 Task: In the  document Fire.rtf Share this file with 'softage.9@softage.net' Check 'Vision History' View the  non- printing characters
Action: Mouse moved to (346, 363)
Screenshot: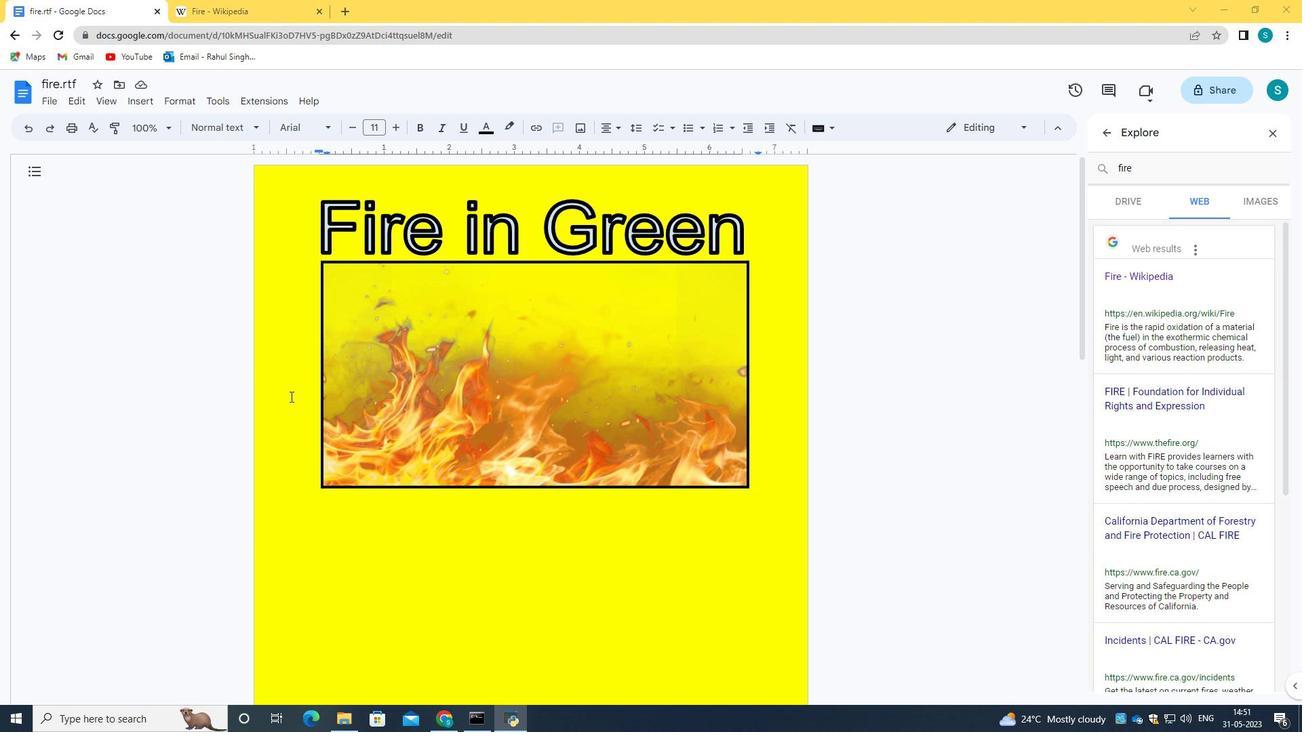
Action: Mouse scrolled (346, 363) with delta (0, 0)
Screenshot: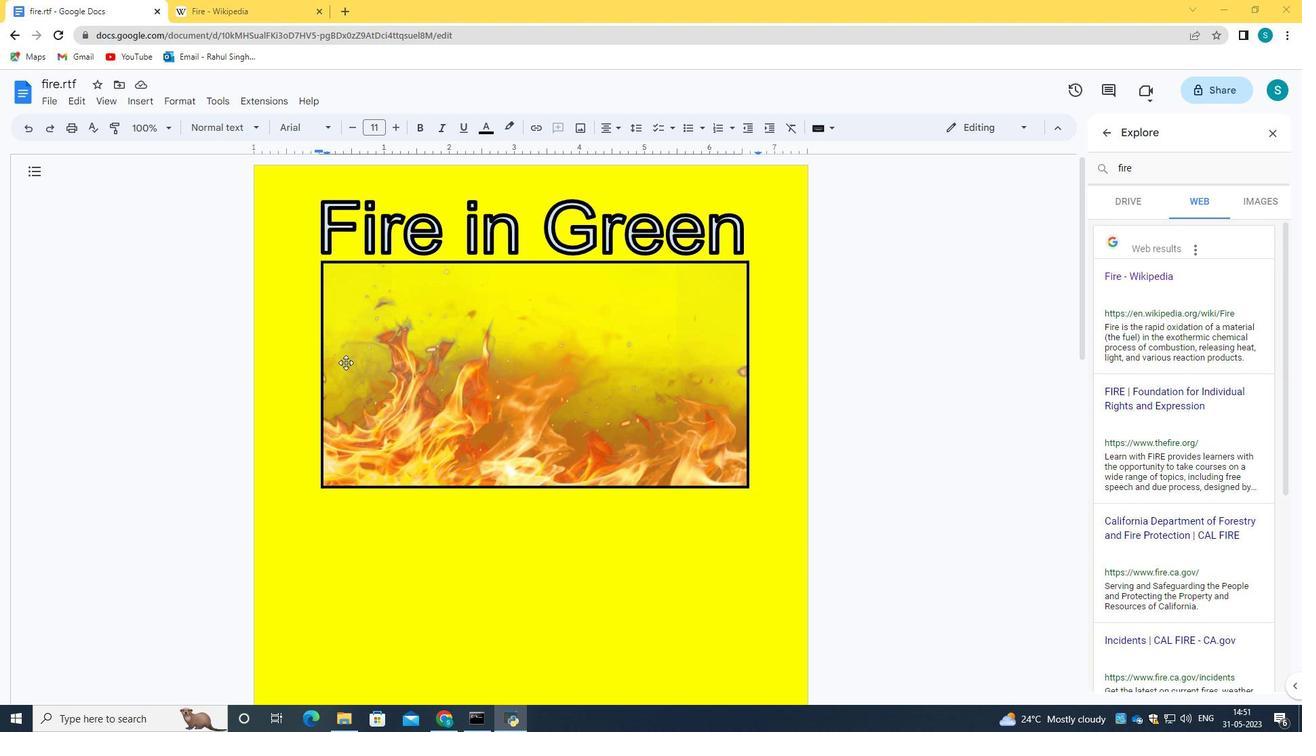 
Action: Mouse scrolled (346, 363) with delta (0, 0)
Screenshot: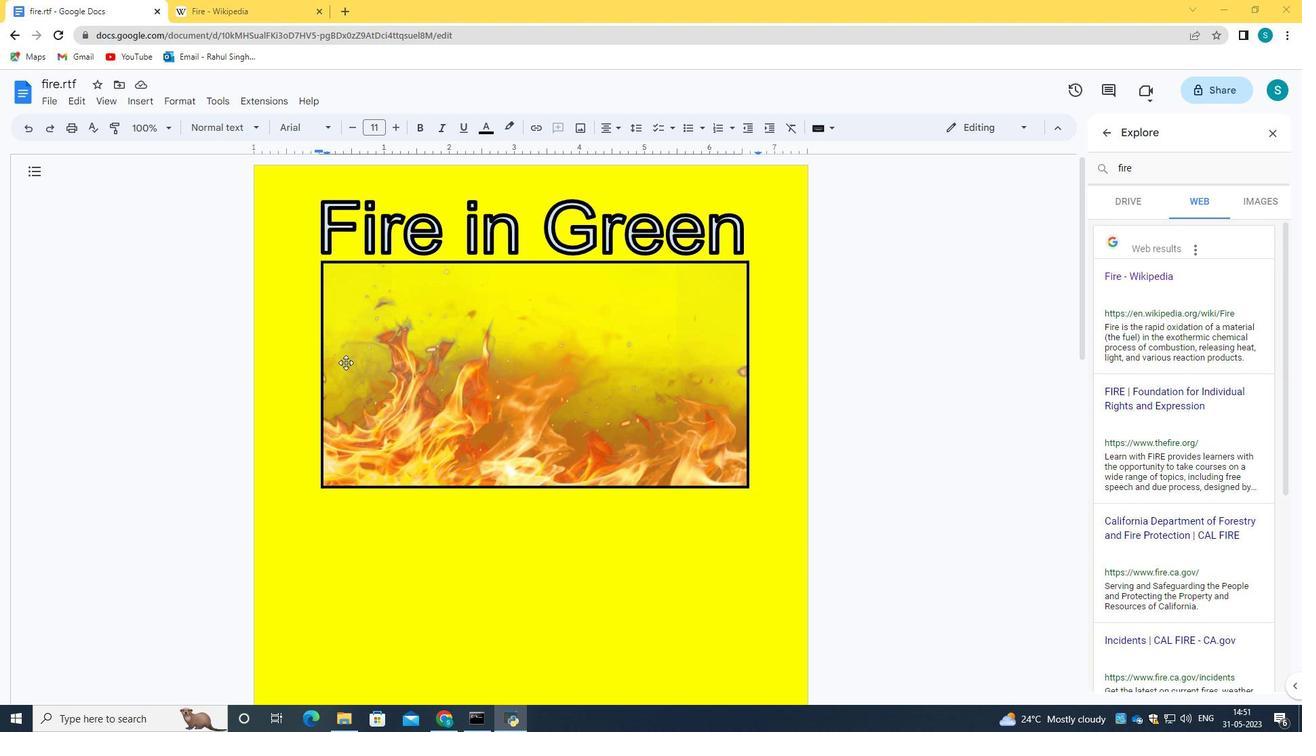 
Action: Mouse scrolled (346, 363) with delta (0, 0)
Screenshot: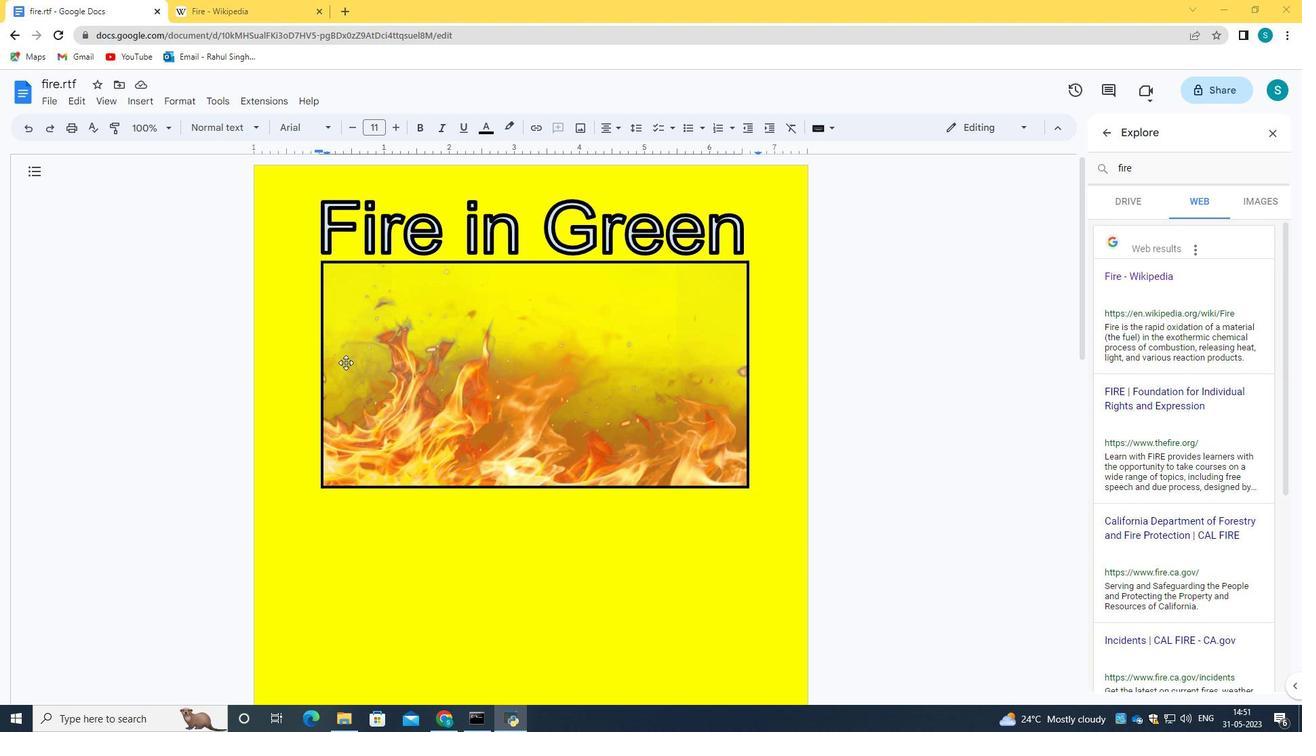 
Action: Mouse scrolled (346, 363) with delta (0, 0)
Screenshot: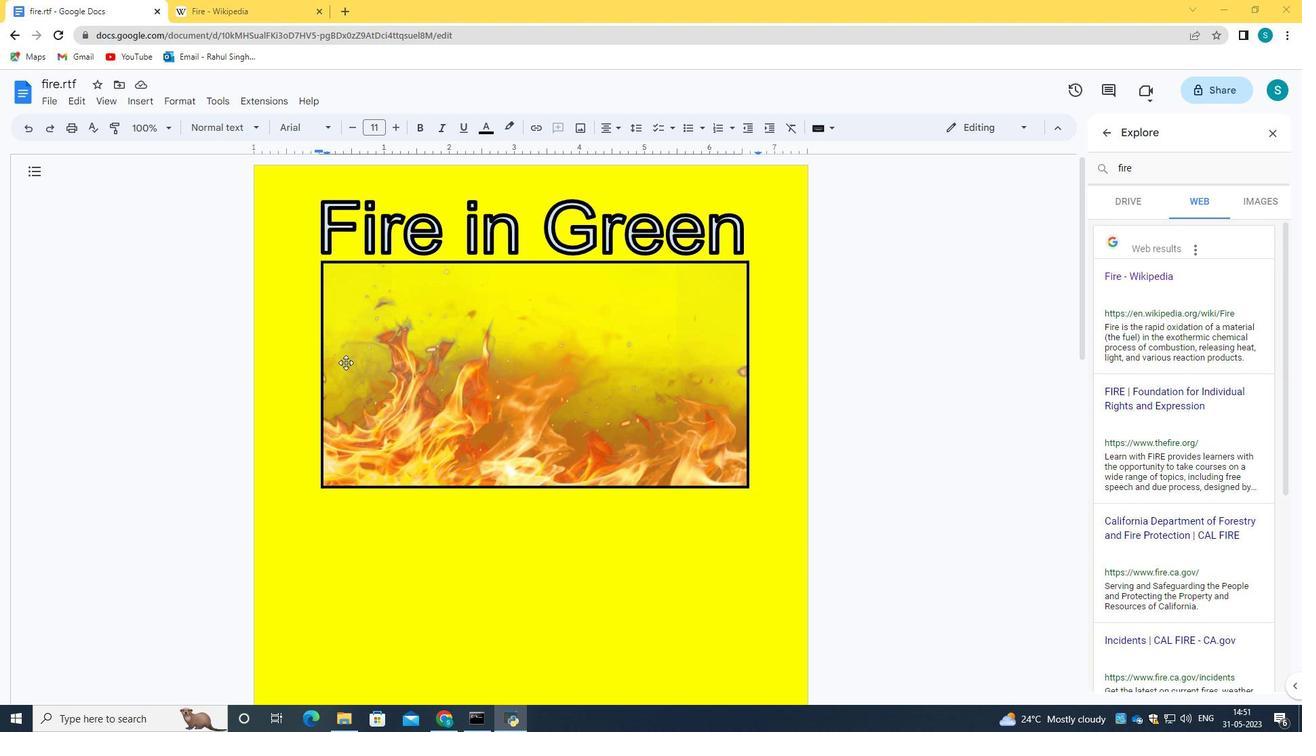 
Action: Mouse scrolled (346, 363) with delta (0, 0)
Screenshot: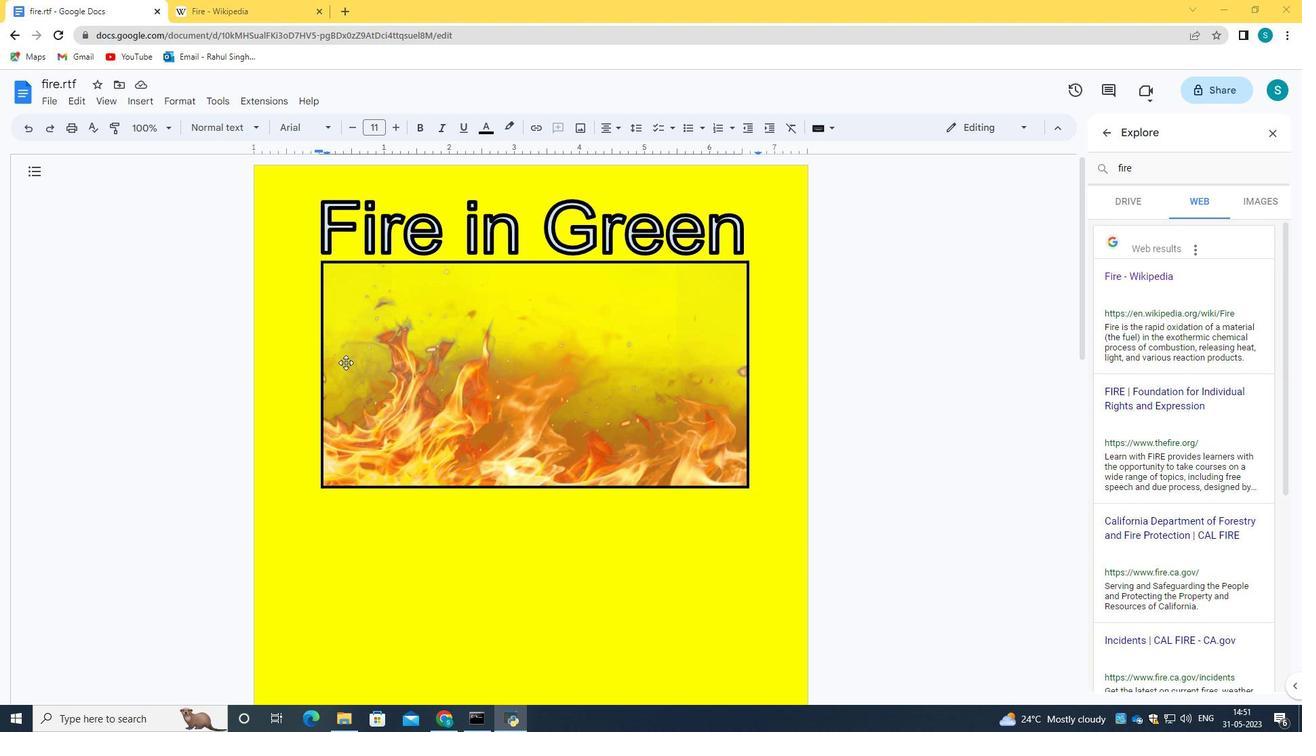 
Action: Mouse moved to (346, 363)
Screenshot: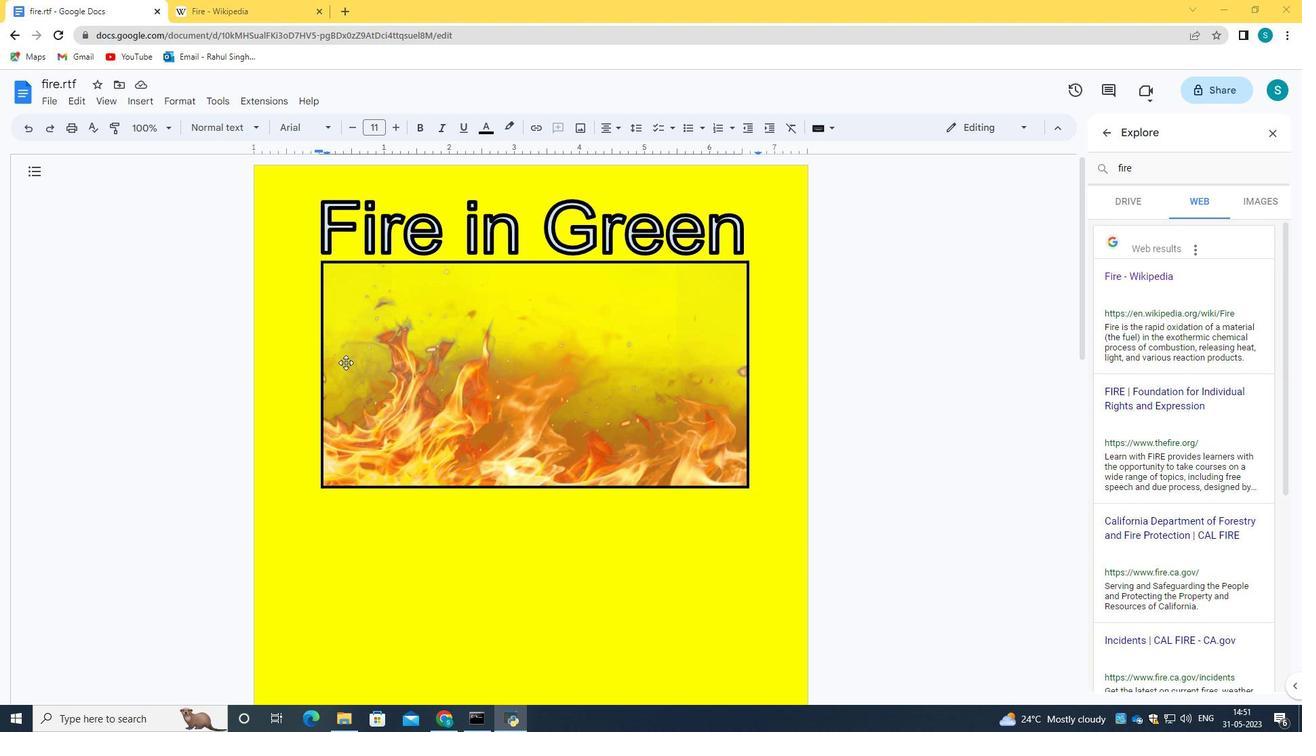 
Action: Mouse scrolled (346, 362) with delta (0, 0)
Screenshot: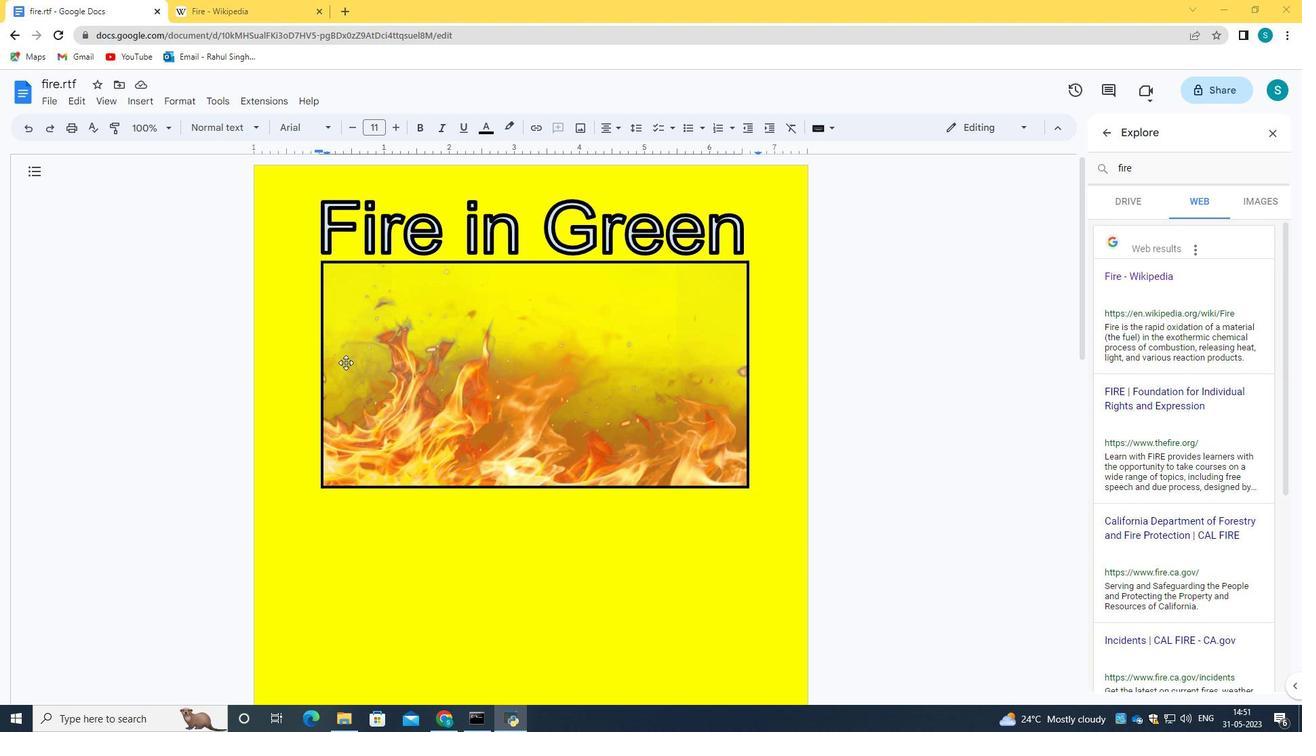 
Action: Mouse moved to (347, 363)
Screenshot: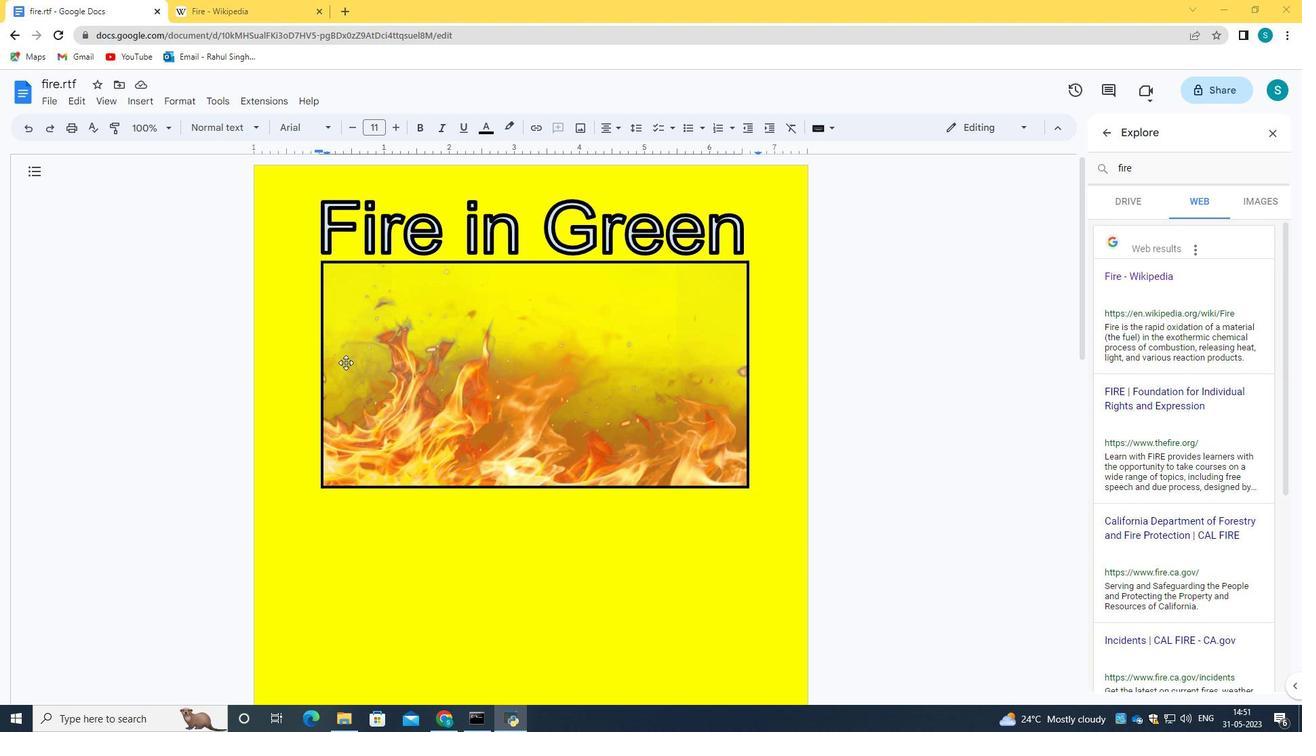 
Action: Mouse scrolled (347, 362) with delta (0, 0)
Screenshot: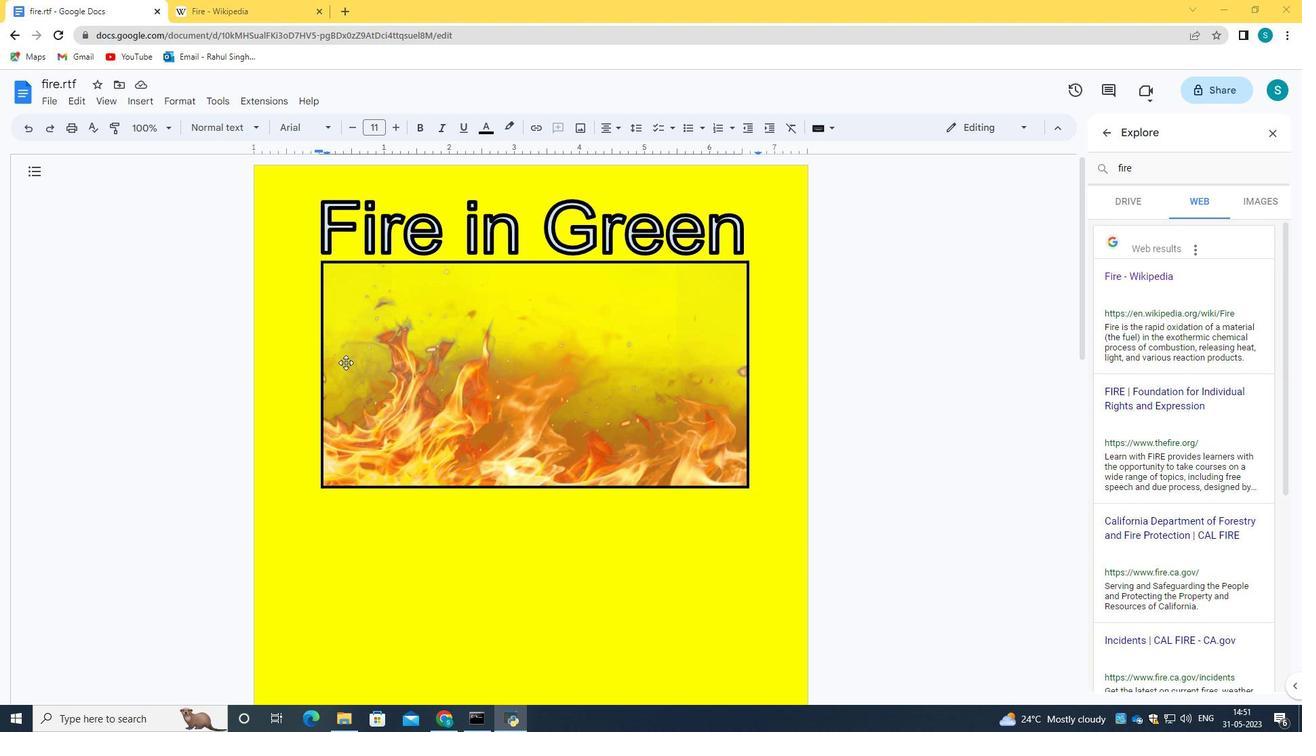 
Action: Mouse scrolled (347, 362) with delta (0, 0)
Screenshot: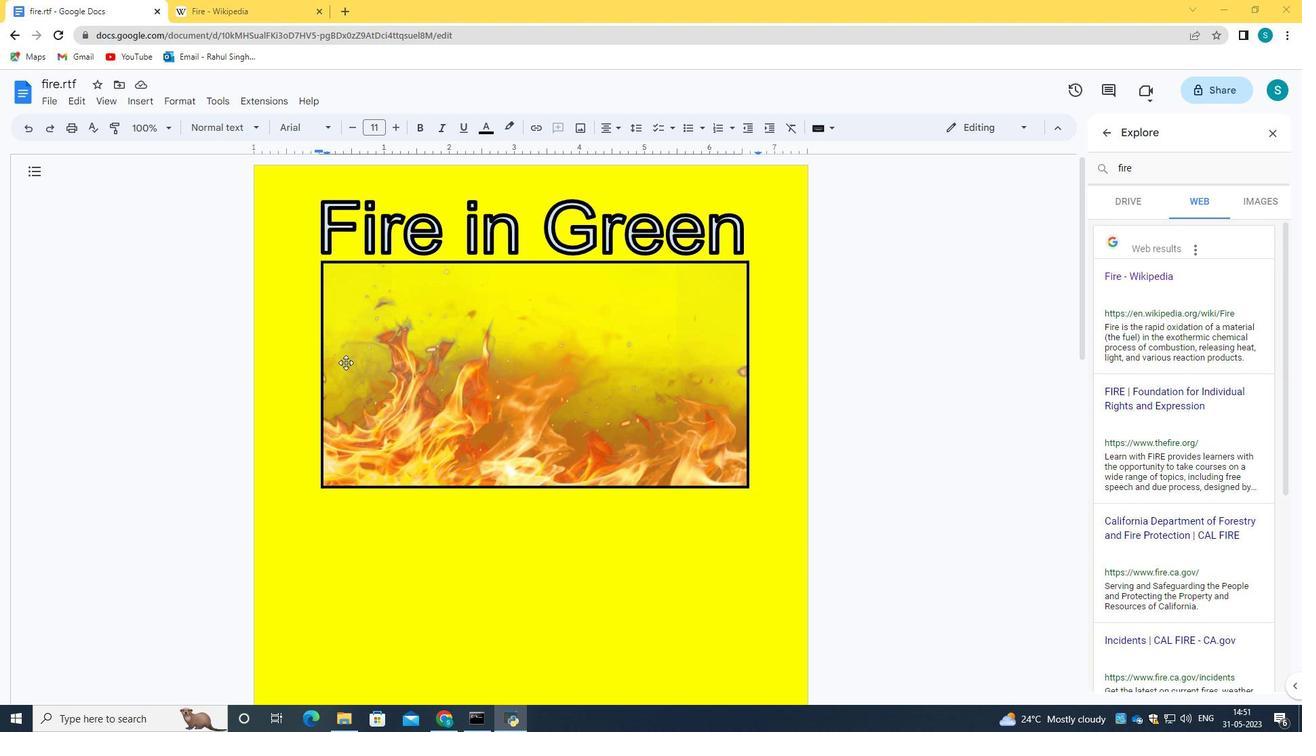 
Action: Mouse scrolled (347, 362) with delta (0, 0)
Screenshot: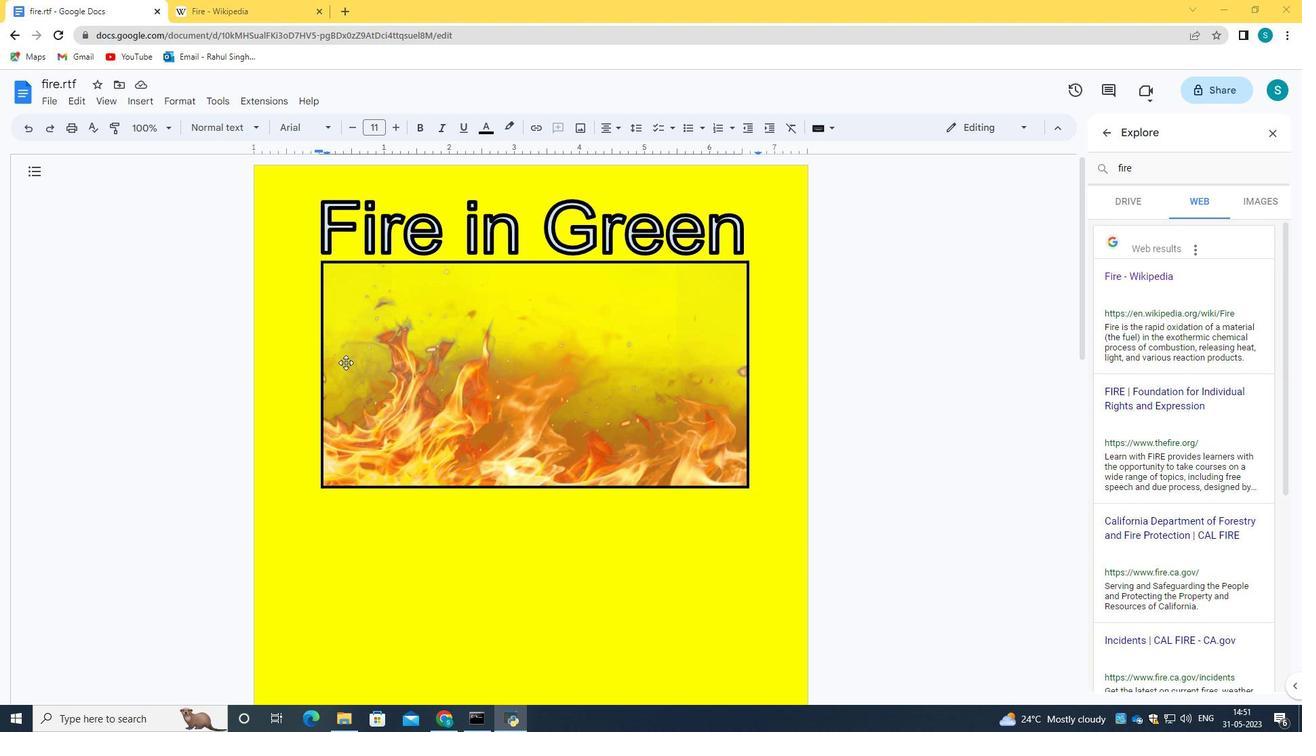 
Action: Mouse scrolled (347, 362) with delta (0, 0)
Screenshot: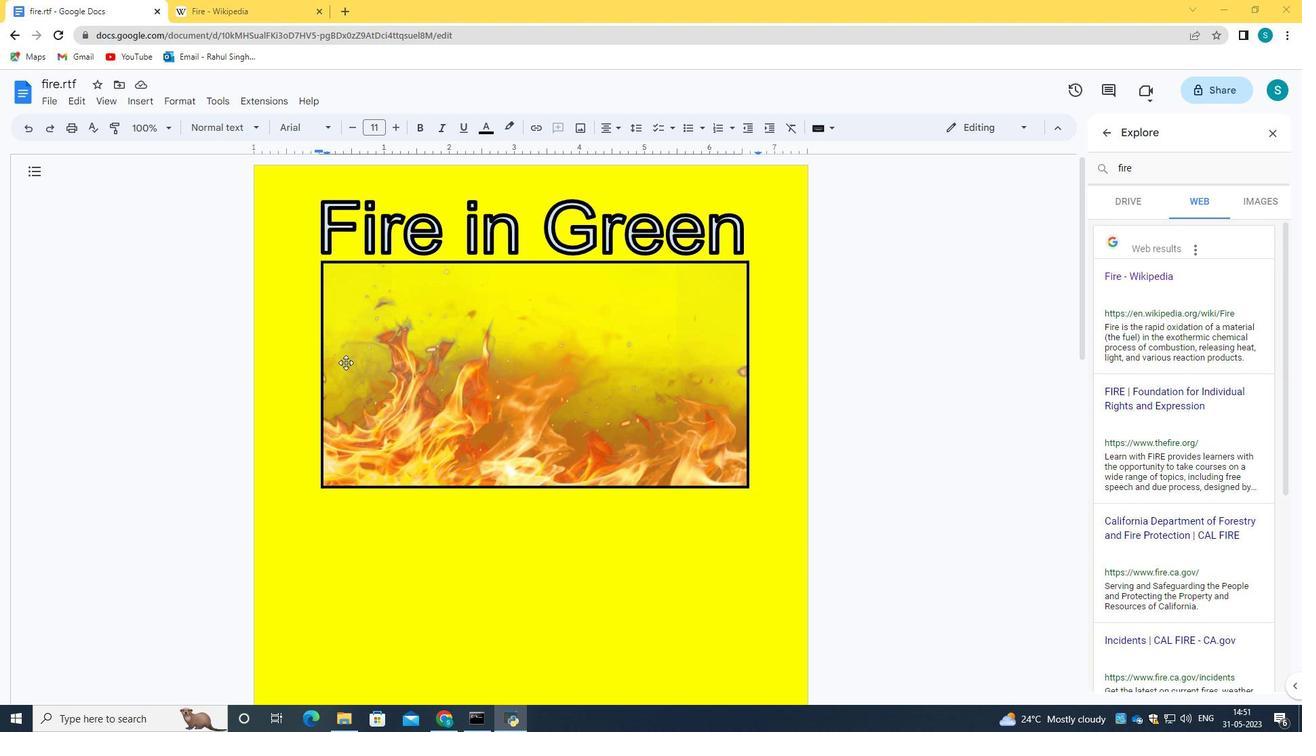 
Action: Mouse scrolled (347, 362) with delta (0, 0)
Screenshot: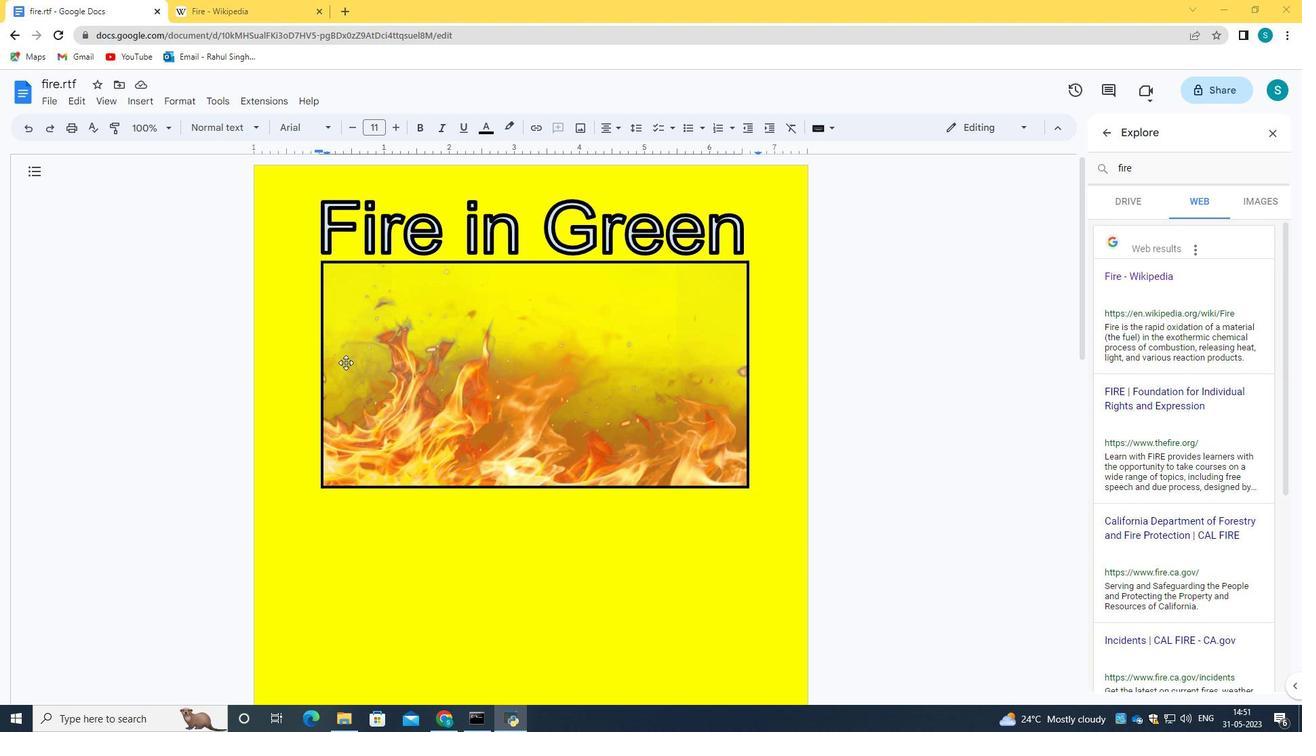 
Action: Mouse scrolled (347, 362) with delta (0, 0)
Screenshot: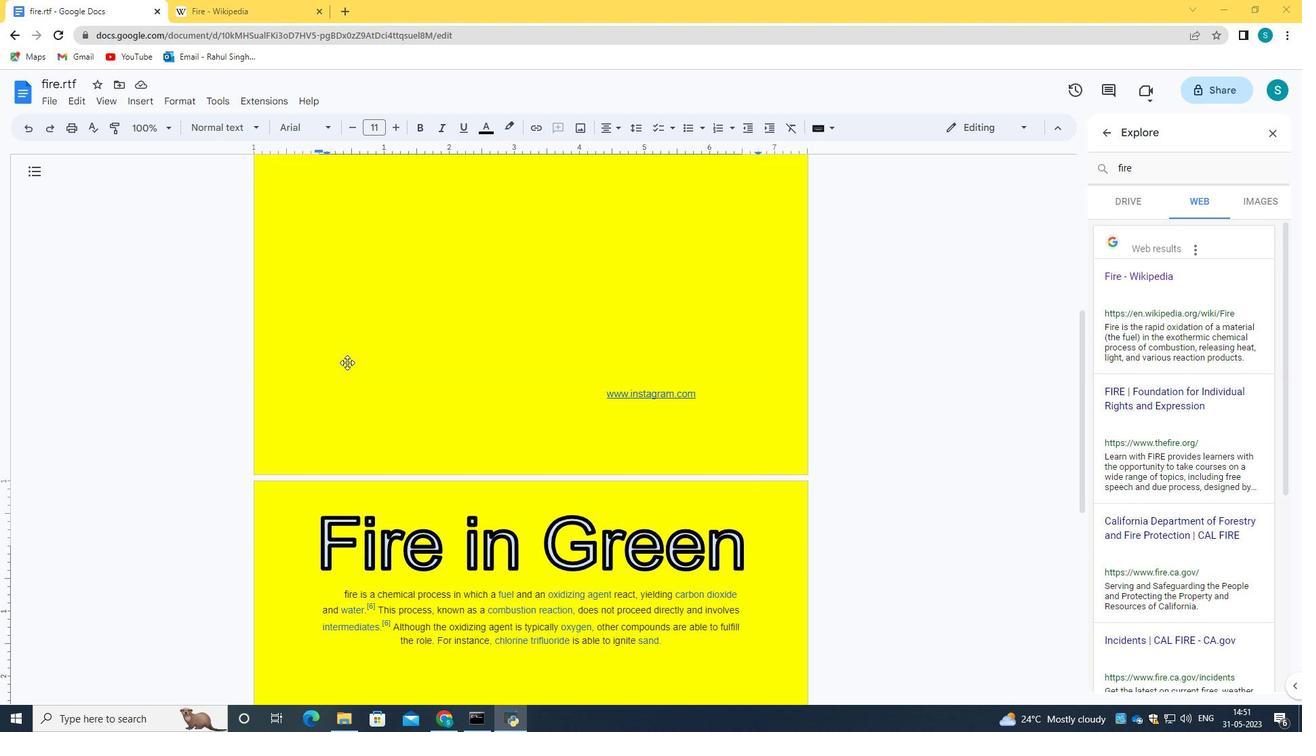 
Action: Mouse scrolled (347, 362) with delta (0, 0)
Screenshot: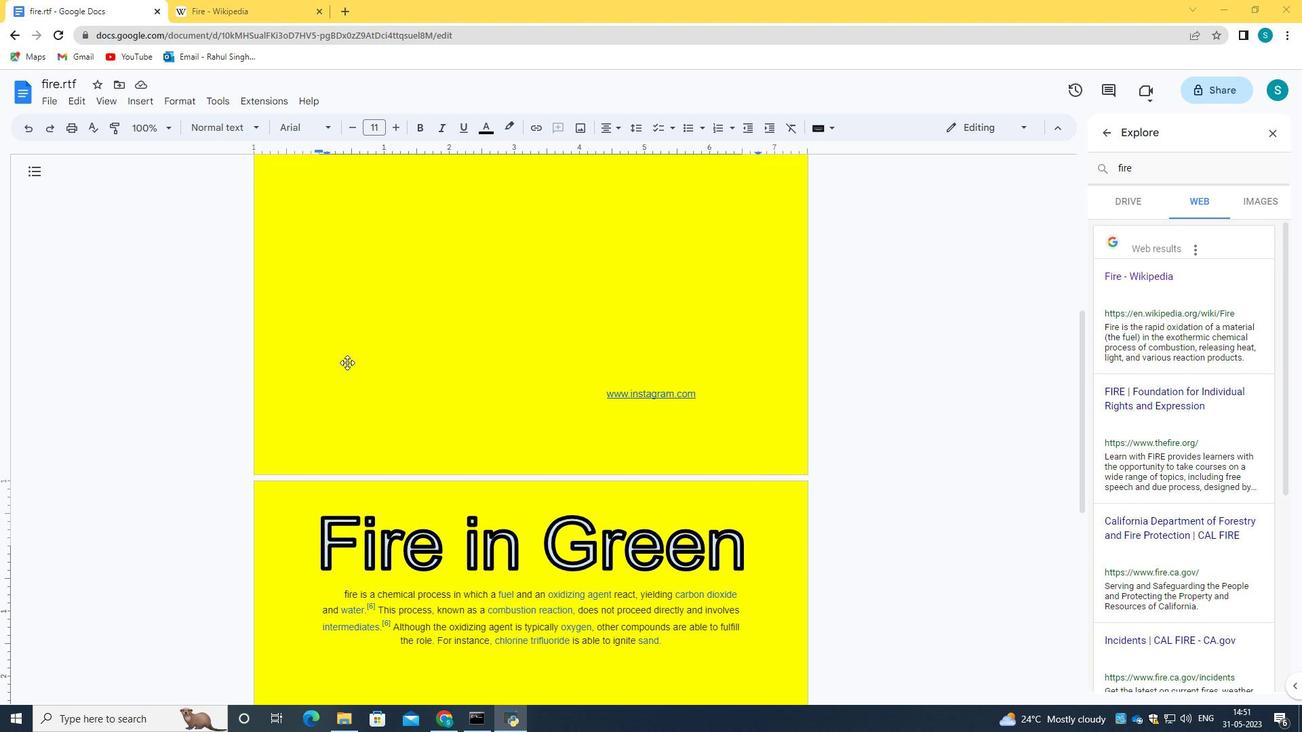 
Action: Mouse scrolled (347, 362) with delta (0, 0)
Screenshot: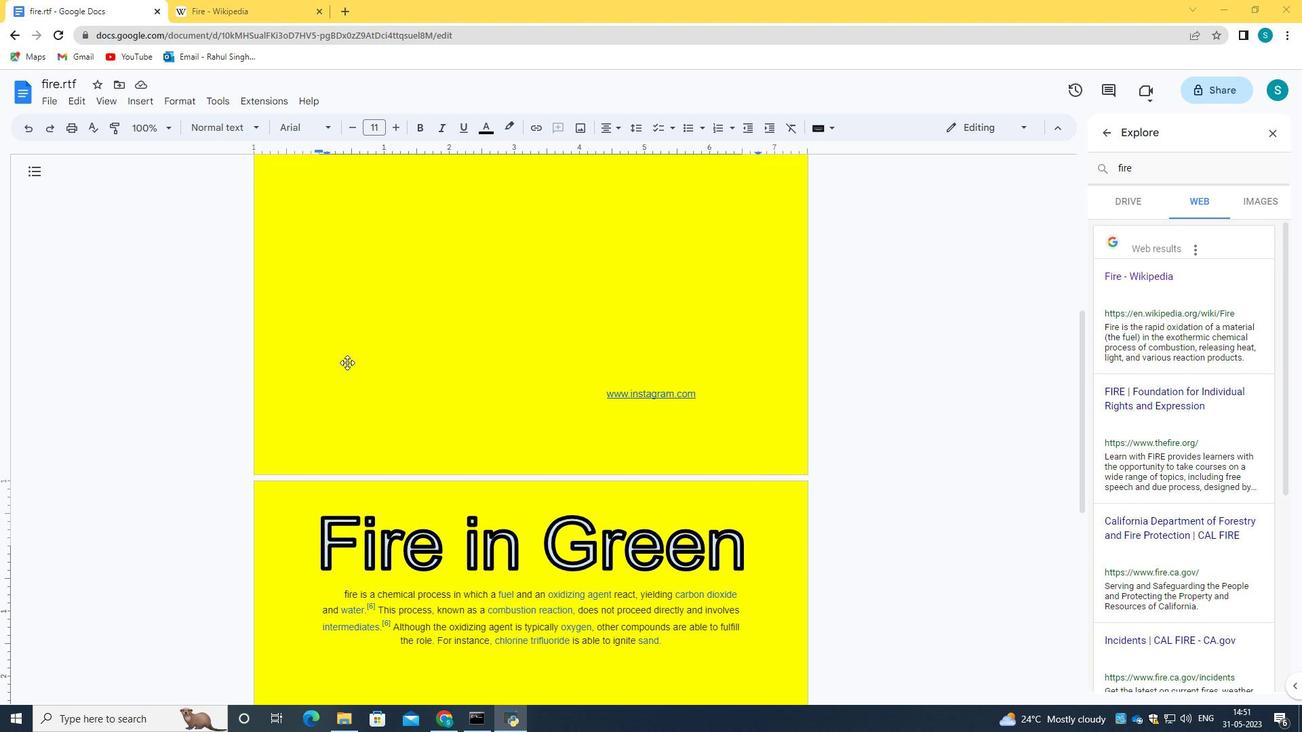 
Action: Mouse scrolled (347, 363) with delta (0, 0)
Screenshot: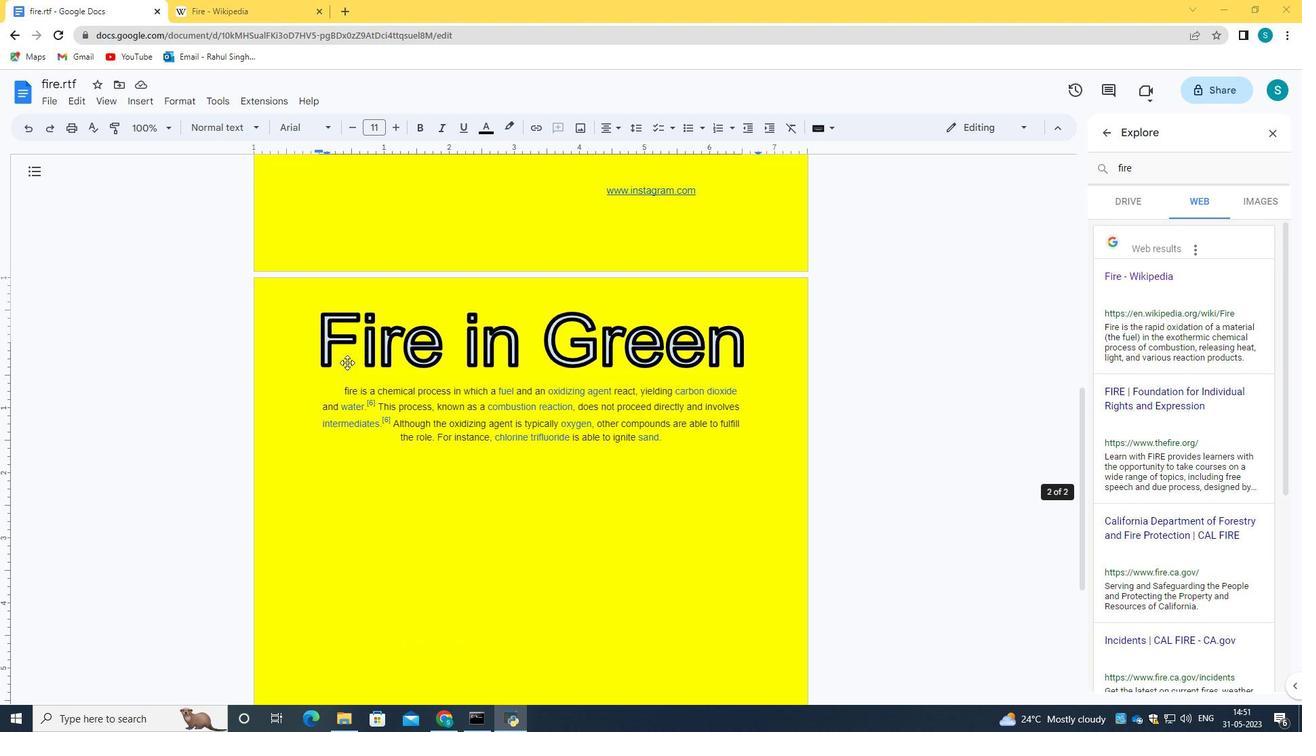
Action: Mouse scrolled (347, 363) with delta (0, 0)
Screenshot: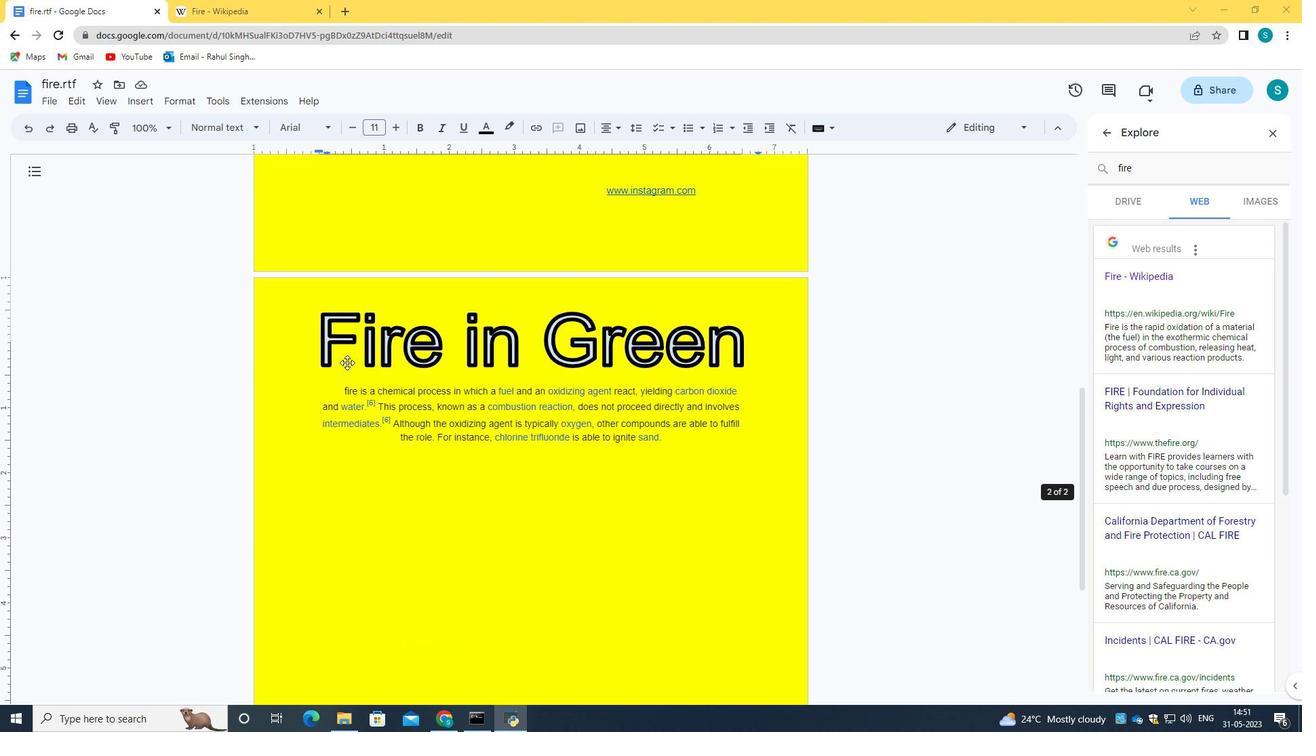 
Action: Mouse scrolled (347, 363) with delta (0, 0)
Screenshot: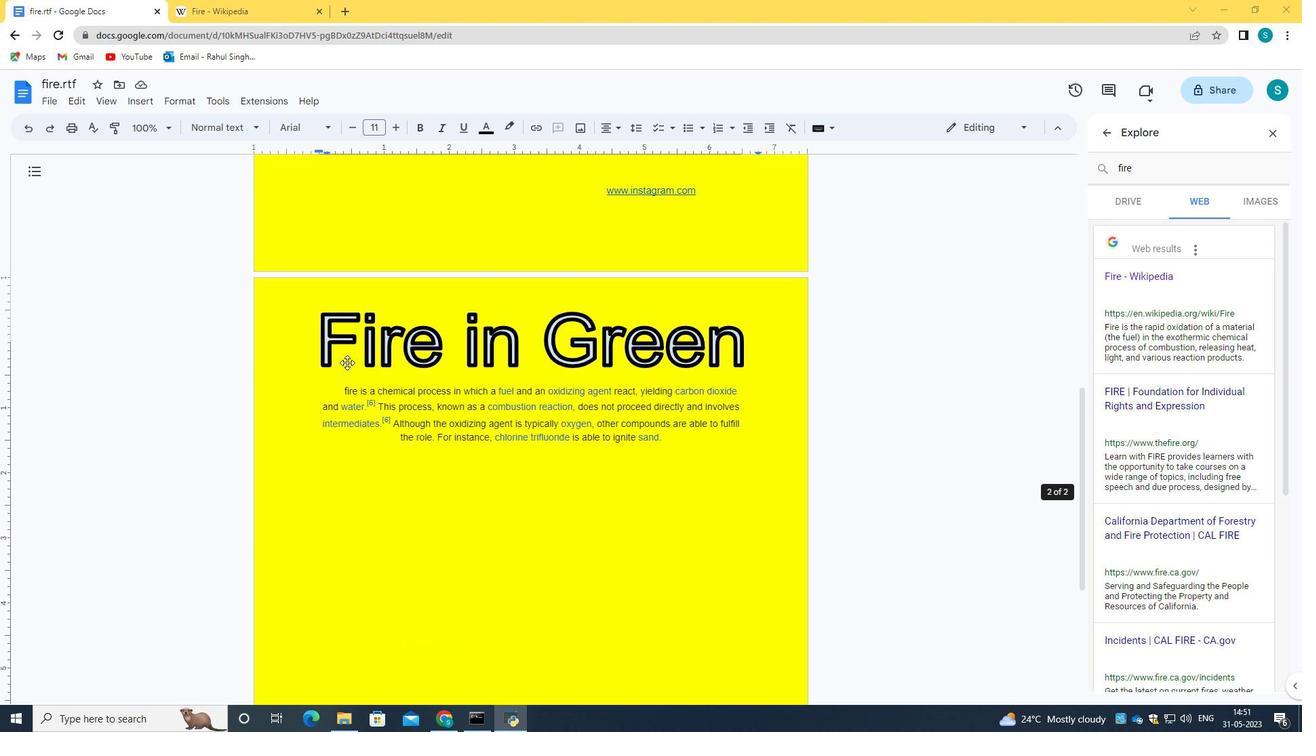 
Action: Mouse scrolled (347, 363) with delta (0, 0)
Screenshot: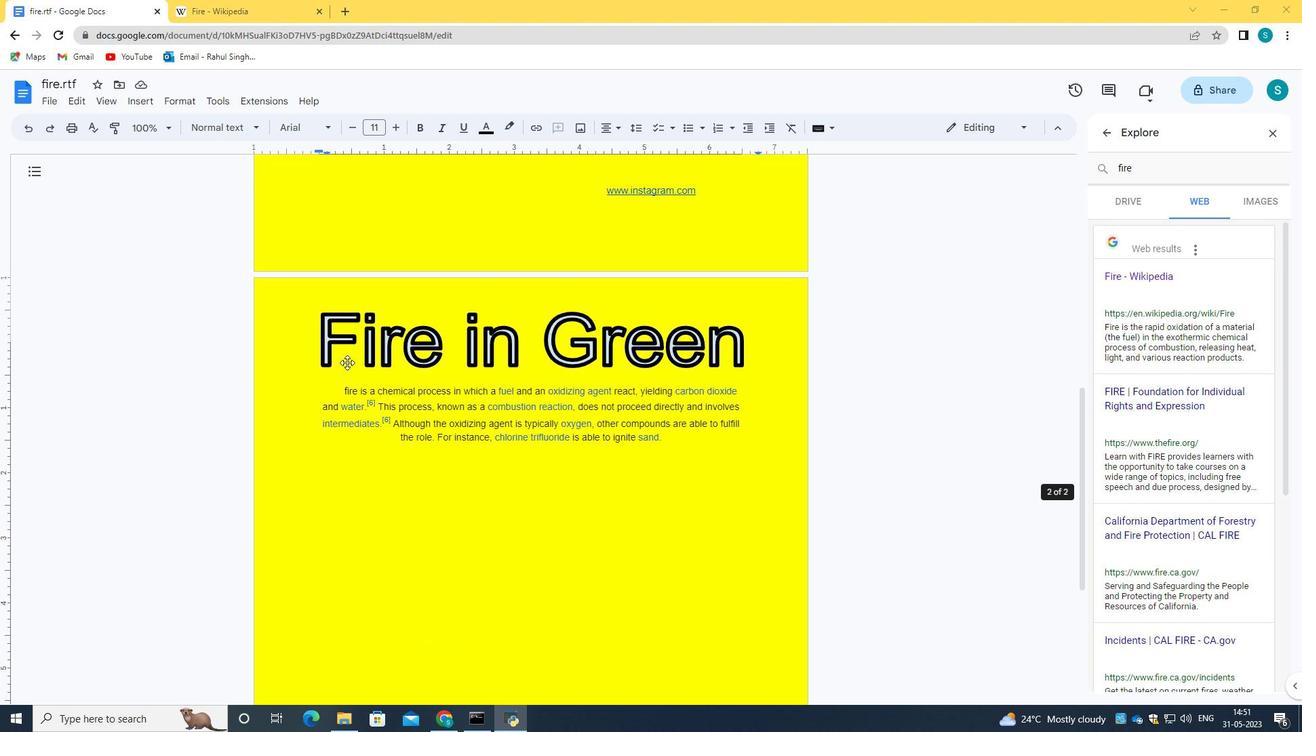 
Action: Mouse scrolled (347, 363) with delta (0, 0)
Screenshot: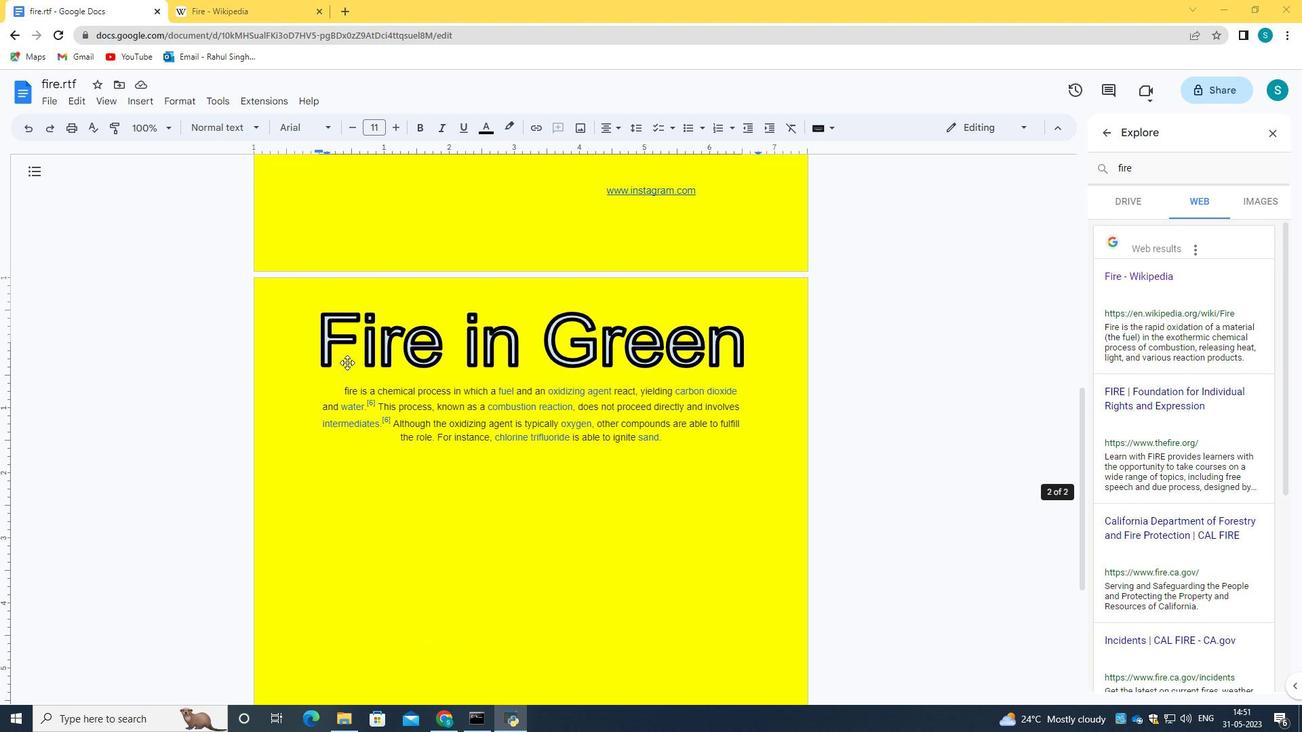 
Action: Mouse scrolled (347, 363) with delta (0, 0)
Screenshot: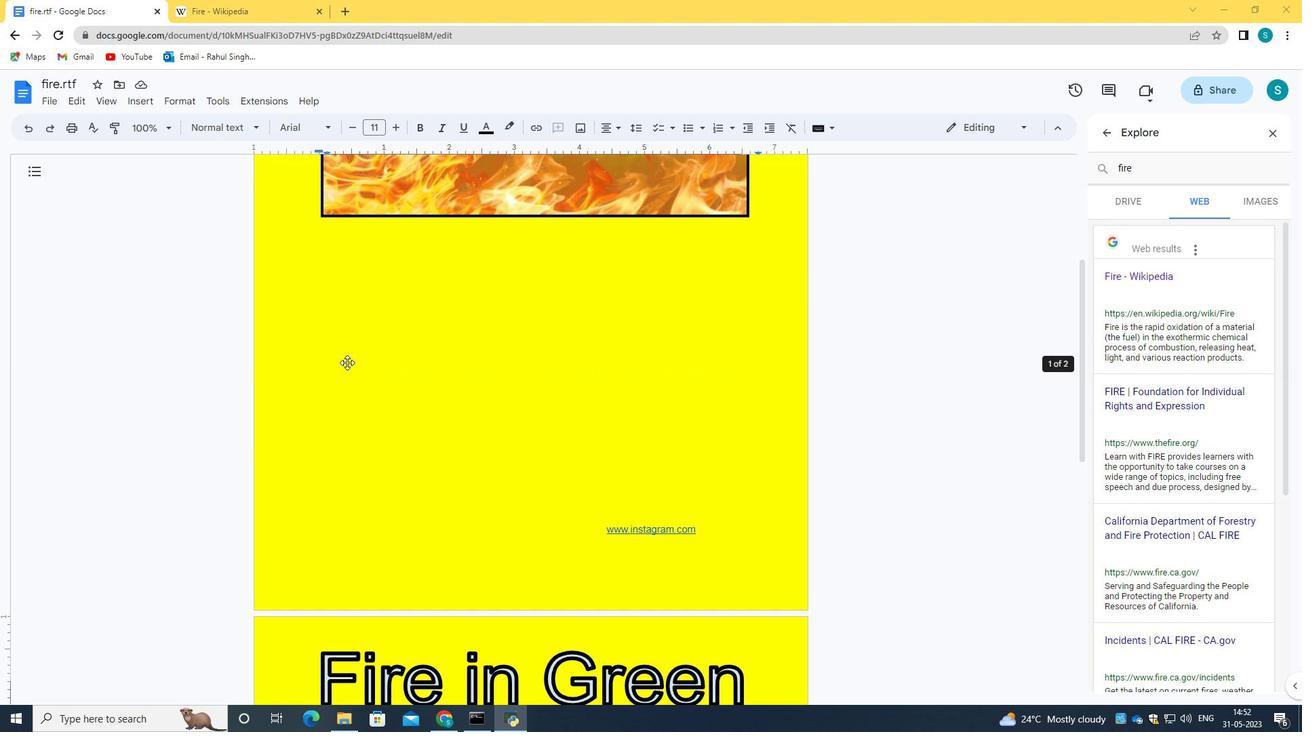 
Action: Mouse scrolled (347, 363) with delta (0, 0)
Screenshot: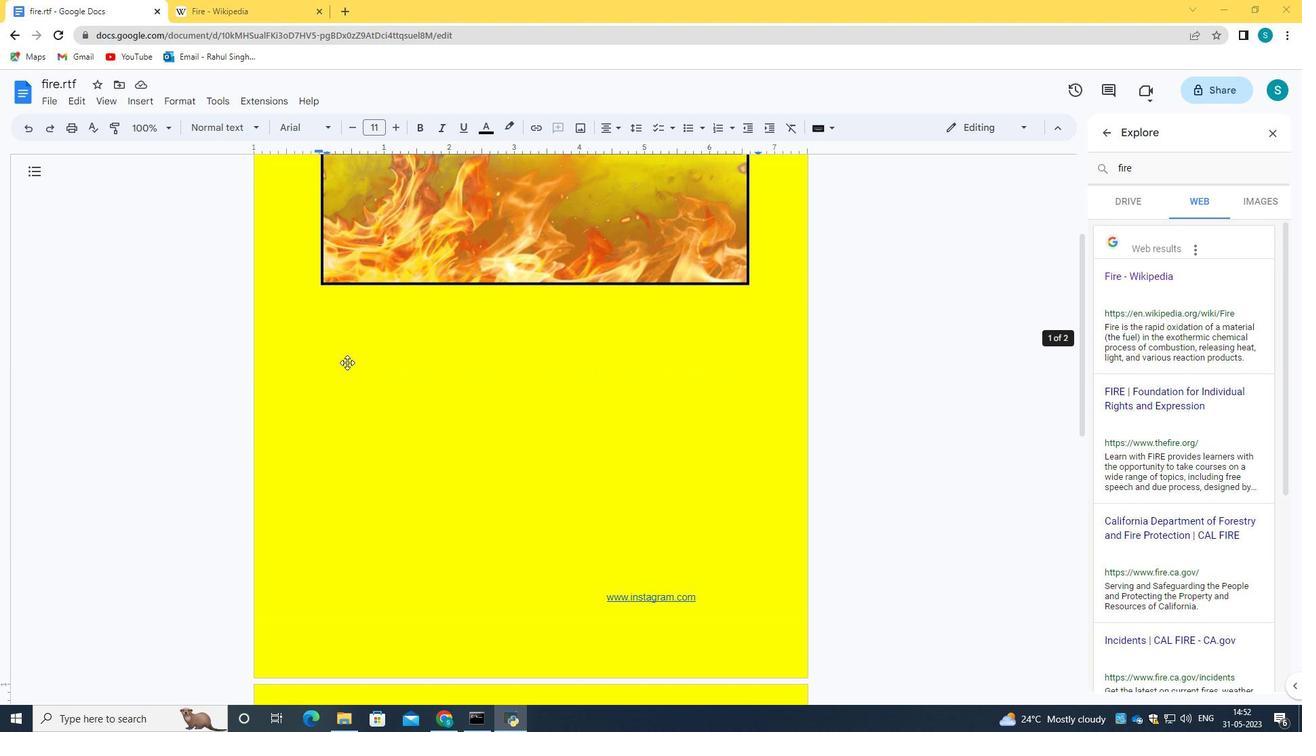 
Action: Mouse scrolled (347, 363) with delta (0, 0)
Screenshot: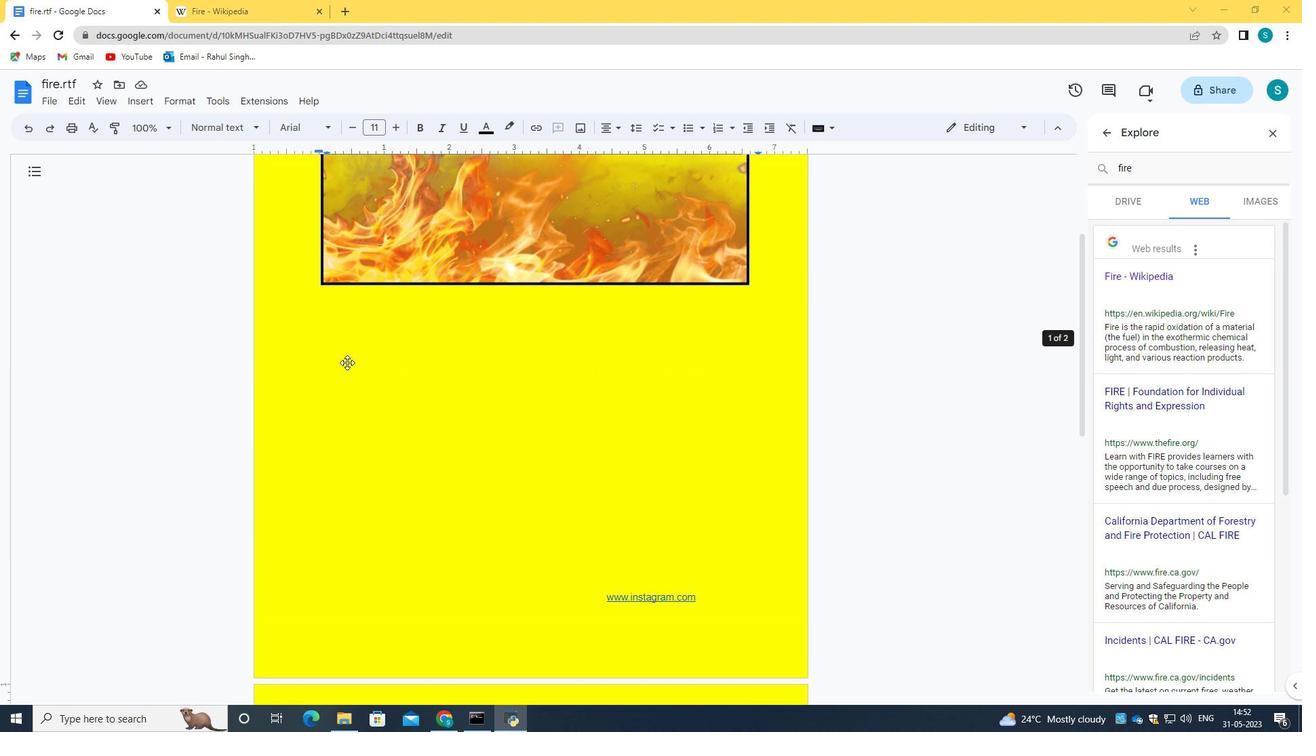 
Action: Mouse scrolled (347, 363) with delta (0, 0)
Screenshot: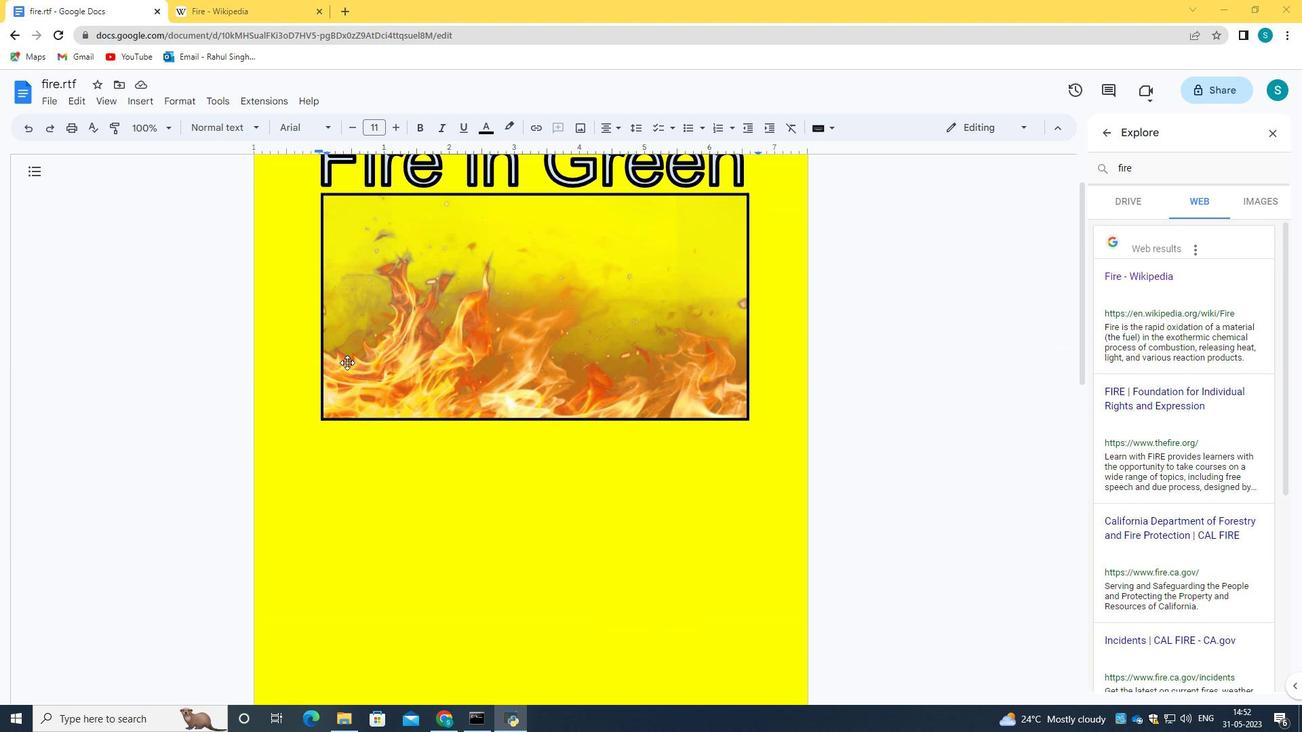 
Action: Mouse scrolled (347, 363) with delta (0, 0)
Screenshot: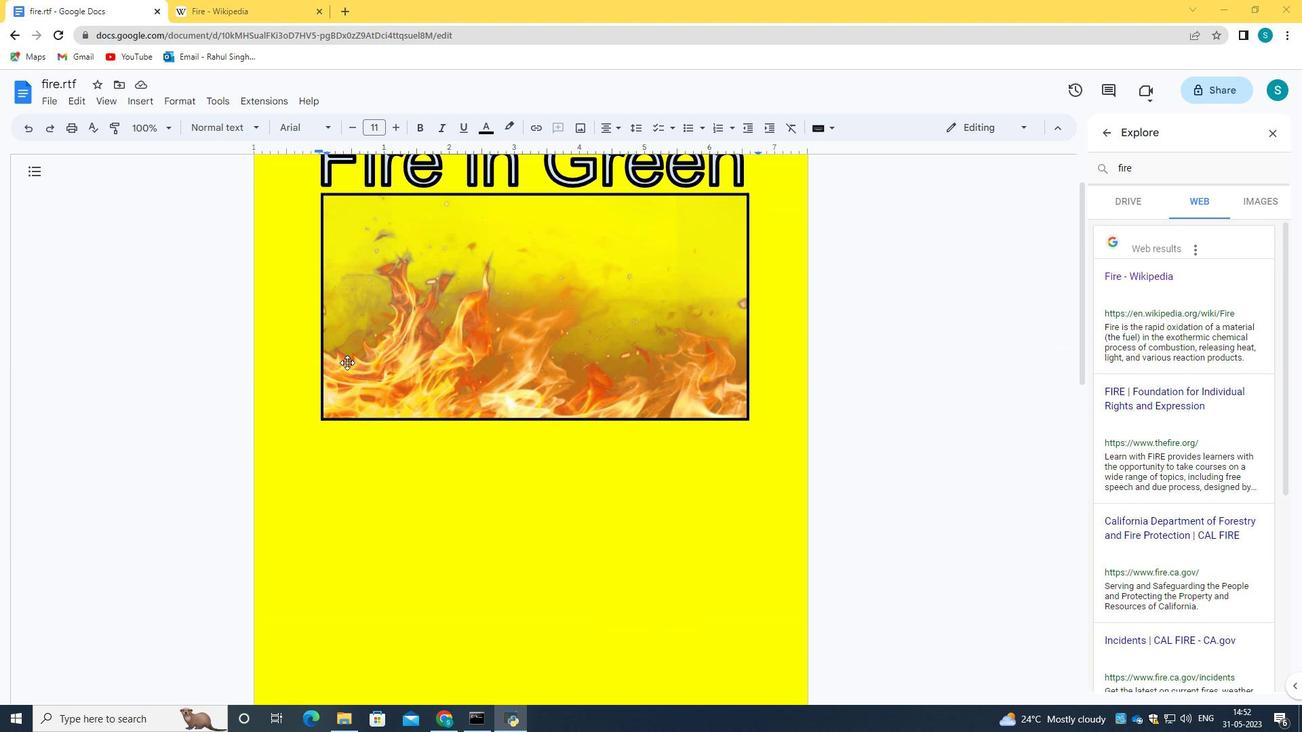 
Action: Mouse scrolled (347, 363) with delta (0, 0)
Screenshot: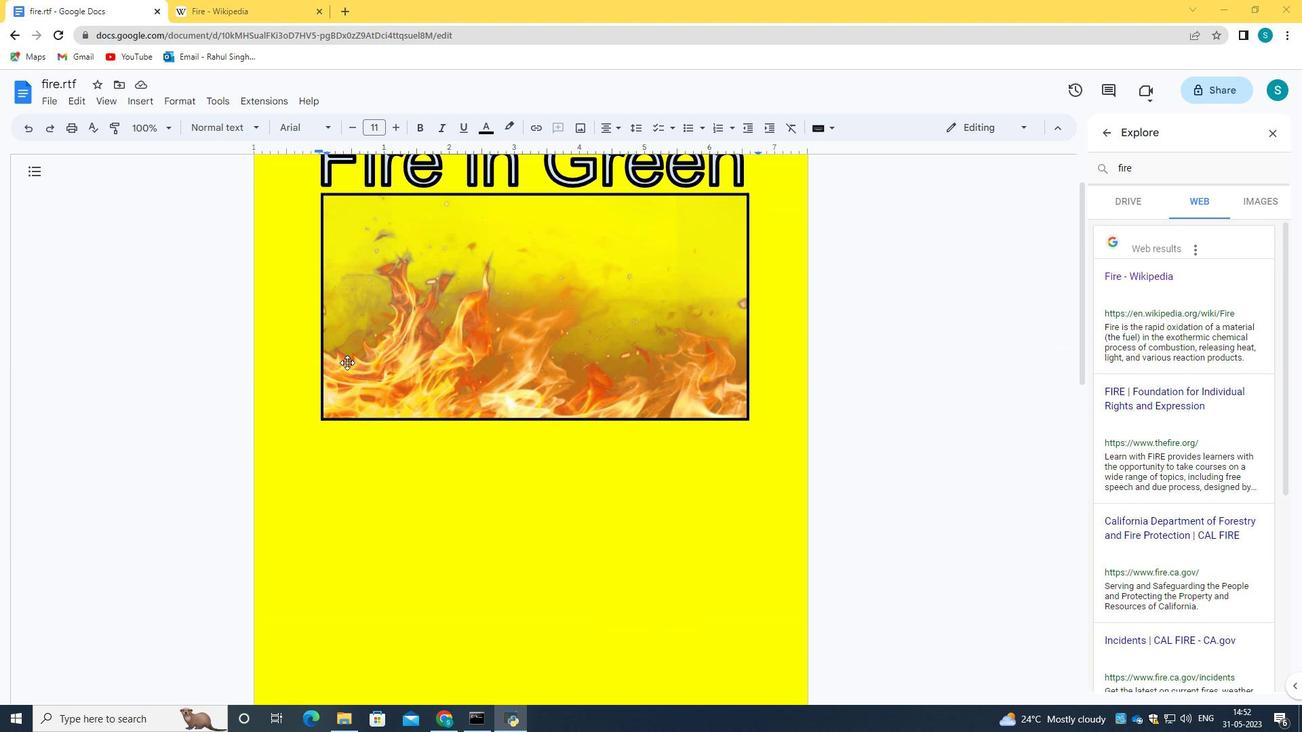 
Action: Mouse scrolled (347, 363) with delta (0, 0)
Screenshot: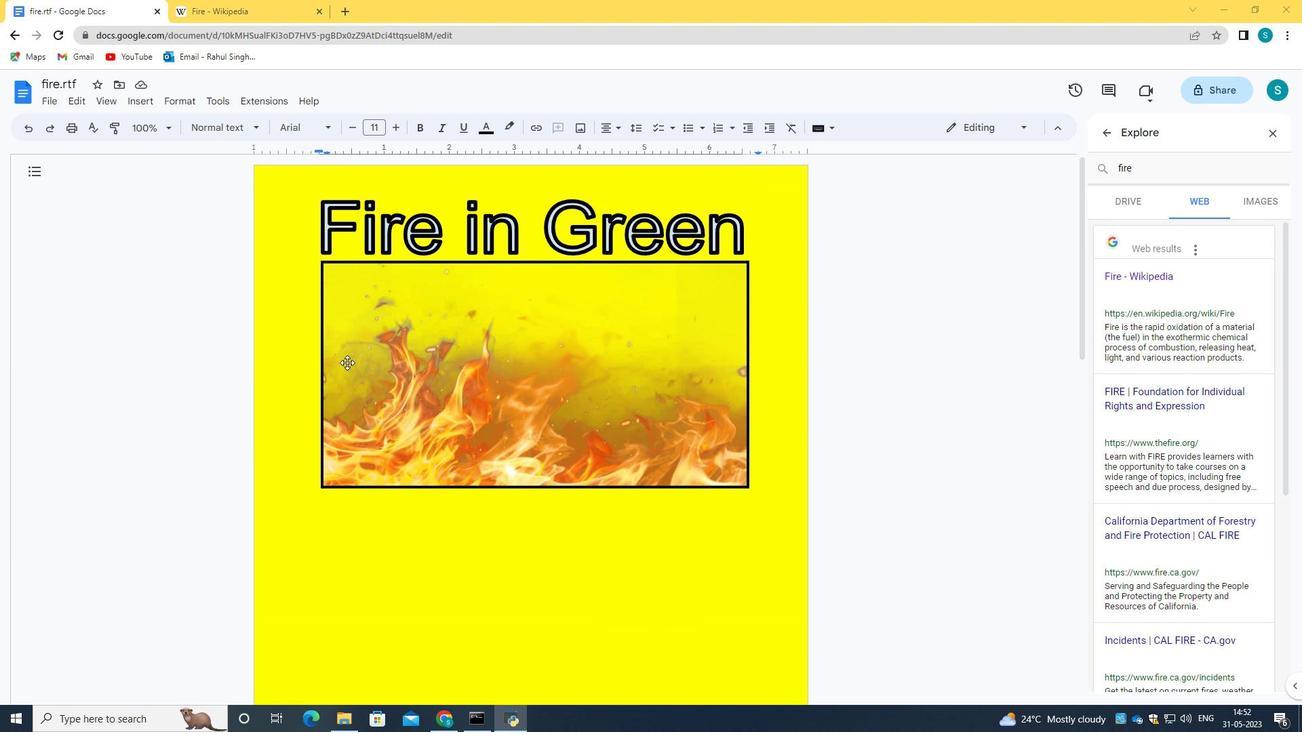 
Action: Mouse scrolled (347, 363) with delta (0, 0)
Screenshot: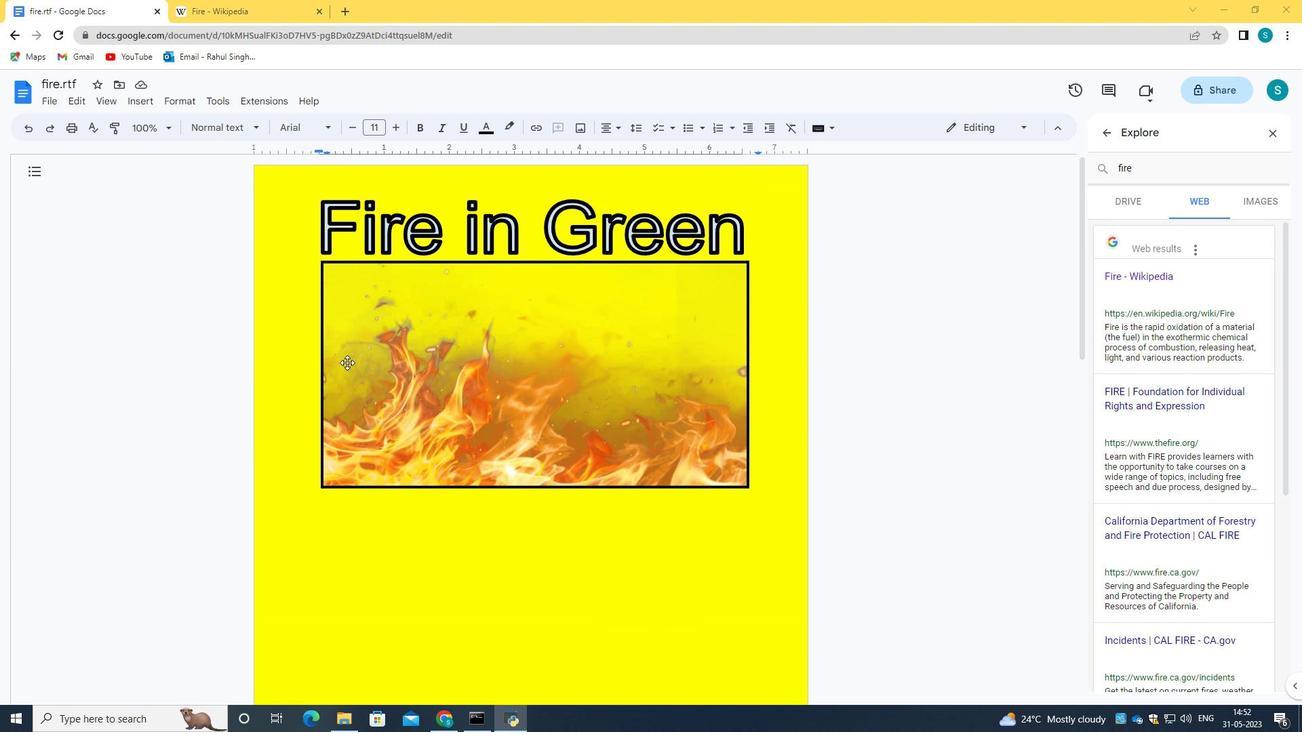 
Action: Mouse scrolled (347, 363) with delta (0, 0)
Screenshot: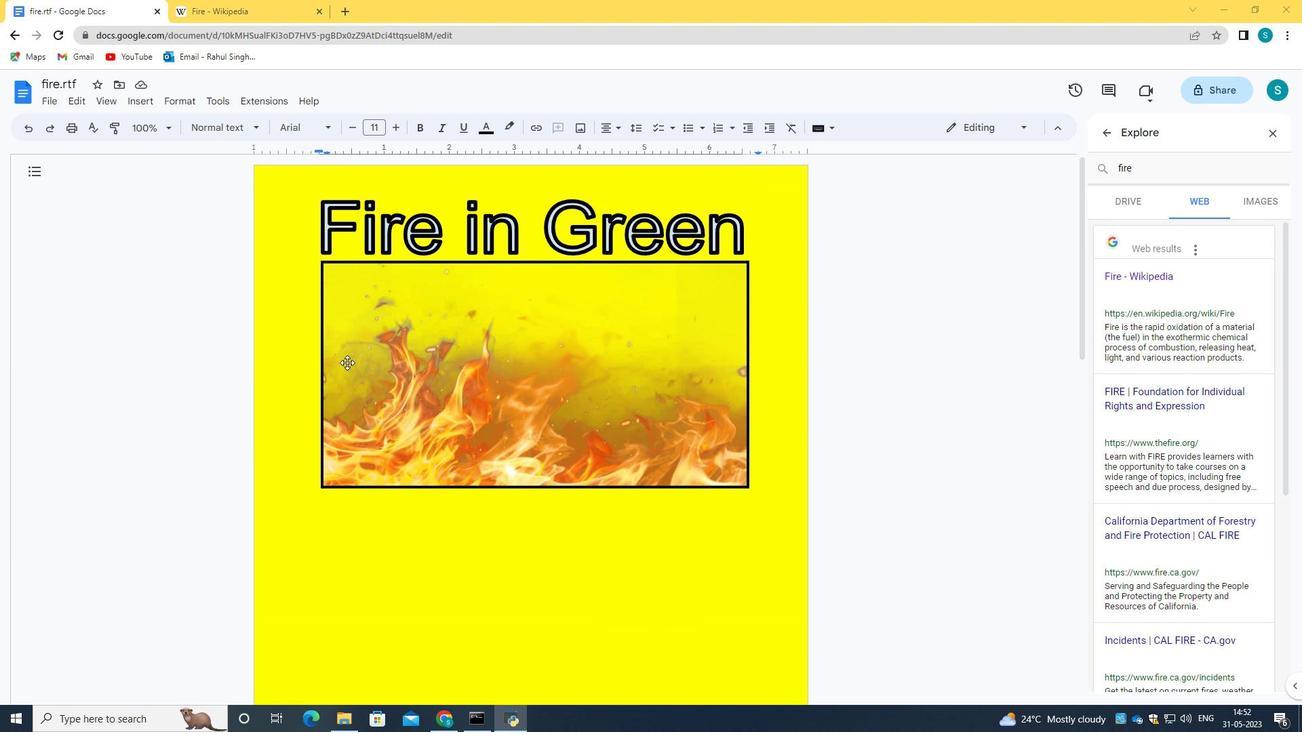 
Action: Mouse scrolled (347, 363) with delta (0, 0)
Screenshot: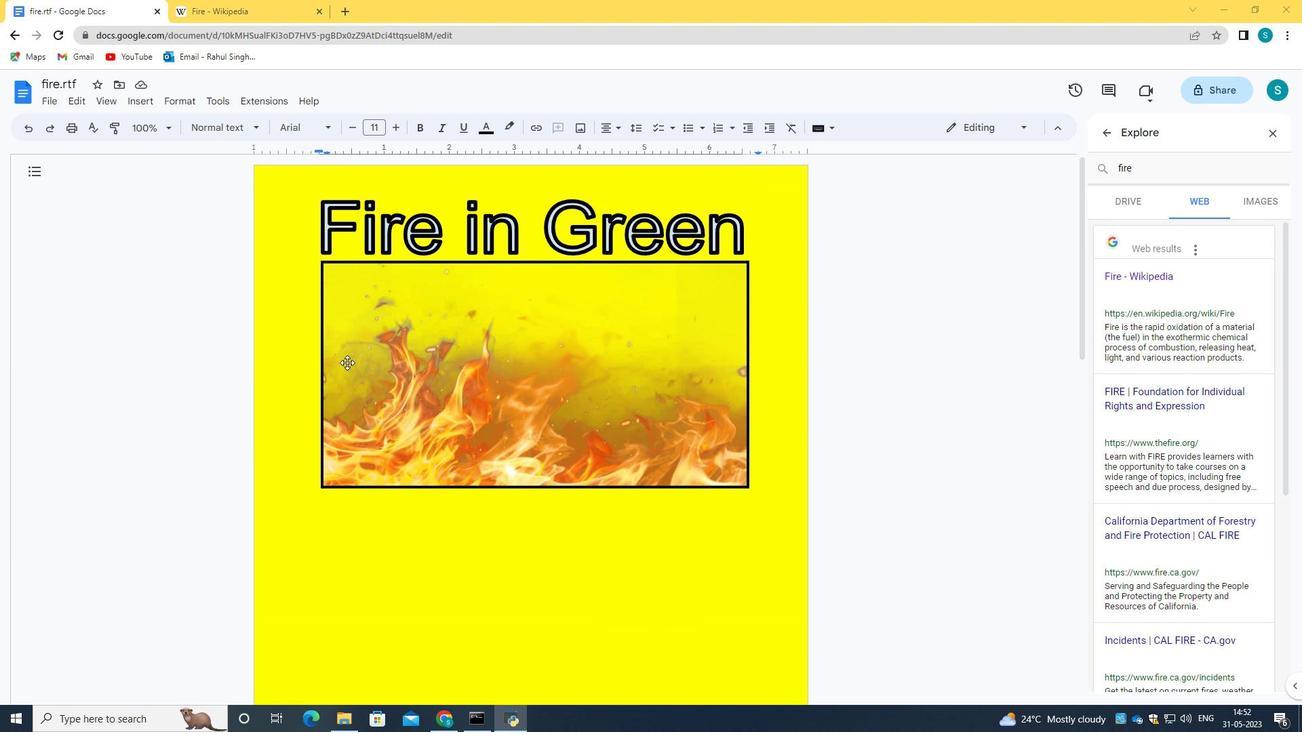 
Action: Mouse moved to (44, 102)
Screenshot: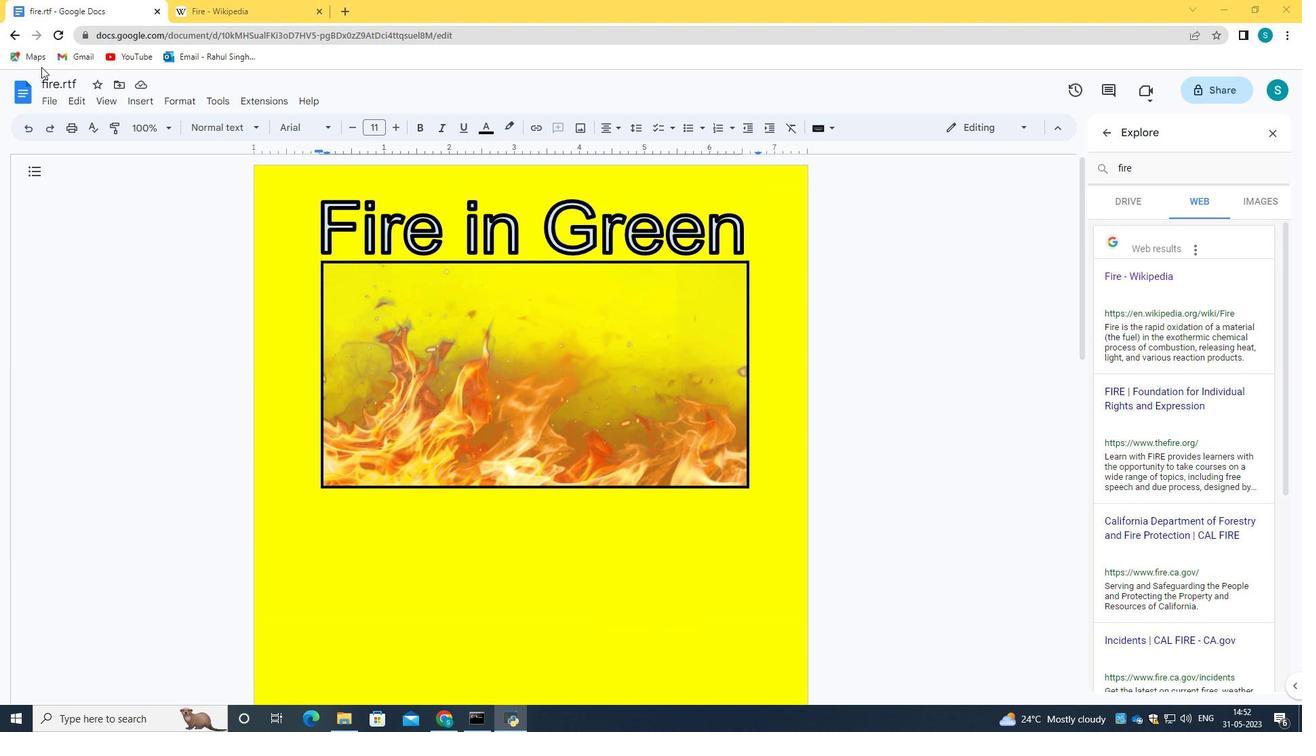 
Action: Mouse pressed left at (44, 102)
Screenshot: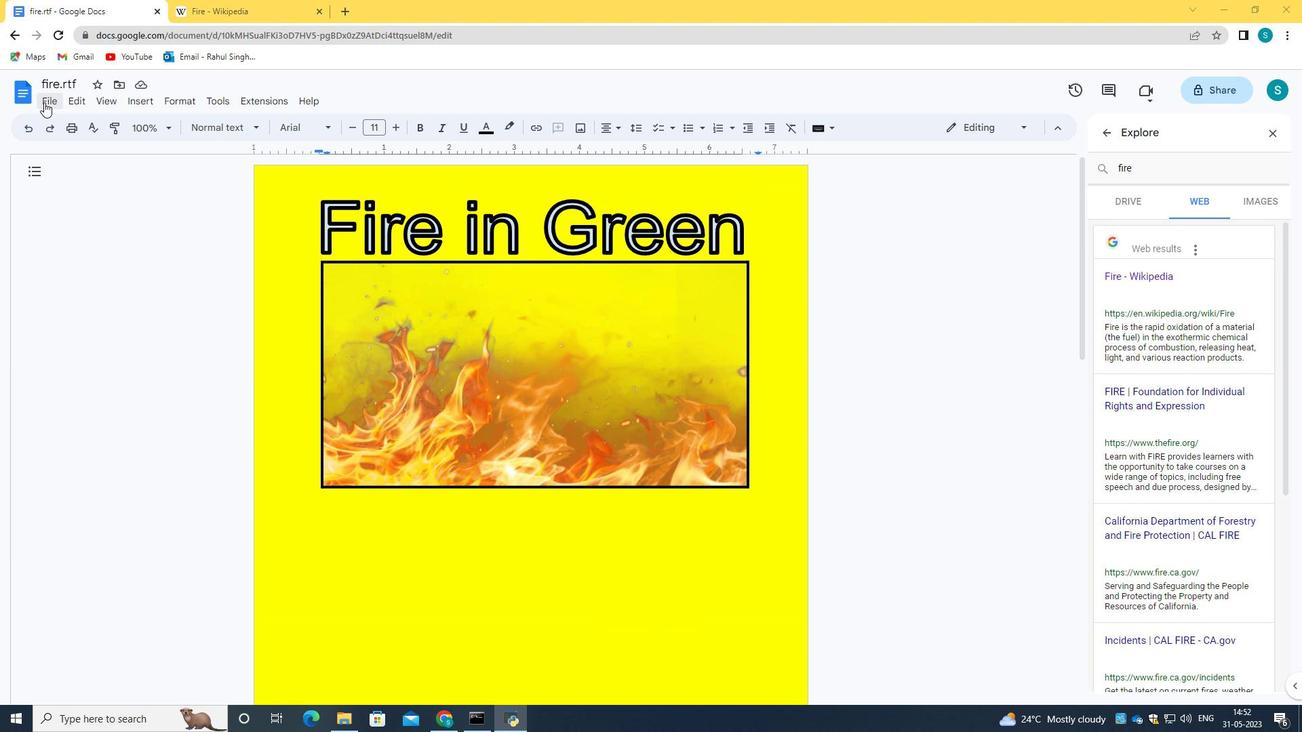 
Action: Mouse moved to (308, 199)
Screenshot: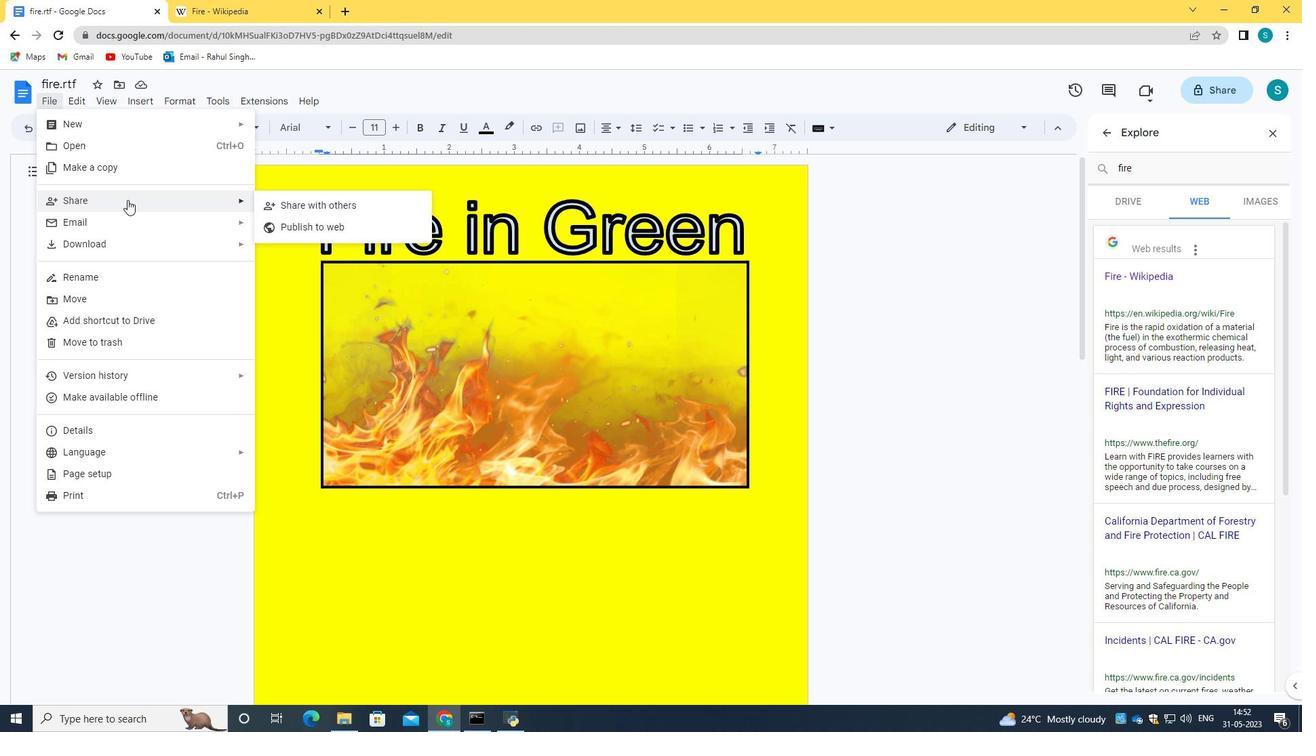 
Action: Mouse pressed left at (308, 199)
Screenshot: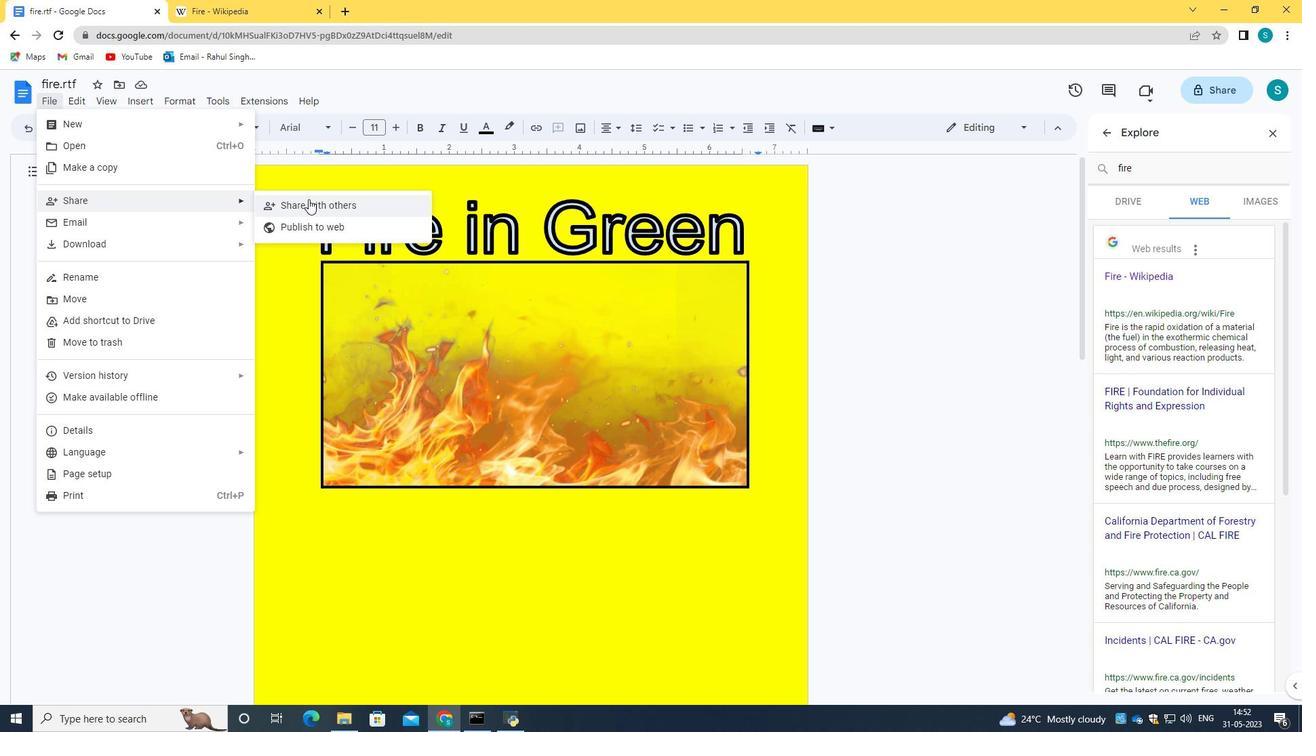 
Action: Mouse moved to (584, 320)
Screenshot: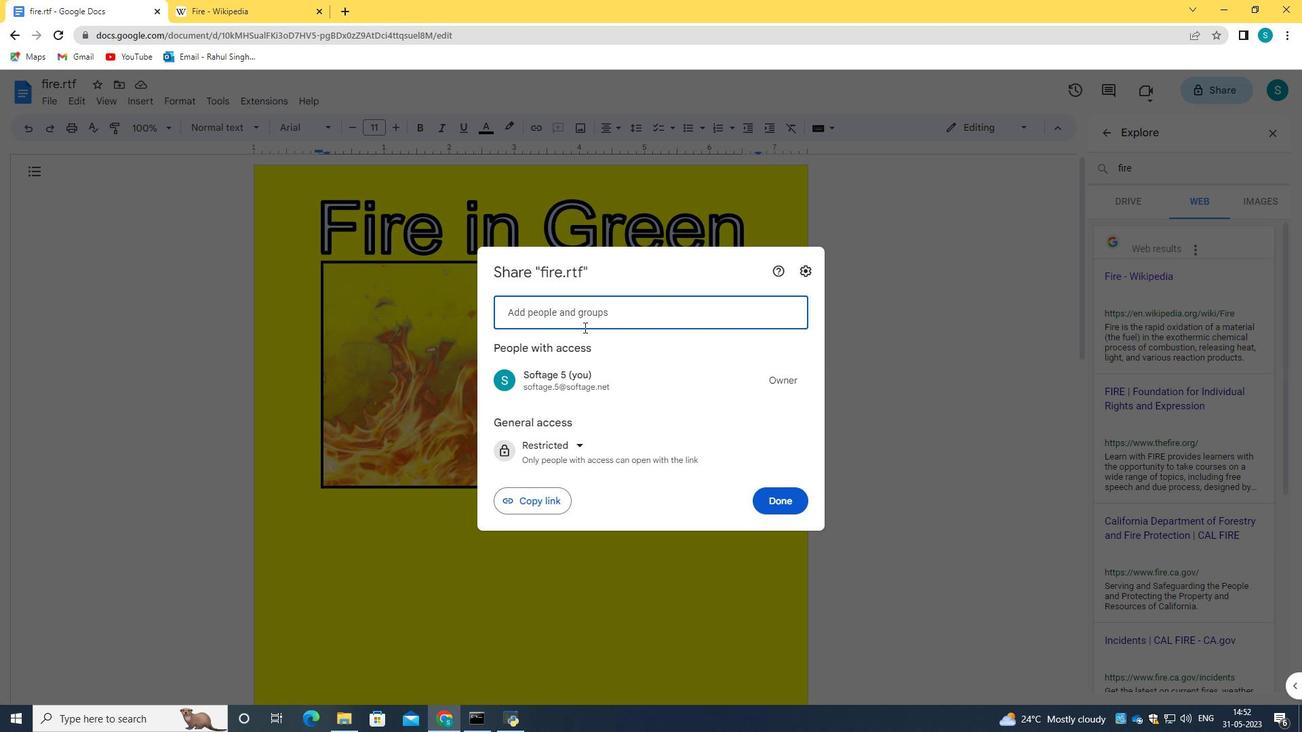 
Action: Mouse pressed left at (584, 320)
Screenshot: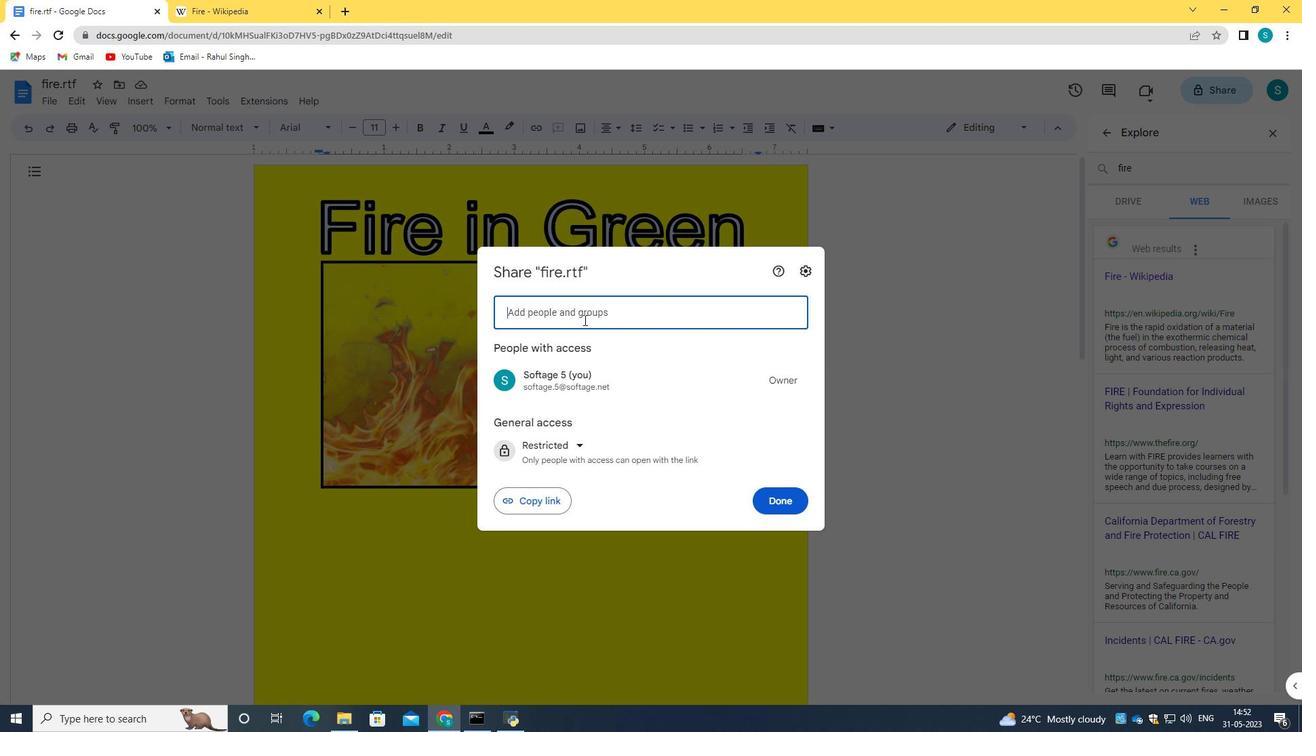 
Action: Key pressed softage.9<Key.shift>@softage.net
Screenshot: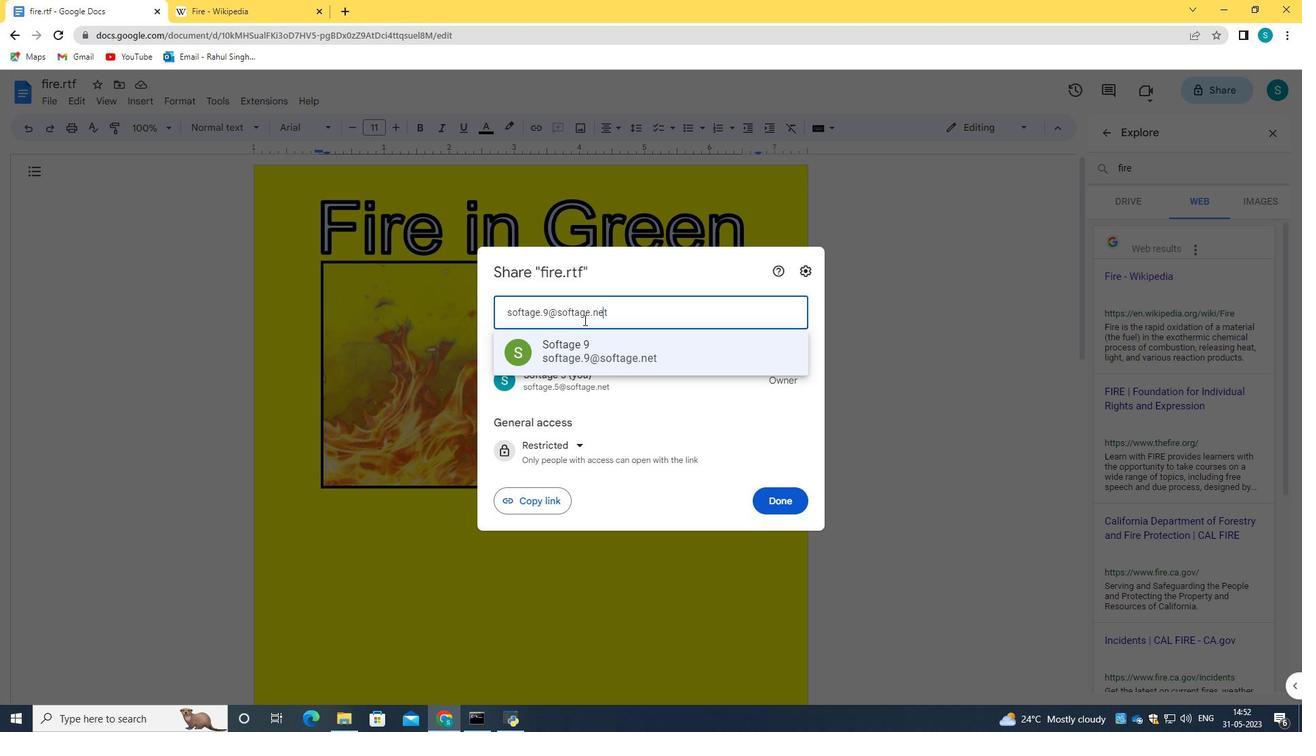 
Action: Mouse moved to (572, 344)
Screenshot: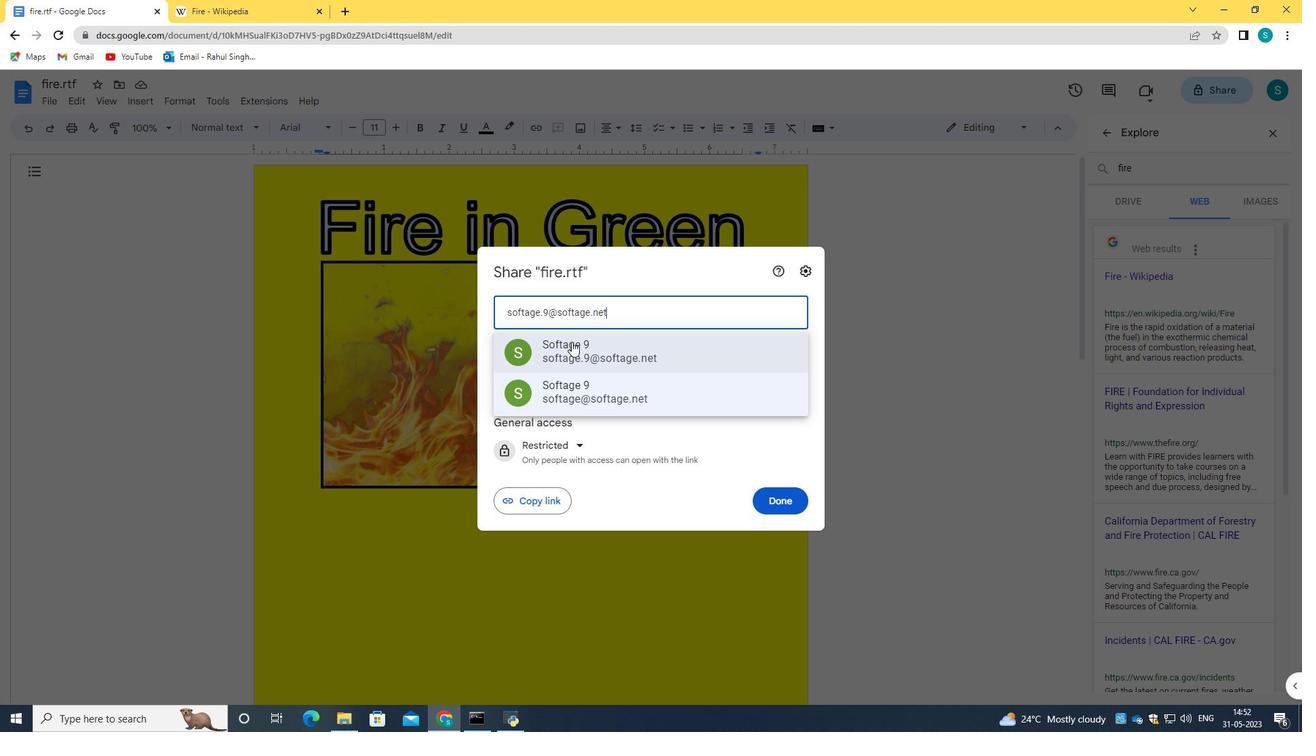 
Action: Mouse pressed left at (572, 344)
Screenshot: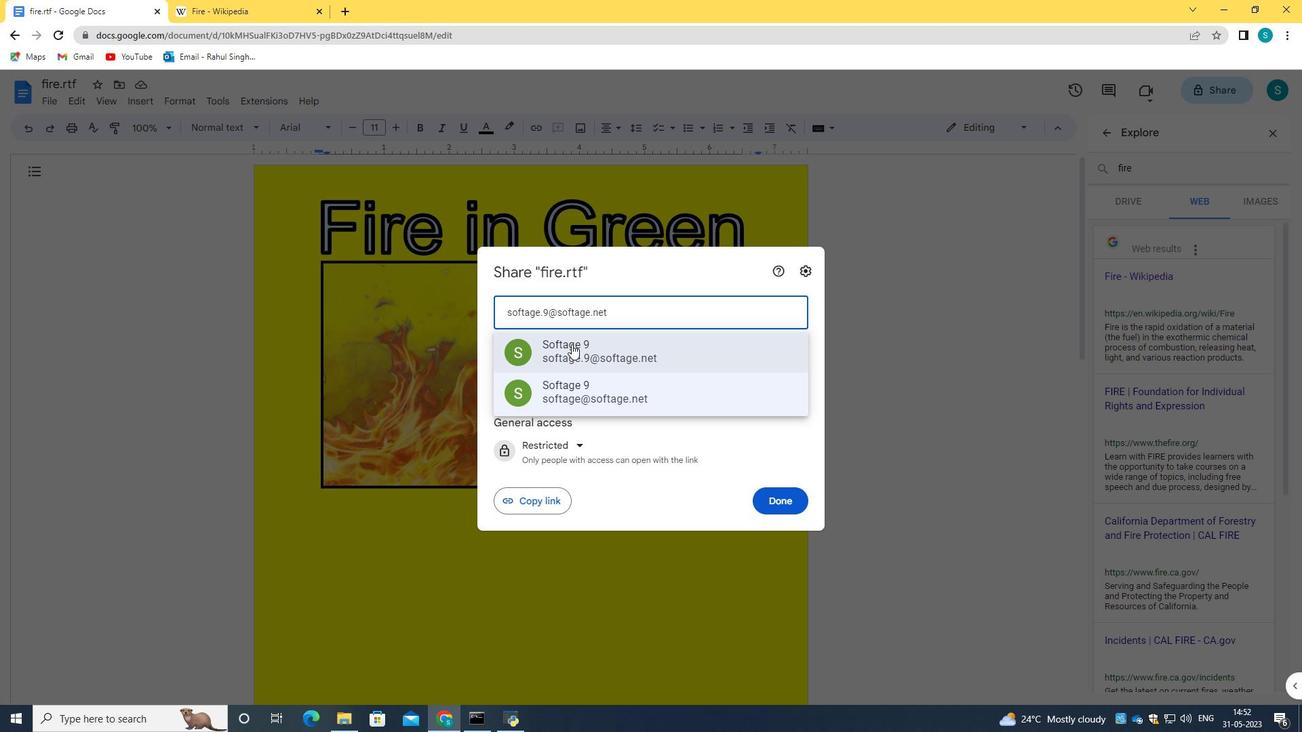 
Action: Mouse moved to (780, 491)
Screenshot: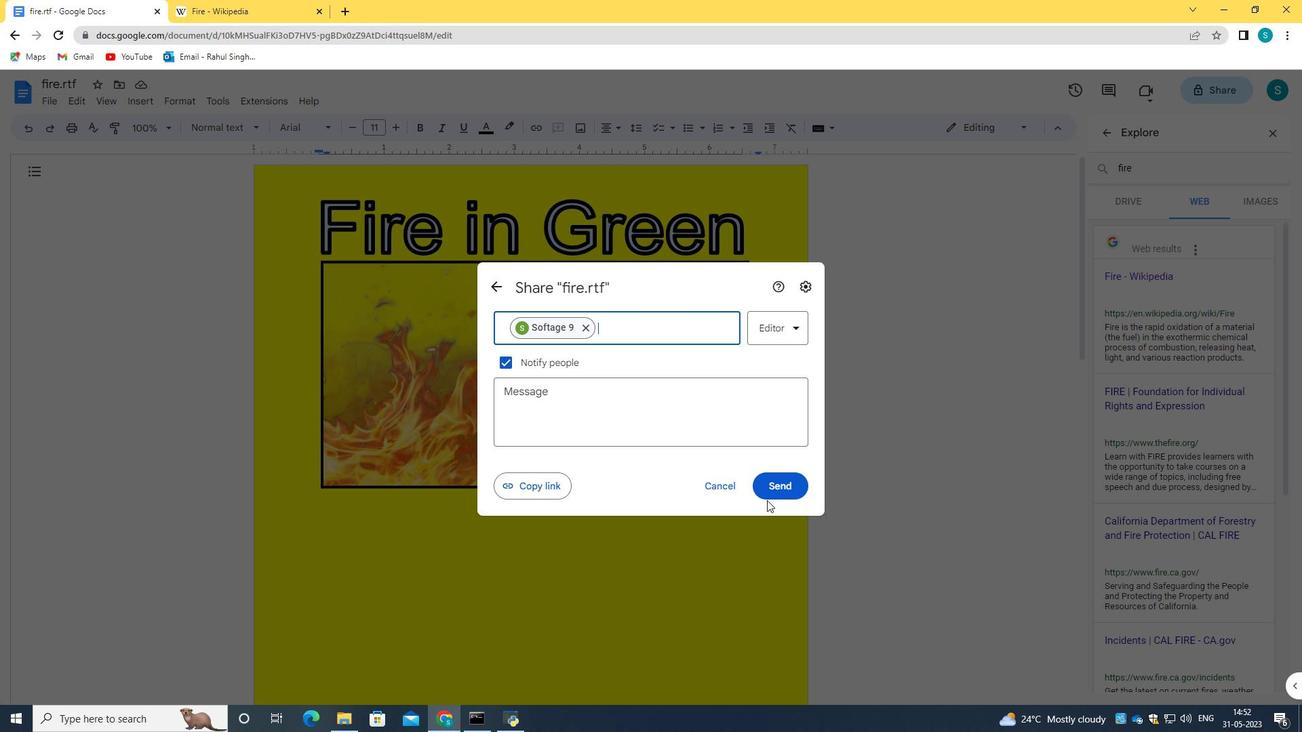 
Action: Mouse pressed left at (780, 491)
Screenshot: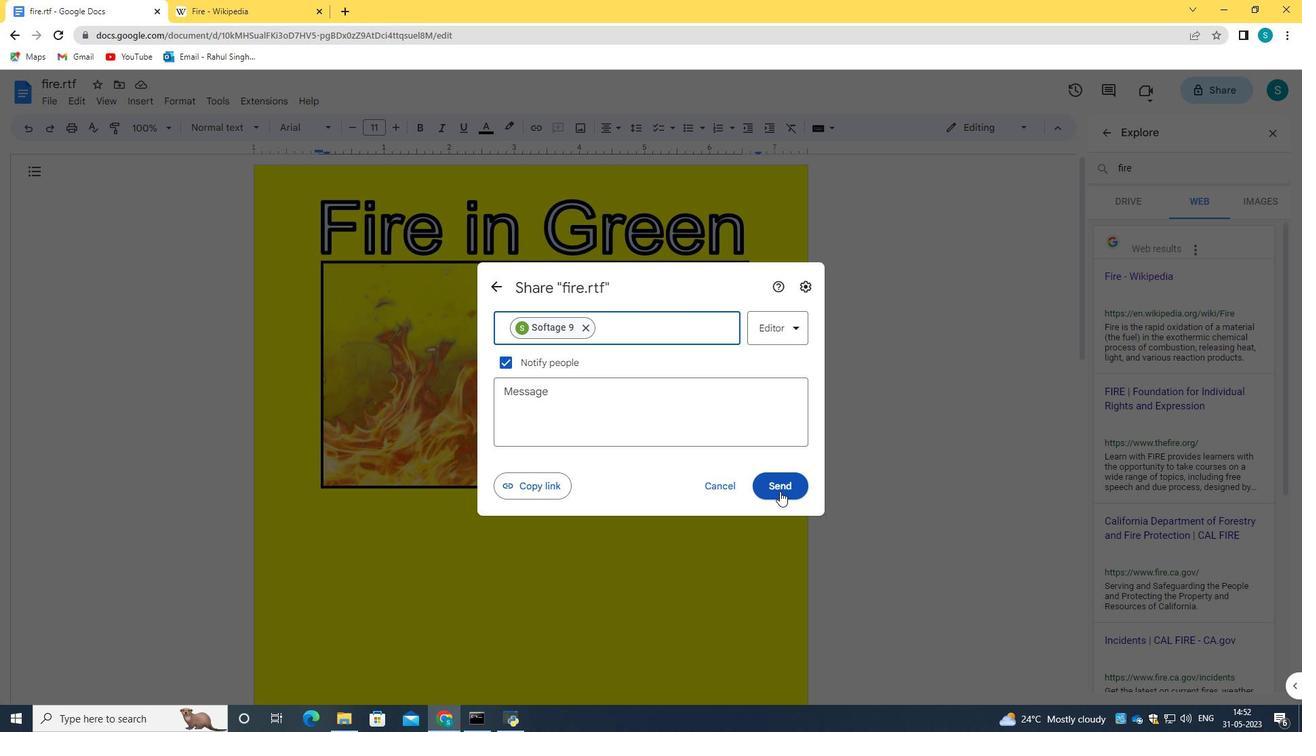 
Action: Mouse moved to (633, 467)
Screenshot: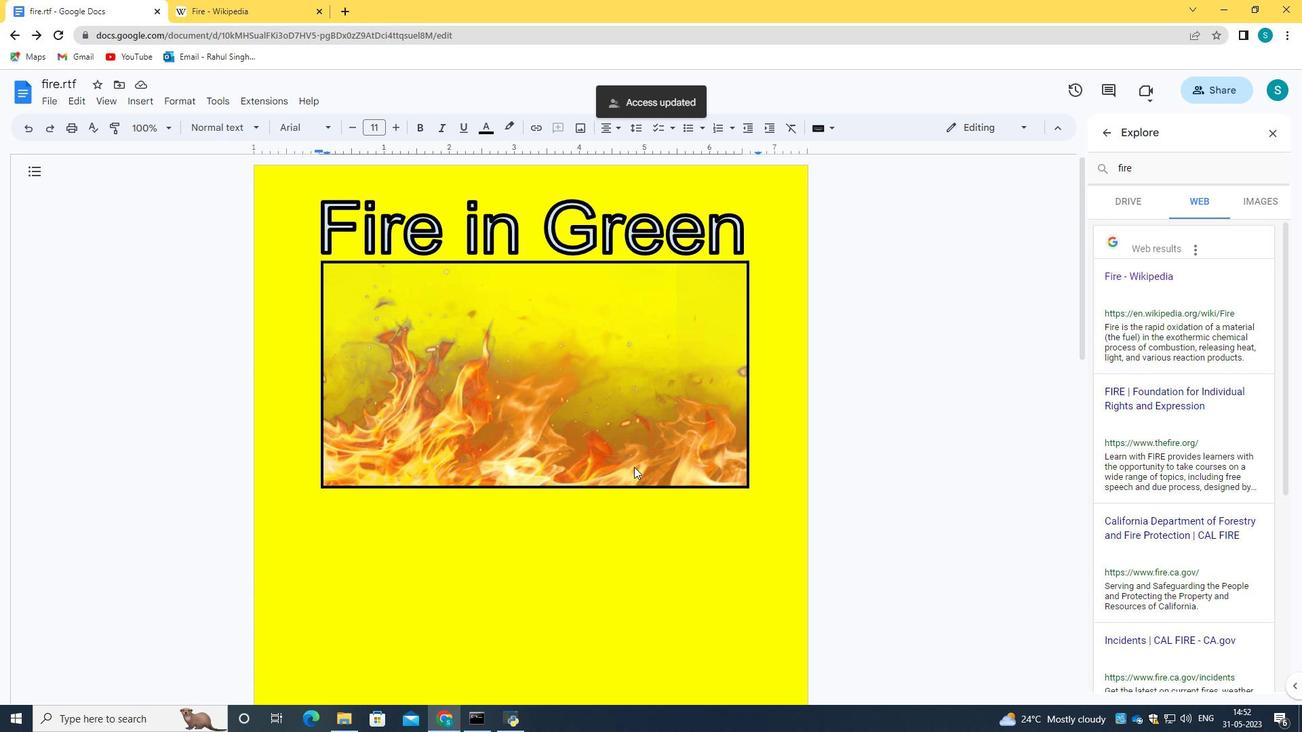 
Action: Mouse scrolled (633, 468) with delta (0, 0)
Screenshot: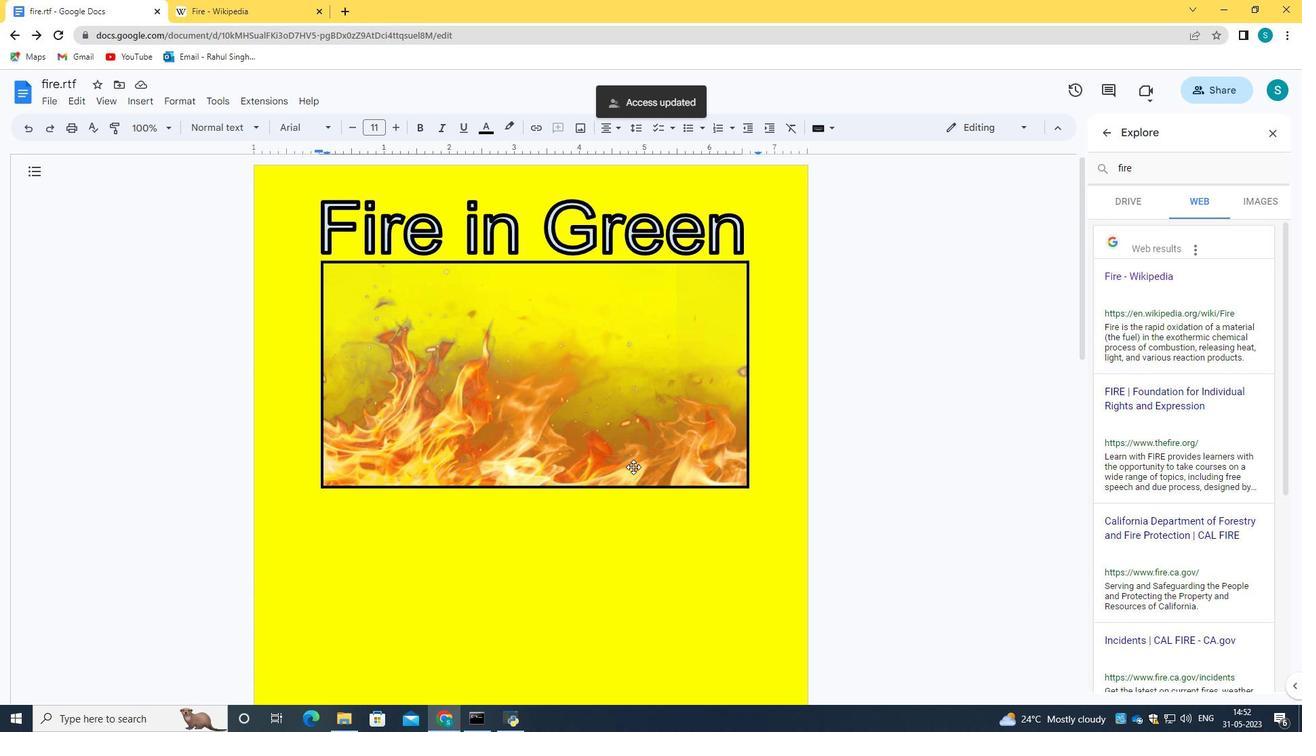 
Action: Mouse scrolled (633, 468) with delta (0, 0)
Screenshot: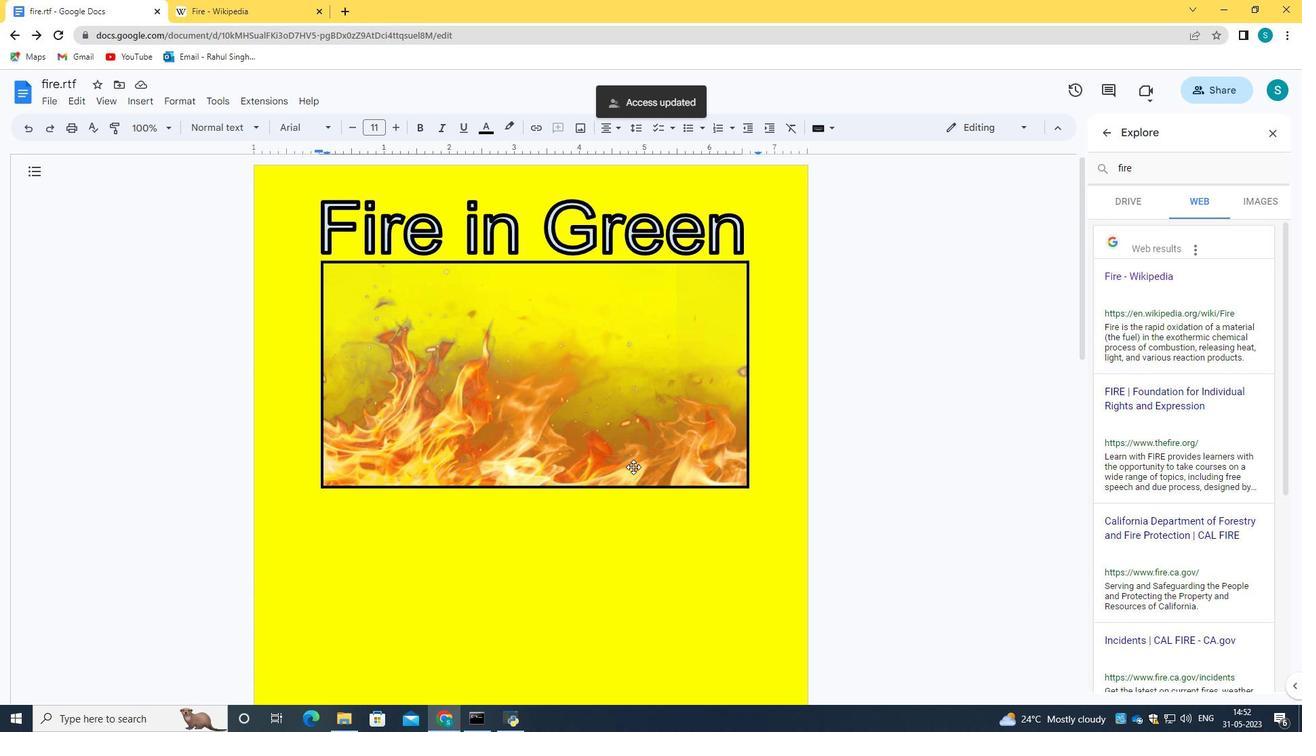
Action: Mouse scrolled (633, 468) with delta (0, 0)
Screenshot: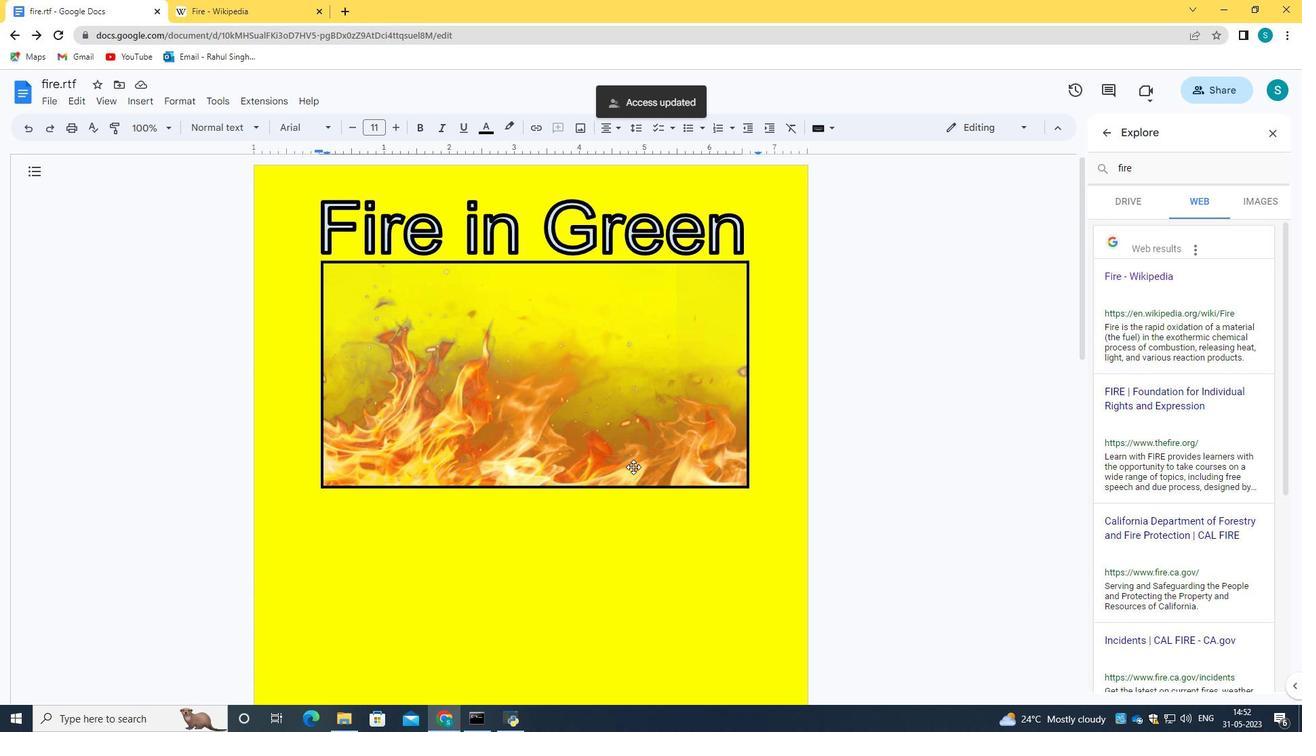 
Action: Mouse scrolled (633, 468) with delta (0, 0)
Screenshot: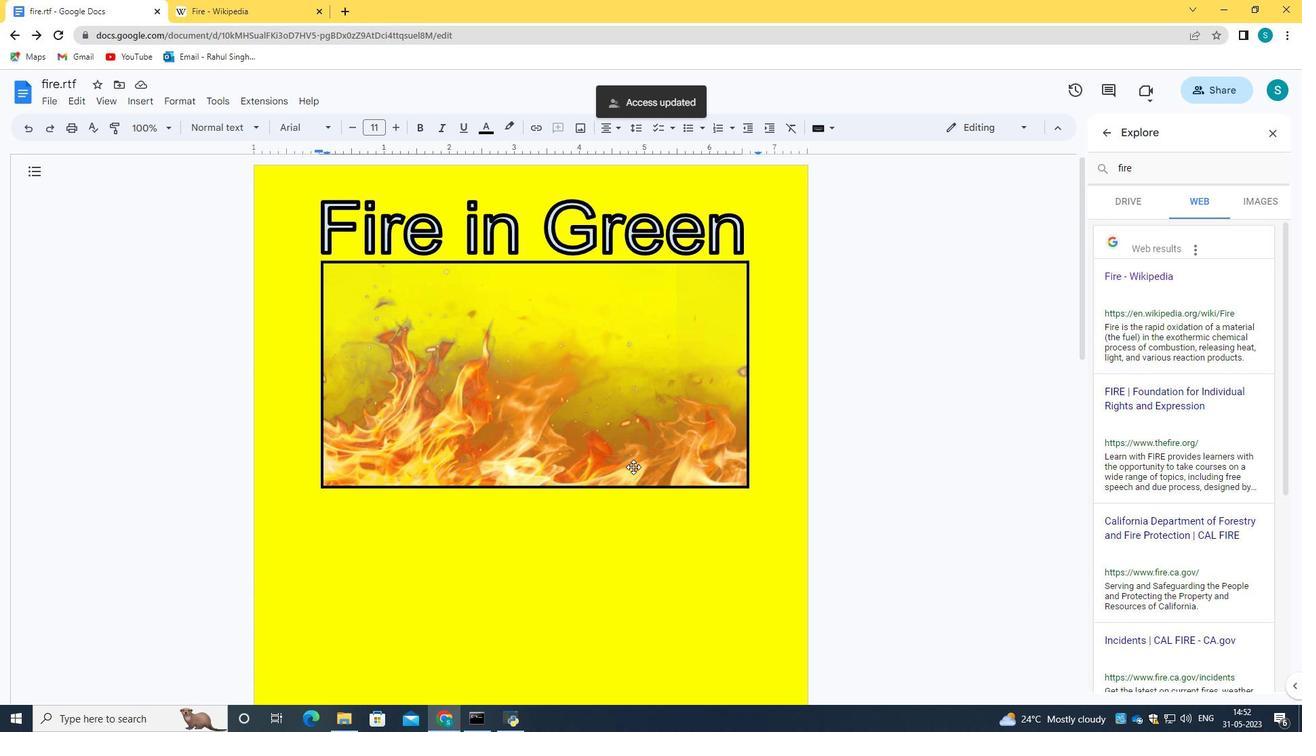 
Action: Mouse scrolled (633, 468) with delta (0, 0)
Screenshot: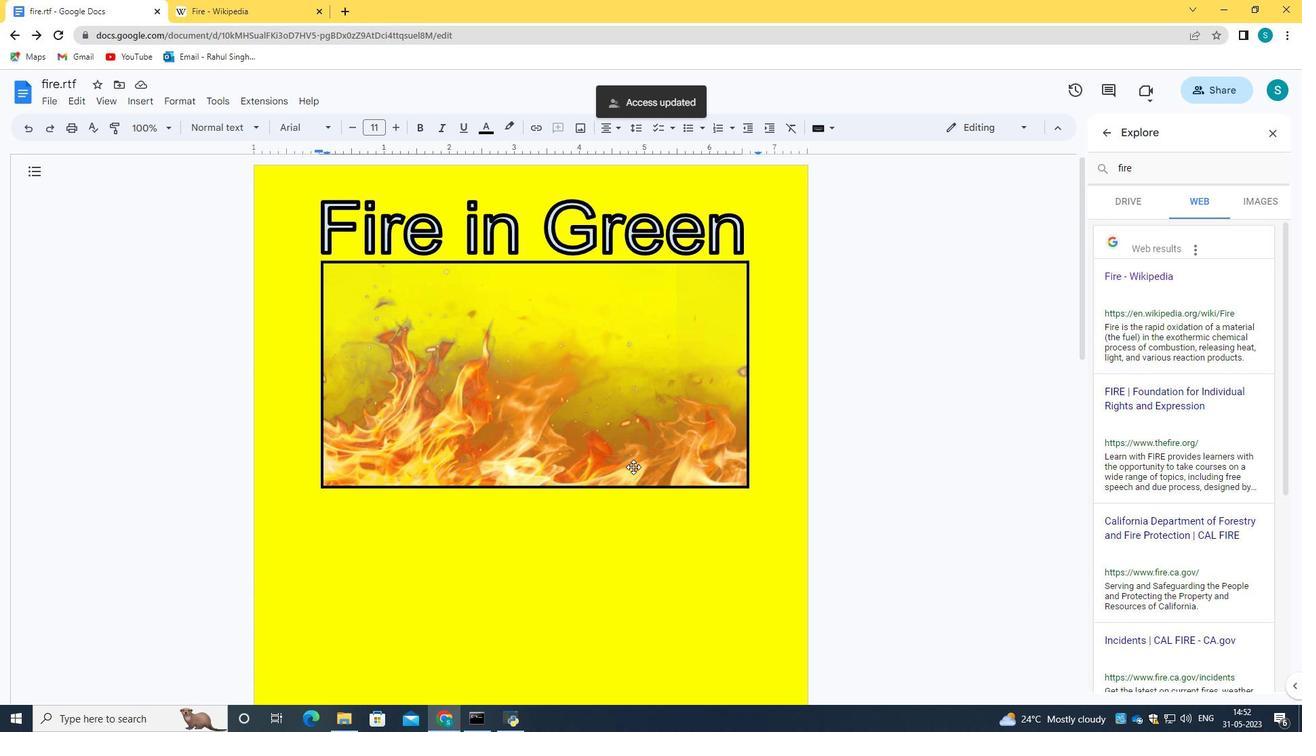 
Action: Mouse moved to (50, 97)
Screenshot: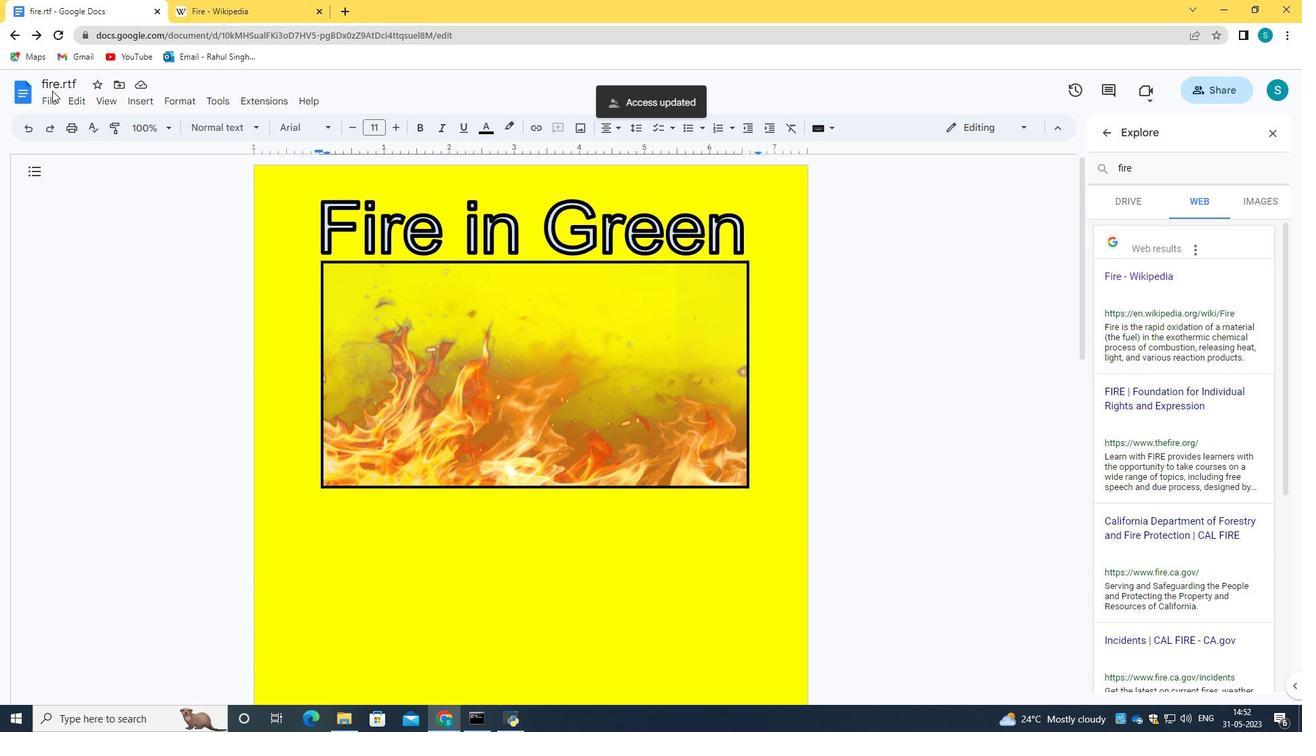 
Action: Mouse pressed left at (50, 97)
Screenshot: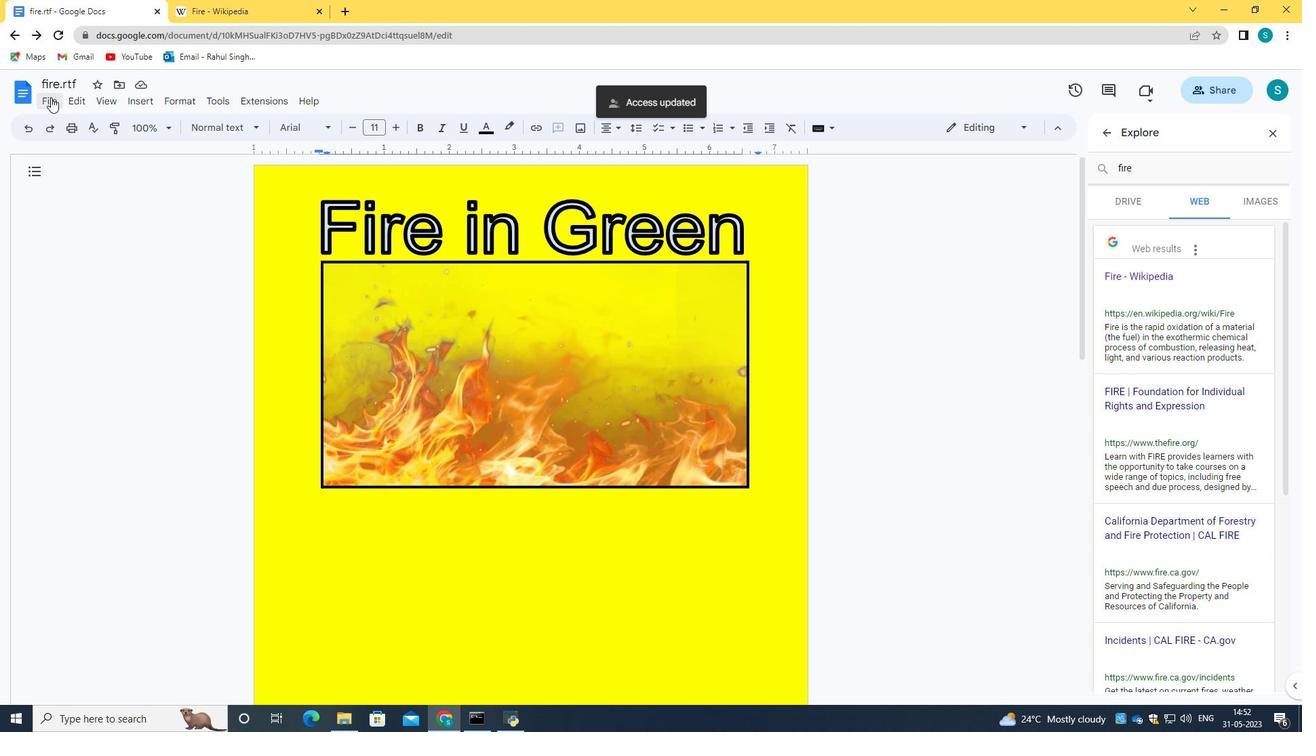 
Action: Mouse moved to (127, 368)
Screenshot: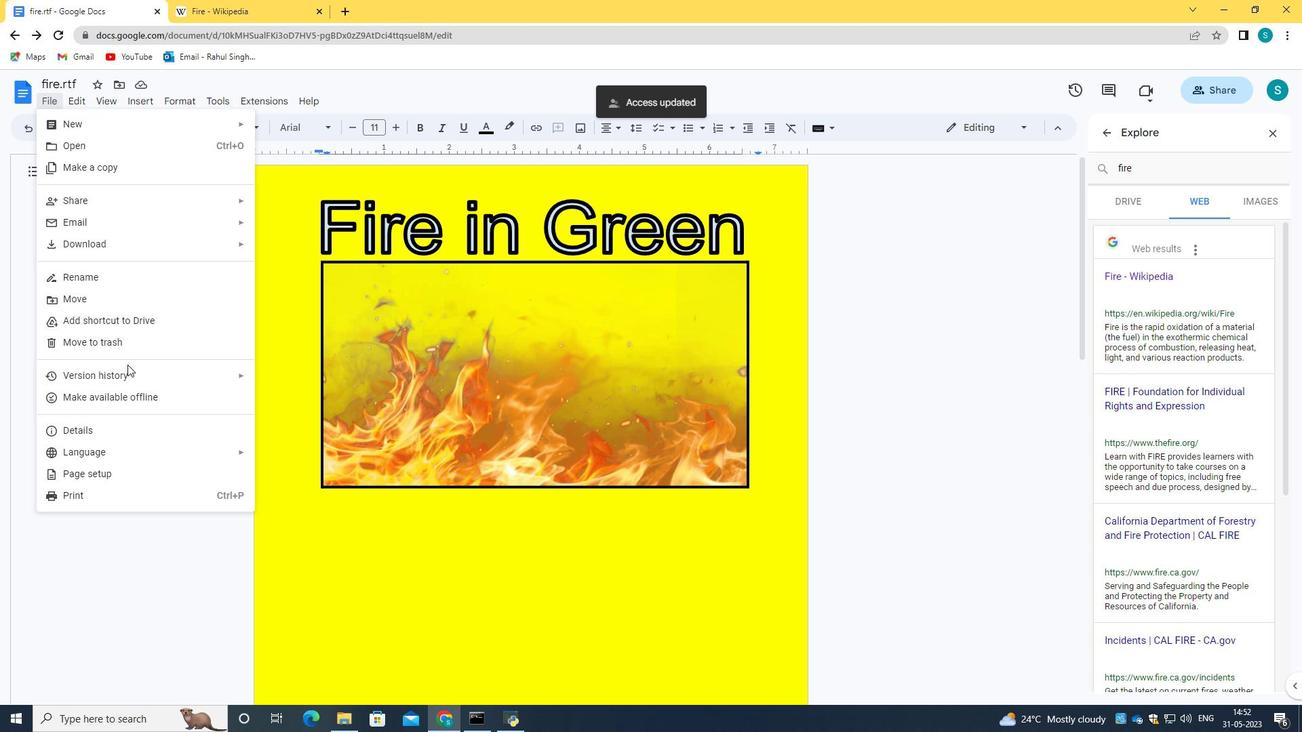 
Action: Mouse pressed left at (127, 368)
Screenshot: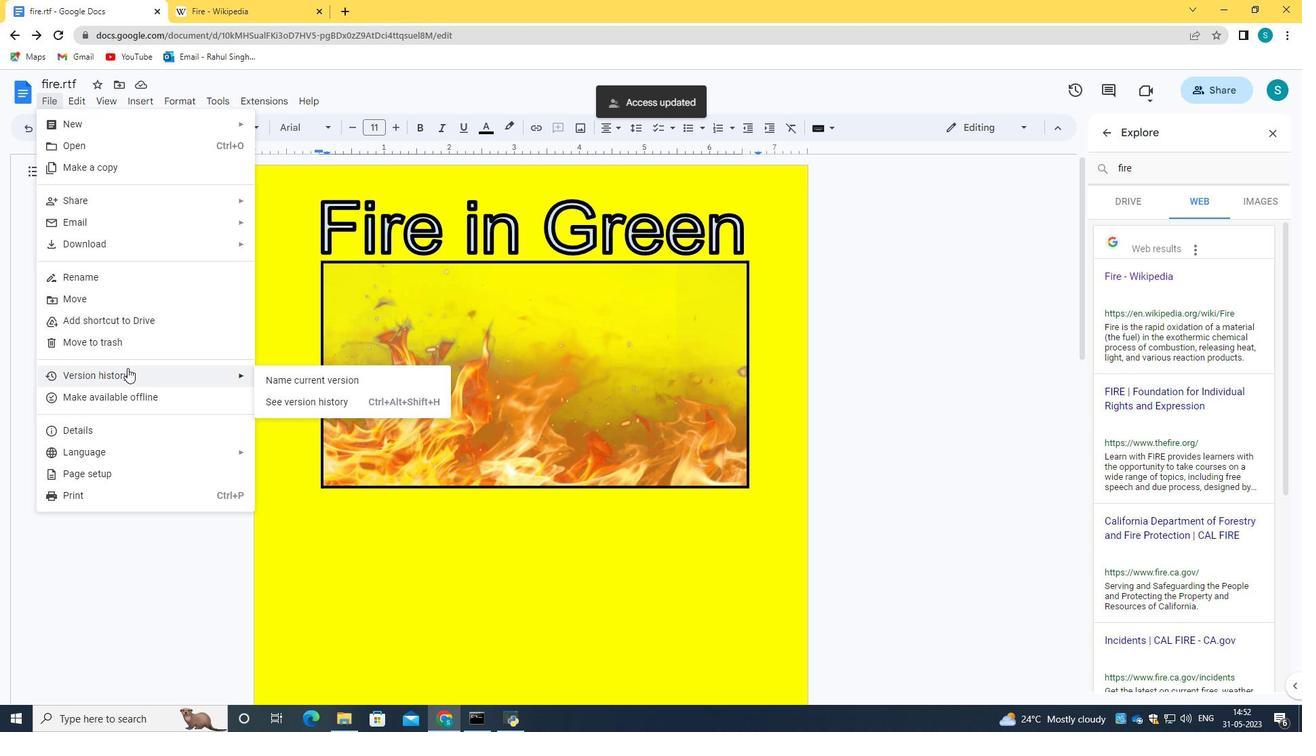 
Action: Mouse moved to (312, 404)
Screenshot: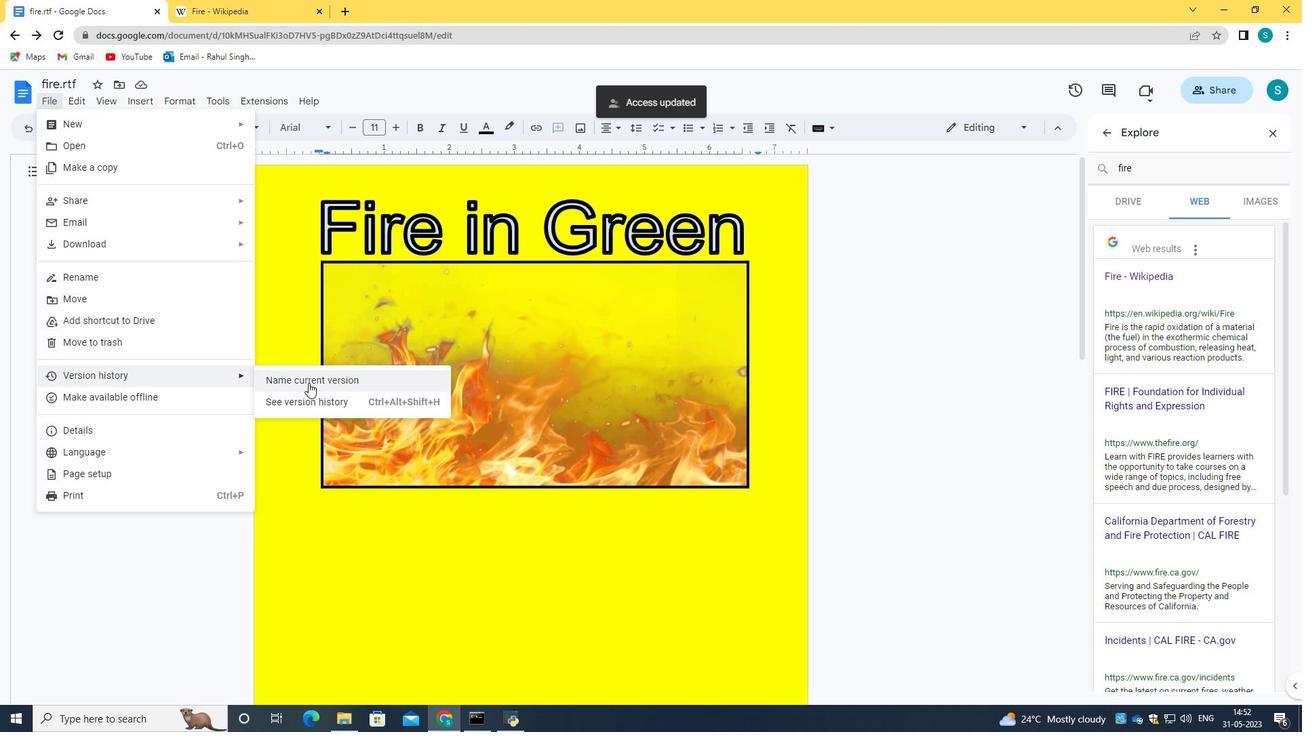 
Action: Mouse pressed left at (312, 404)
Screenshot: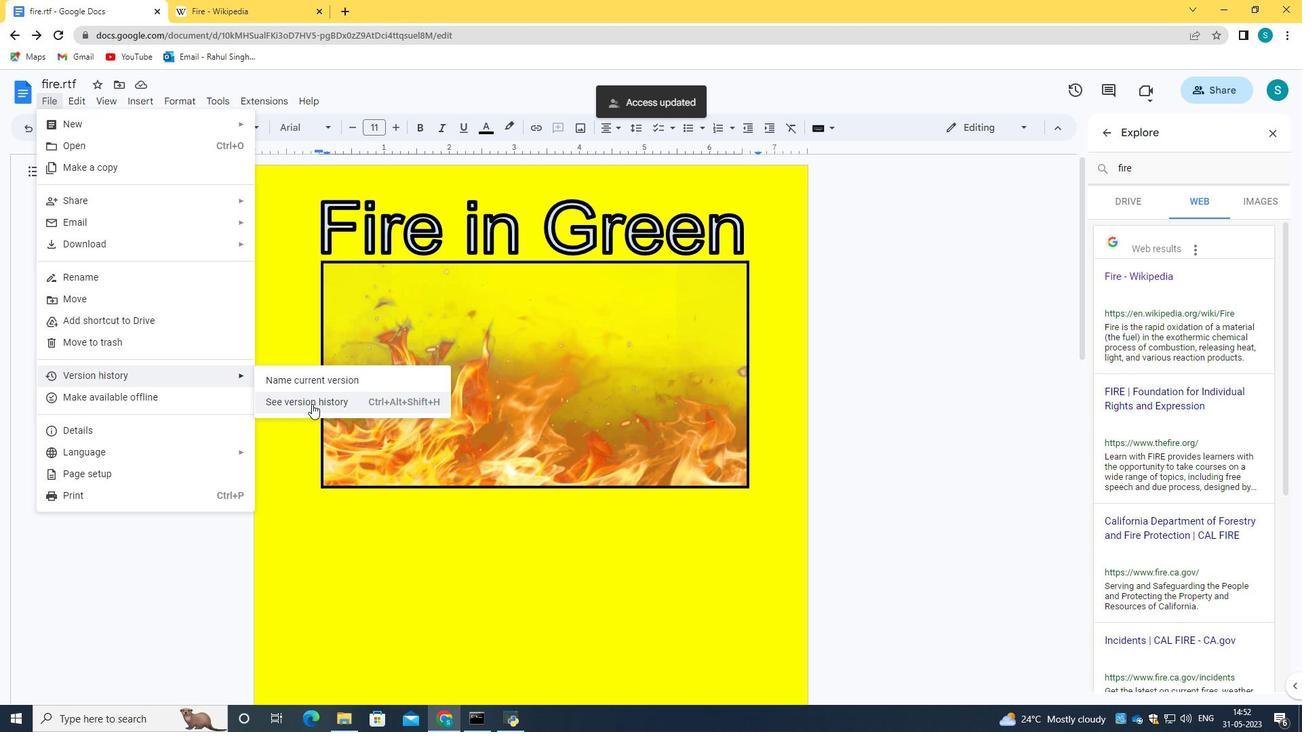 
Action: Mouse moved to (660, 483)
Screenshot: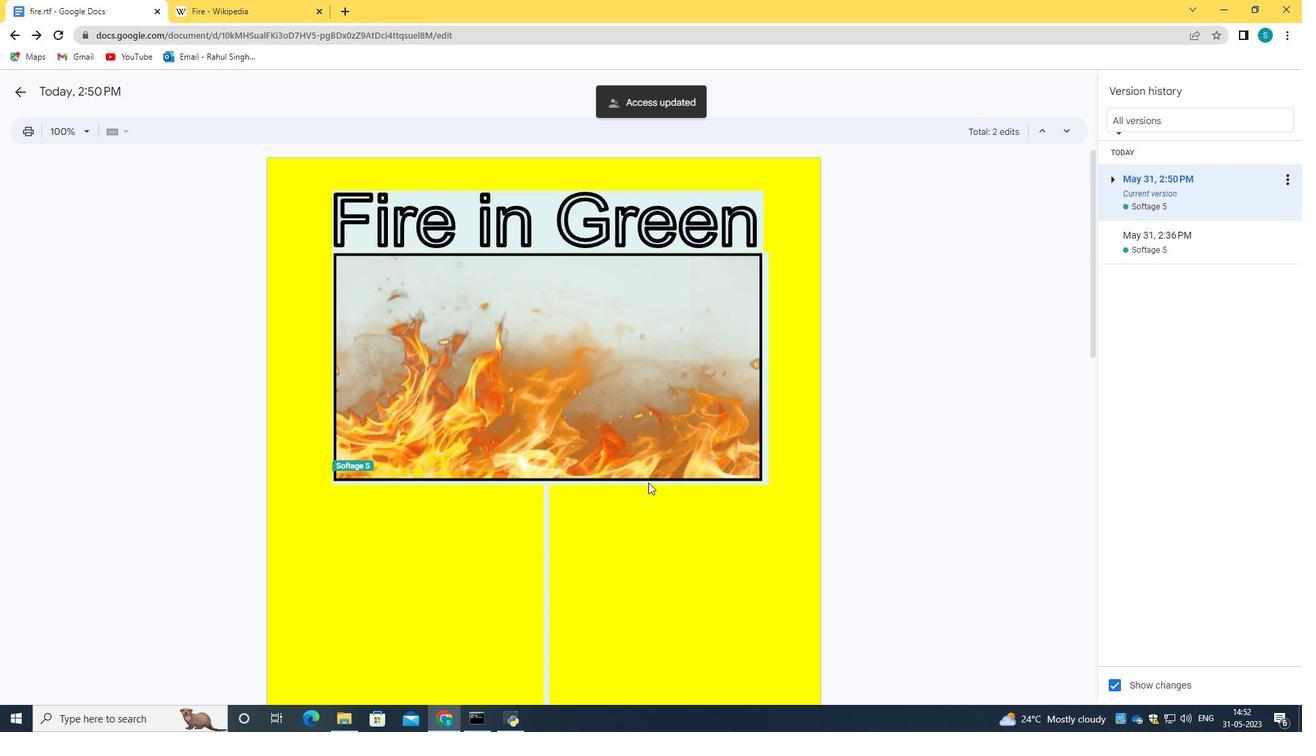 
Action: Mouse scrolled (660, 482) with delta (0, 0)
Screenshot: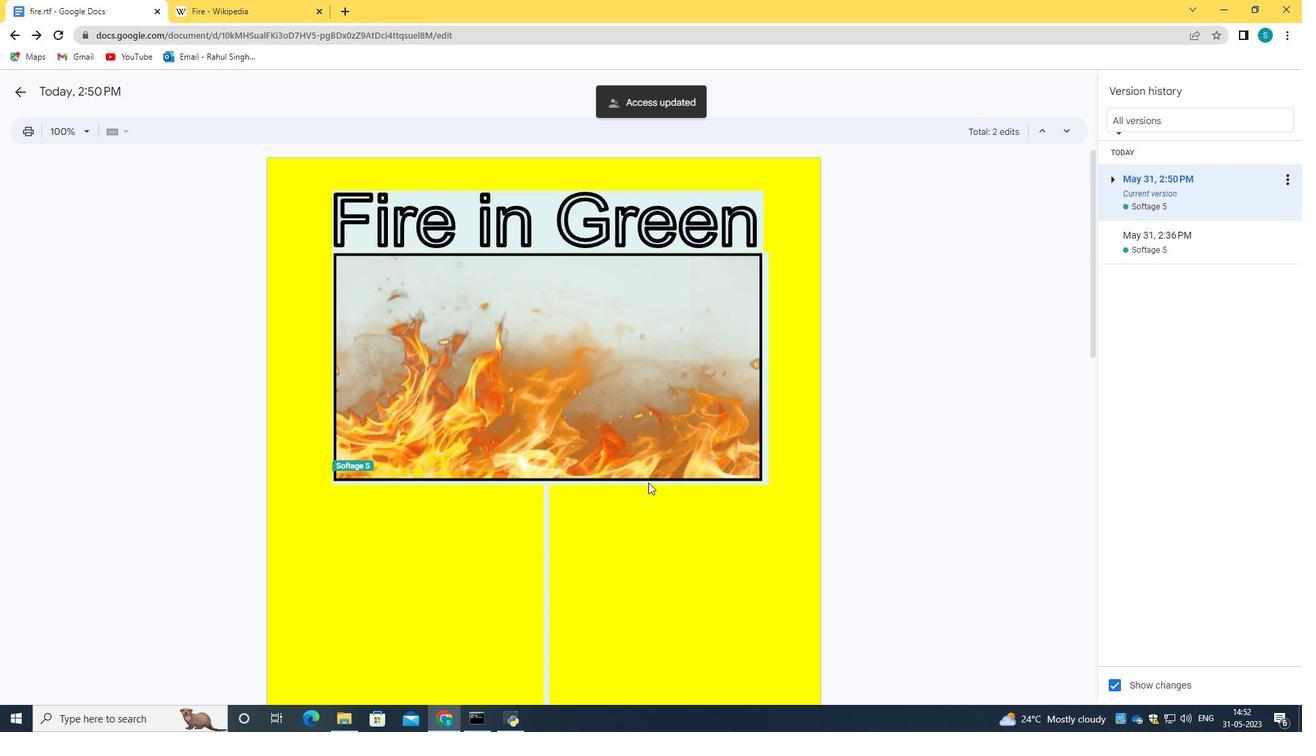 
Action: Mouse moved to (761, 475)
Screenshot: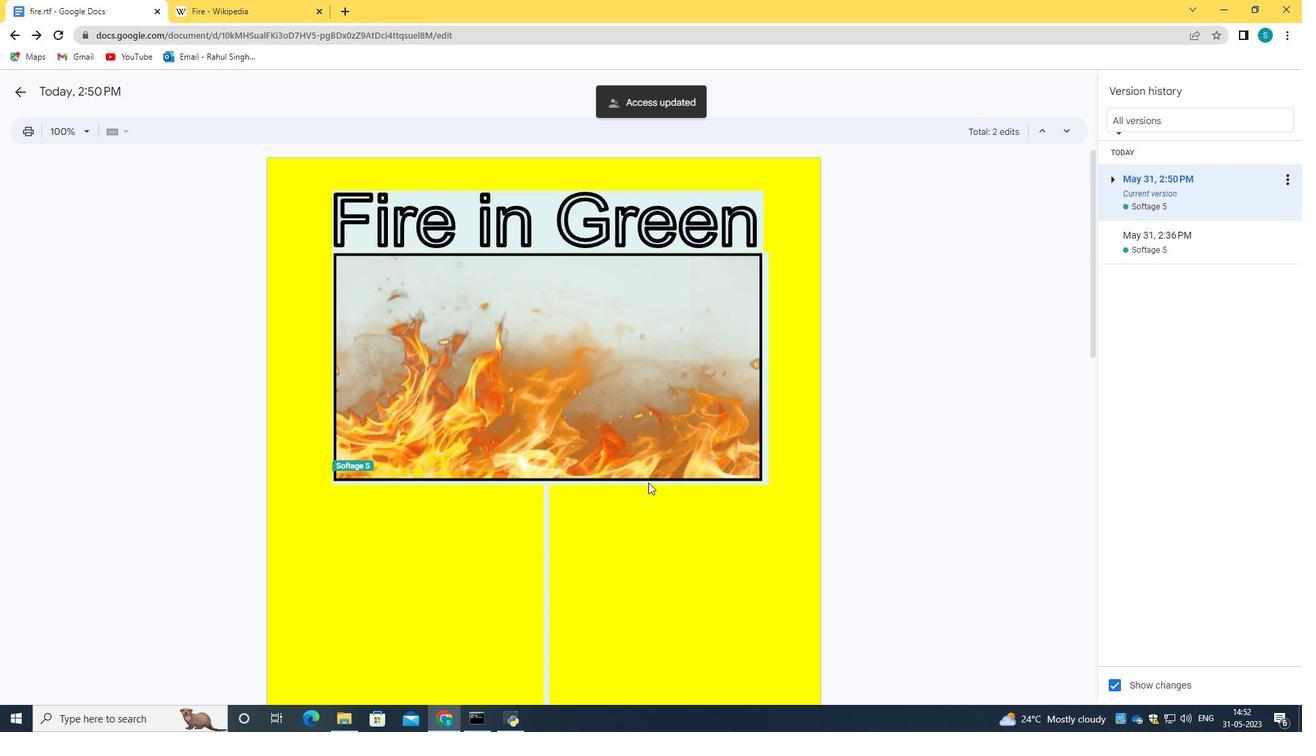
Action: Mouse scrolled (761, 474) with delta (0, 0)
Screenshot: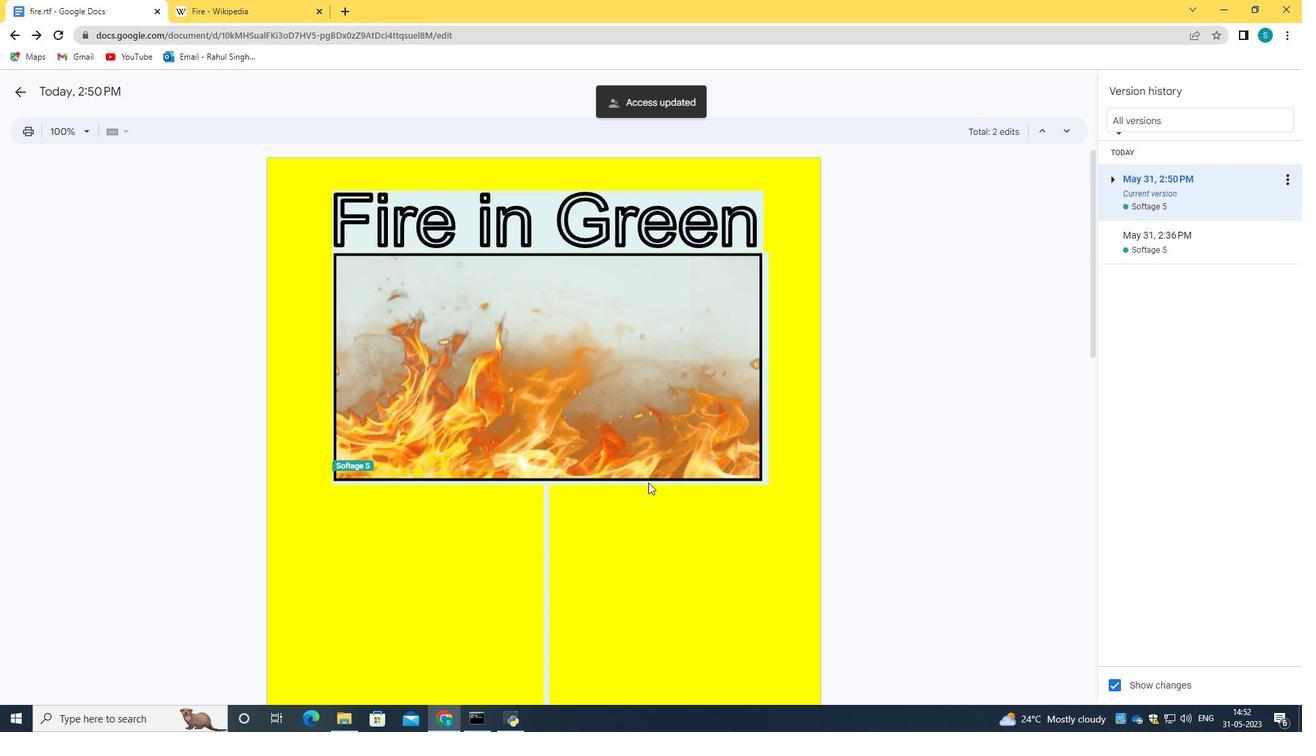 
Action: Mouse moved to (797, 470)
Screenshot: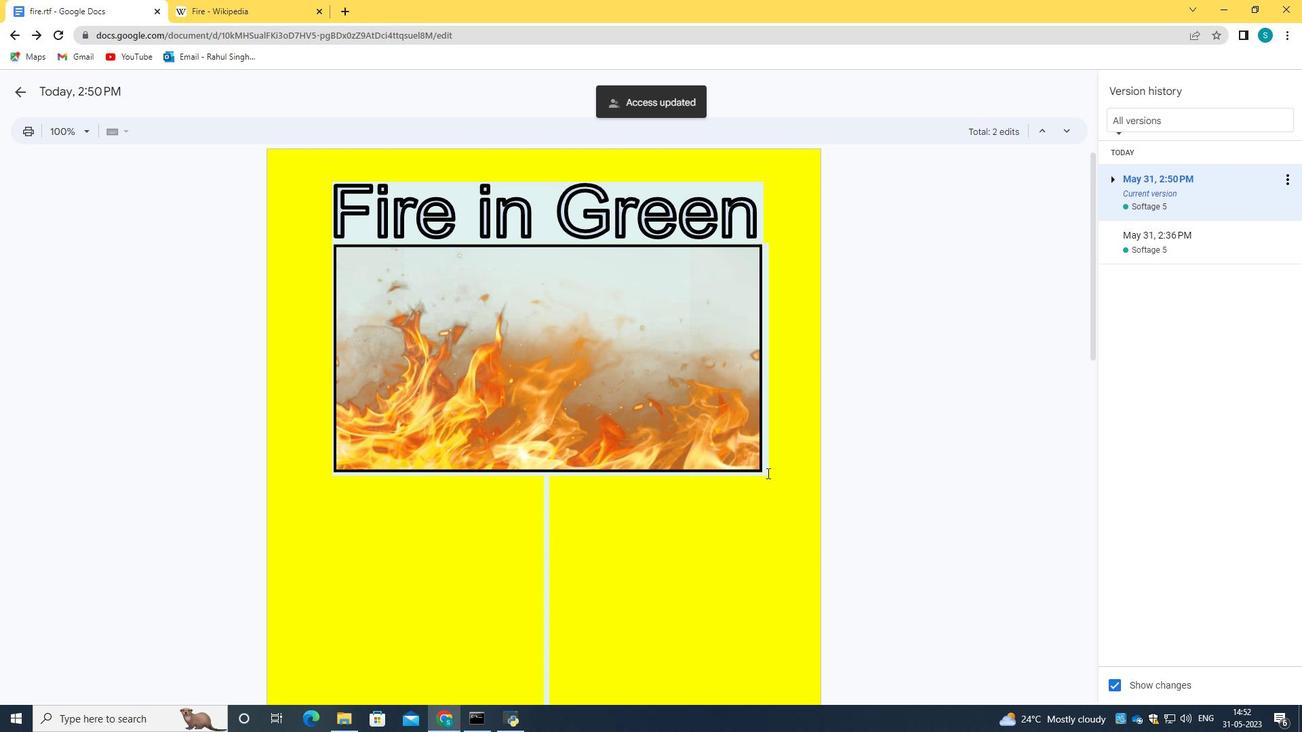 
Action: Mouse scrolled (797, 469) with delta (0, 0)
Screenshot: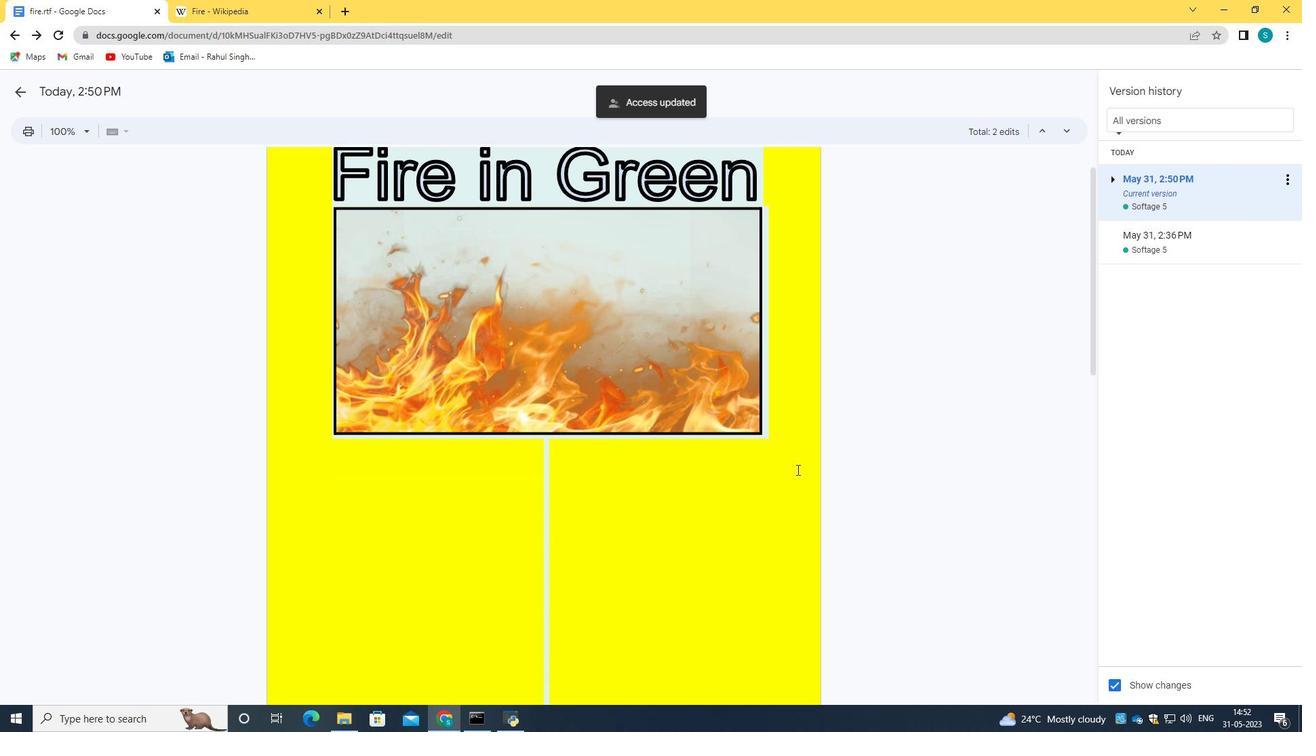 
Action: Mouse scrolled (797, 470) with delta (0, 0)
Screenshot: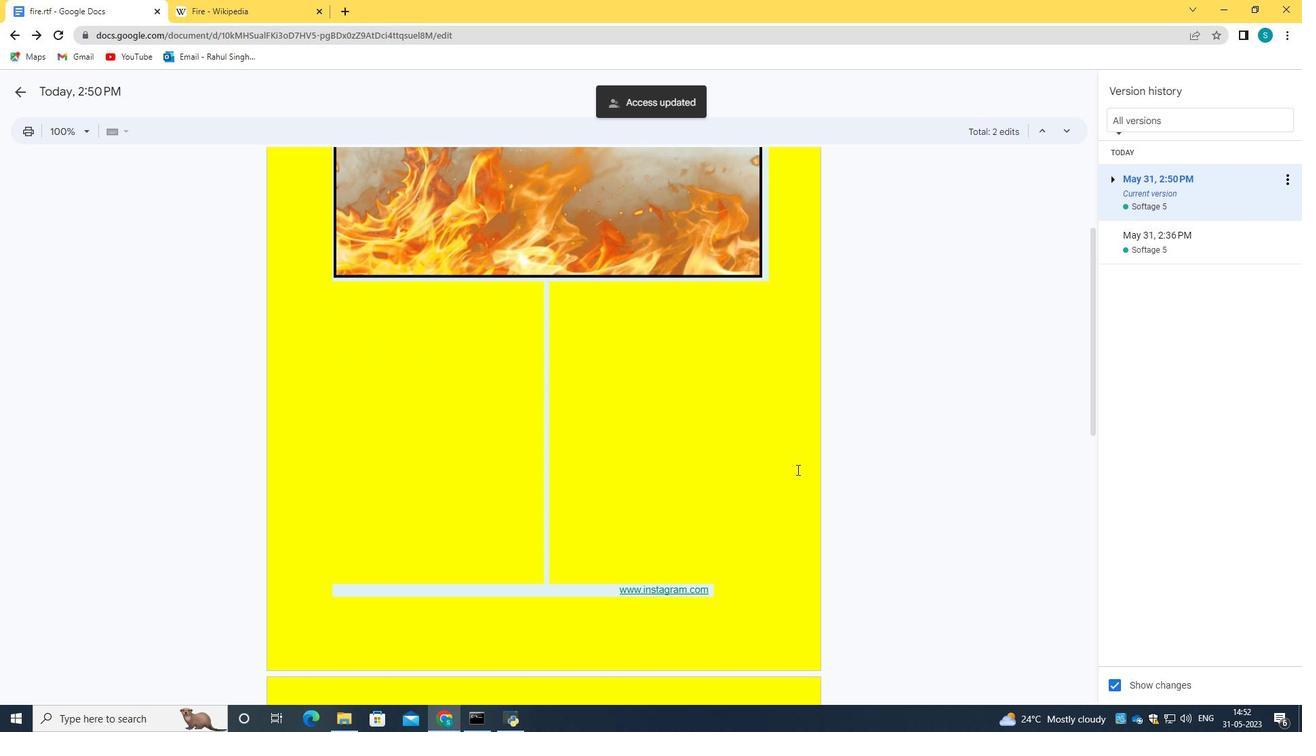 
Action: Mouse scrolled (797, 470) with delta (0, 0)
Screenshot: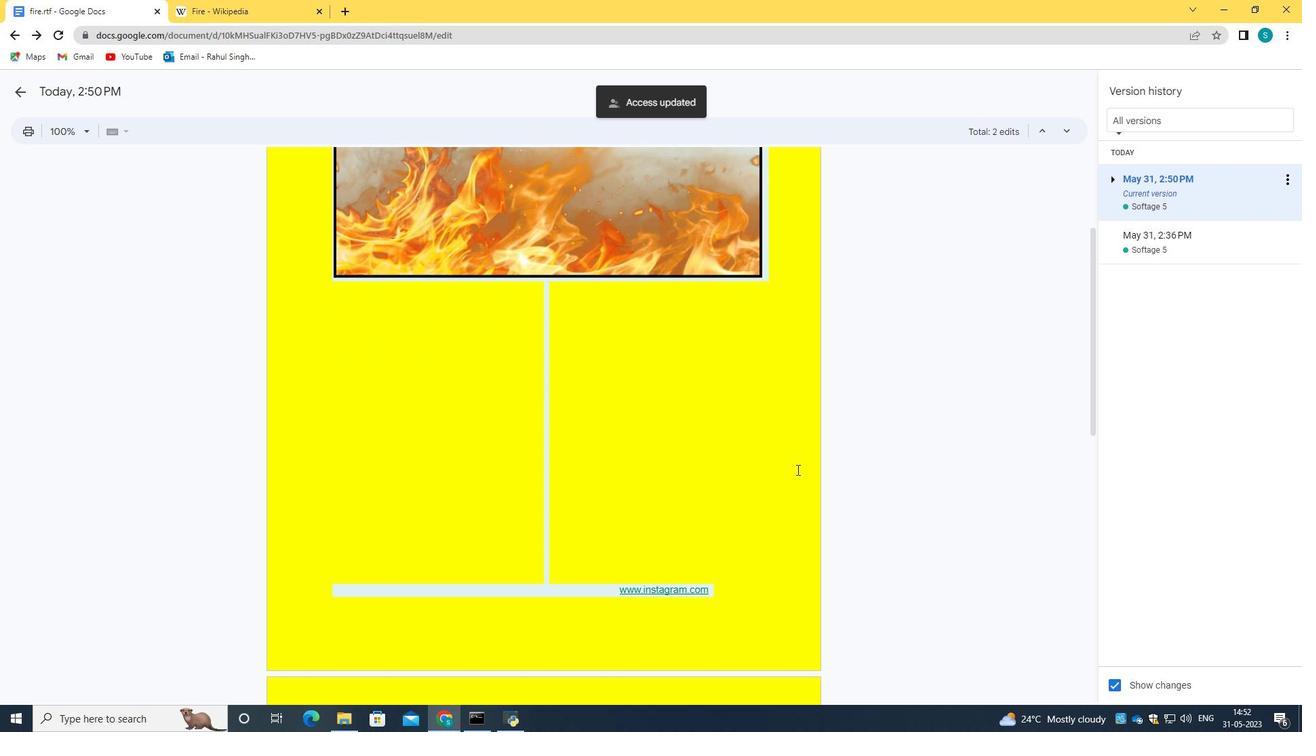 
Action: Mouse scrolled (797, 470) with delta (0, 0)
Screenshot: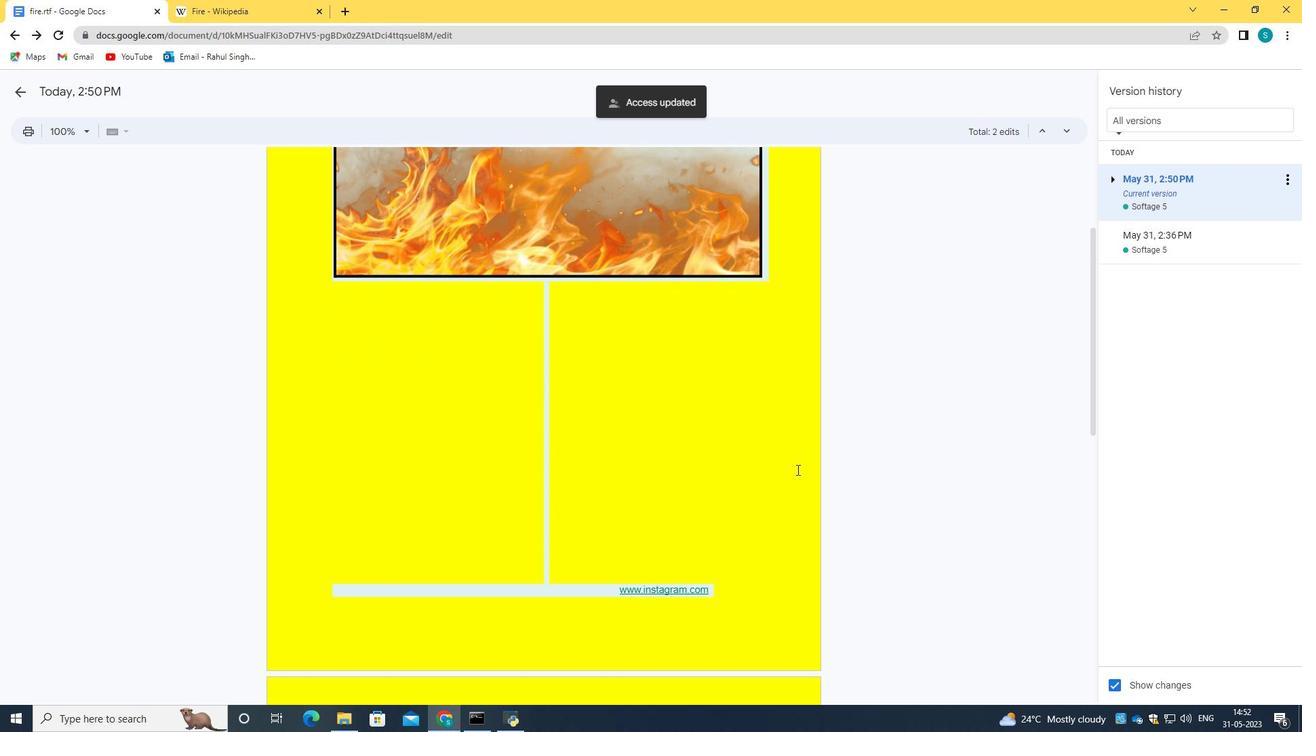 
Action: Mouse scrolled (797, 470) with delta (0, 0)
Screenshot: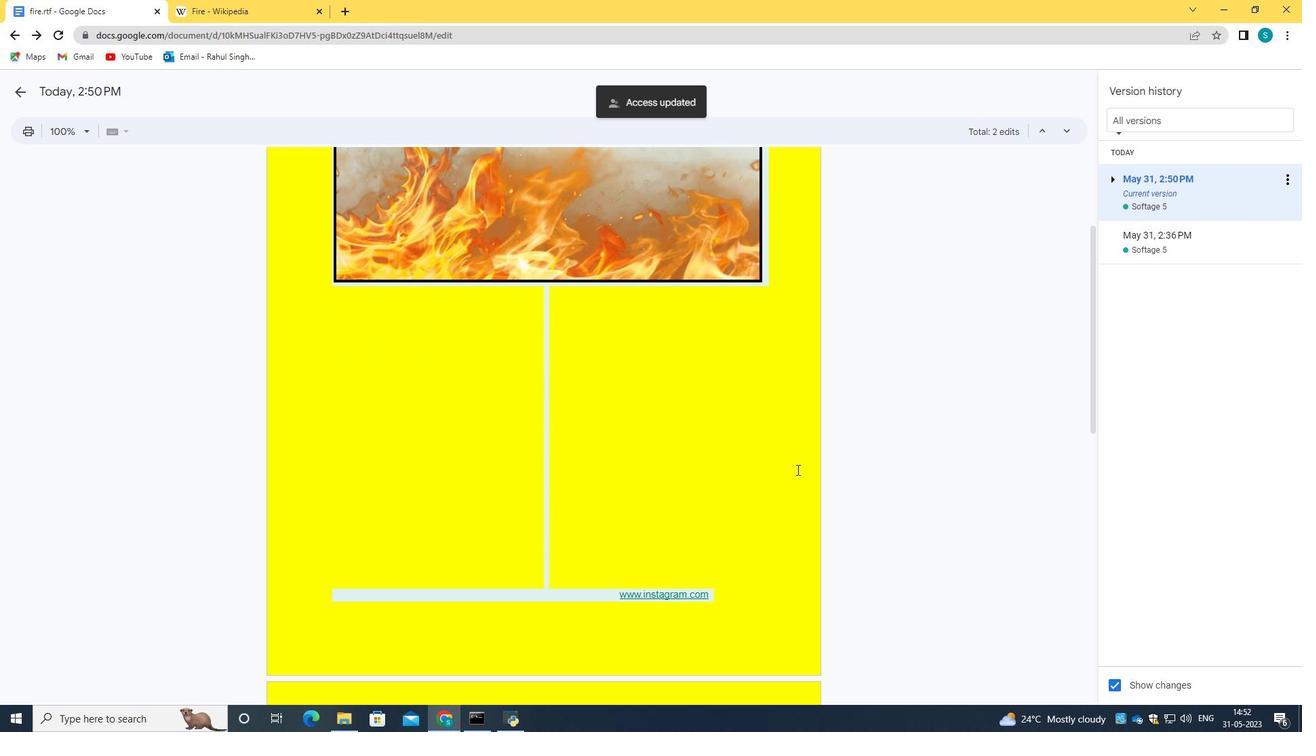 
Action: Mouse scrolled (797, 470) with delta (0, 0)
Screenshot: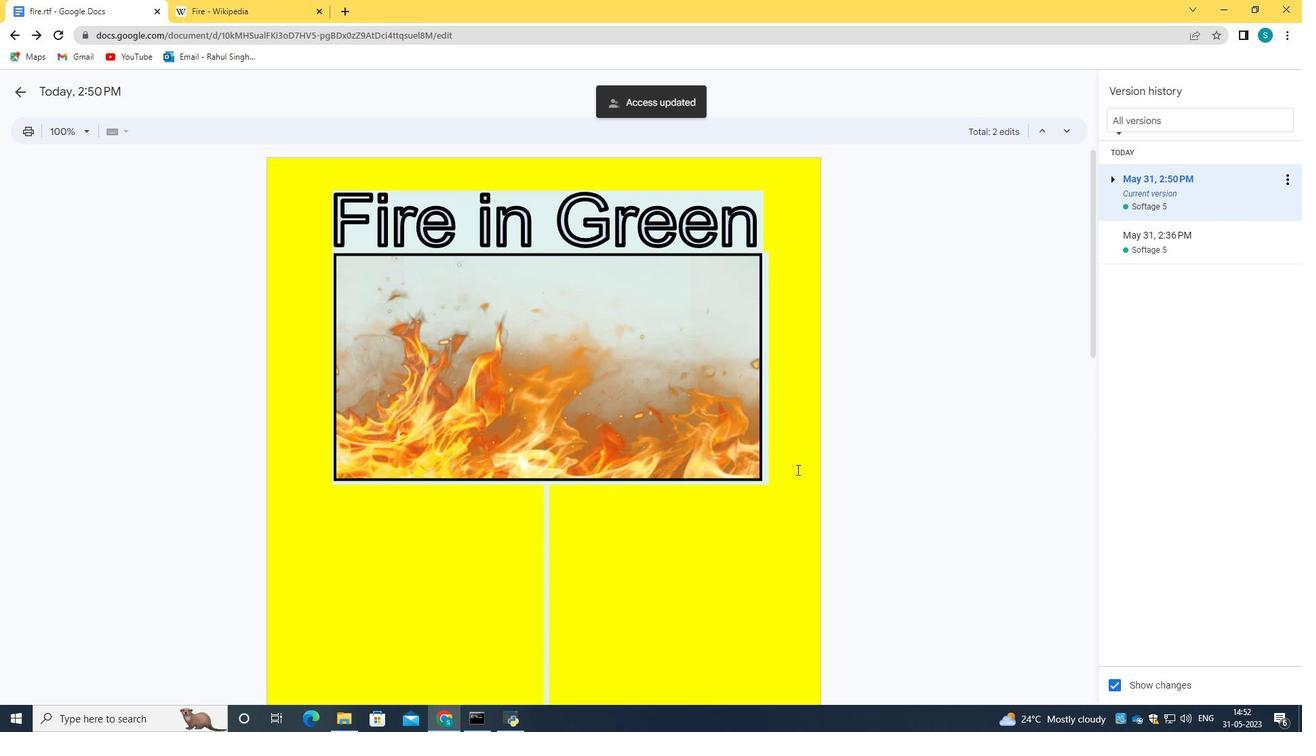 
Action: Mouse scrolled (797, 470) with delta (0, 0)
Screenshot: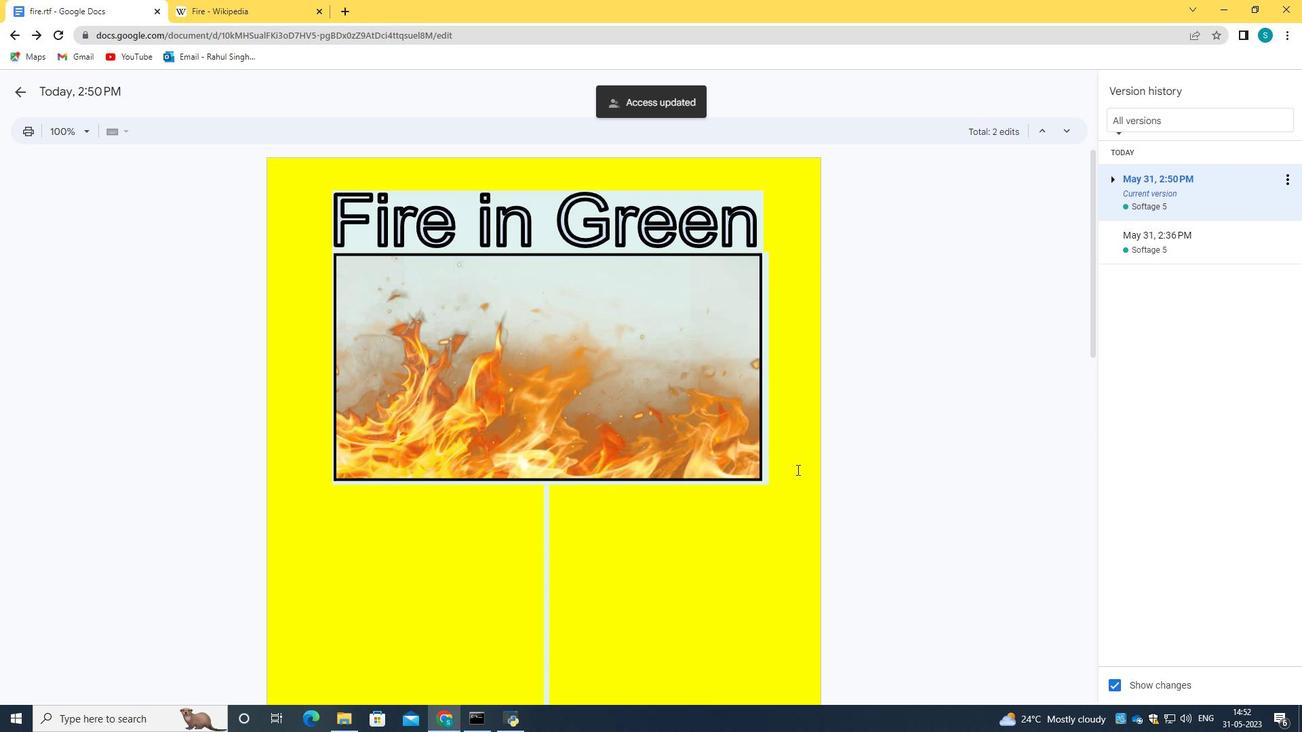 
Action: Mouse scrolled (797, 470) with delta (0, 0)
Screenshot: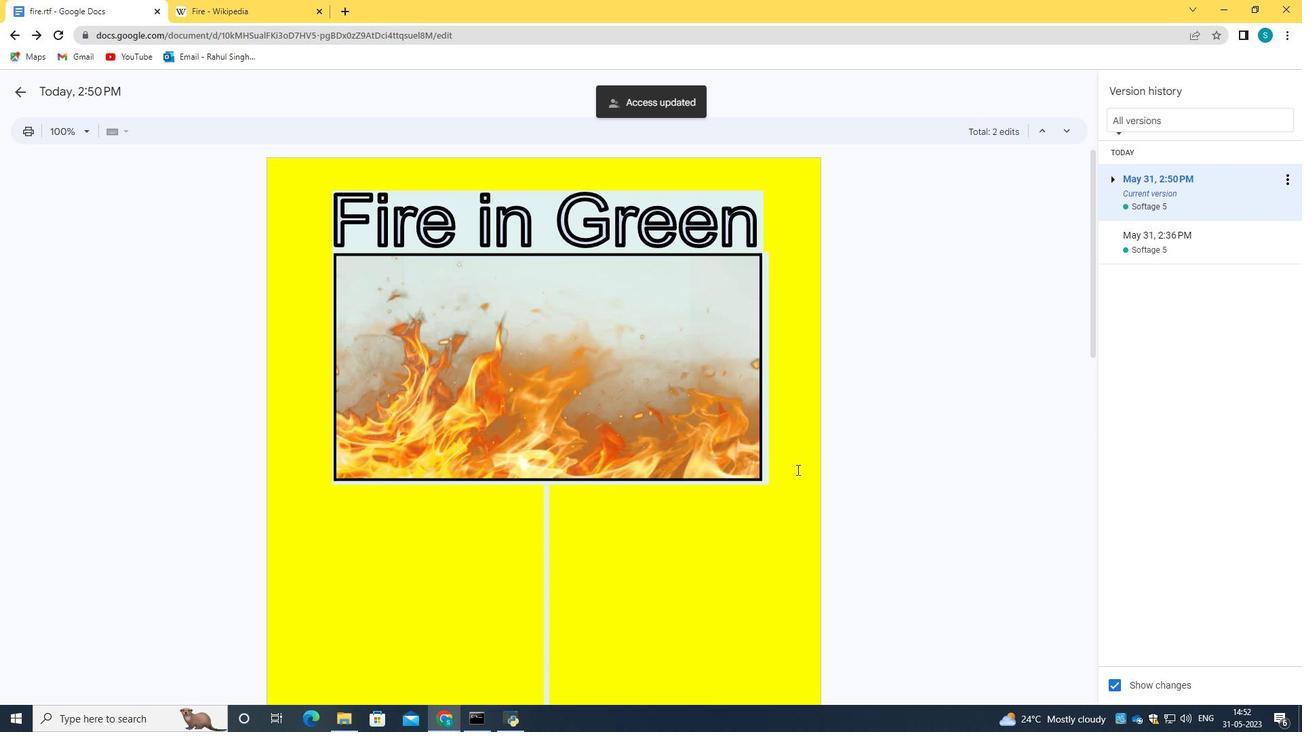 
Action: Mouse moved to (992, 346)
Screenshot: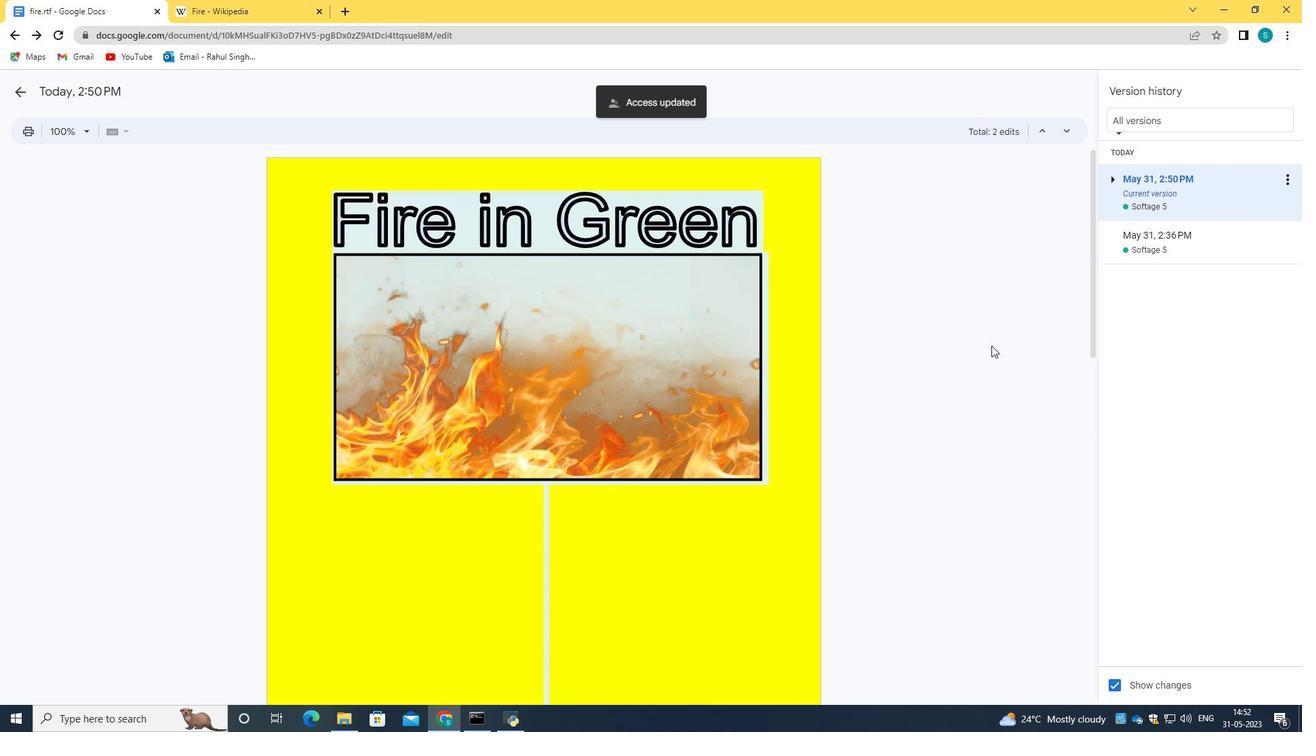 
Action: Mouse scrolled (992, 345) with delta (0, 0)
Screenshot: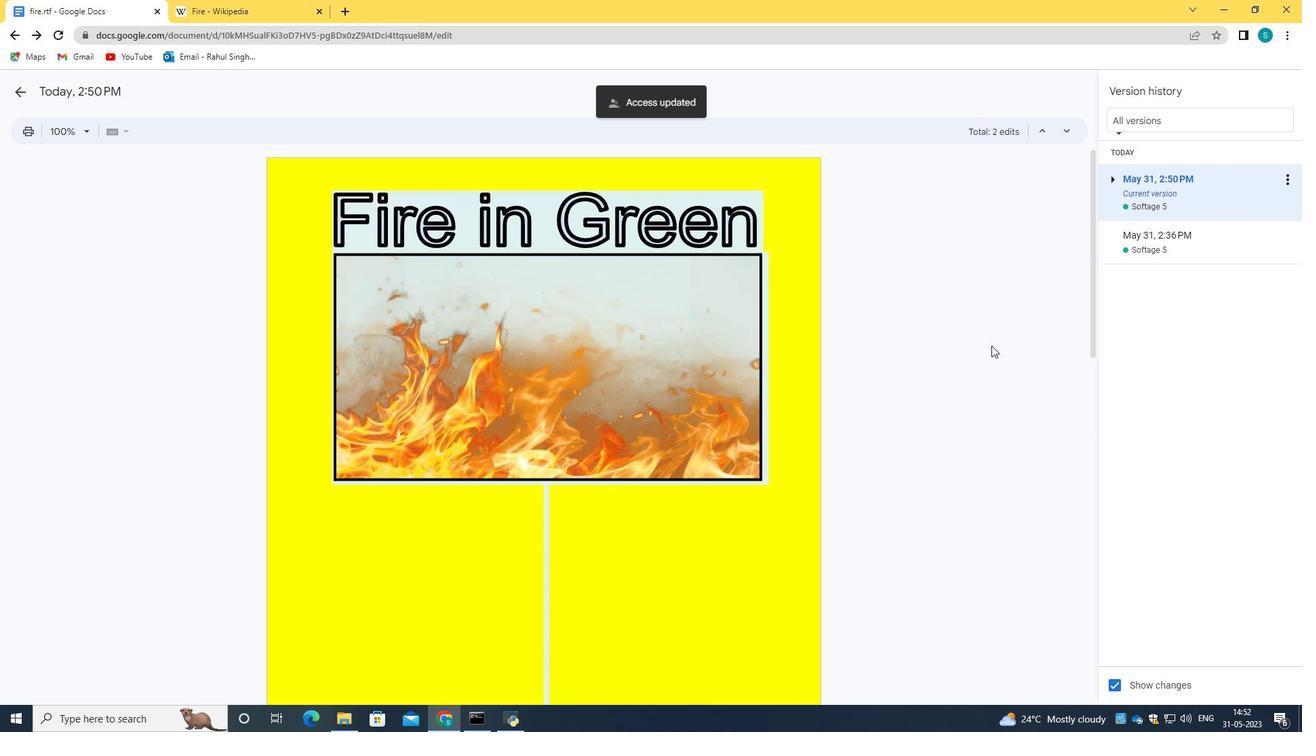 
Action: Mouse scrolled (992, 345) with delta (0, 0)
Screenshot: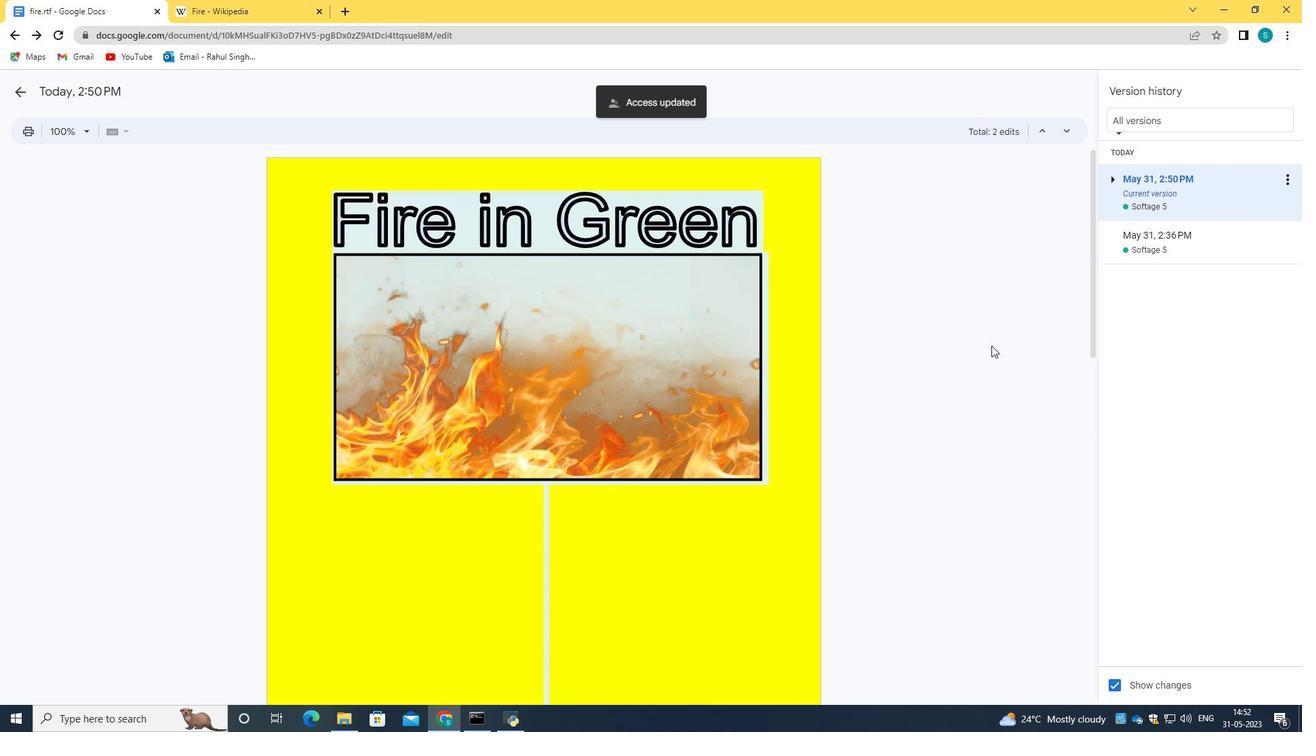
Action: Mouse scrolled (992, 345) with delta (0, 0)
Screenshot: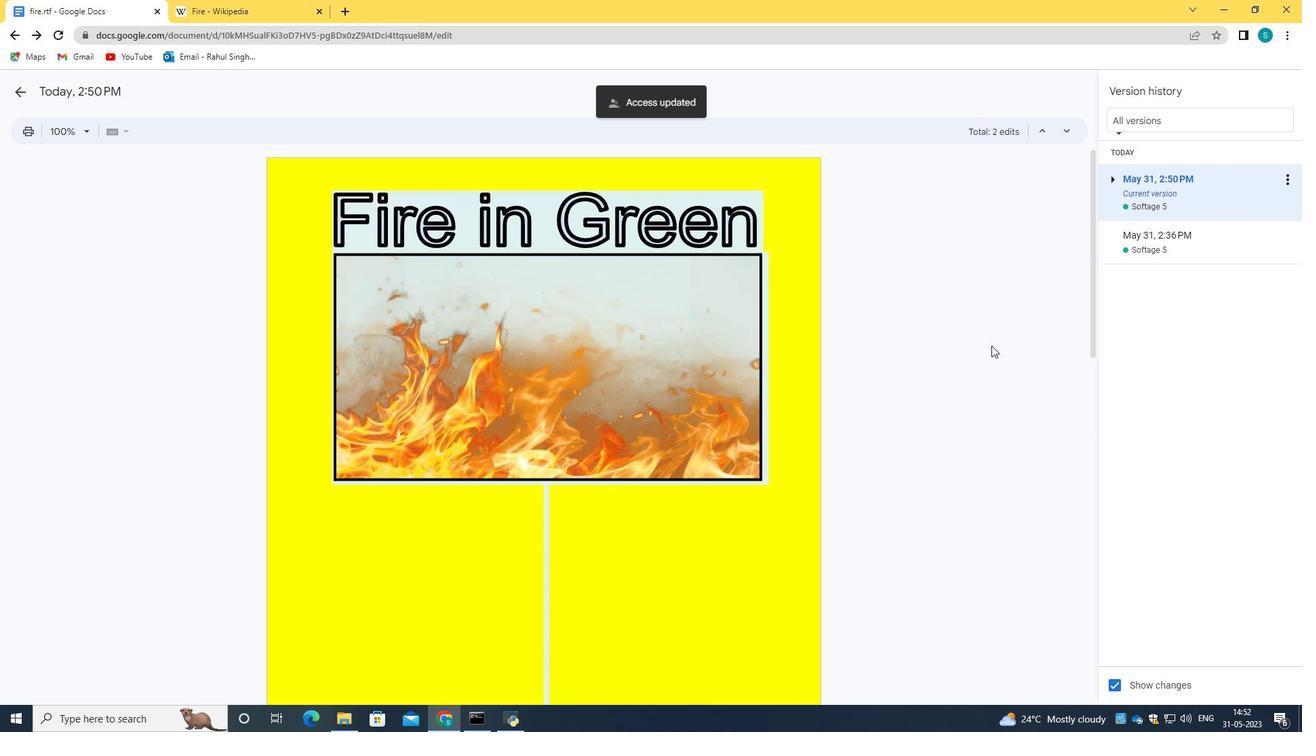 
Action: Mouse scrolled (992, 345) with delta (0, 0)
Screenshot: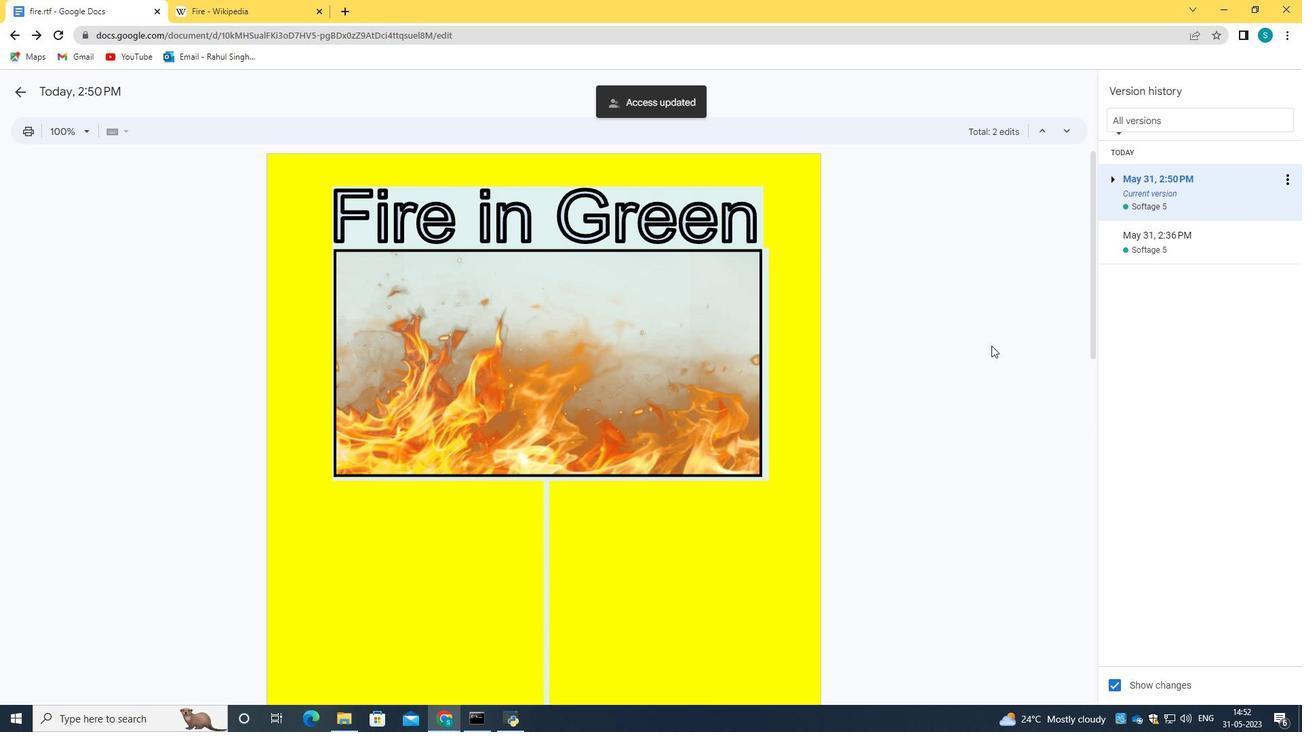 
Action: Mouse moved to (987, 347)
Screenshot: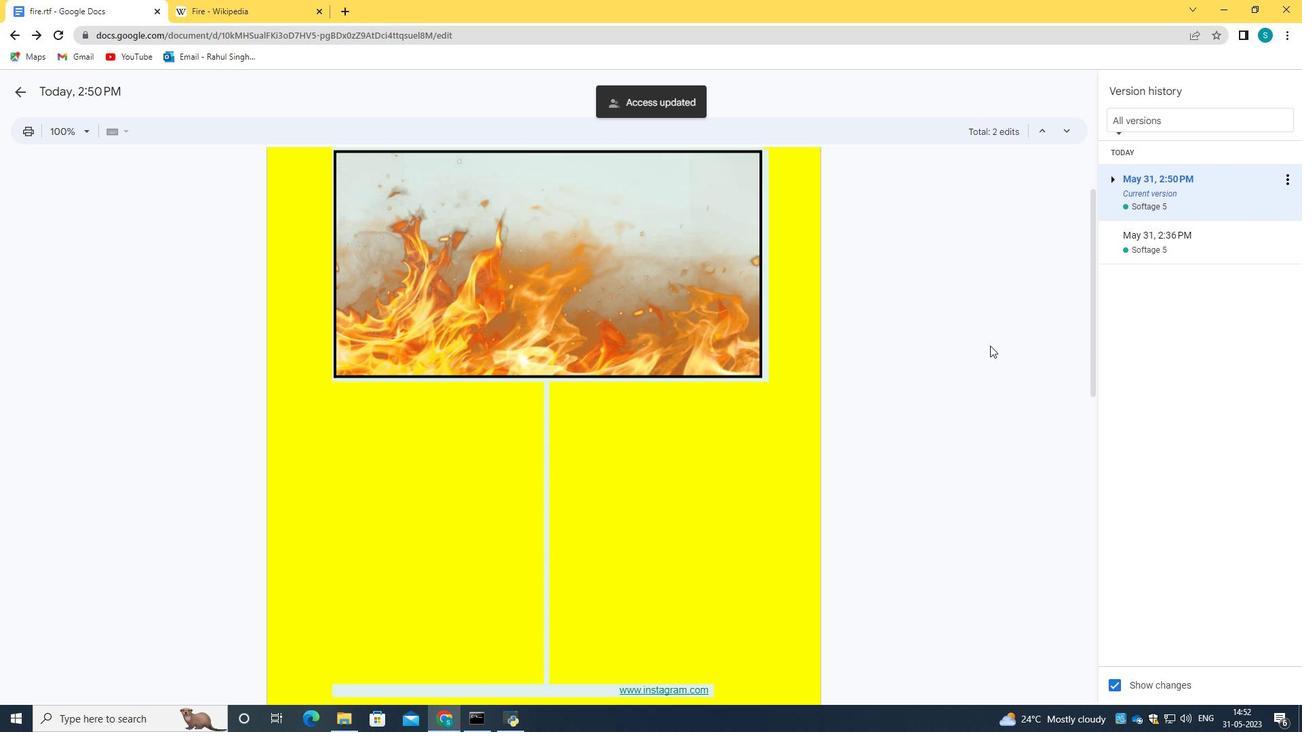 
Action: Mouse scrolled (987, 346) with delta (0, 0)
Screenshot: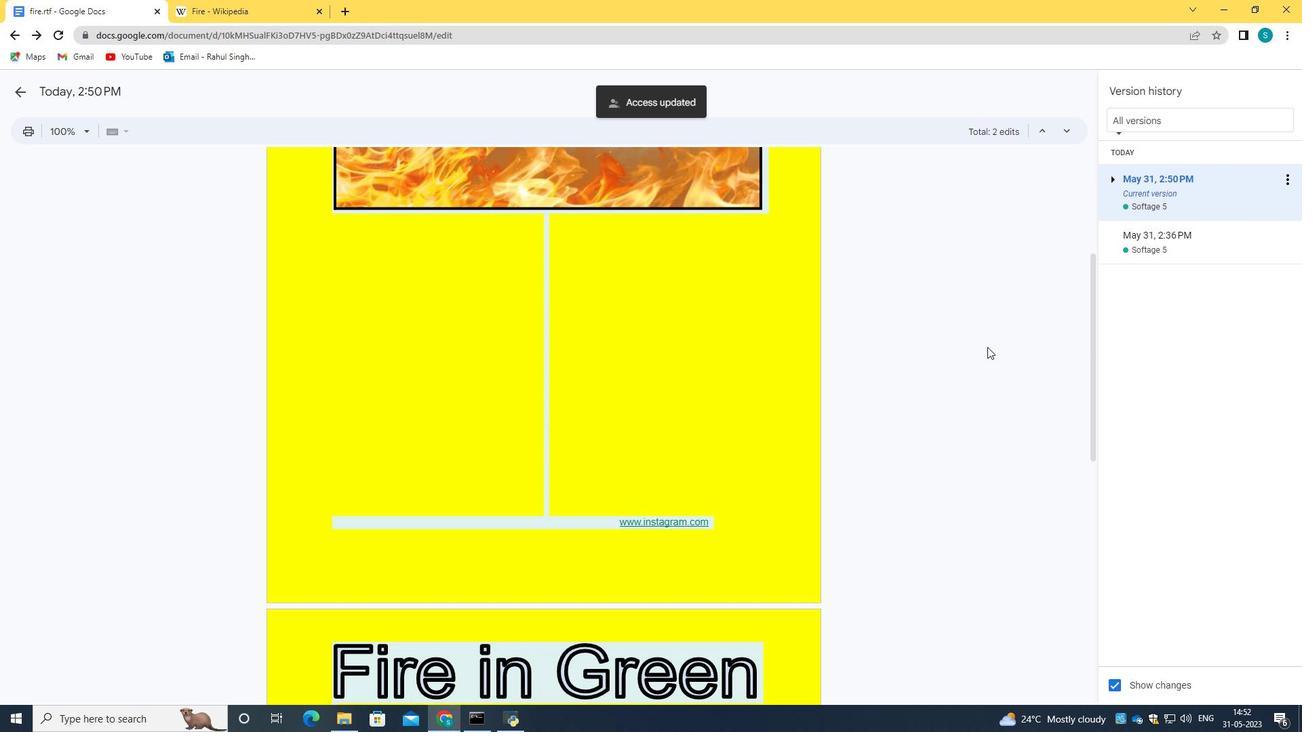 
Action: Mouse moved to (987, 348)
Screenshot: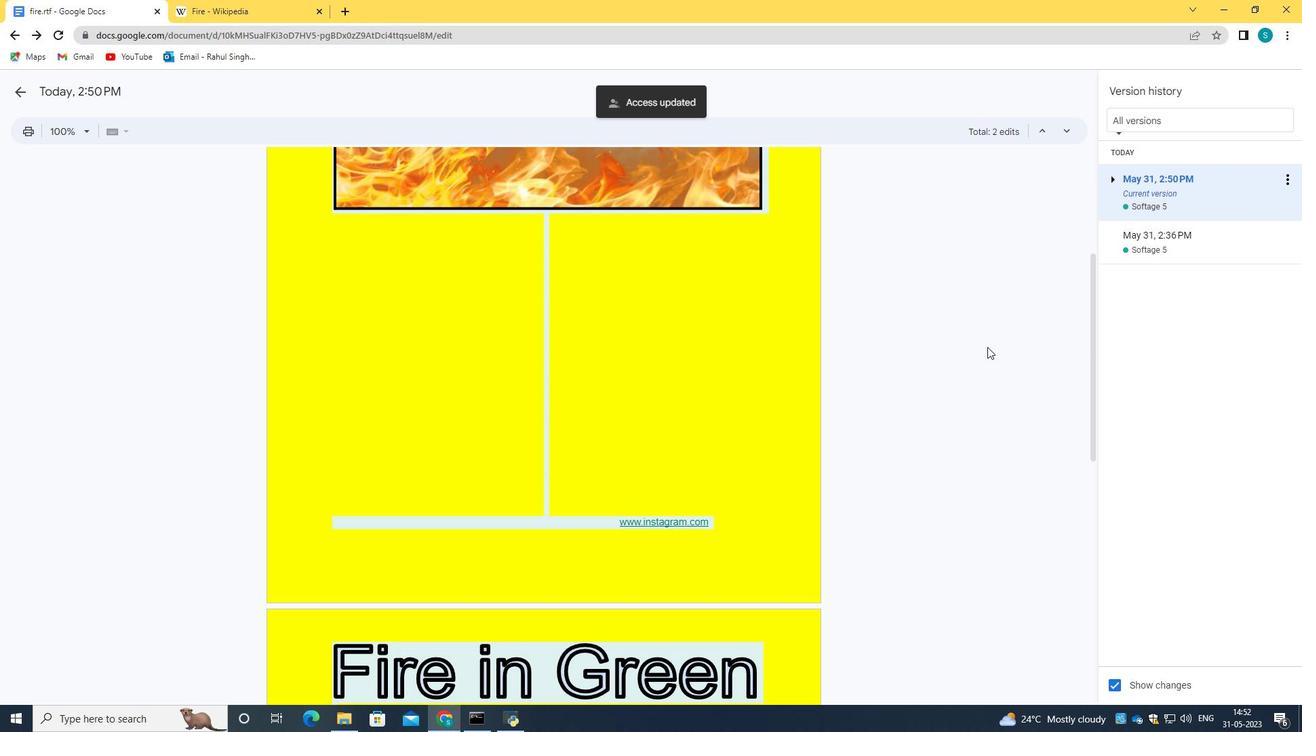 
Action: Mouse scrolled (987, 348) with delta (0, 0)
Screenshot: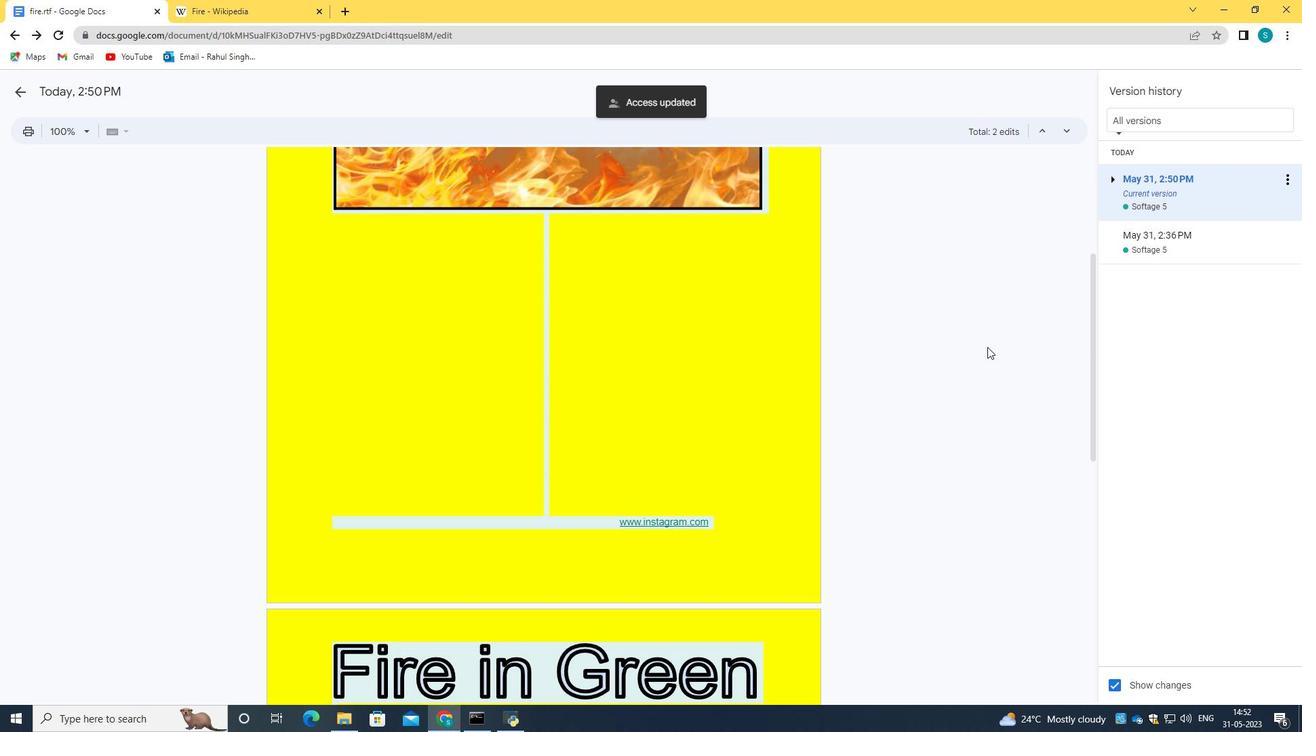 
Action: Mouse moved to (985, 350)
Screenshot: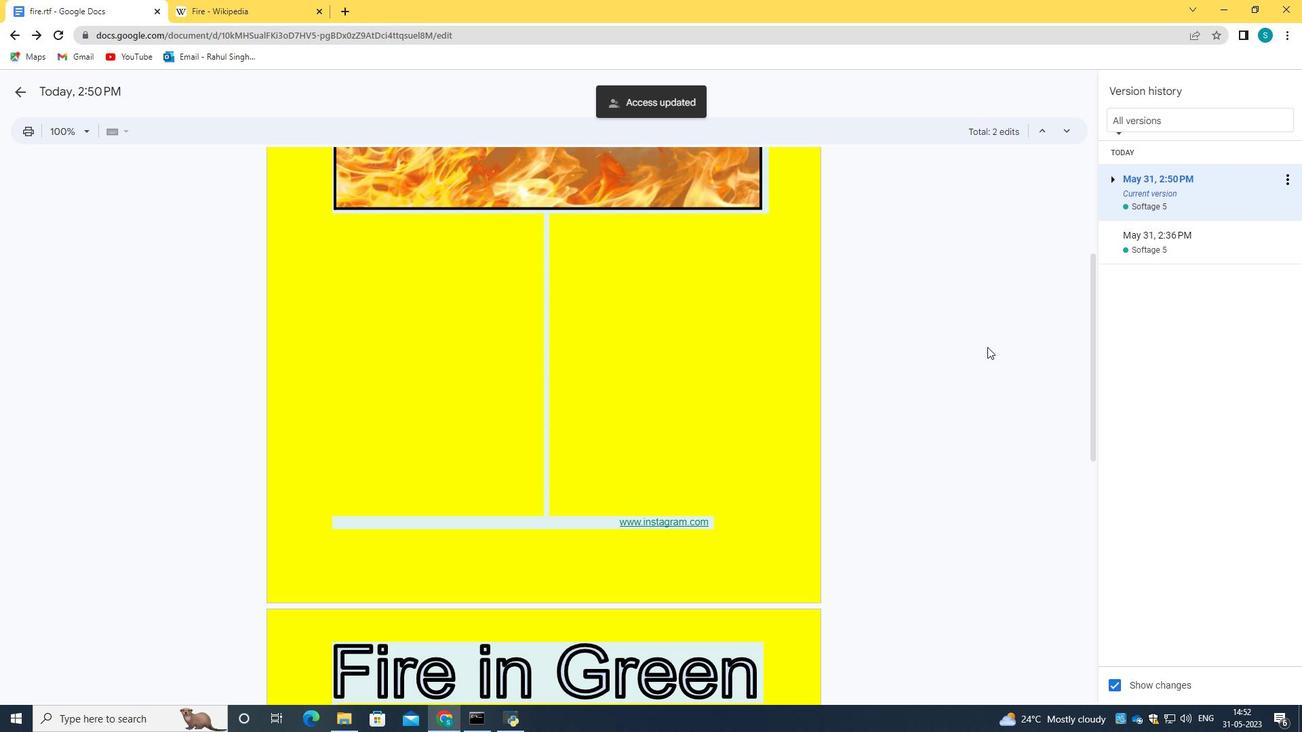 
Action: Mouse scrolled (985, 350) with delta (0, 0)
Screenshot: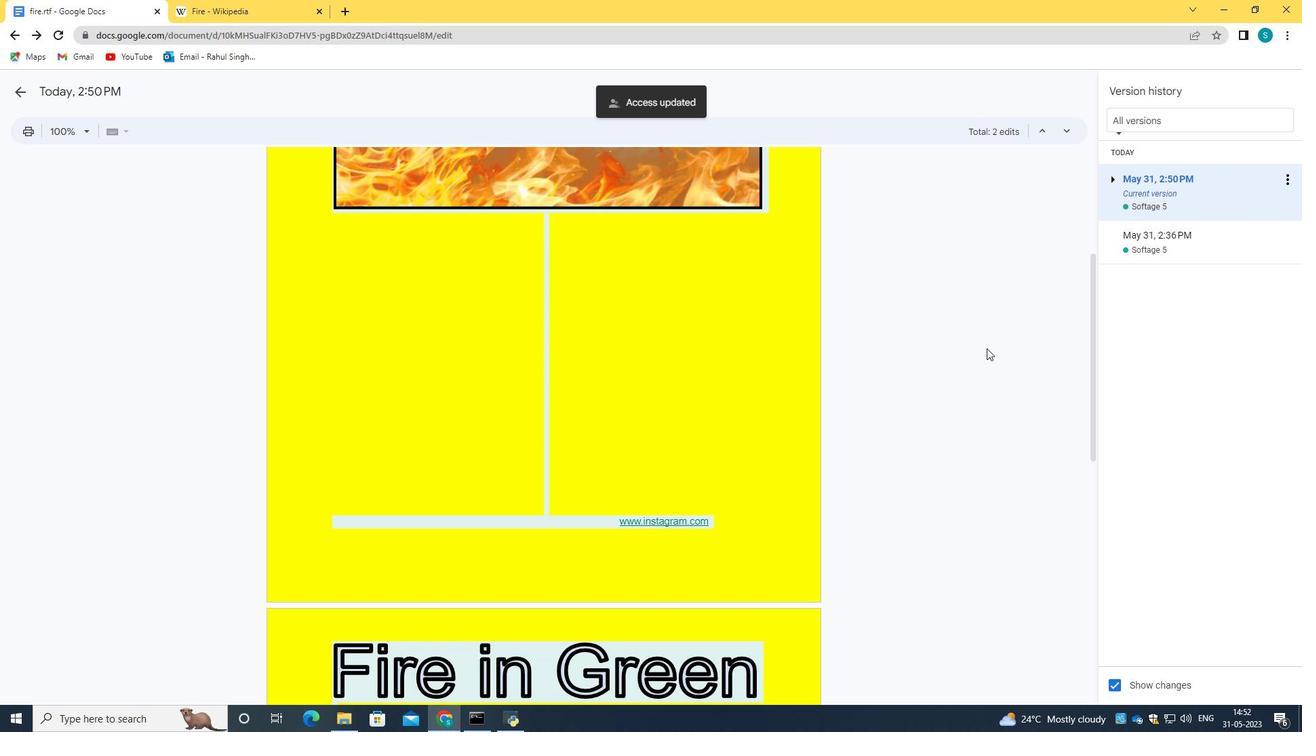 
Action: Mouse moved to (985, 350)
Screenshot: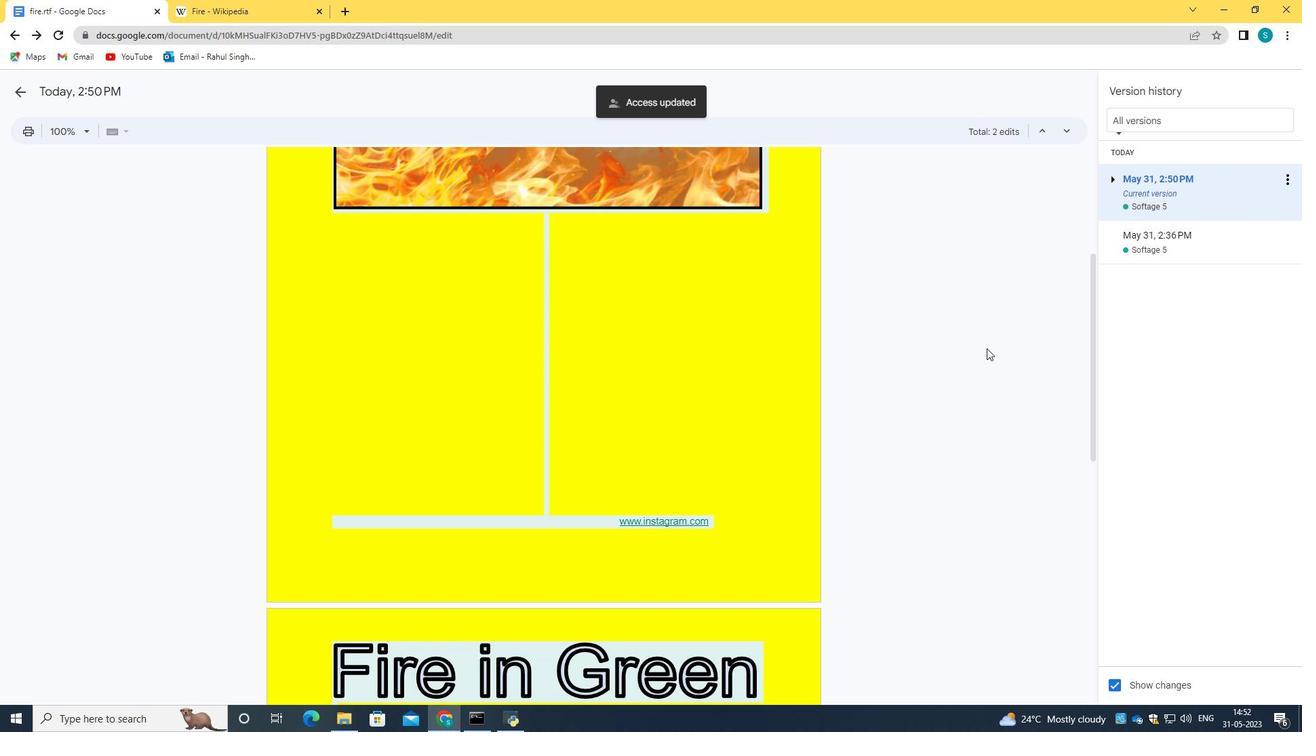 
Action: Mouse scrolled (985, 351) with delta (0, 0)
Screenshot: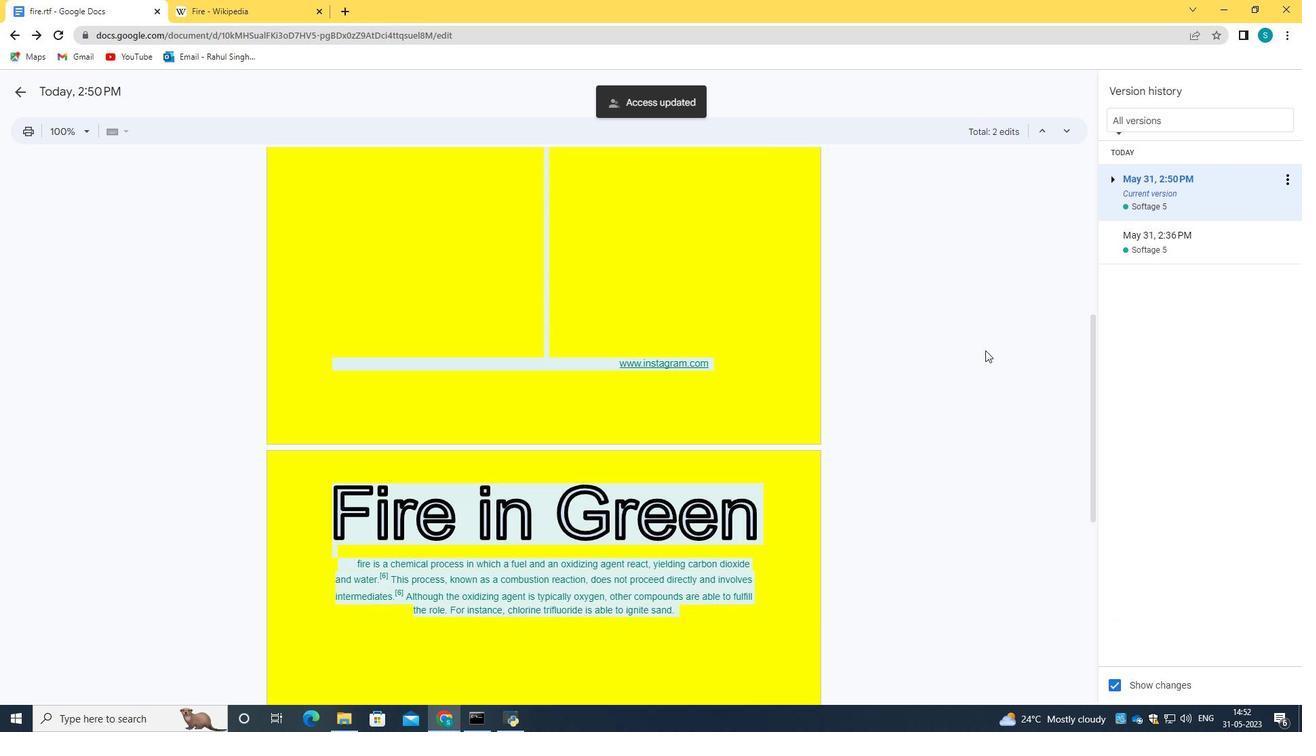 
Action: Mouse scrolled (985, 351) with delta (0, 0)
Screenshot: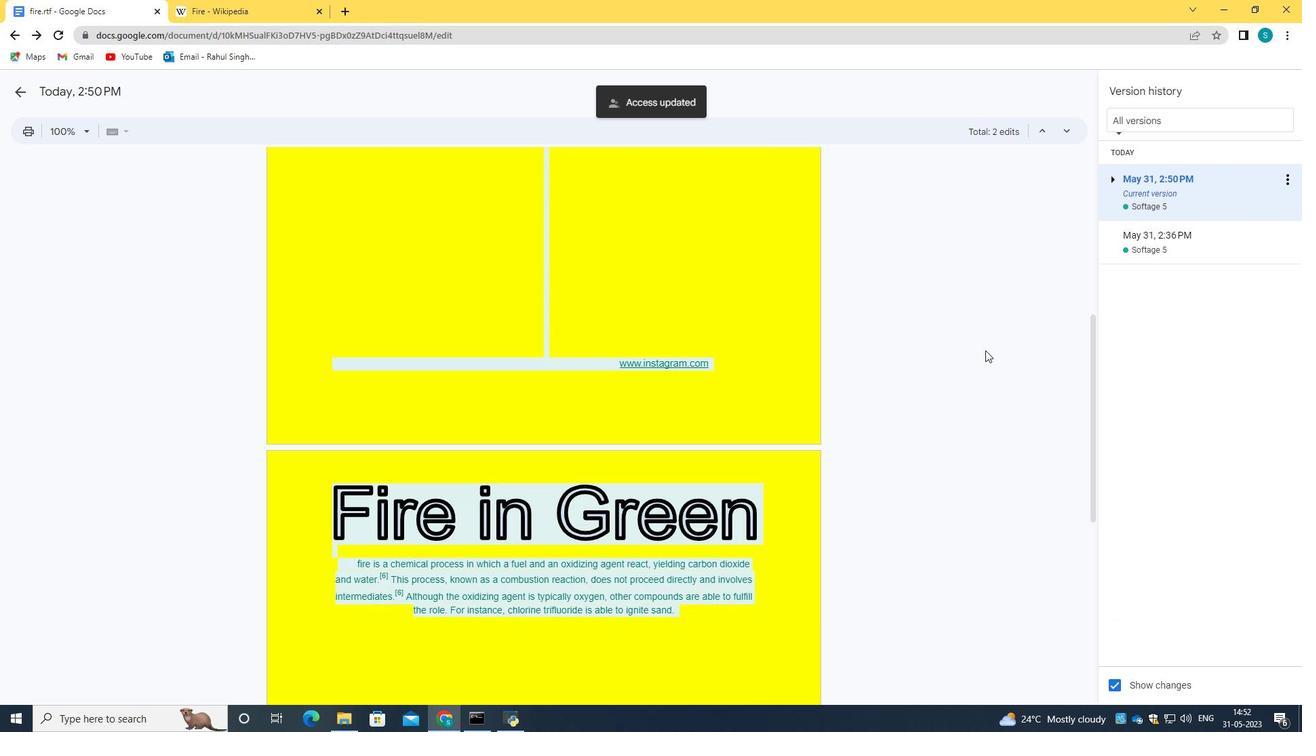 
Action: Mouse scrolled (985, 351) with delta (0, 0)
Screenshot: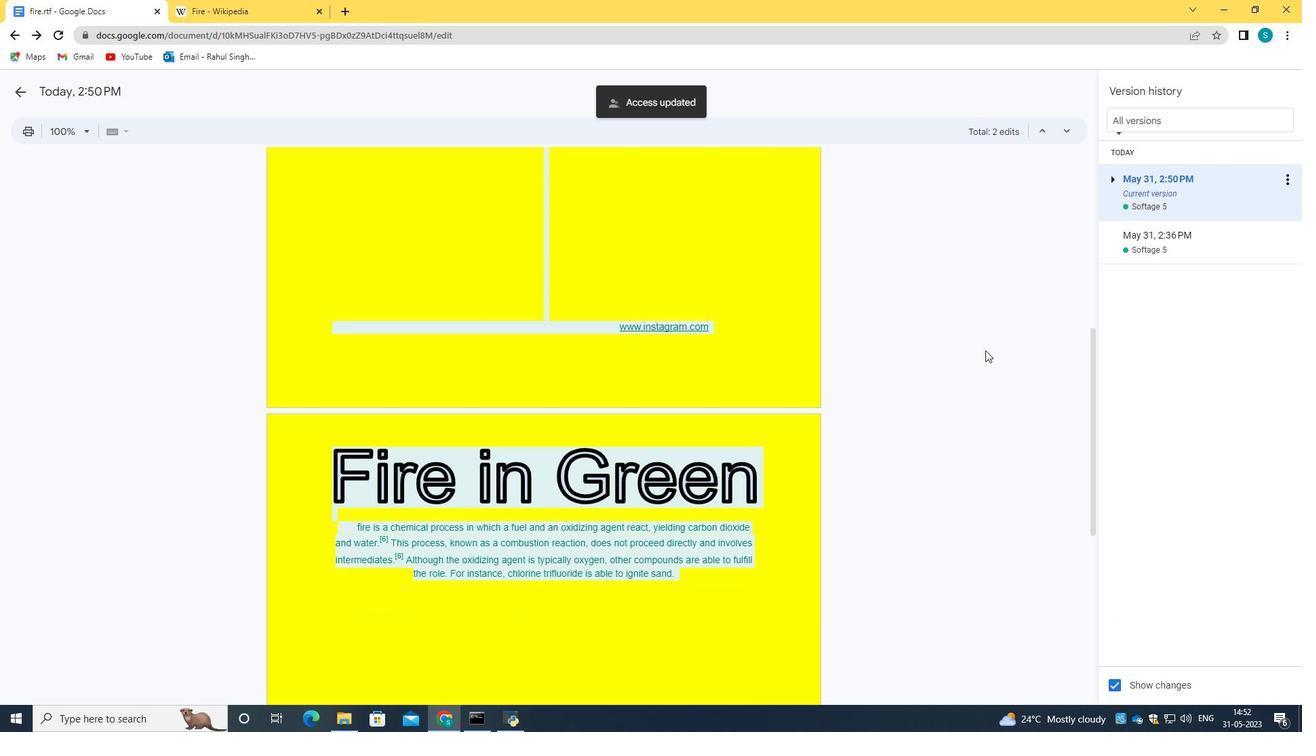 
Action: Mouse scrolled (985, 351) with delta (0, 0)
Screenshot: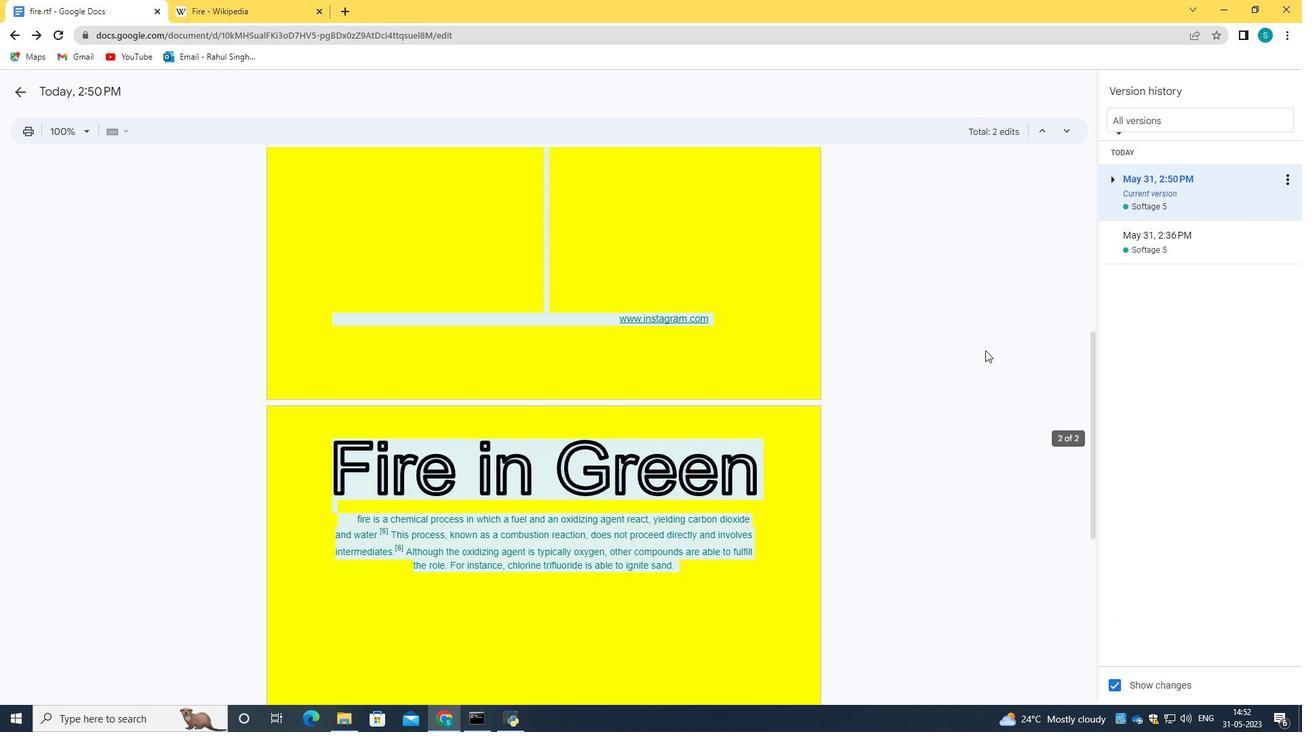 
Action: Mouse moved to (983, 355)
Screenshot: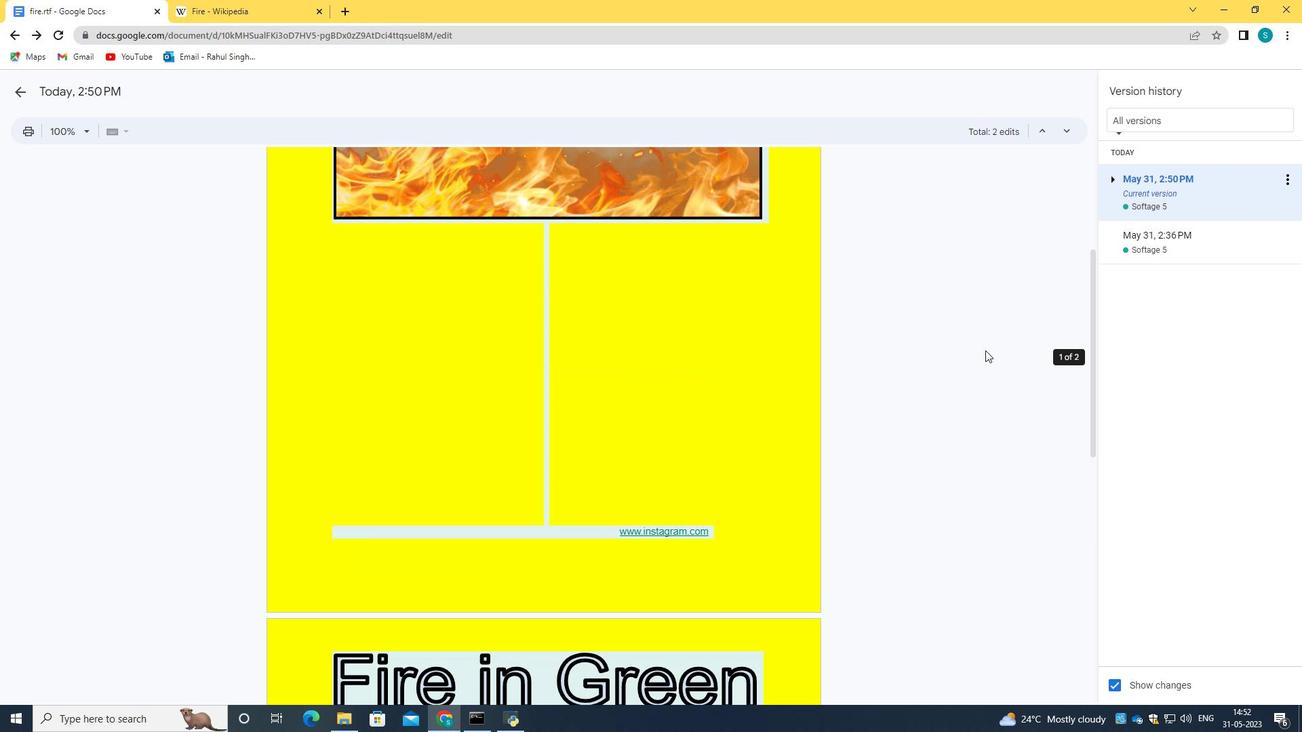 
Action: Mouse scrolled (983, 356) with delta (0, 0)
Screenshot: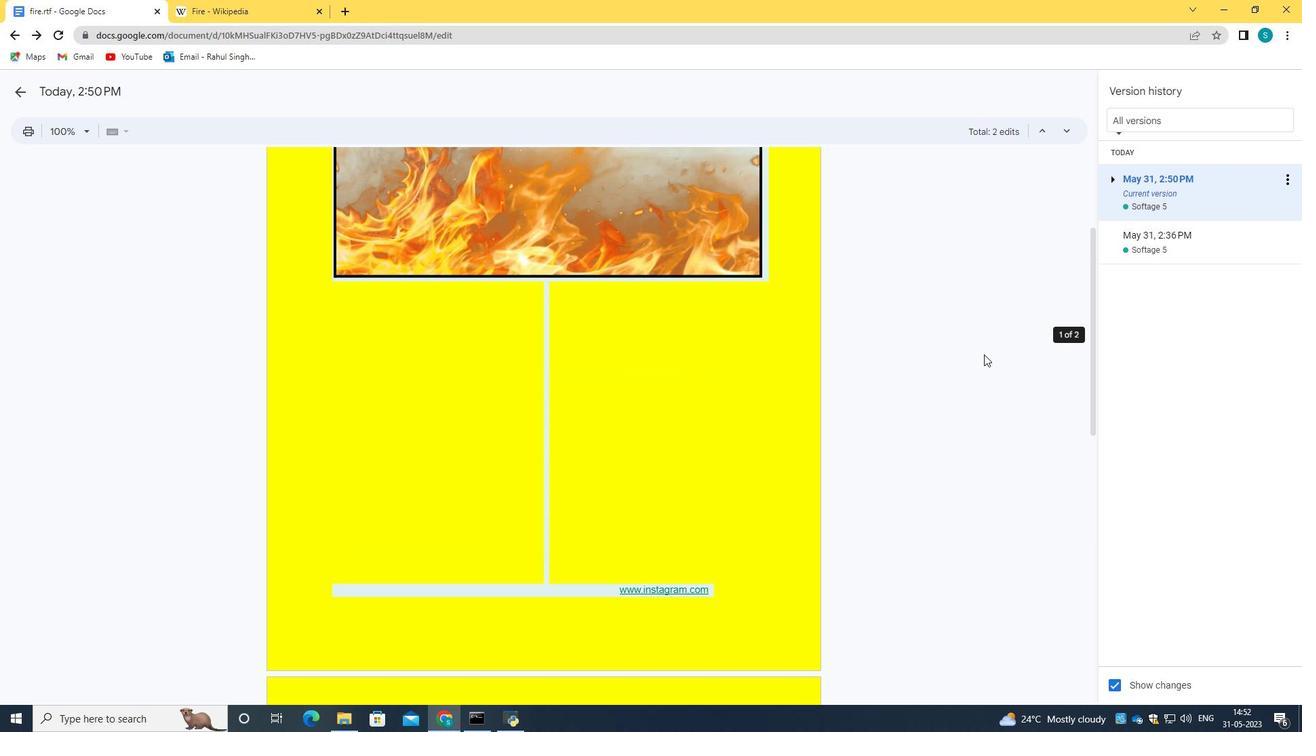 
Action: Mouse scrolled (983, 356) with delta (0, 0)
Screenshot: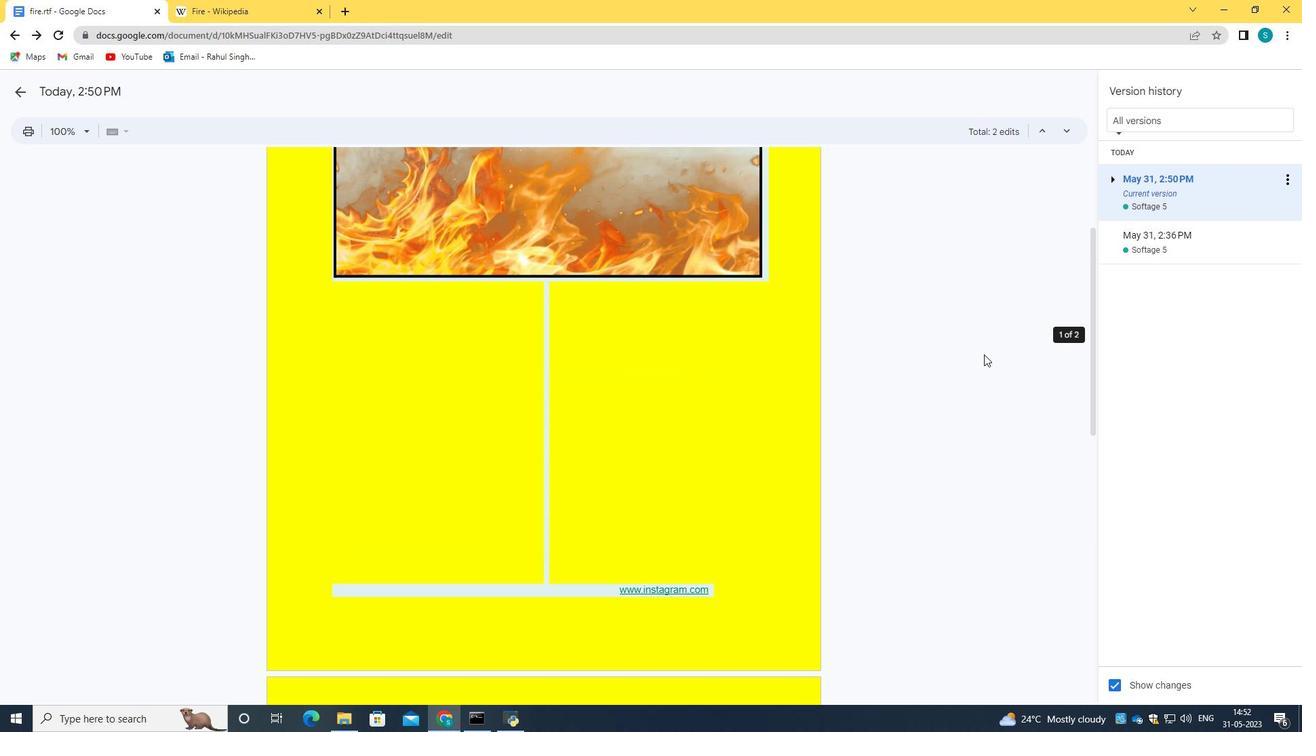 
Action: Mouse scrolled (983, 356) with delta (0, 0)
Screenshot: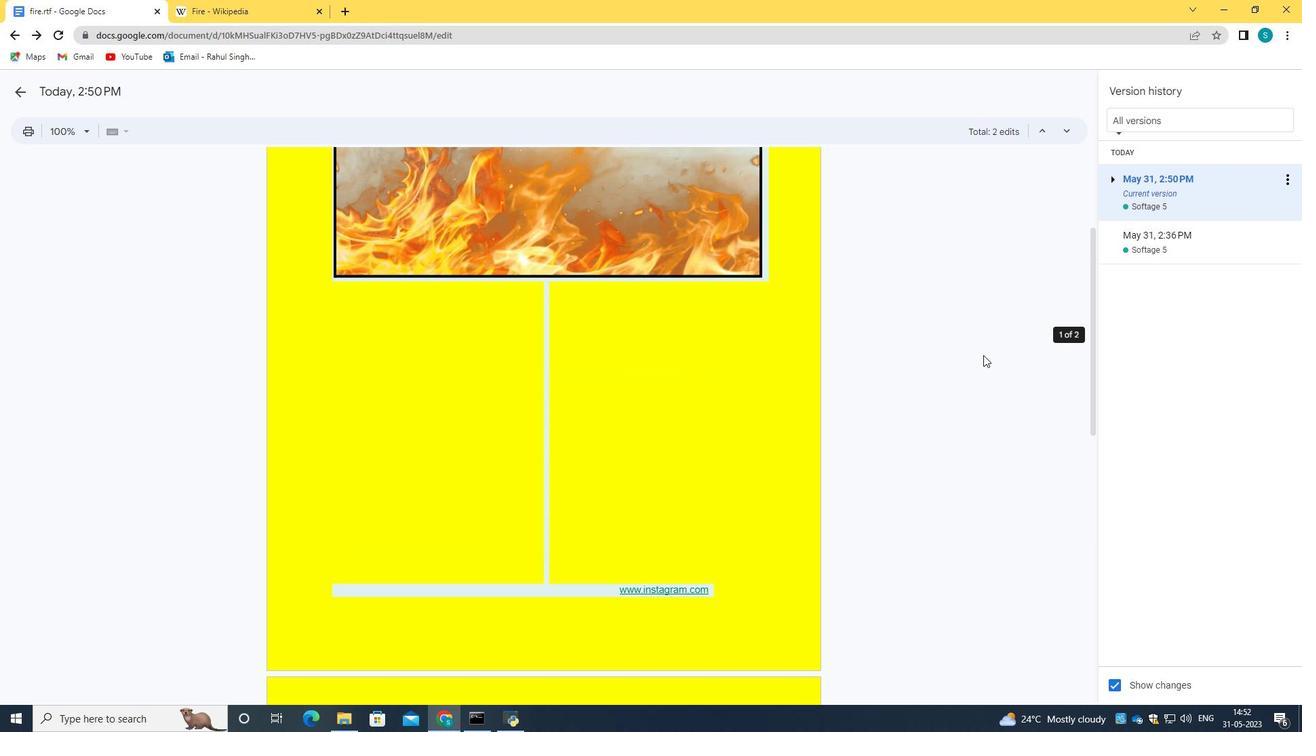 
Action: Mouse scrolled (983, 356) with delta (0, 0)
Screenshot: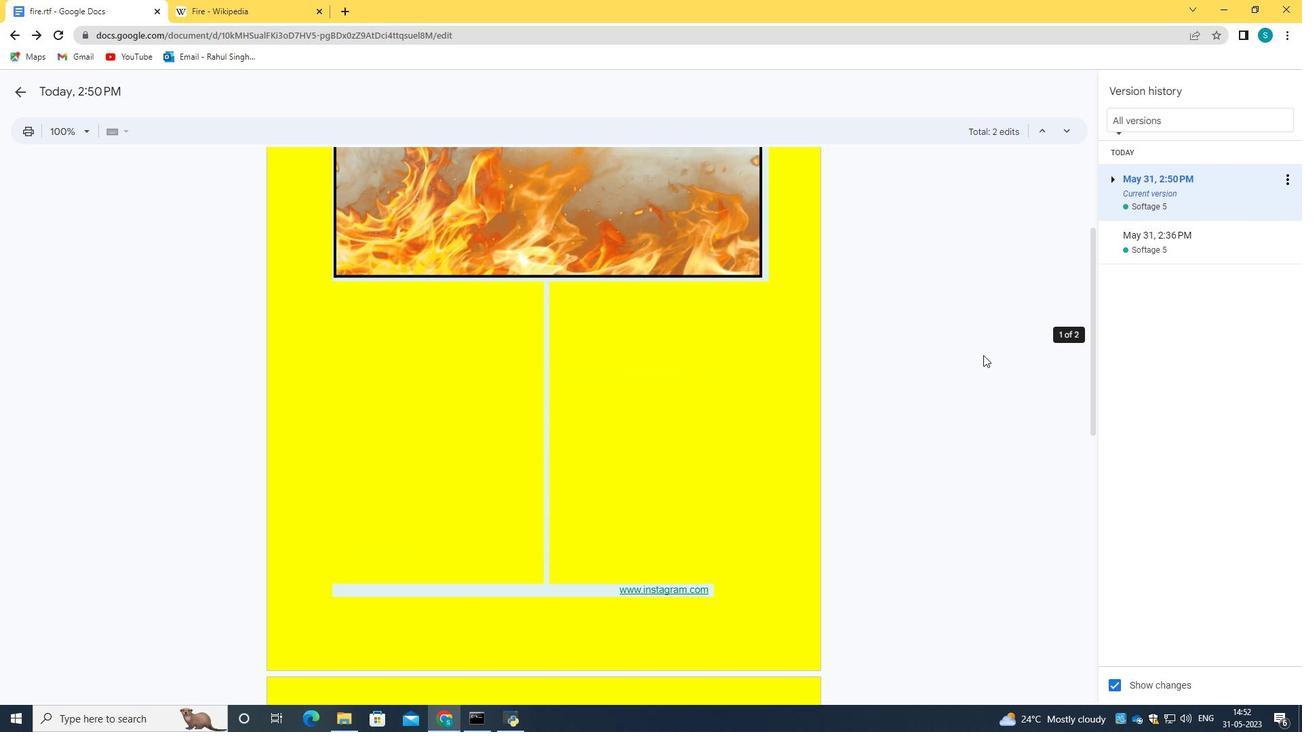 
Action: Mouse moved to (1148, 257)
Screenshot: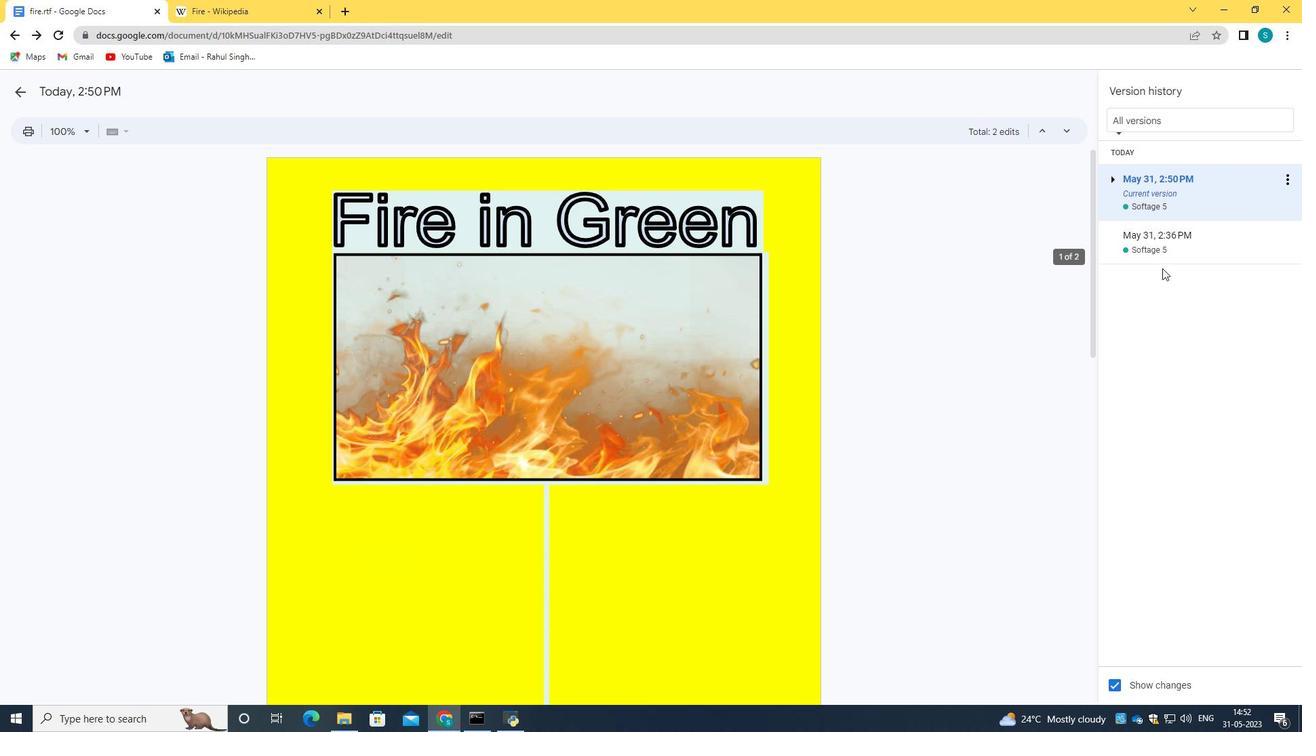 
Action: Mouse pressed left at (1148, 257)
Screenshot: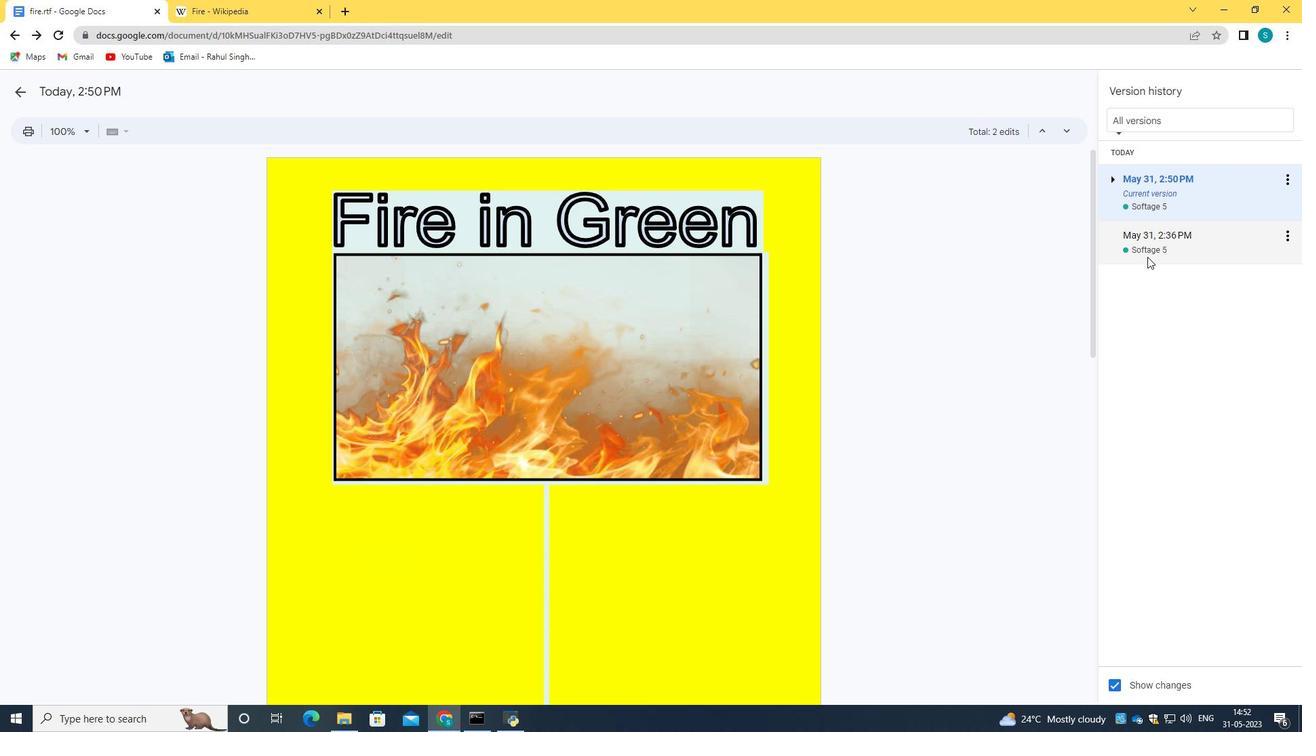 
Action: Mouse moved to (664, 521)
Screenshot: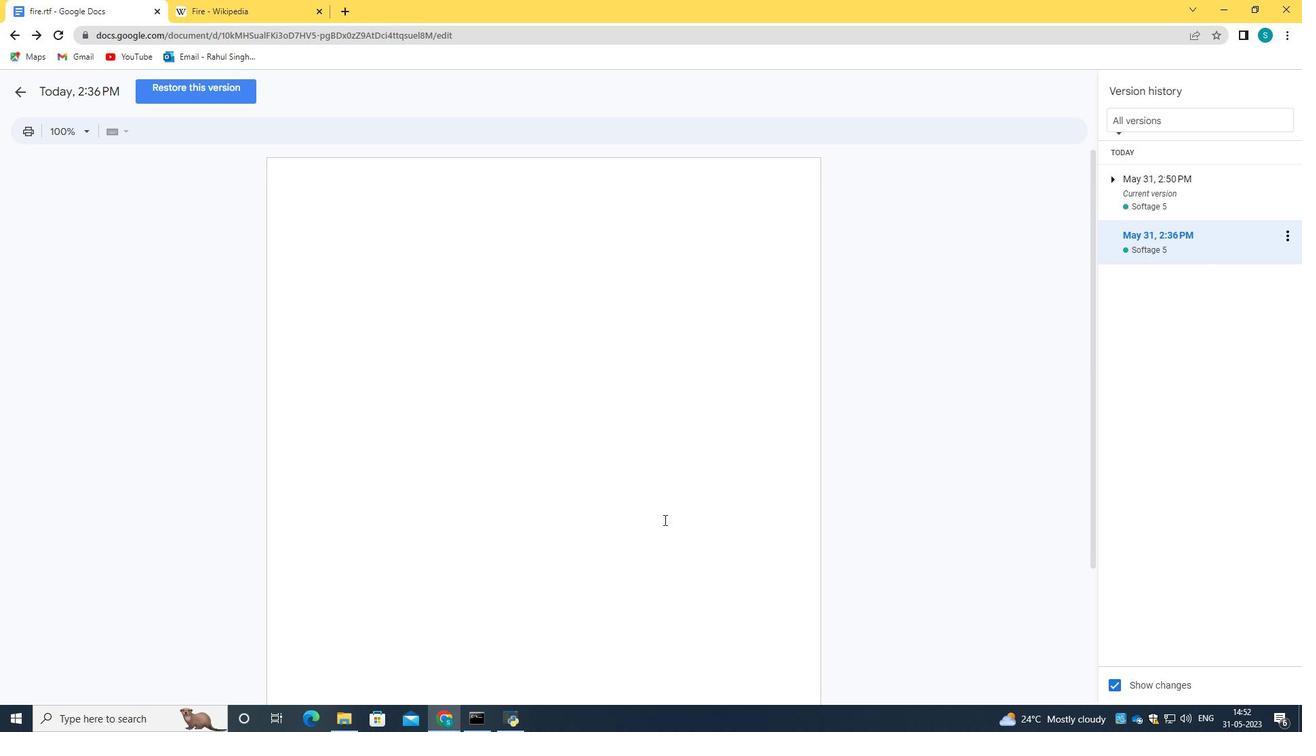 
Action: Mouse scrolled (664, 521) with delta (0, 0)
Screenshot: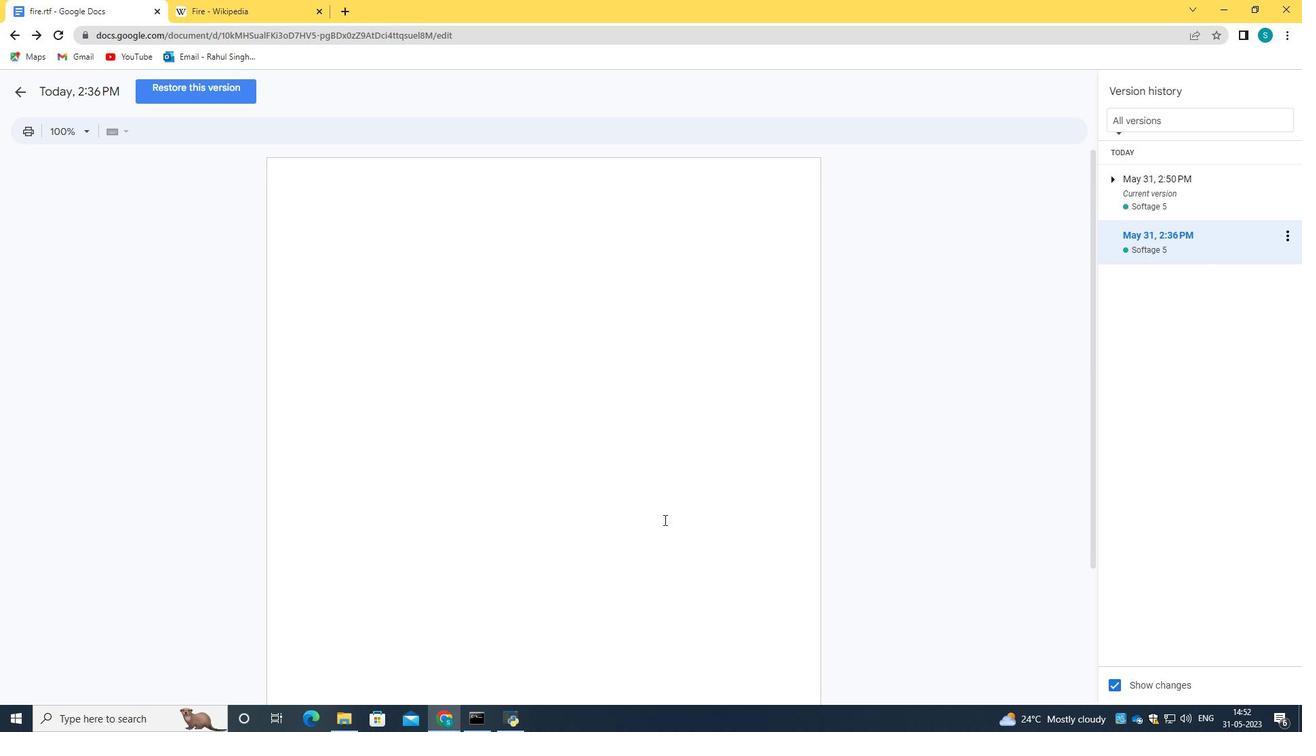
Action: Mouse scrolled (664, 521) with delta (0, 0)
Screenshot: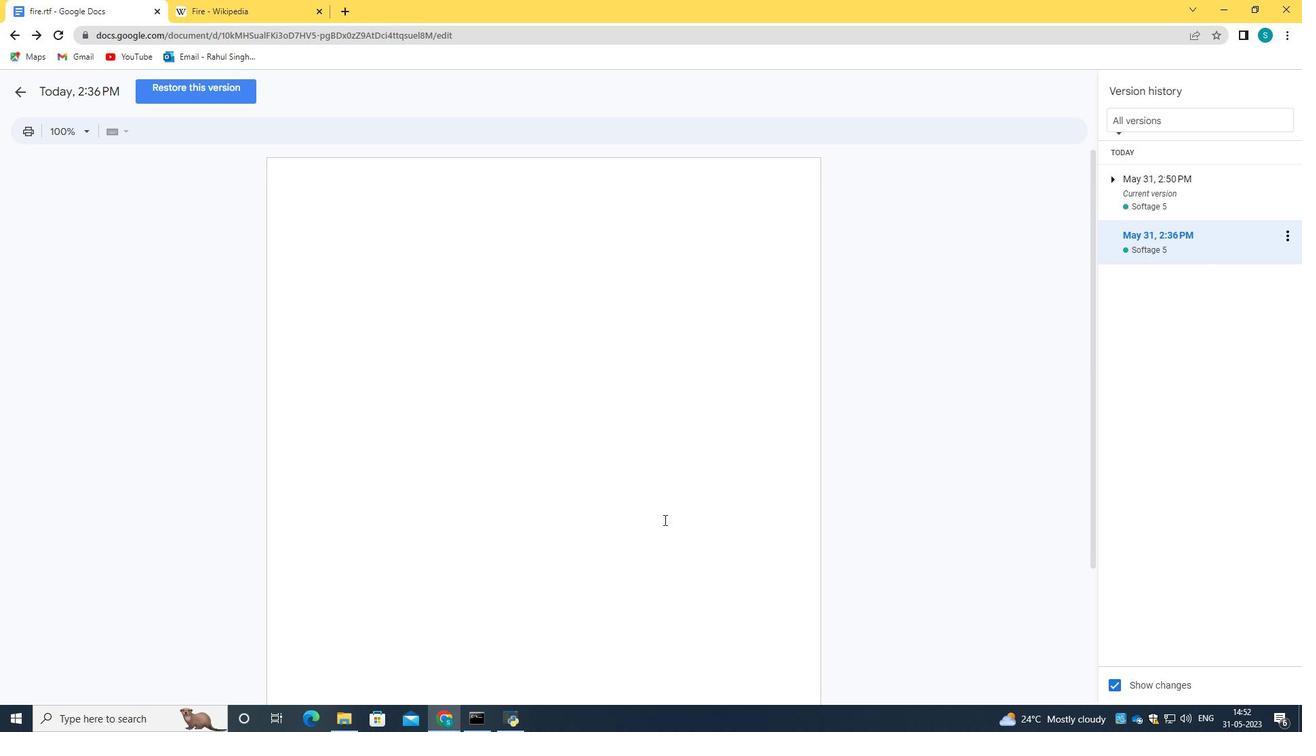 
Action: Mouse scrolled (664, 521) with delta (0, 0)
Screenshot: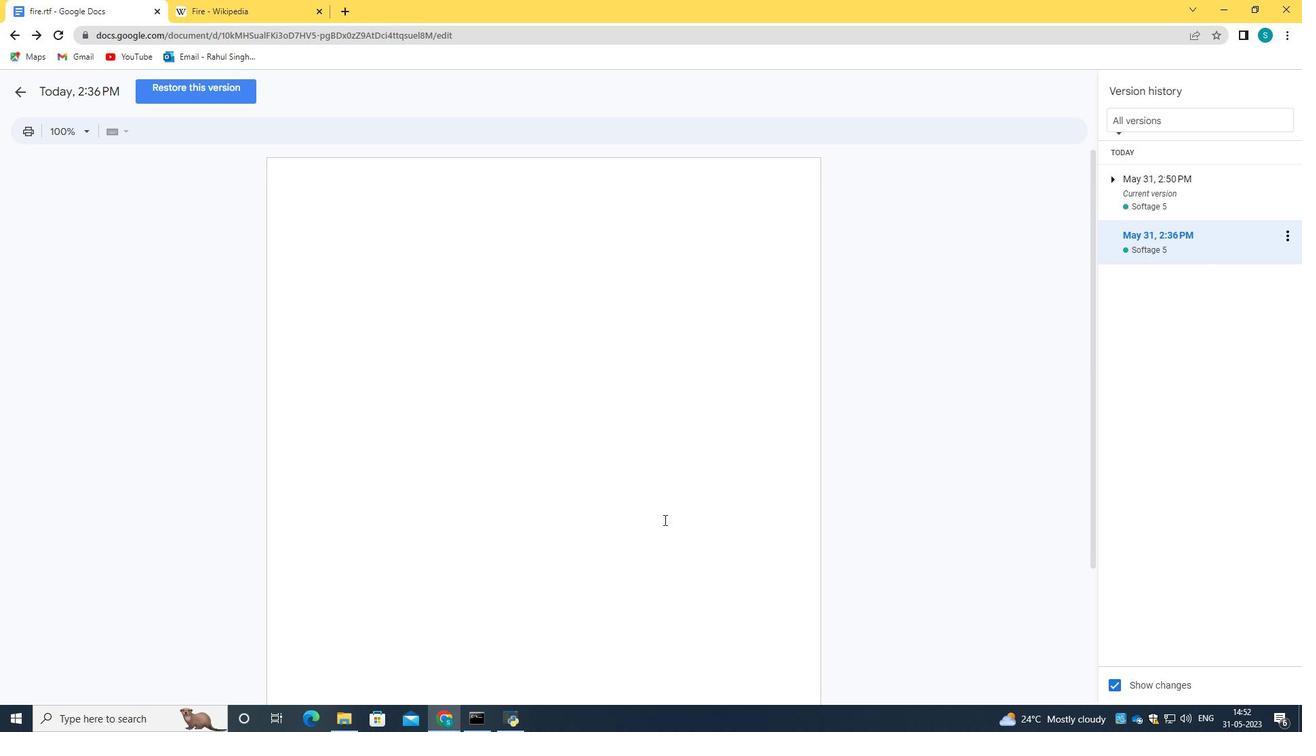 
Action: Mouse scrolled (664, 521) with delta (0, 0)
Screenshot: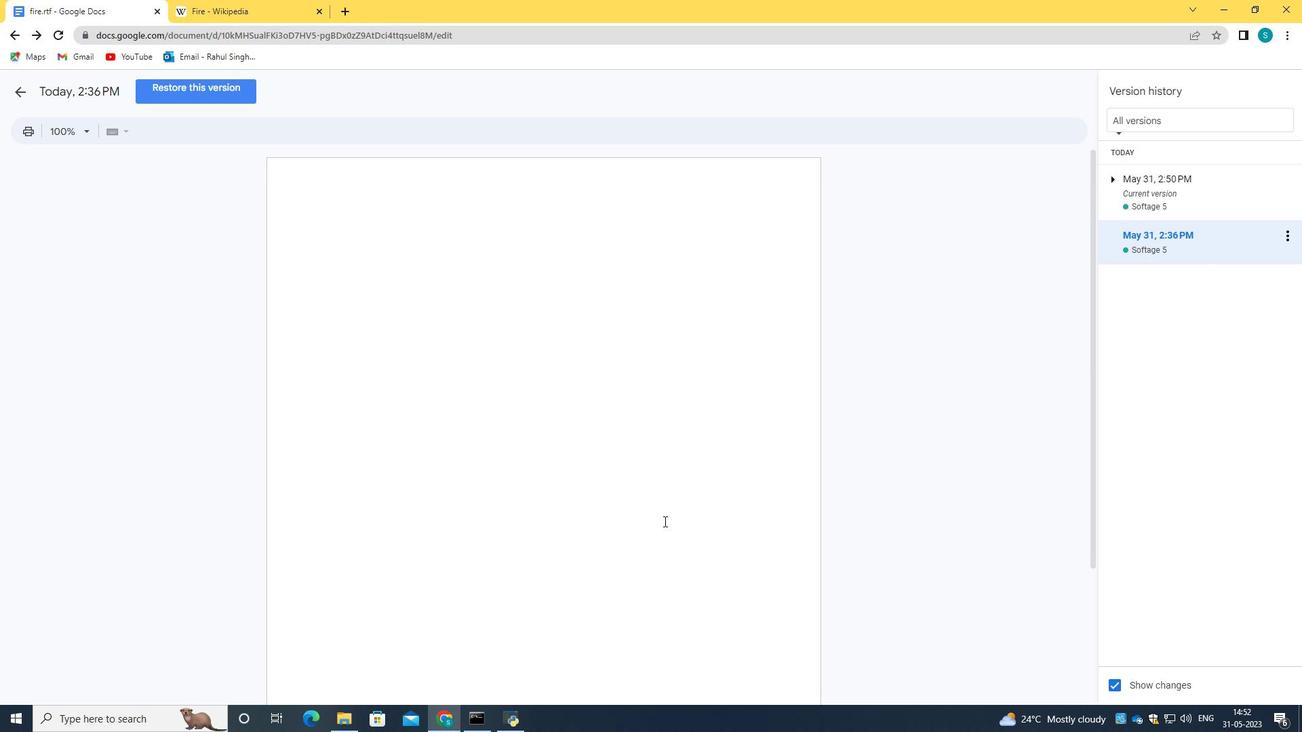 
Action: Mouse scrolled (664, 522) with delta (0, 0)
Screenshot: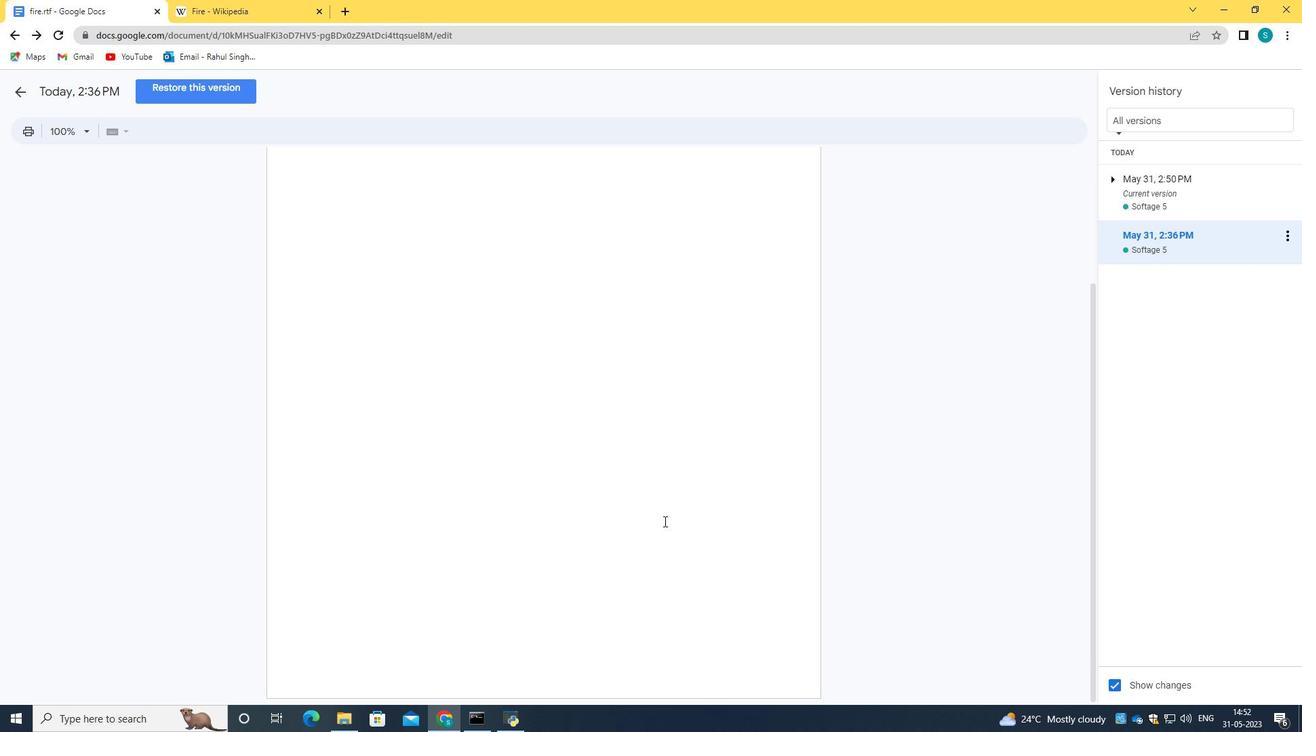 
Action: Mouse moved to (664, 522)
Screenshot: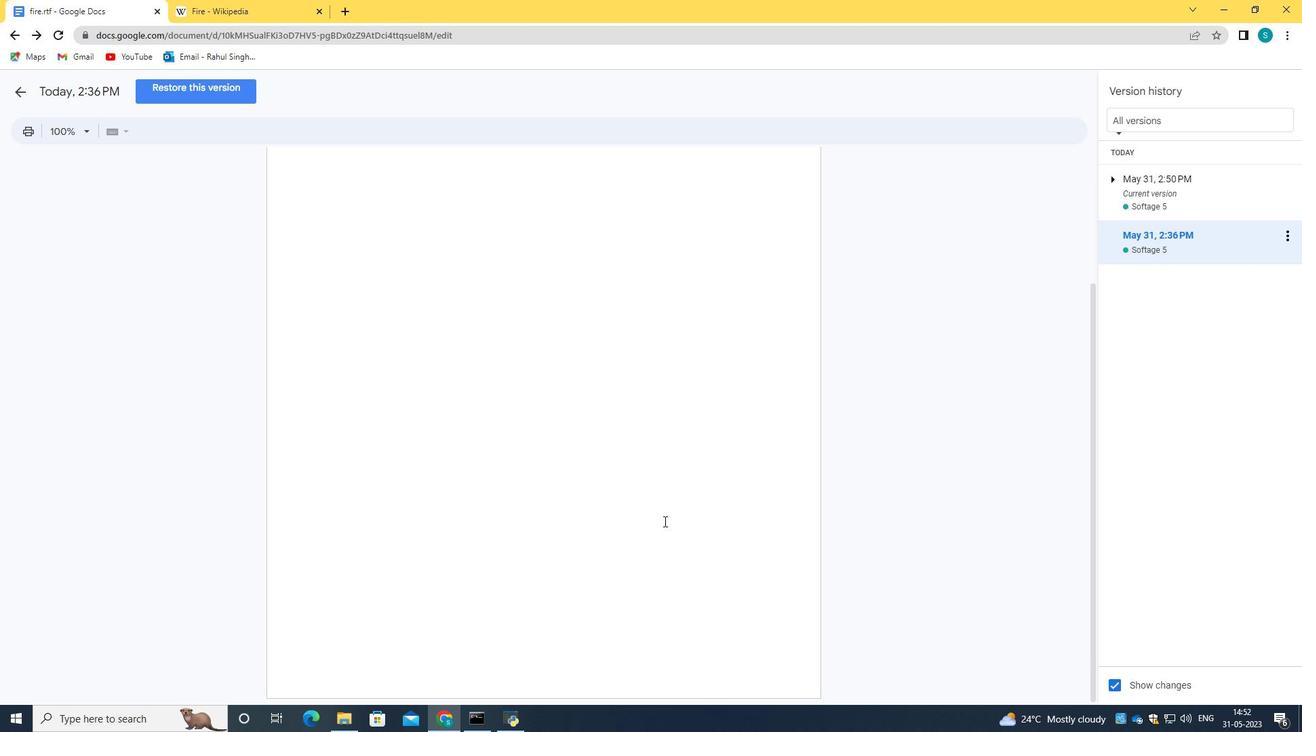 
Action: Mouse scrolled (664, 523) with delta (0, 0)
Screenshot: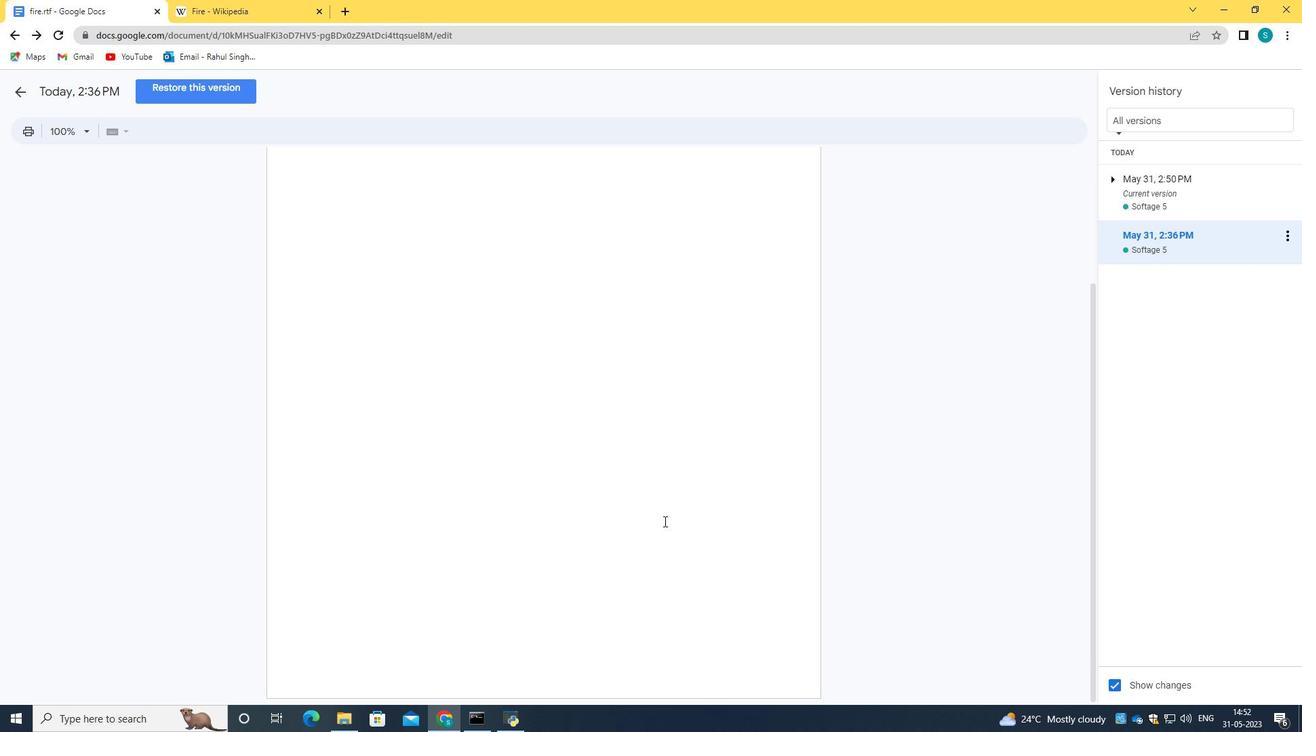 
Action: Mouse scrolled (664, 523) with delta (0, 0)
Screenshot: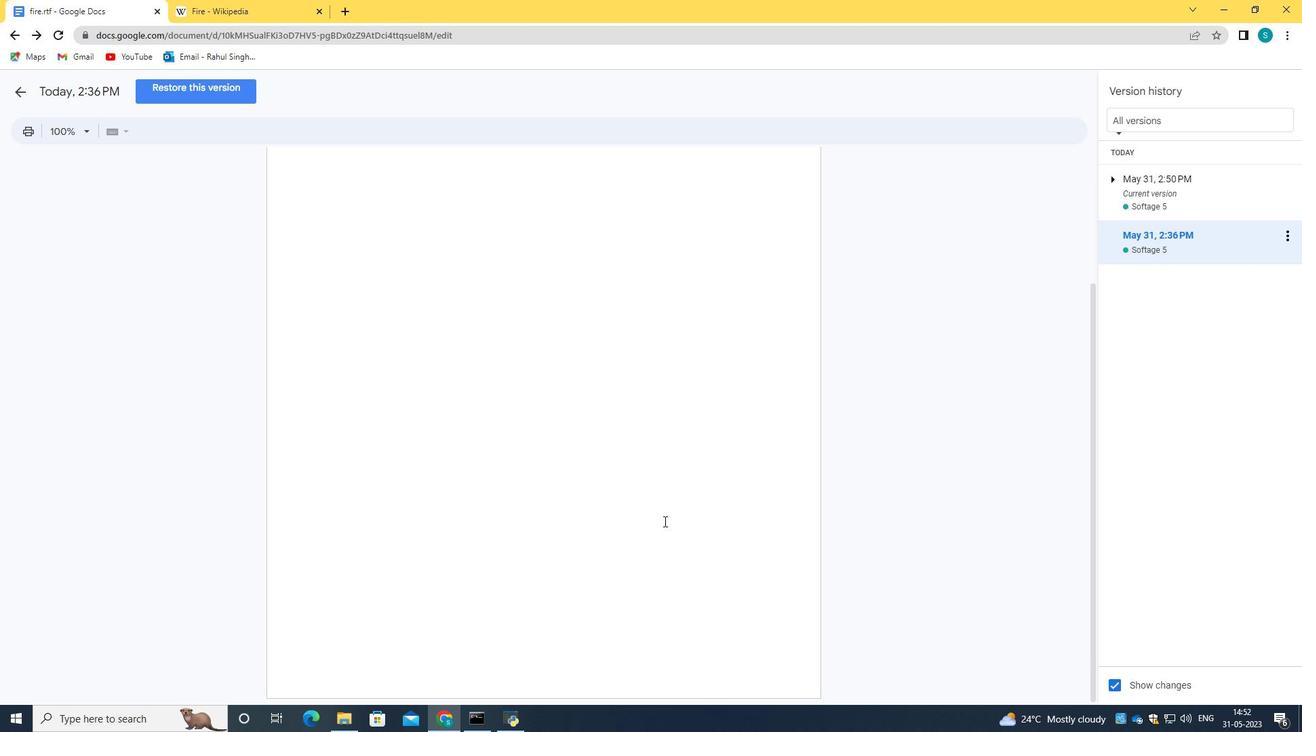 
Action: Mouse scrolled (664, 523) with delta (0, 0)
Screenshot: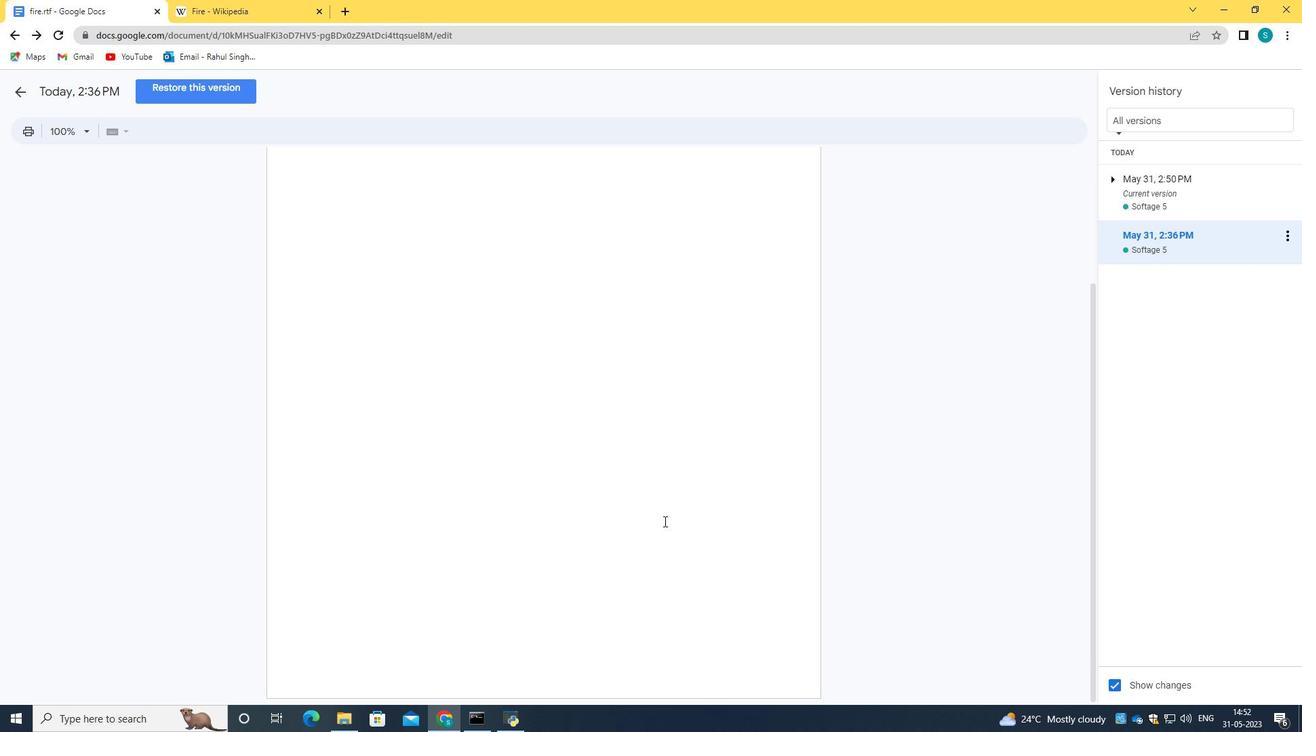
Action: Mouse moved to (665, 522)
Screenshot: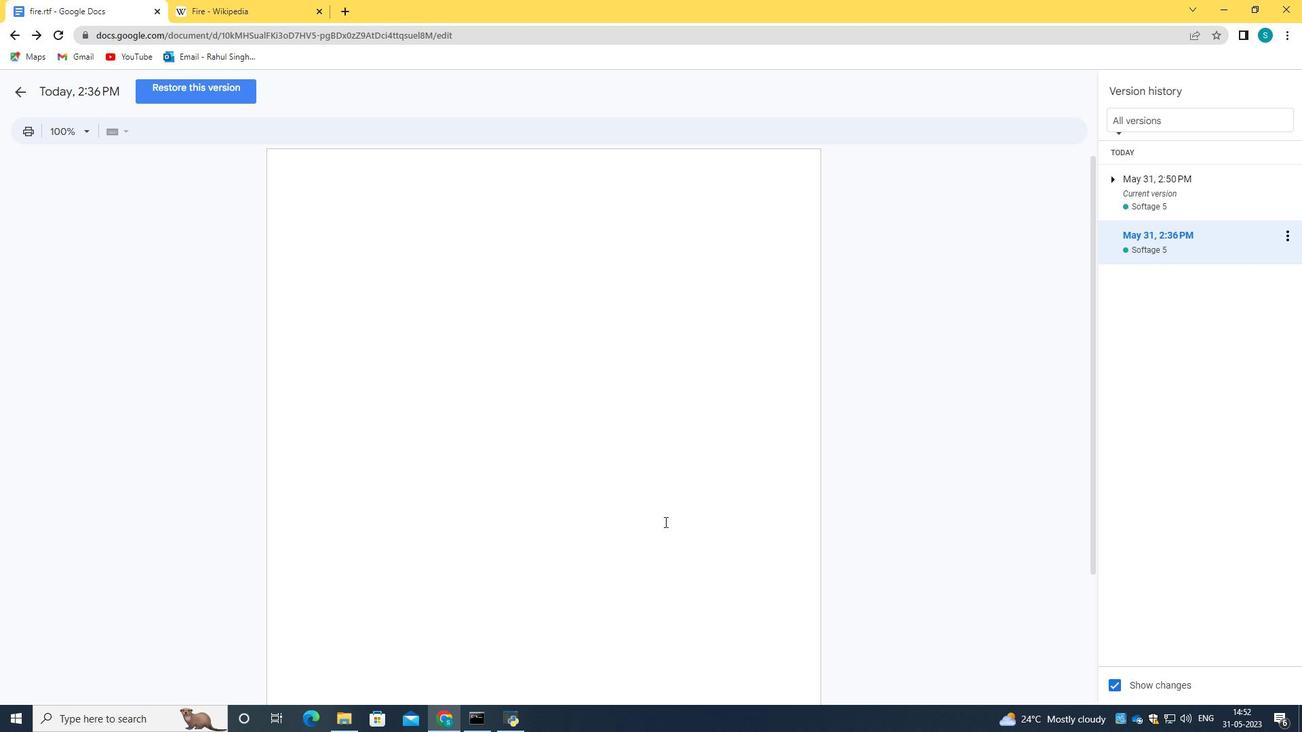 
Action: Mouse scrolled (665, 523) with delta (0, 0)
Screenshot: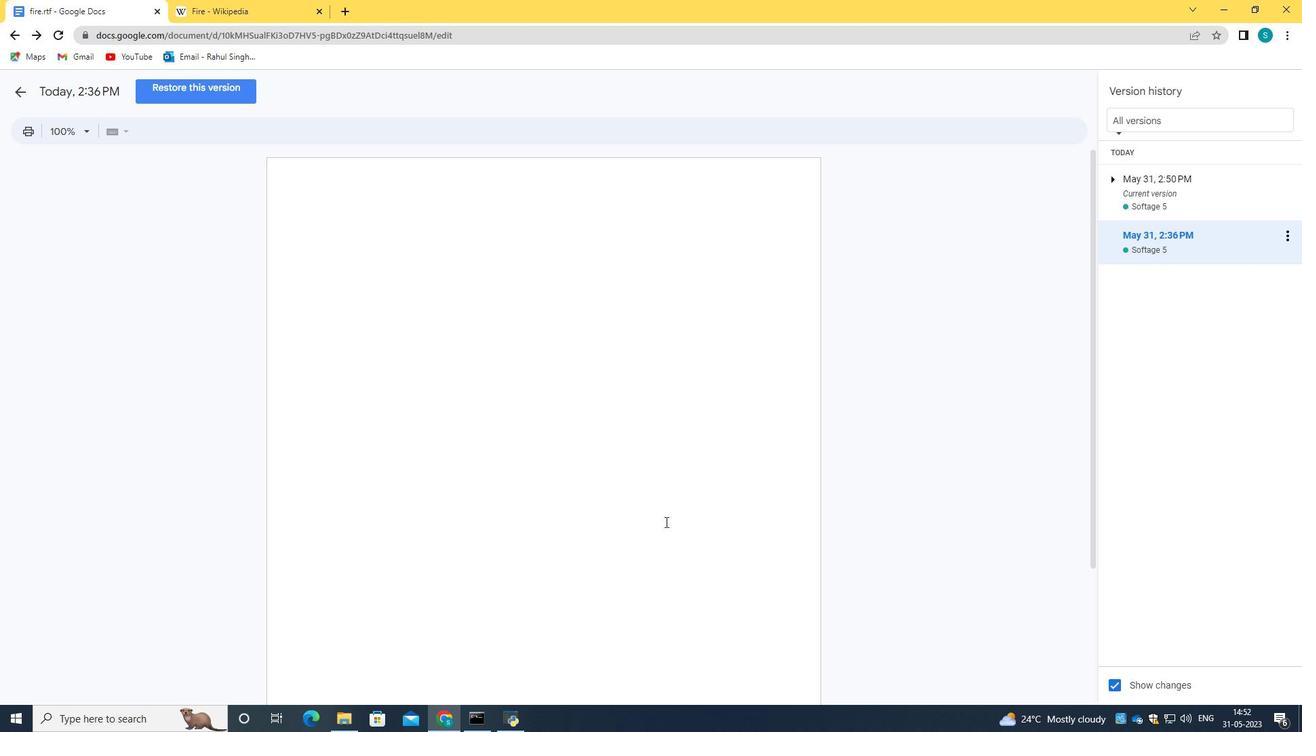 
Action: Mouse scrolled (665, 523) with delta (0, 0)
Screenshot: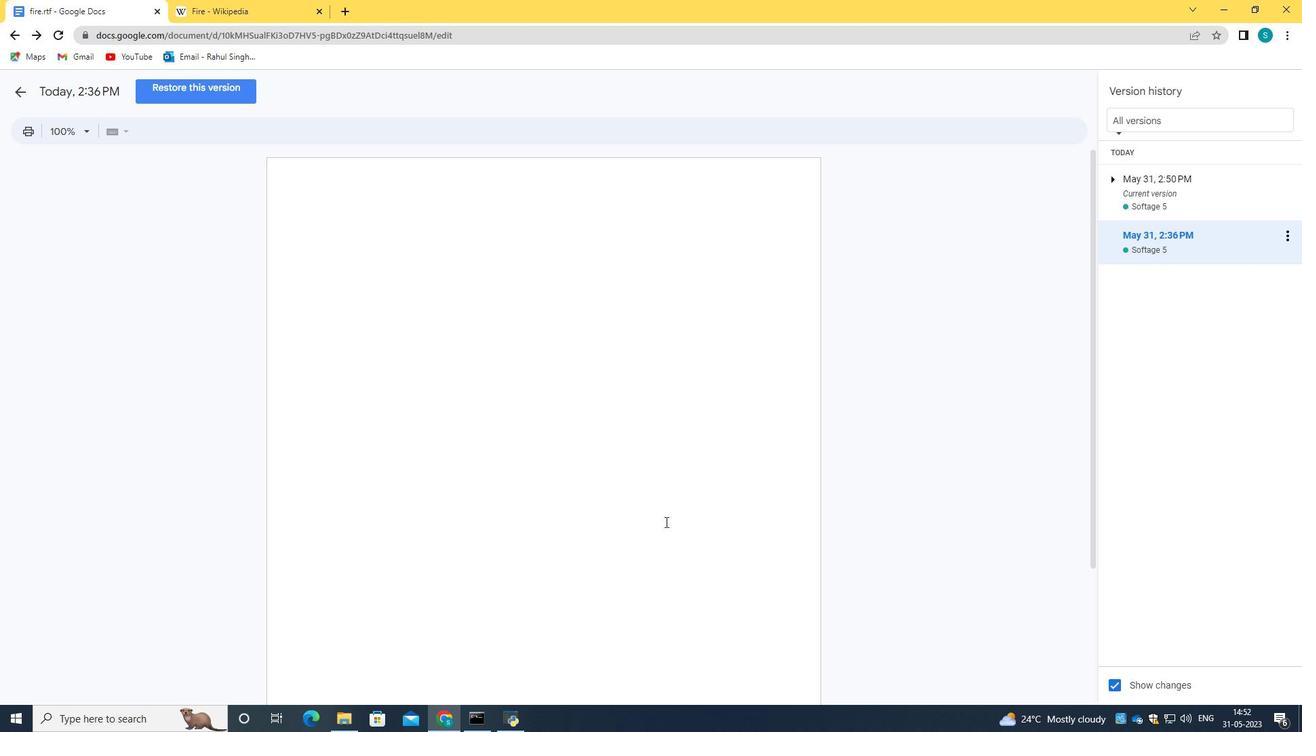 
Action: Mouse scrolled (665, 523) with delta (0, 0)
Screenshot: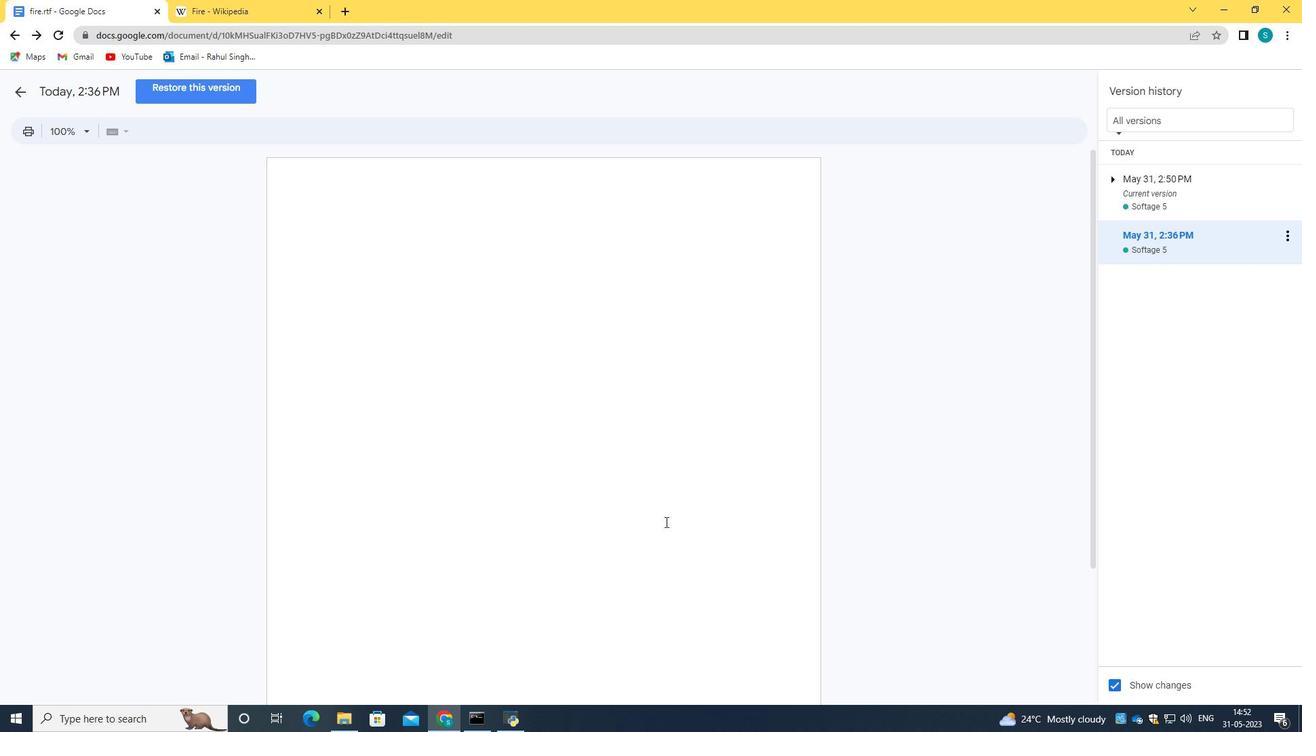 
Action: Mouse scrolled (665, 523) with delta (0, 0)
Screenshot: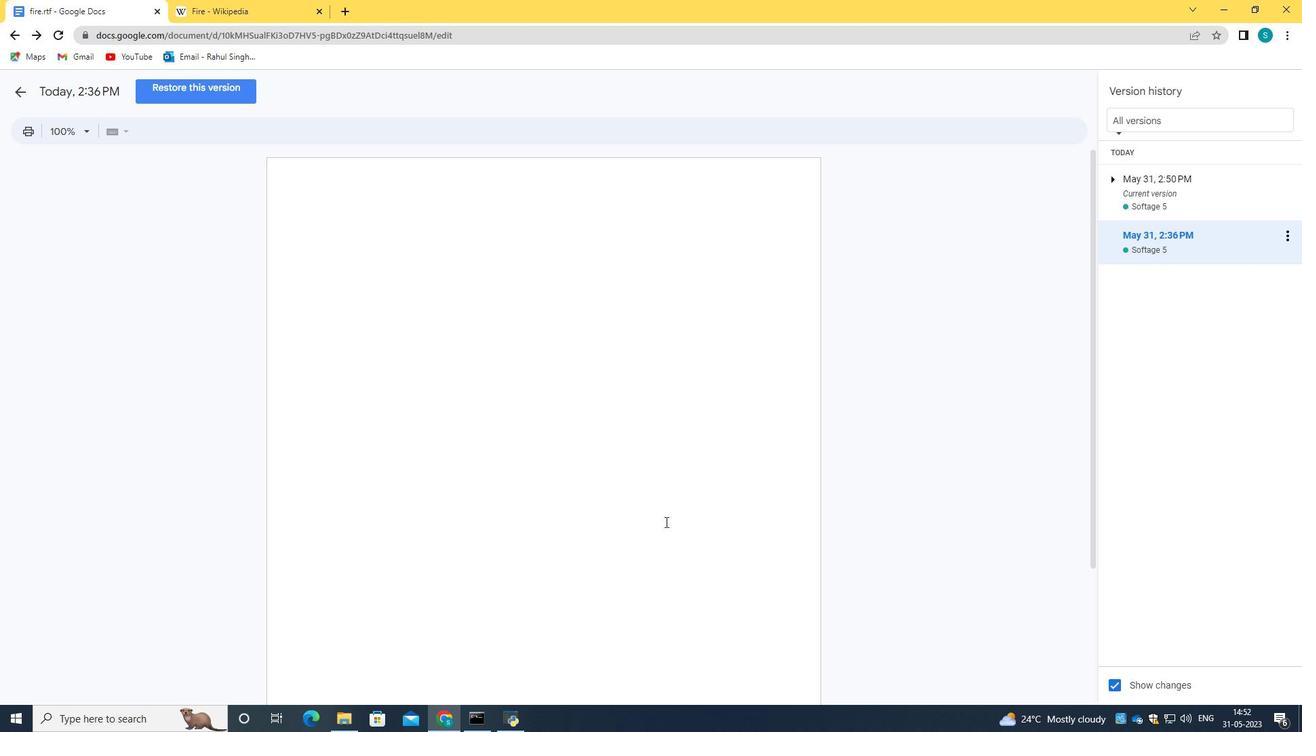 
Action: Mouse scrolled (665, 523) with delta (0, 0)
Screenshot: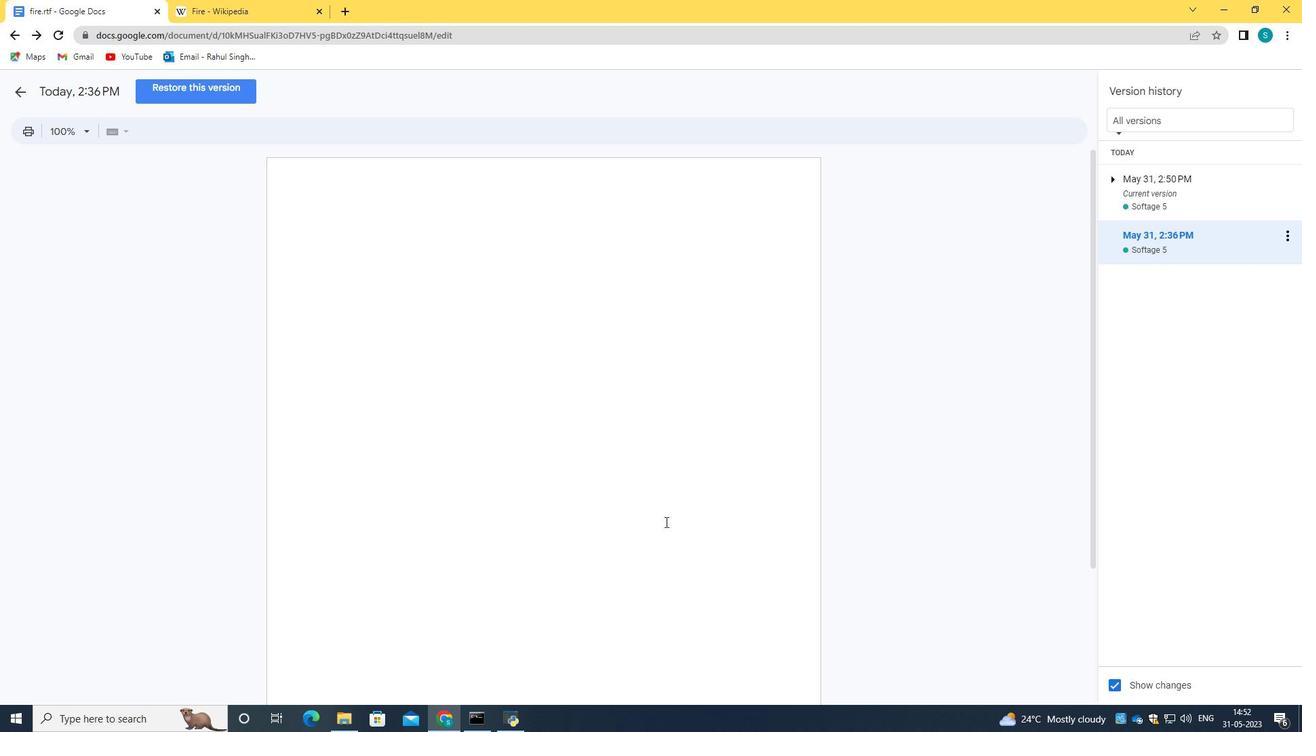 
Action: Mouse moved to (1182, 198)
Screenshot: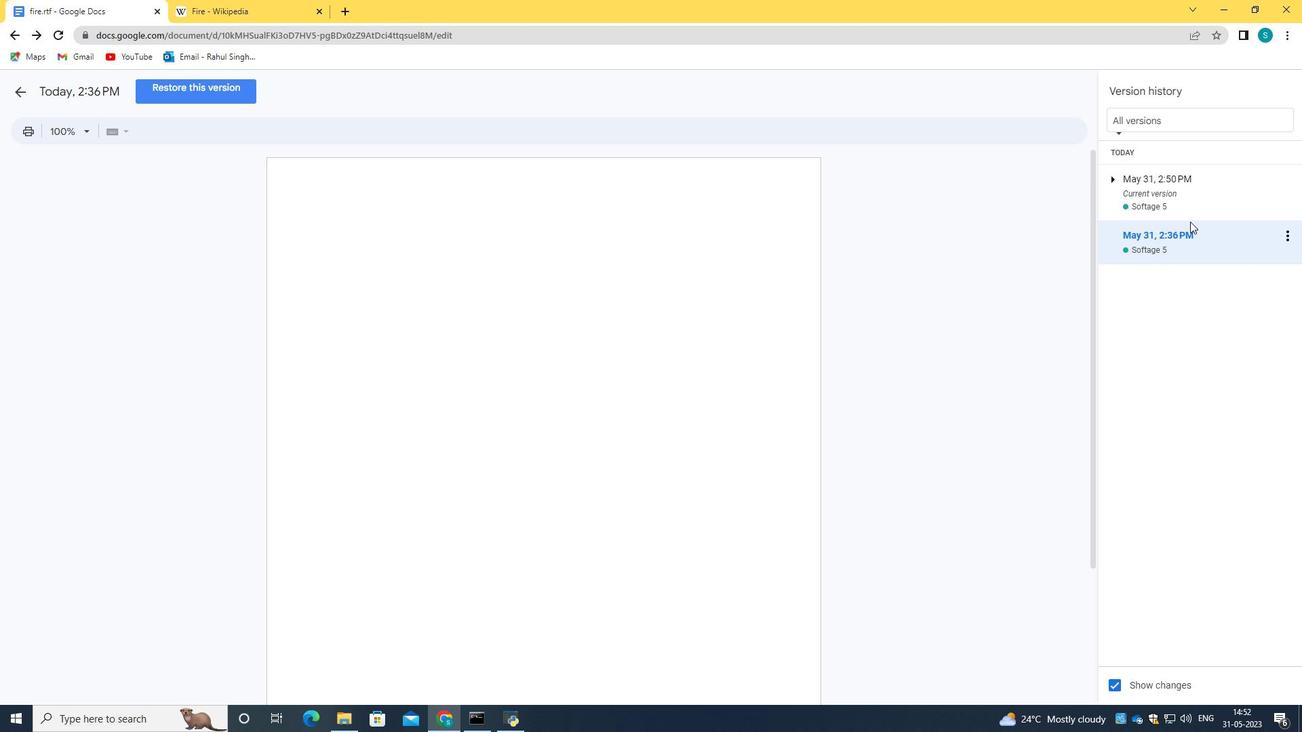 
Action: Mouse pressed left at (1182, 198)
Screenshot: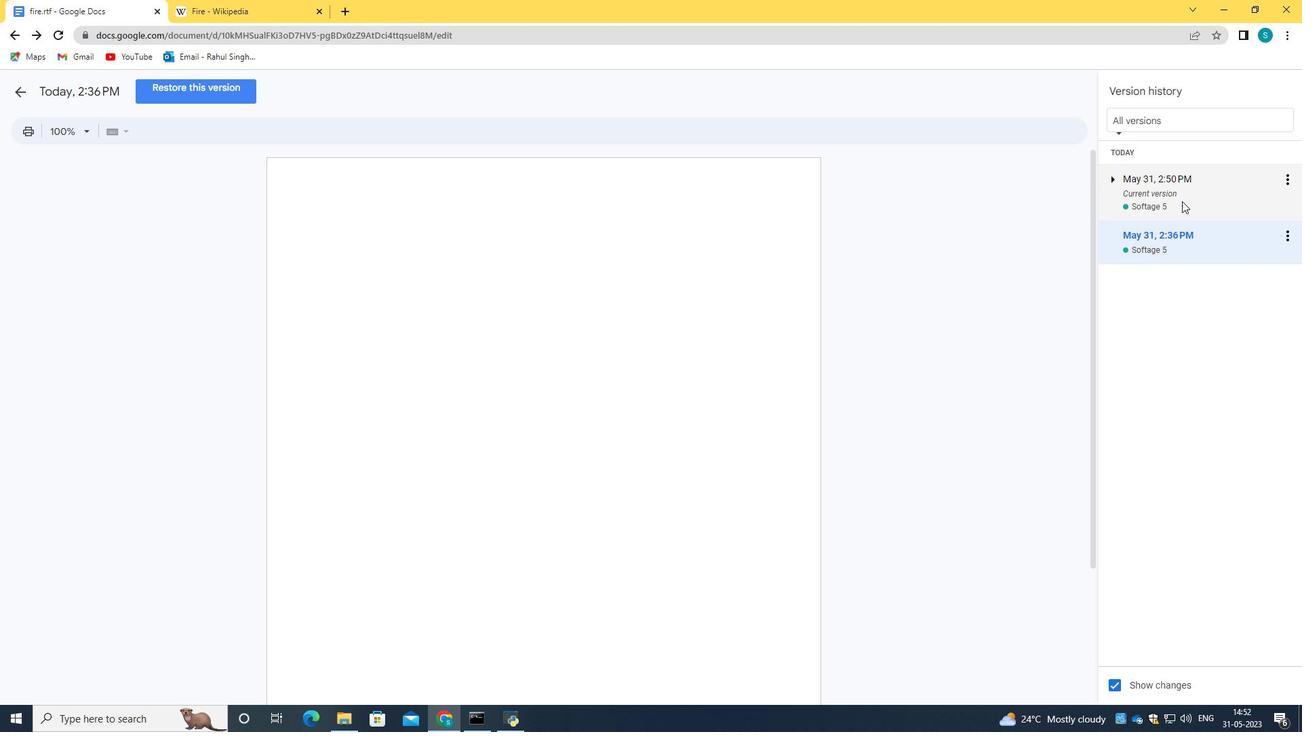
Action: Mouse moved to (14, 90)
Screenshot: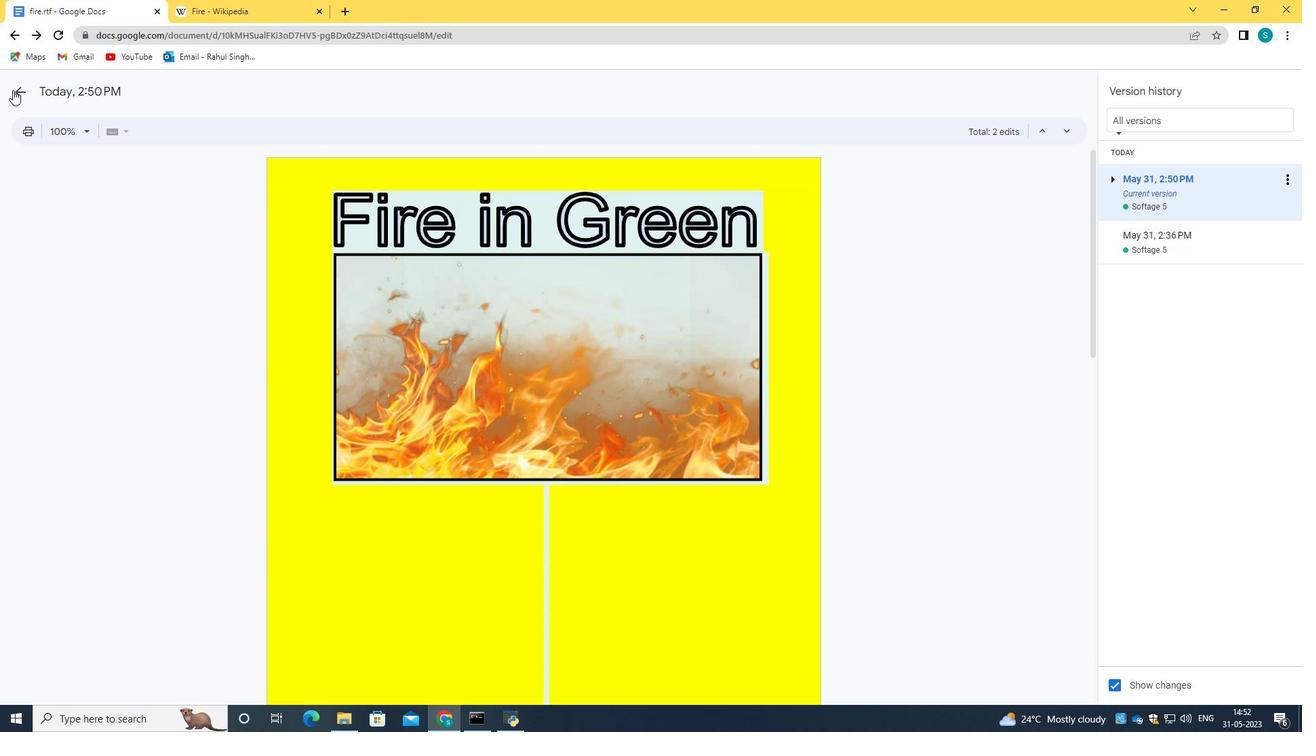 
Action: Mouse pressed left at (14, 90)
Screenshot: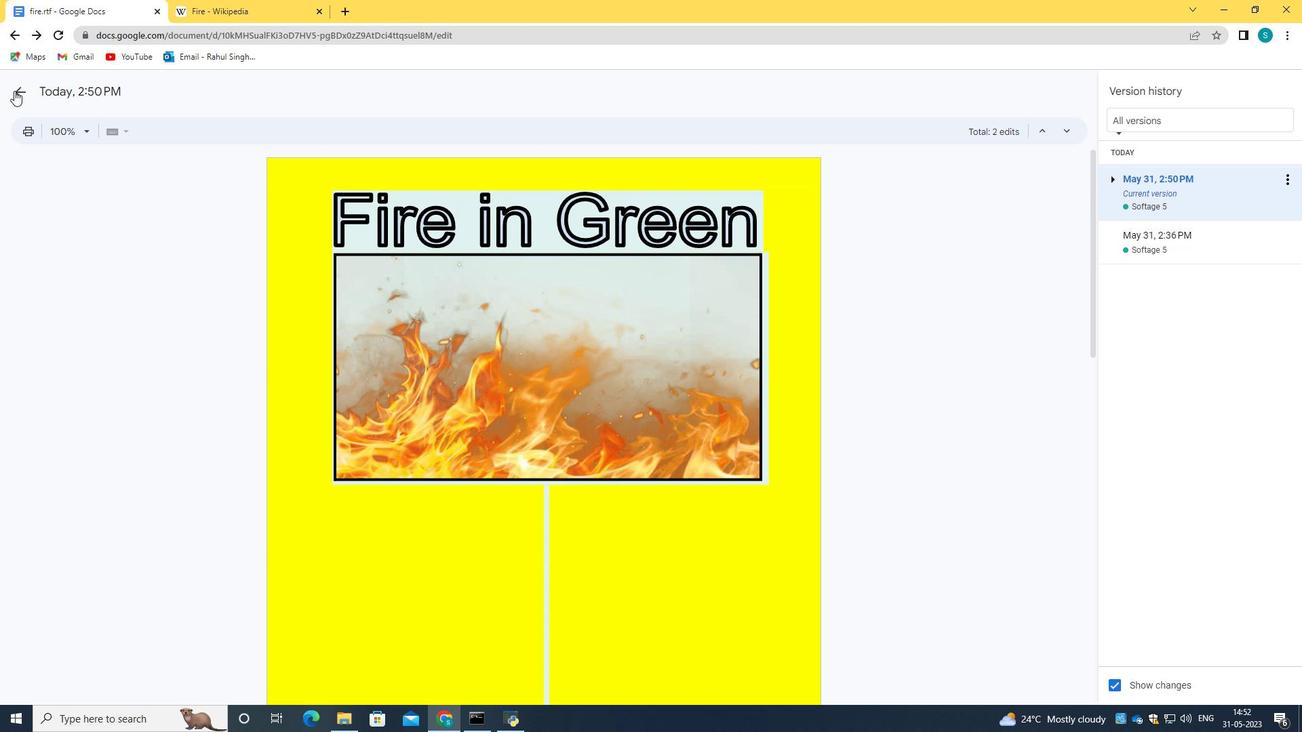 
Action: Mouse moved to (49, 99)
Screenshot: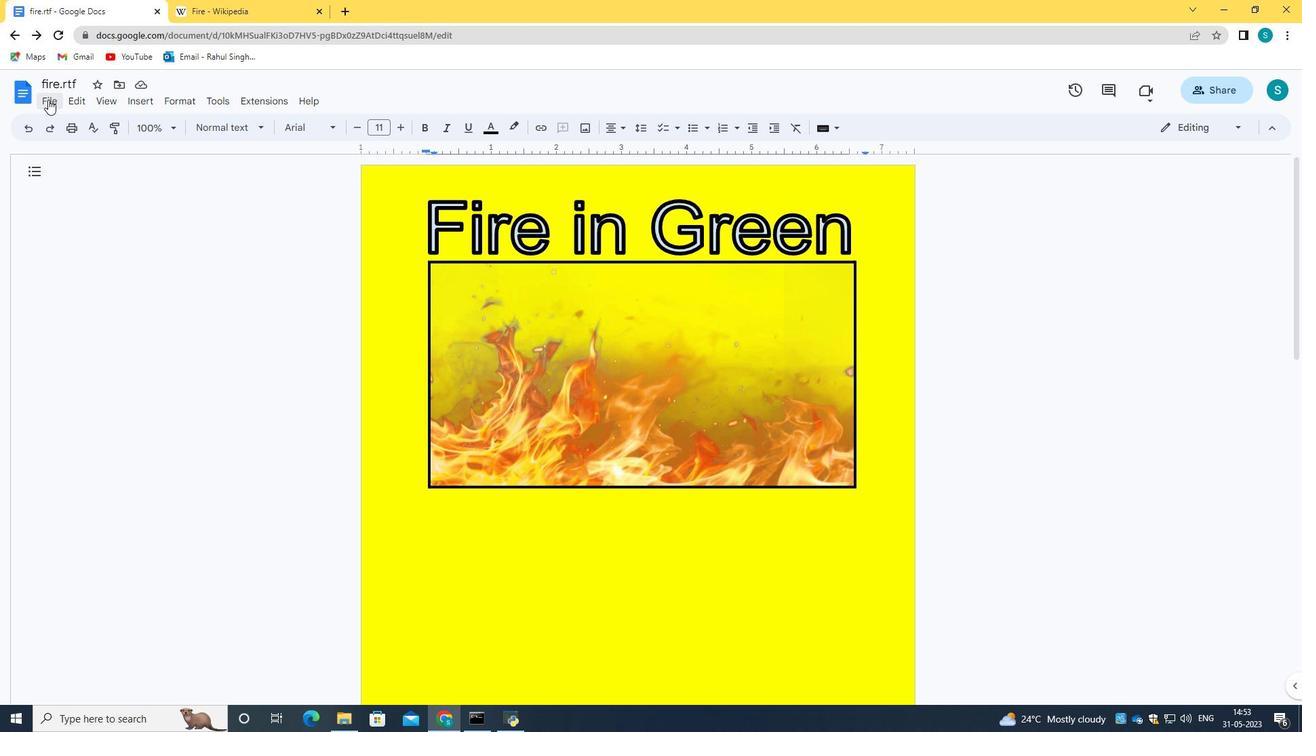 
Action: Mouse pressed left at (49, 99)
Screenshot: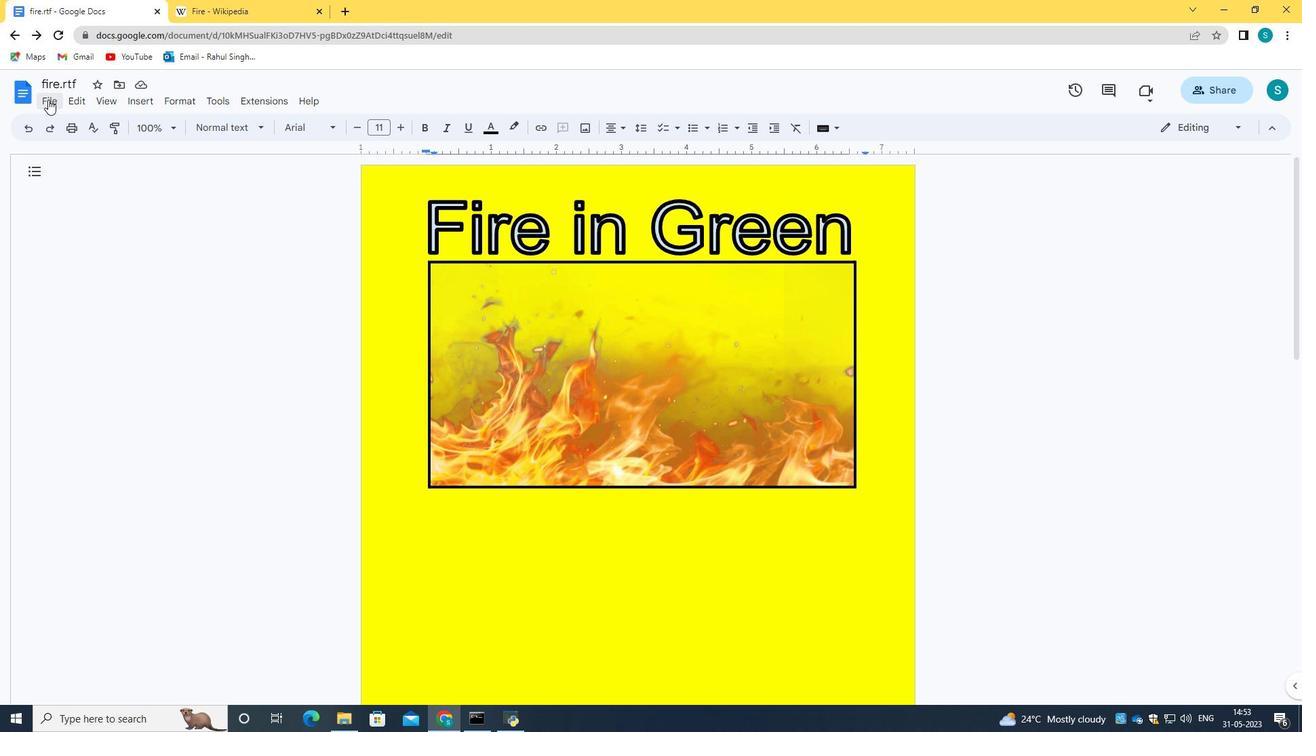 
Action: Mouse moved to (159, 239)
Screenshot: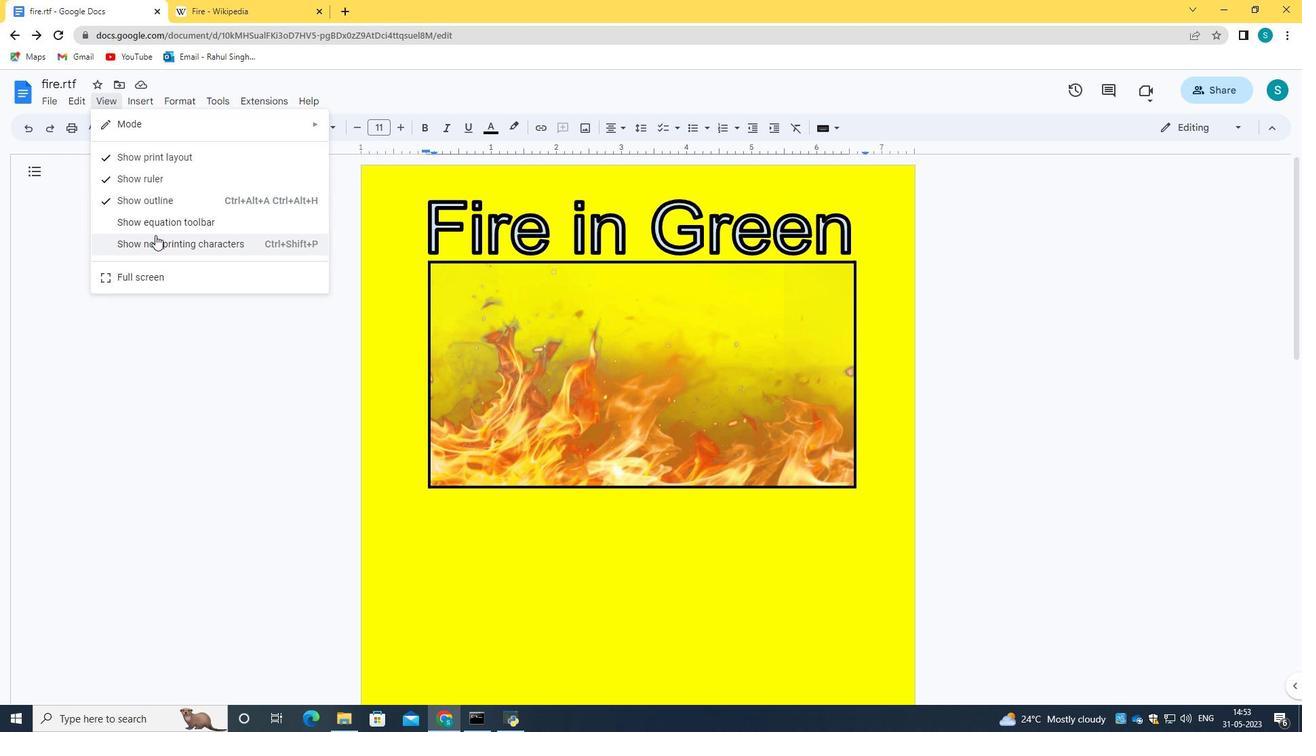 
Action: Mouse pressed left at (159, 239)
Screenshot: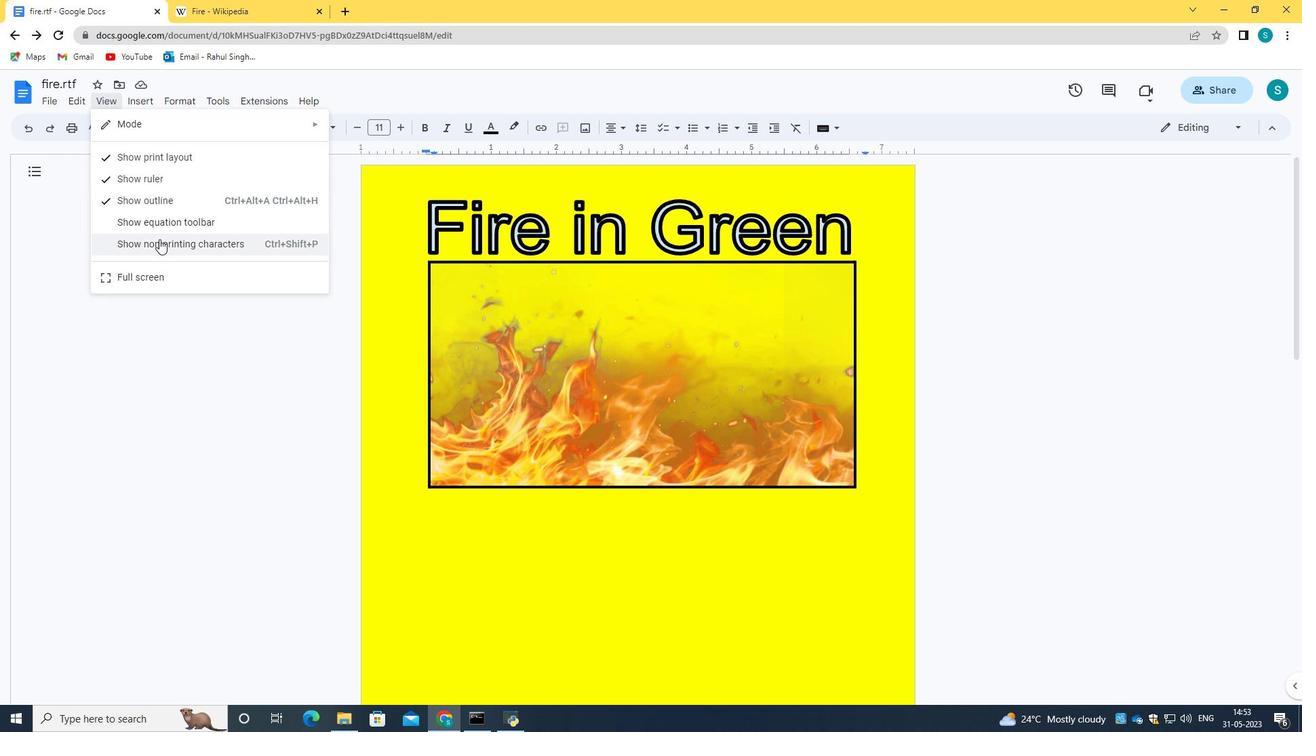 
Action: Mouse moved to (609, 519)
Screenshot: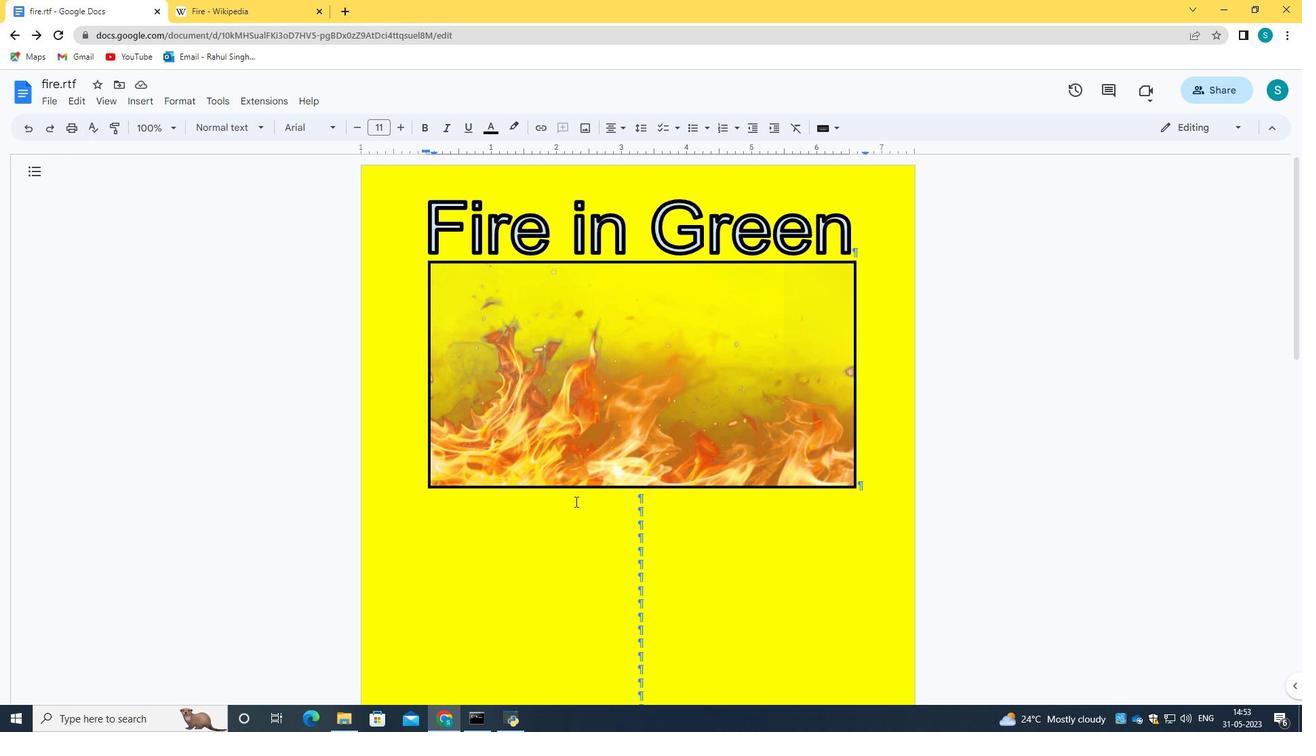 
Action: Mouse scrolled (609, 518) with delta (0, 0)
Screenshot: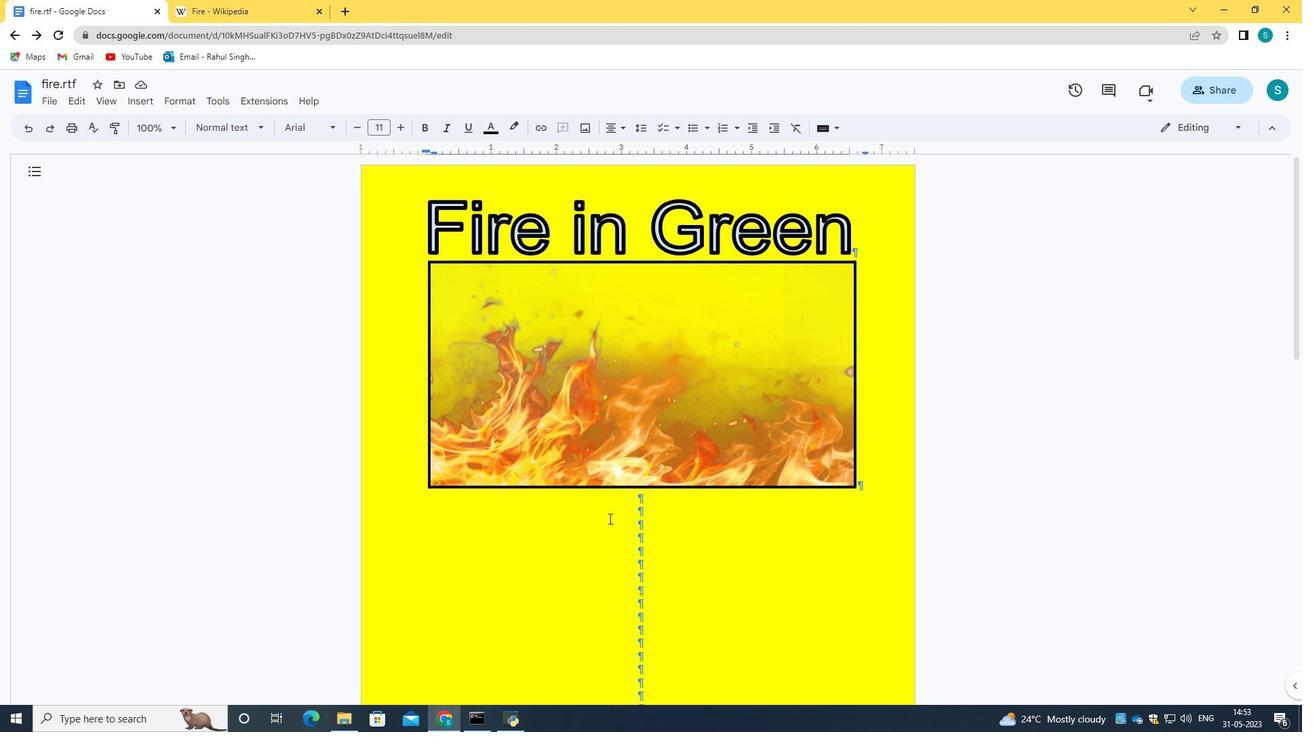
Action: Mouse scrolled (609, 518) with delta (0, 0)
Screenshot: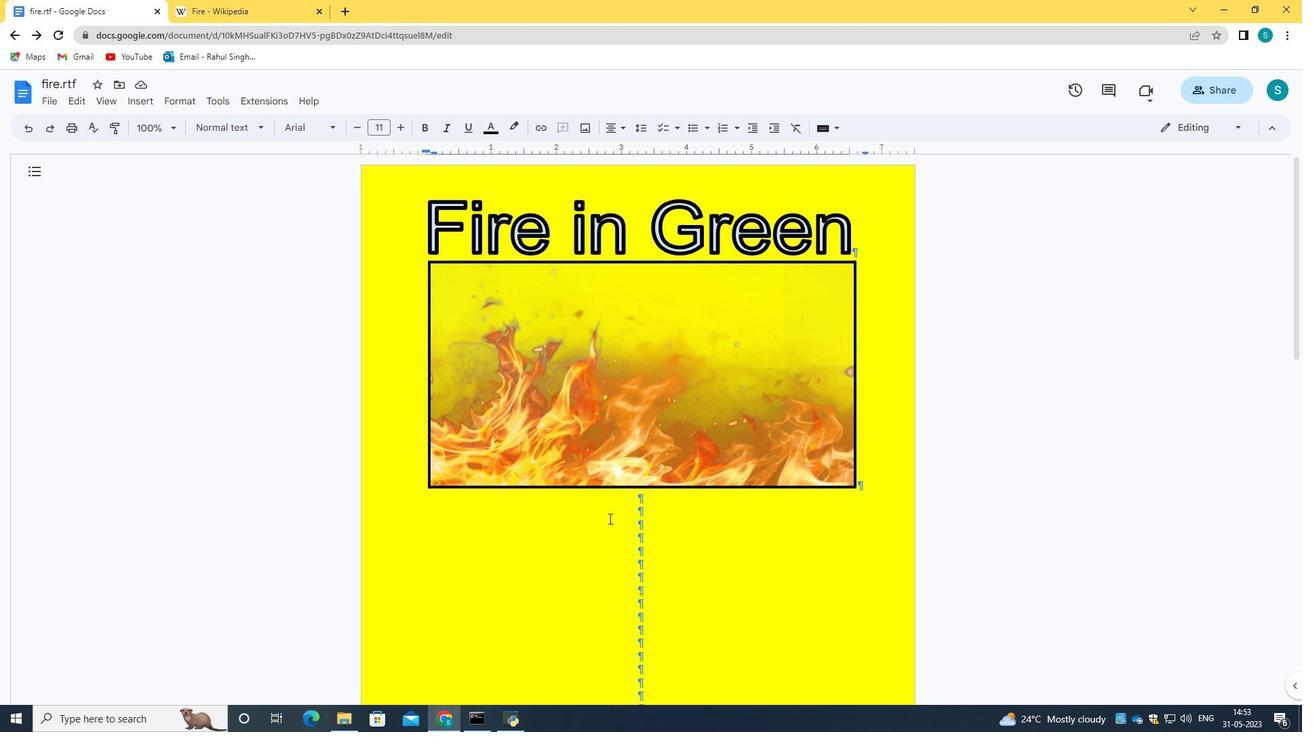
Action: Mouse scrolled (609, 518) with delta (0, 0)
Screenshot: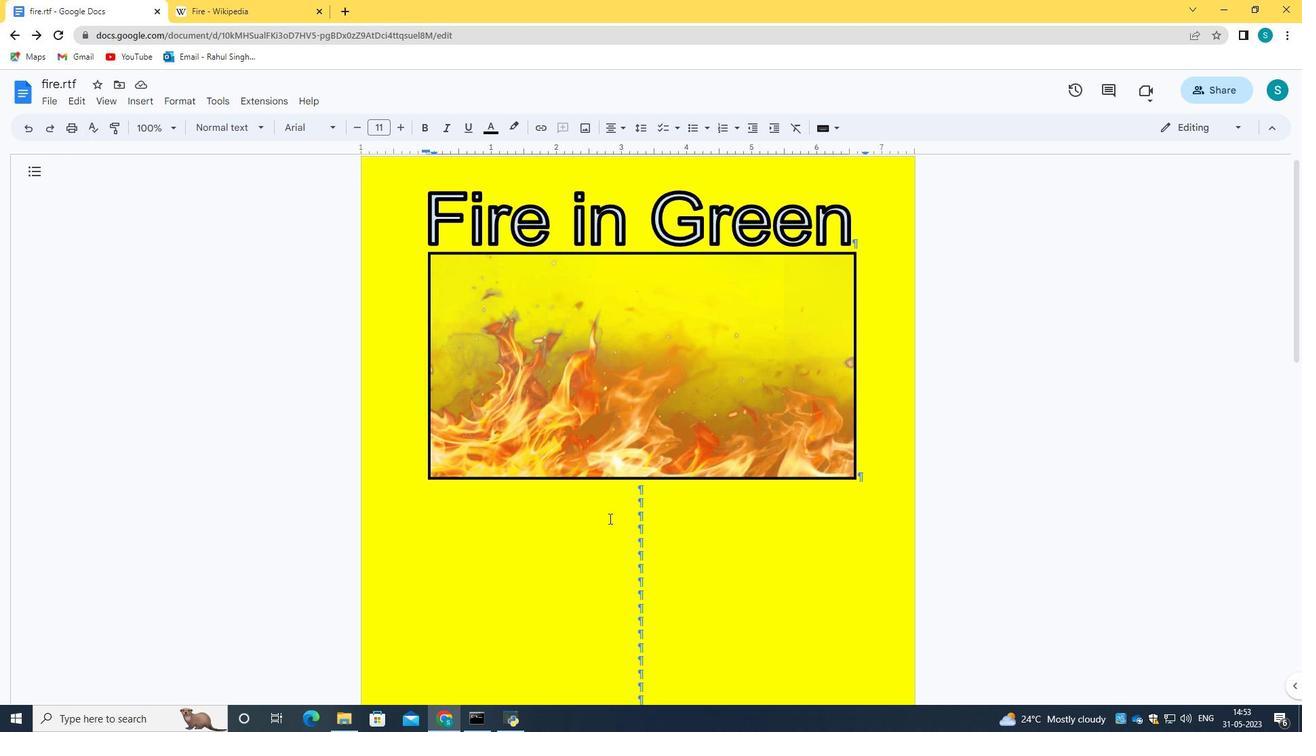 
Action: Mouse scrolled (609, 518) with delta (0, 0)
Screenshot: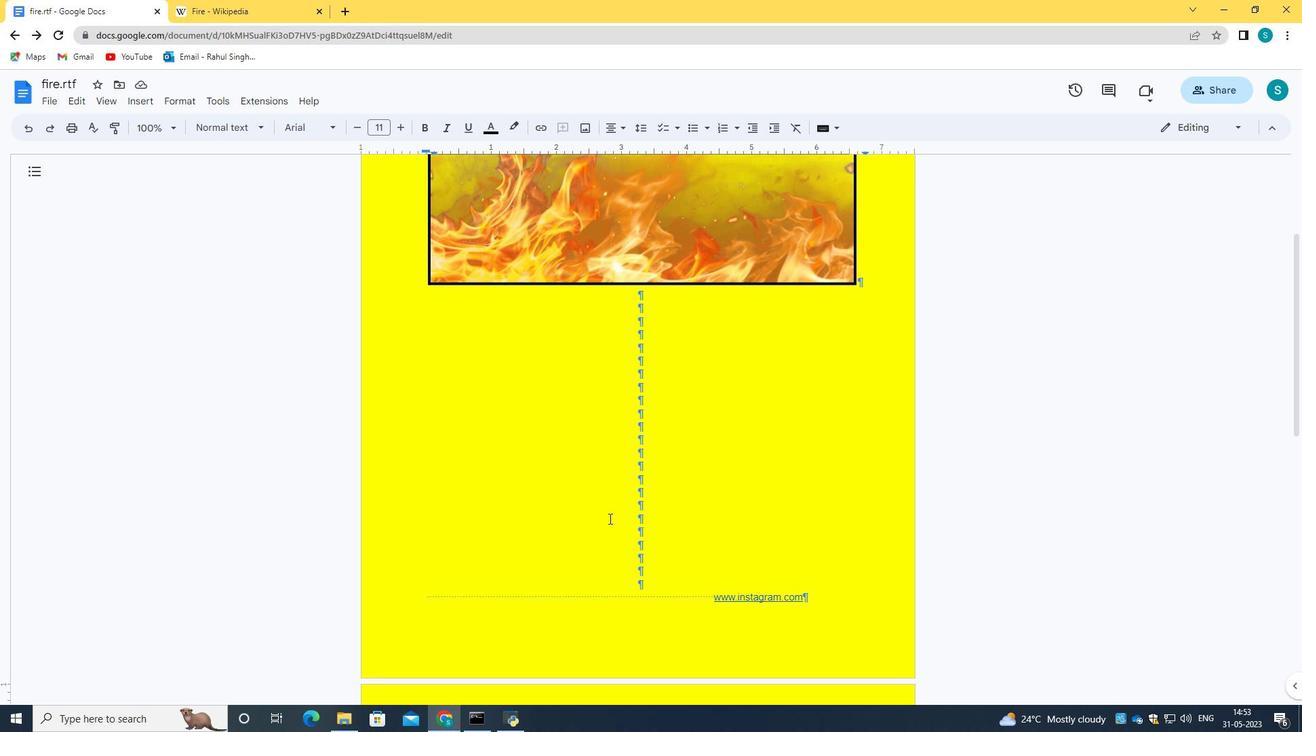 
Action: Mouse scrolled (609, 518) with delta (0, 0)
Screenshot: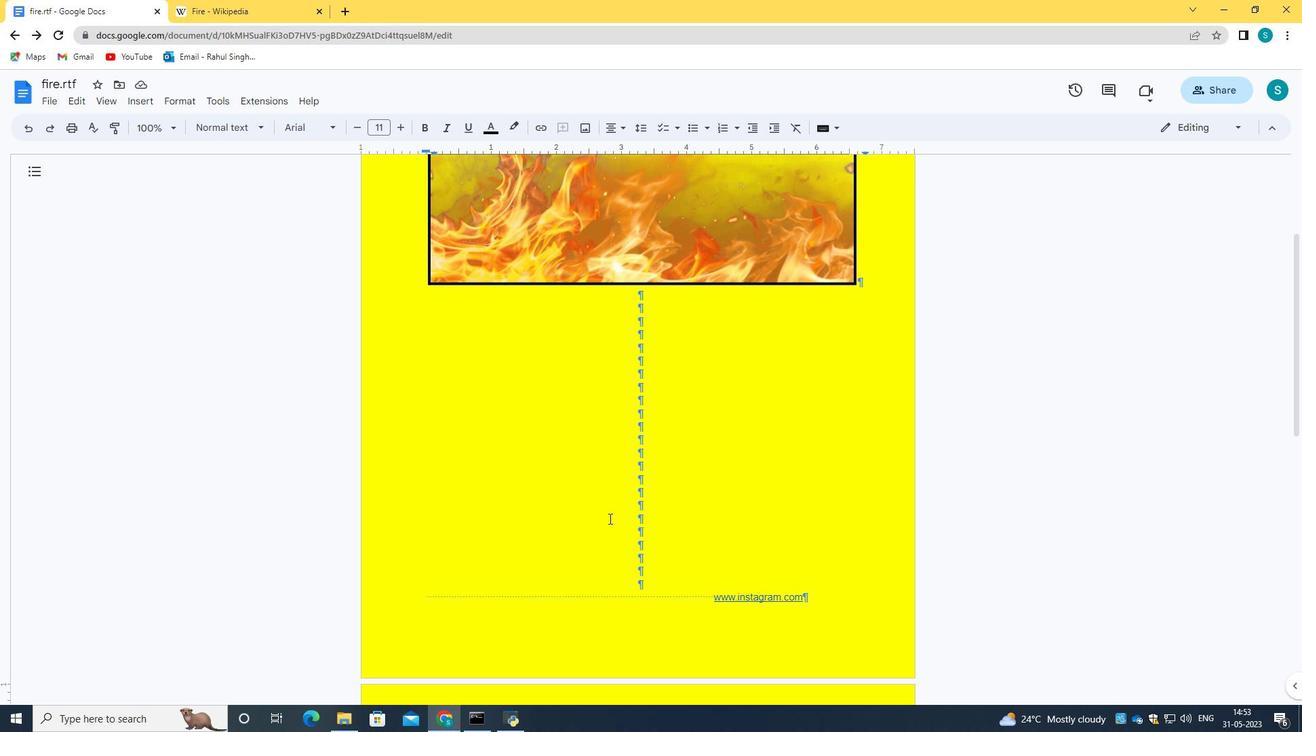 
Action: Mouse scrolled (609, 518) with delta (0, 0)
Screenshot: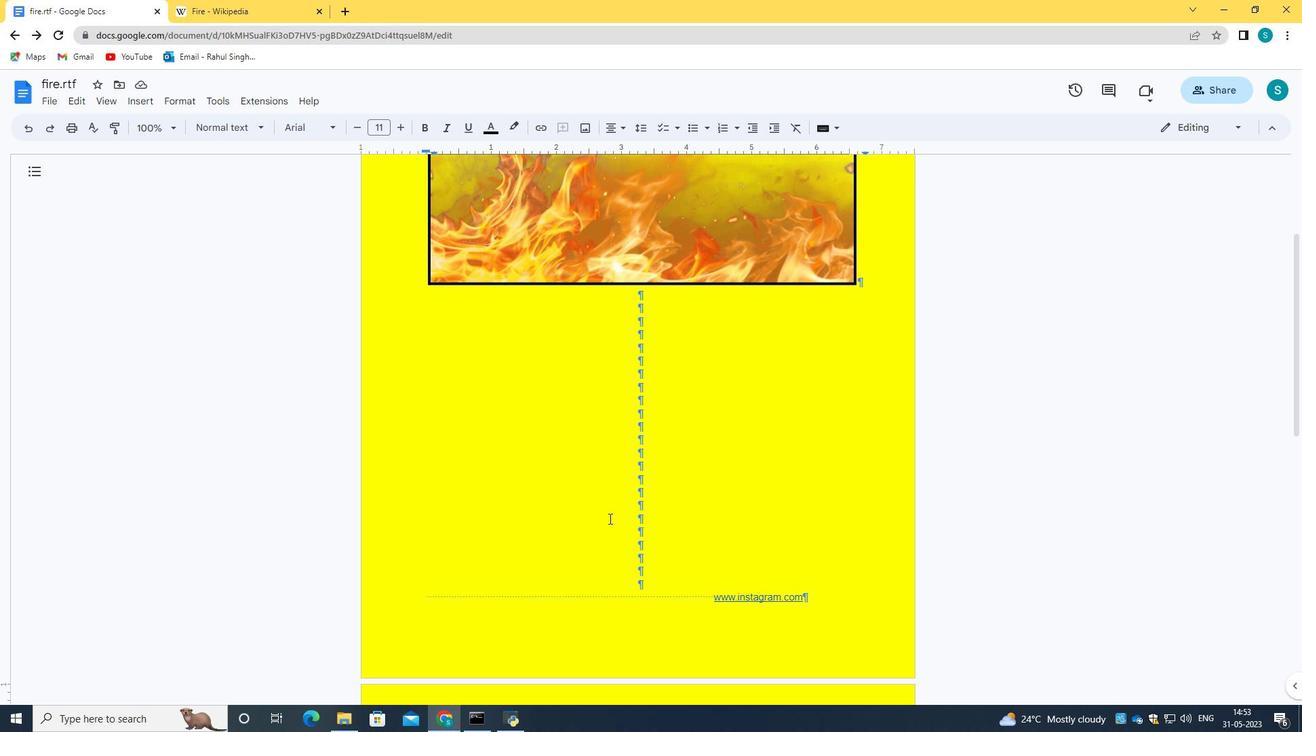 
Action: Mouse scrolled (609, 518) with delta (0, 0)
Screenshot: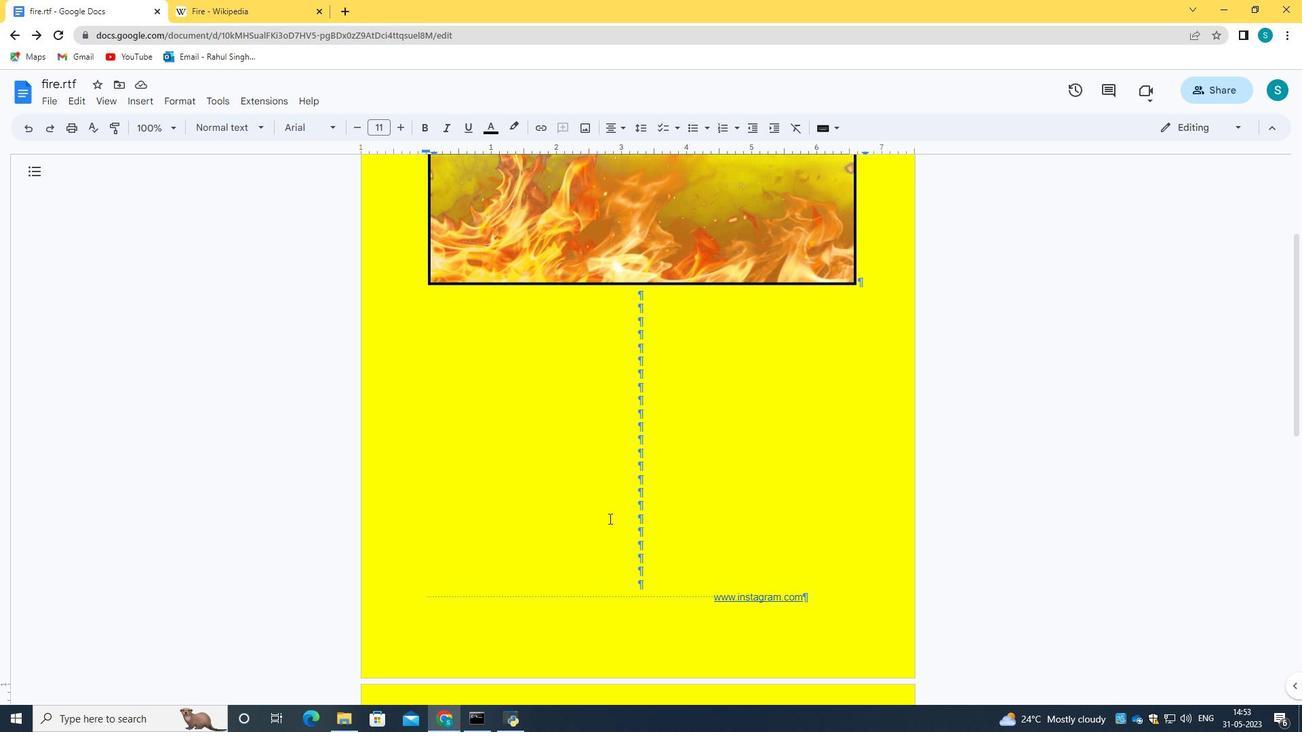 
Action: Mouse scrolled (609, 518) with delta (0, 0)
Screenshot: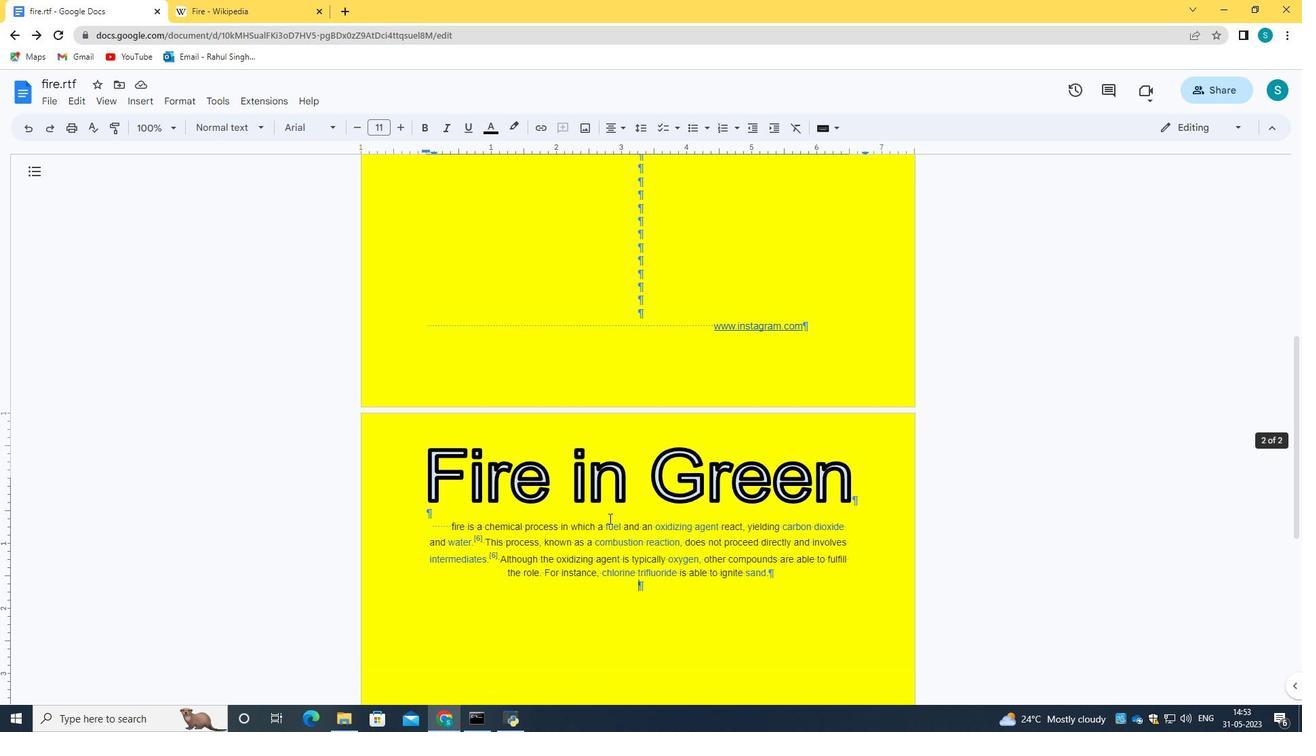 
Action: Mouse scrolled (609, 518) with delta (0, 0)
Screenshot: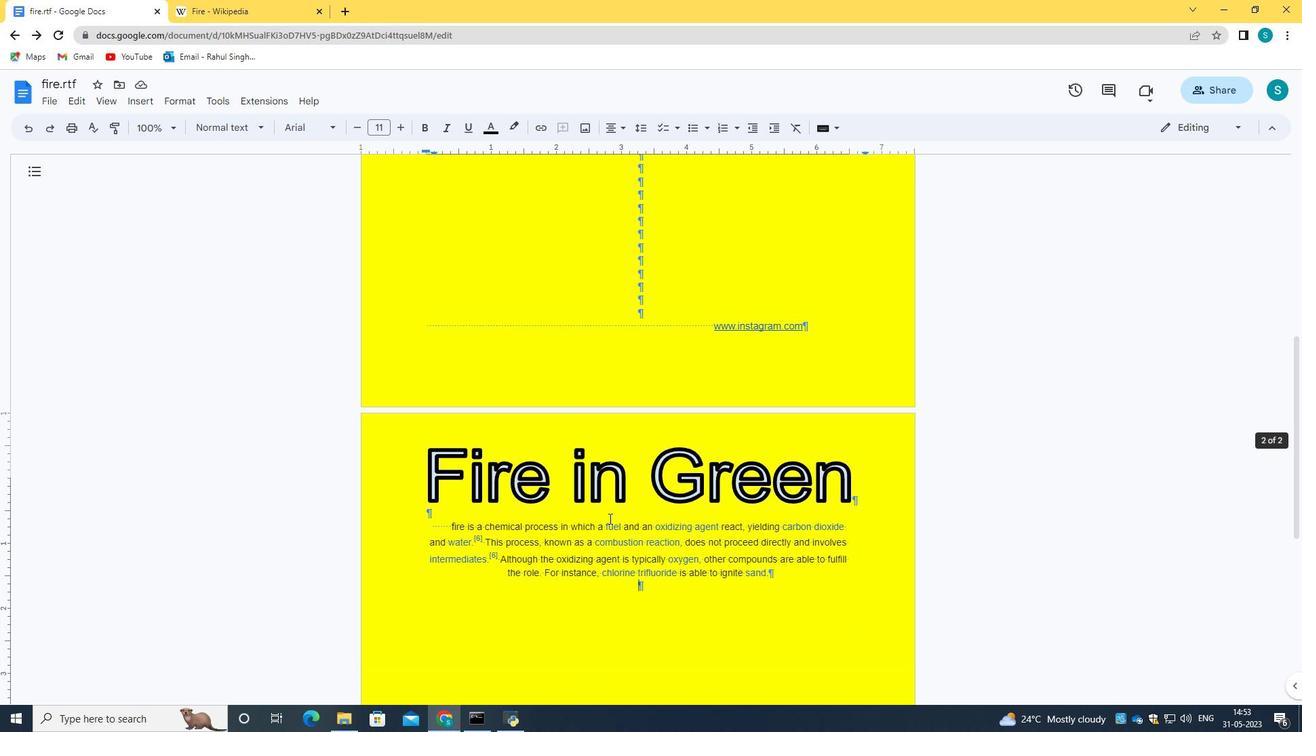 
Action: Mouse scrolled (609, 518) with delta (0, 0)
Screenshot: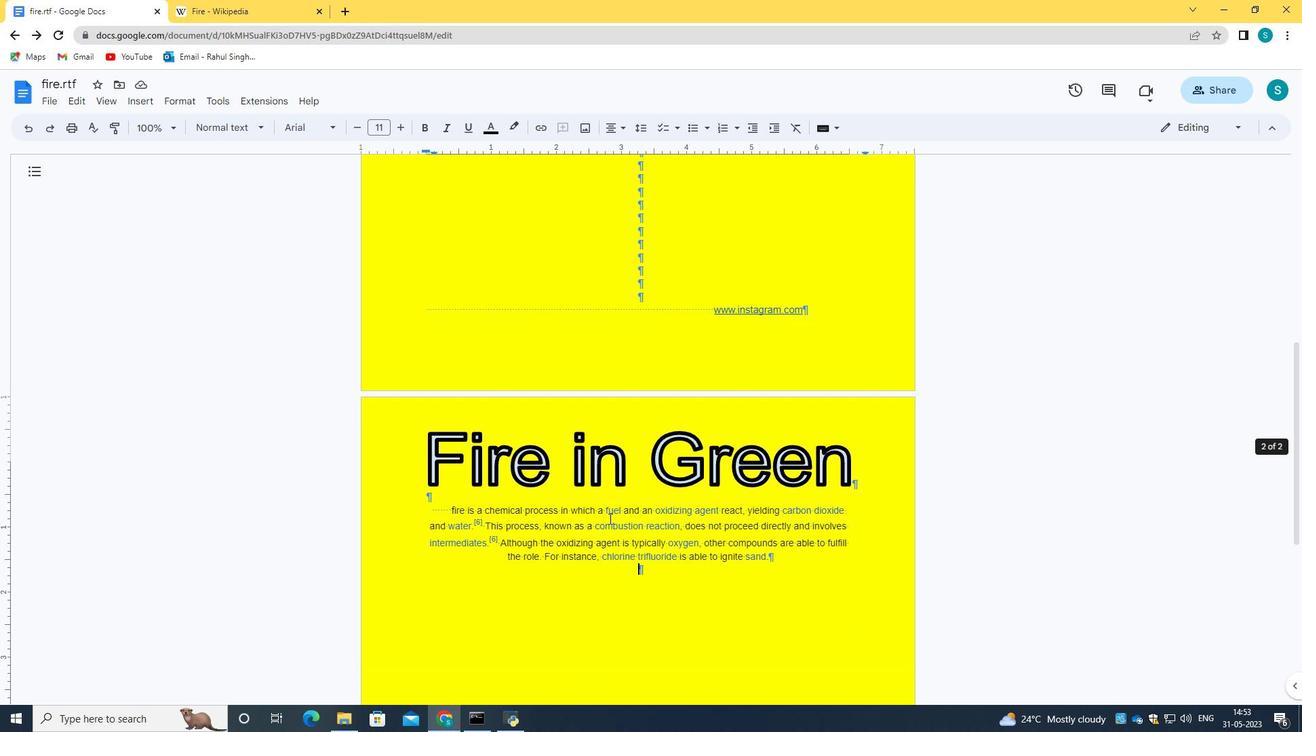 
Action: Mouse scrolled (609, 518) with delta (0, 0)
Screenshot: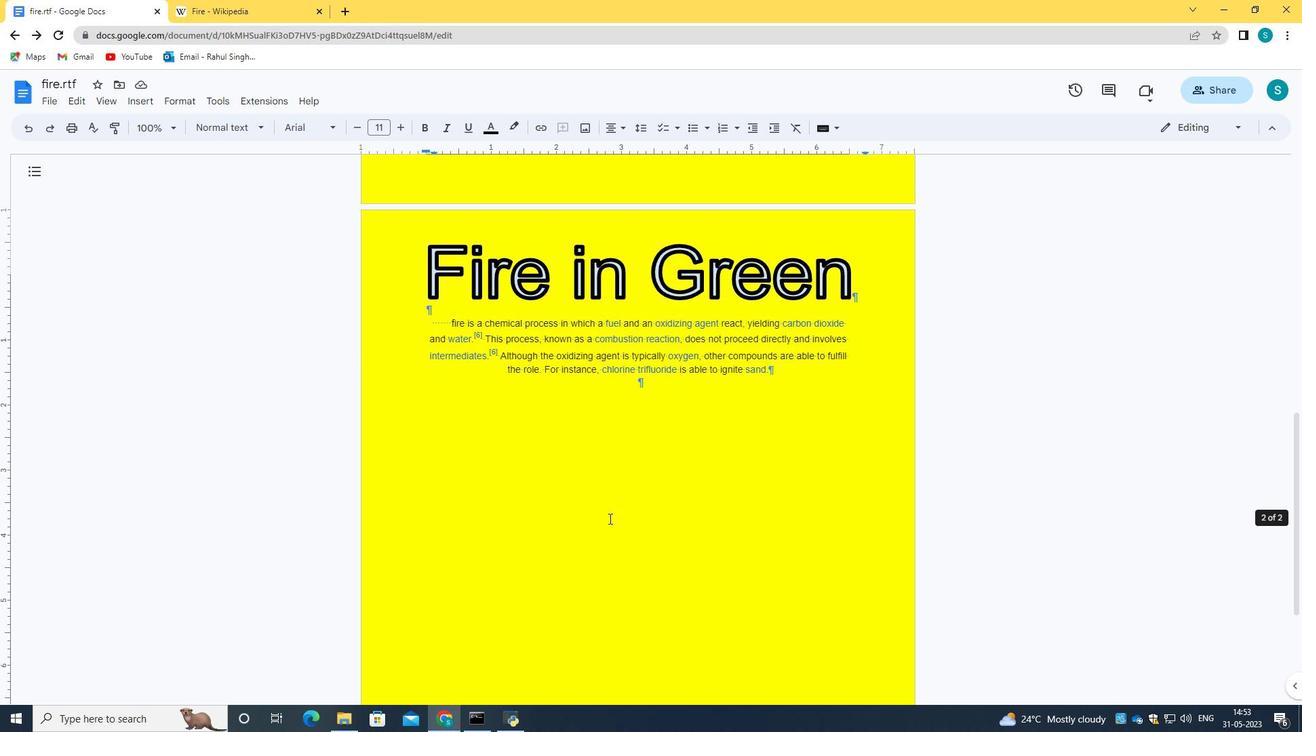 
Action: Mouse scrolled (609, 518) with delta (0, 0)
Screenshot: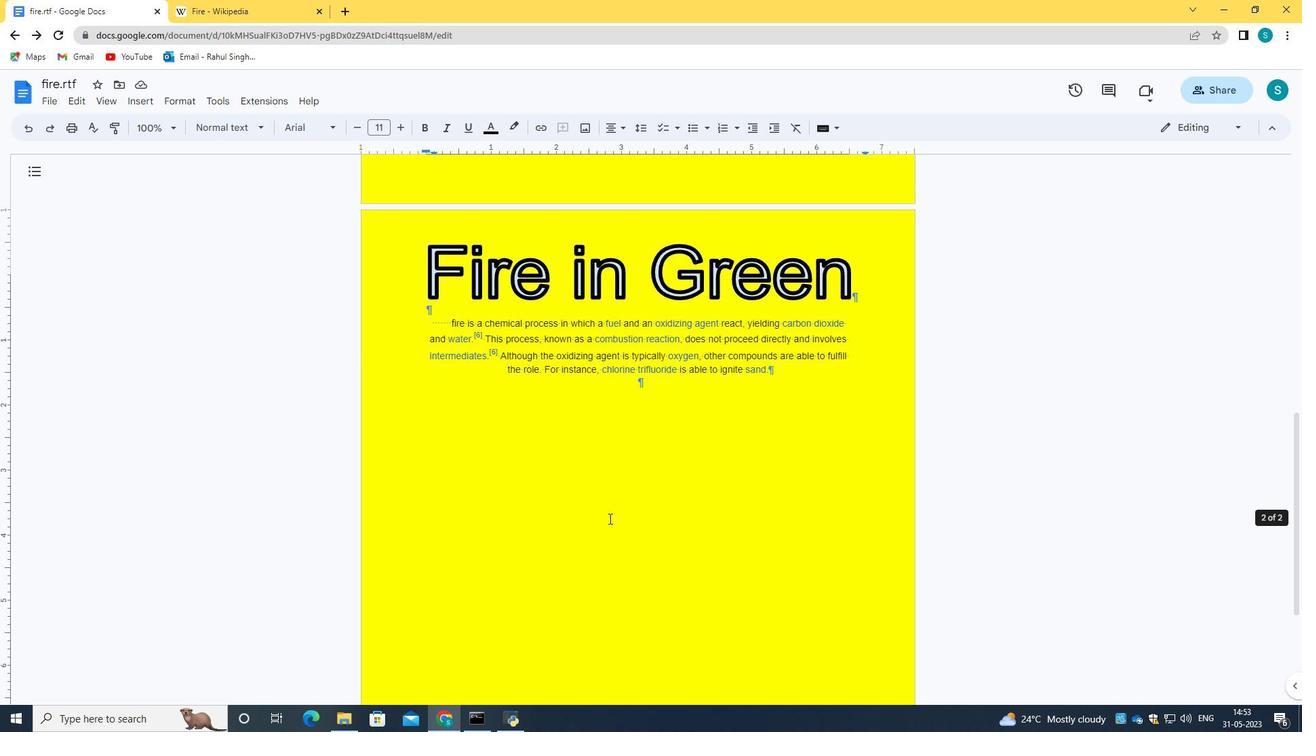 
Action: Mouse scrolled (609, 519) with delta (0, 0)
Screenshot: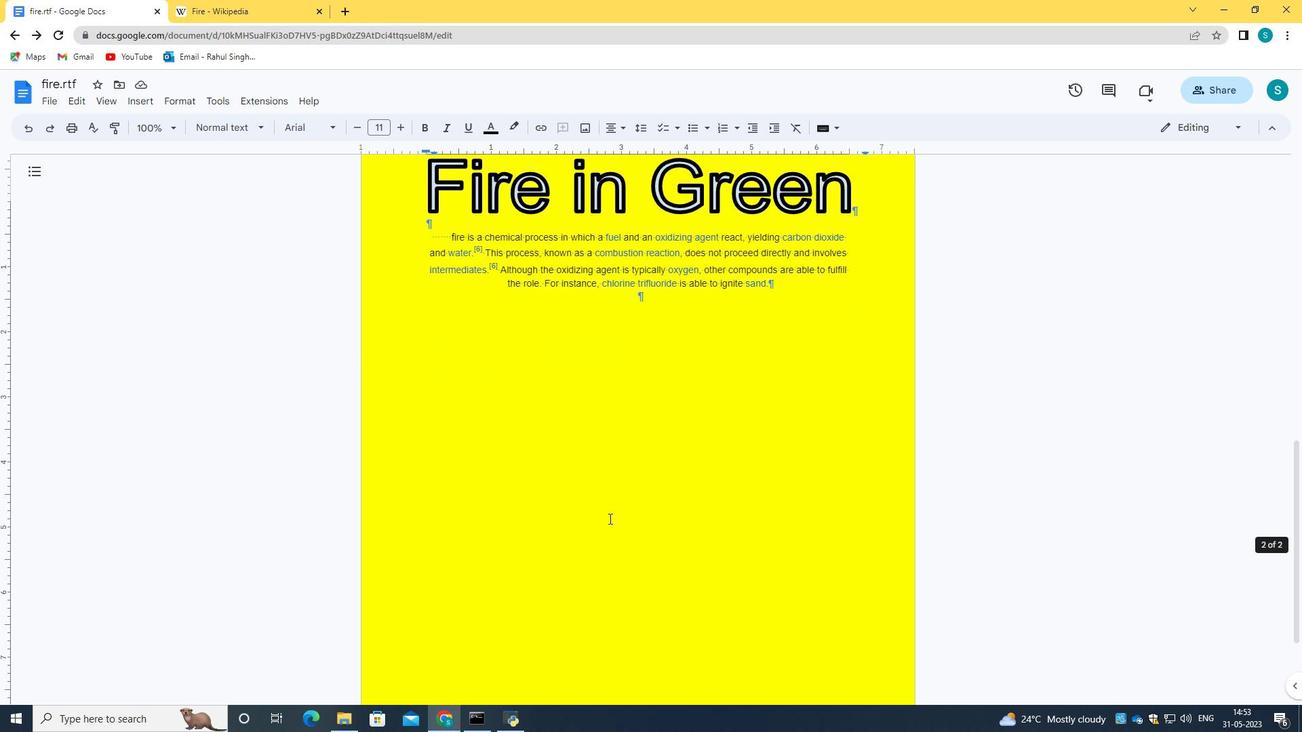 
Action: Mouse scrolled (609, 519) with delta (0, 0)
Screenshot: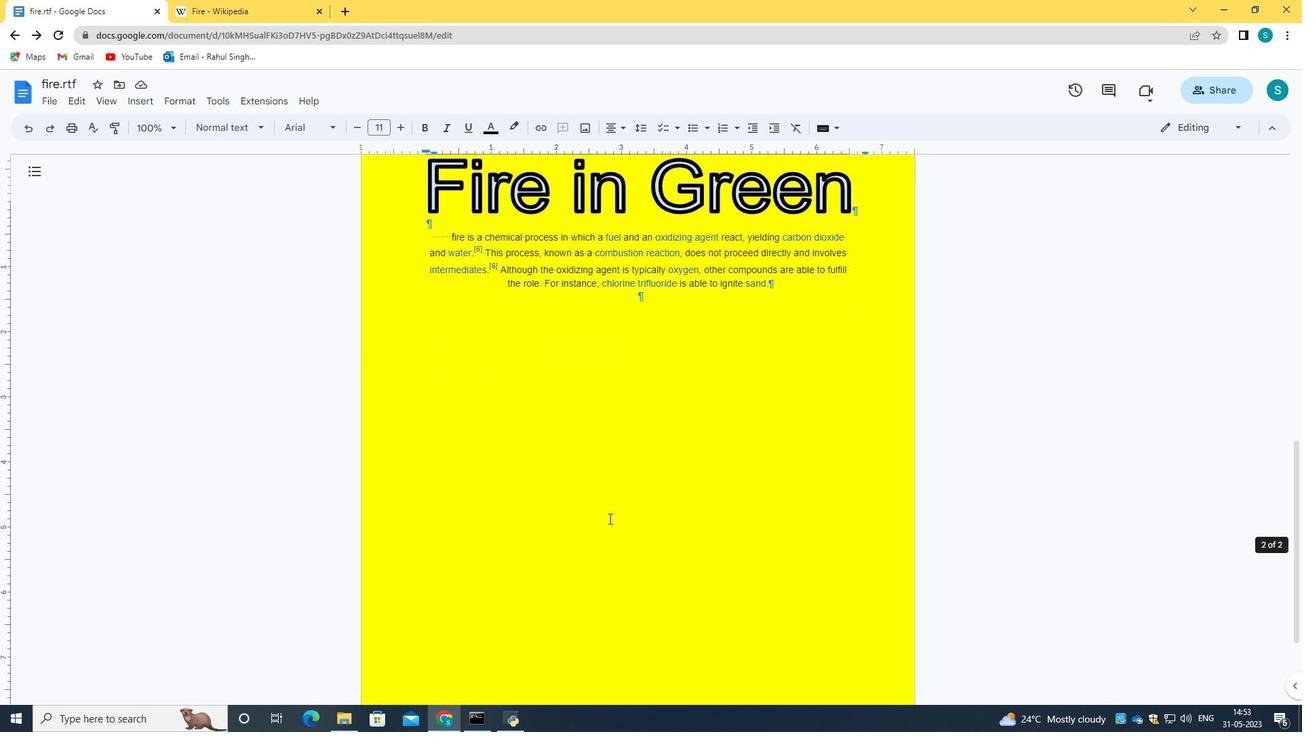 
Action: Mouse scrolled (609, 519) with delta (0, 0)
Screenshot: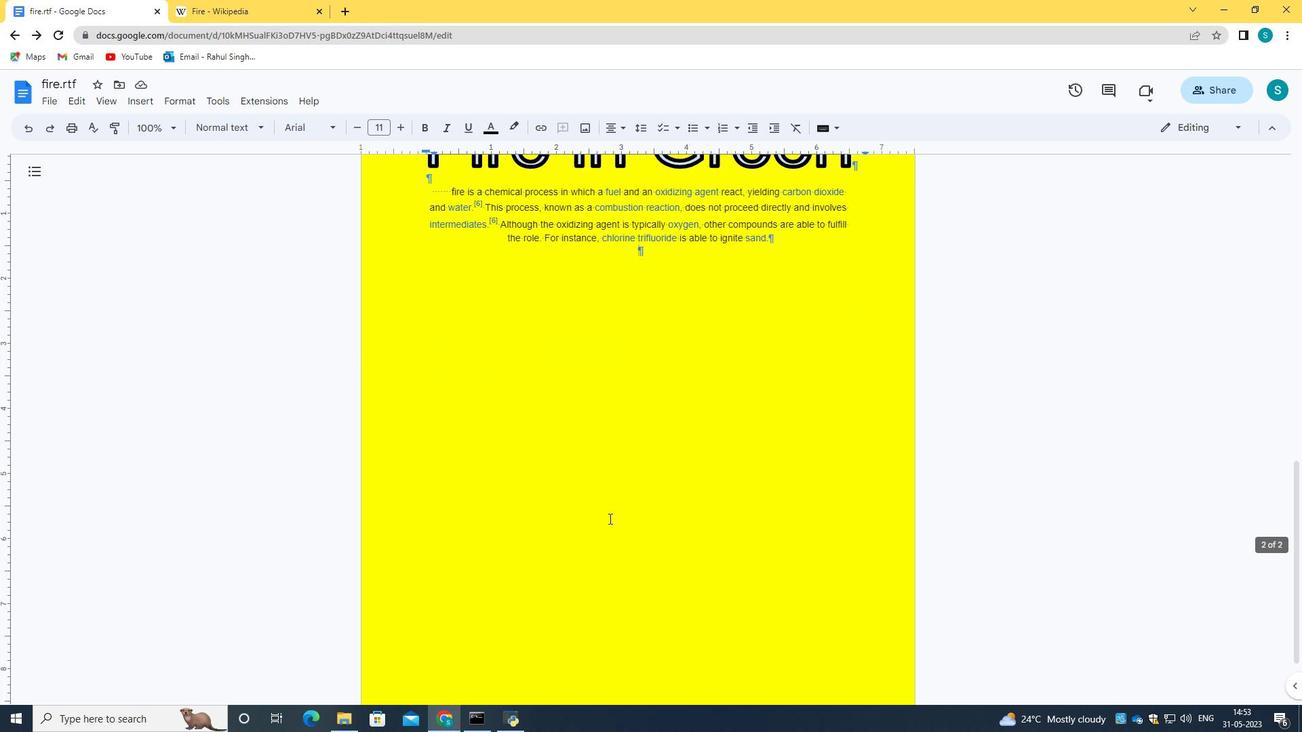 
Action: Mouse scrolled (609, 519) with delta (0, 0)
Screenshot: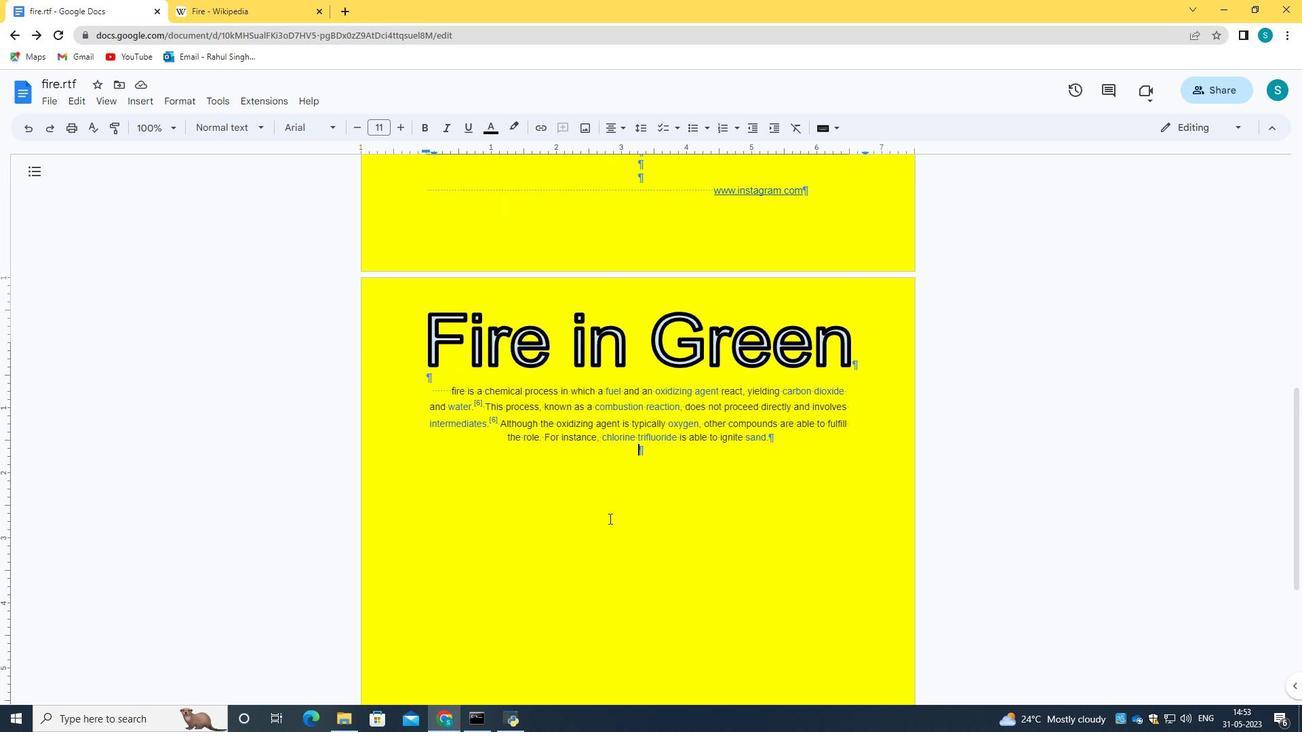 
Action: Mouse scrolled (609, 518) with delta (0, 0)
Screenshot: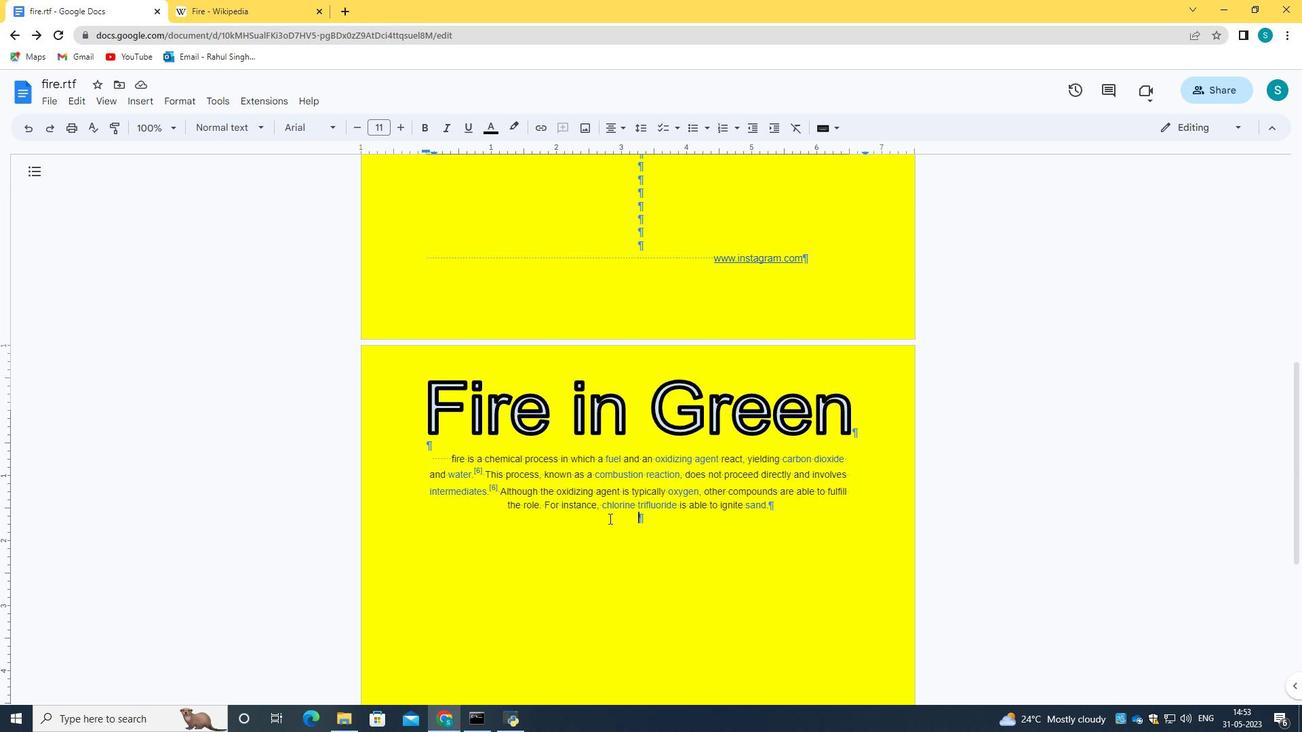 
Action: Mouse scrolled (609, 518) with delta (0, 0)
Screenshot: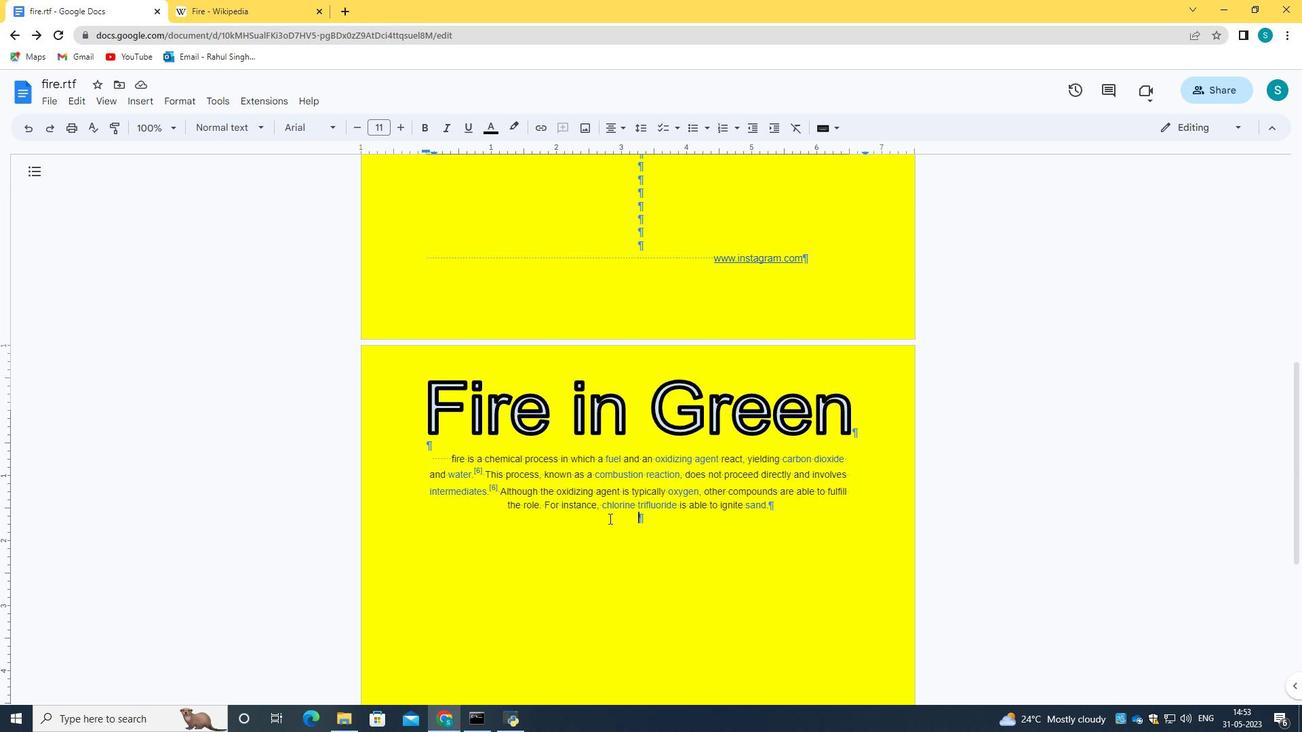 
Action: Mouse scrolled (609, 518) with delta (0, 0)
Screenshot: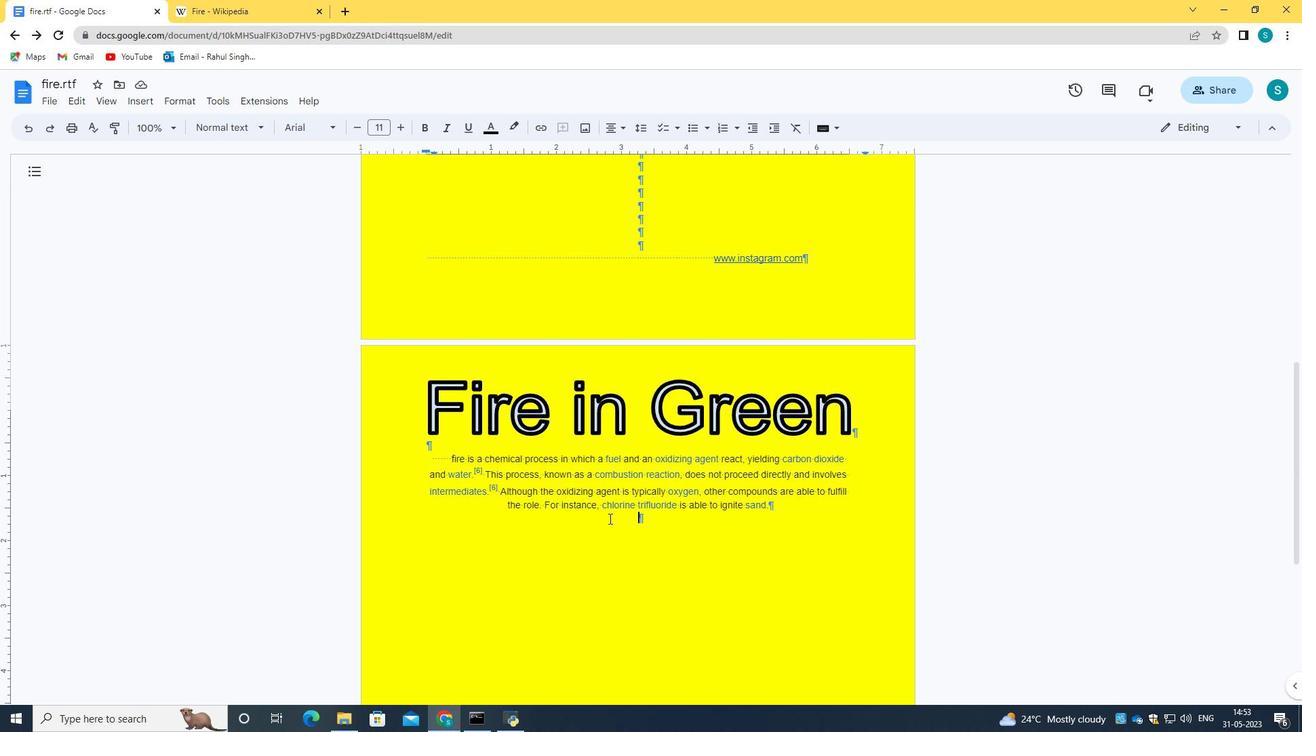 
Action: Mouse scrolled (609, 518) with delta (0, 0)
Screenshot: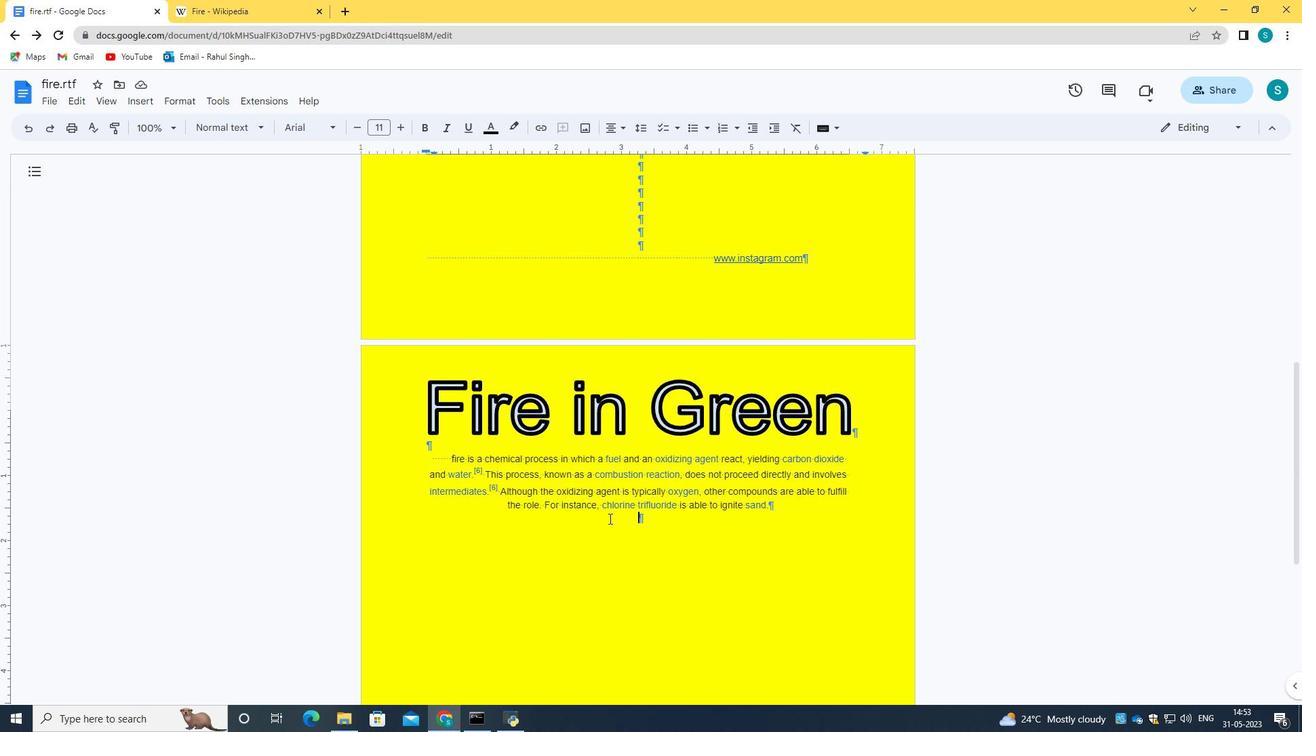 
Action: Mouse scrolled (609, 519) with delta (0, 0)
Screenshot: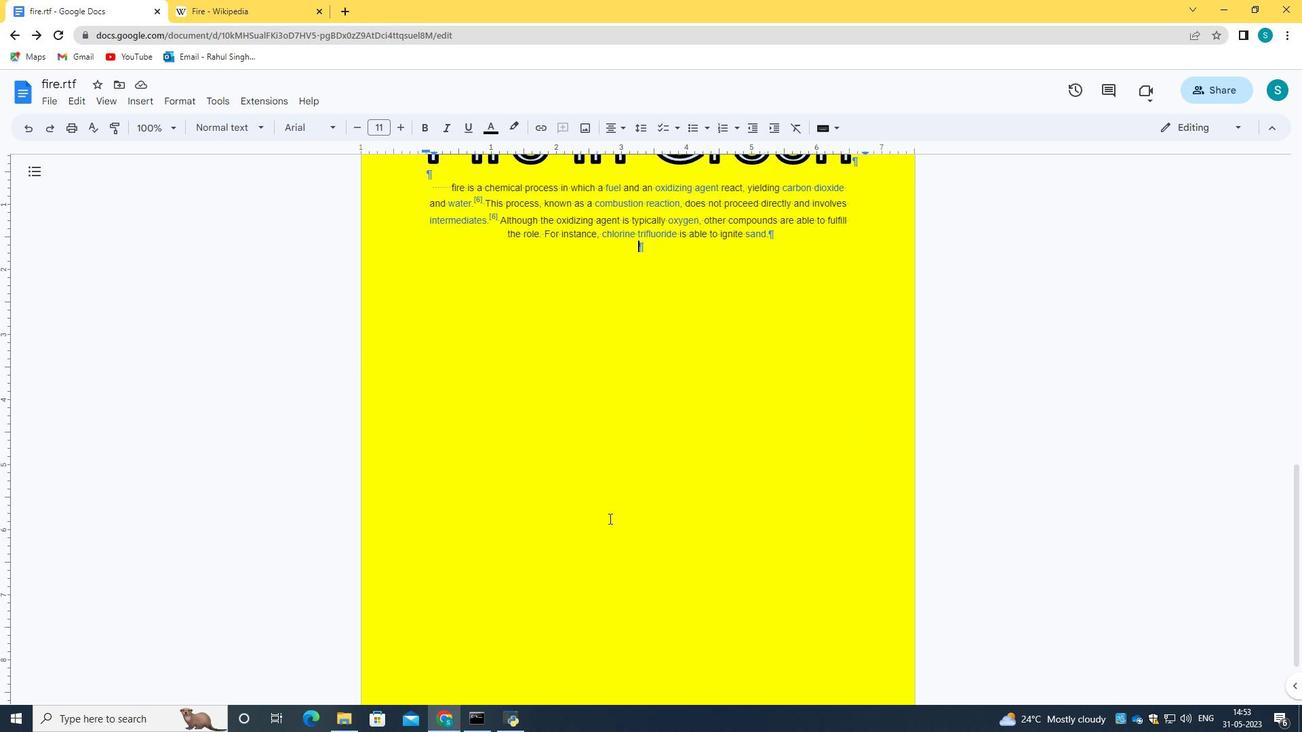 
Action: Mouse scrolled (609, 518) with delta (0, 0)
Screenshot: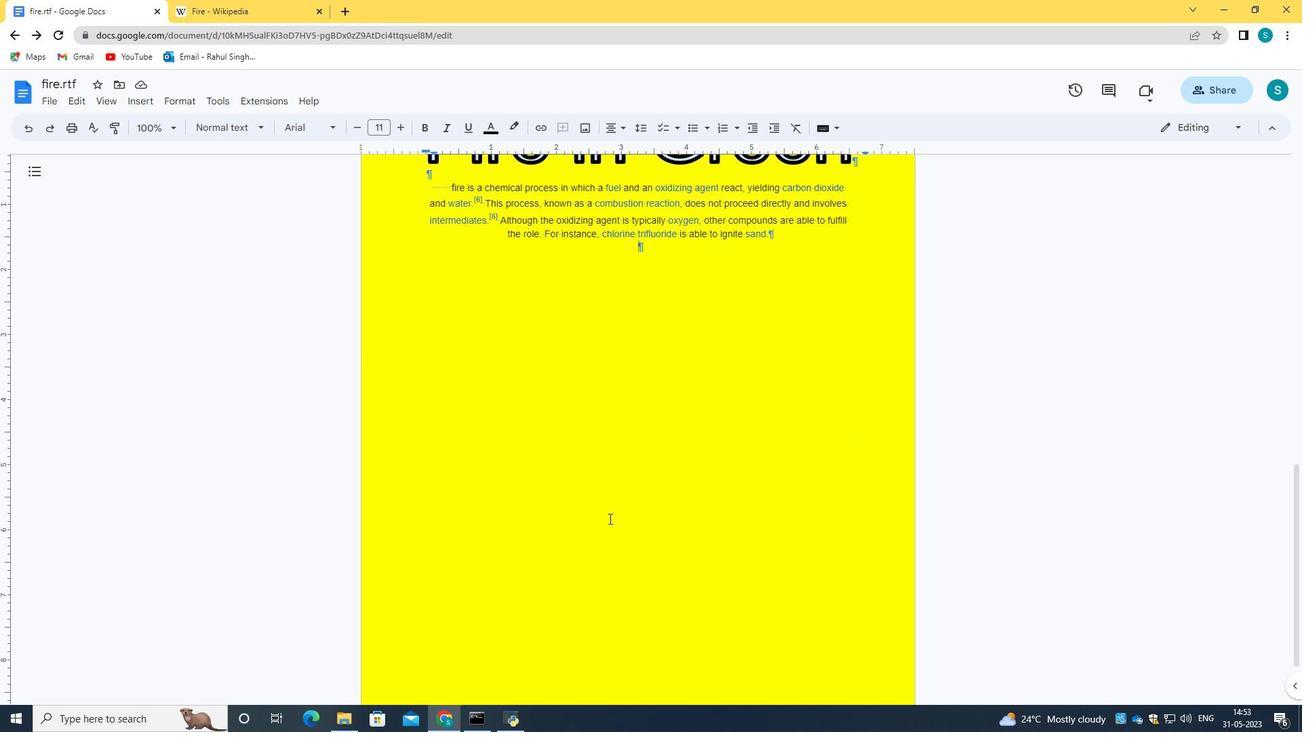 
Action: Mouse scrolled (609, 518) with delta (0, 0)
Screenshot: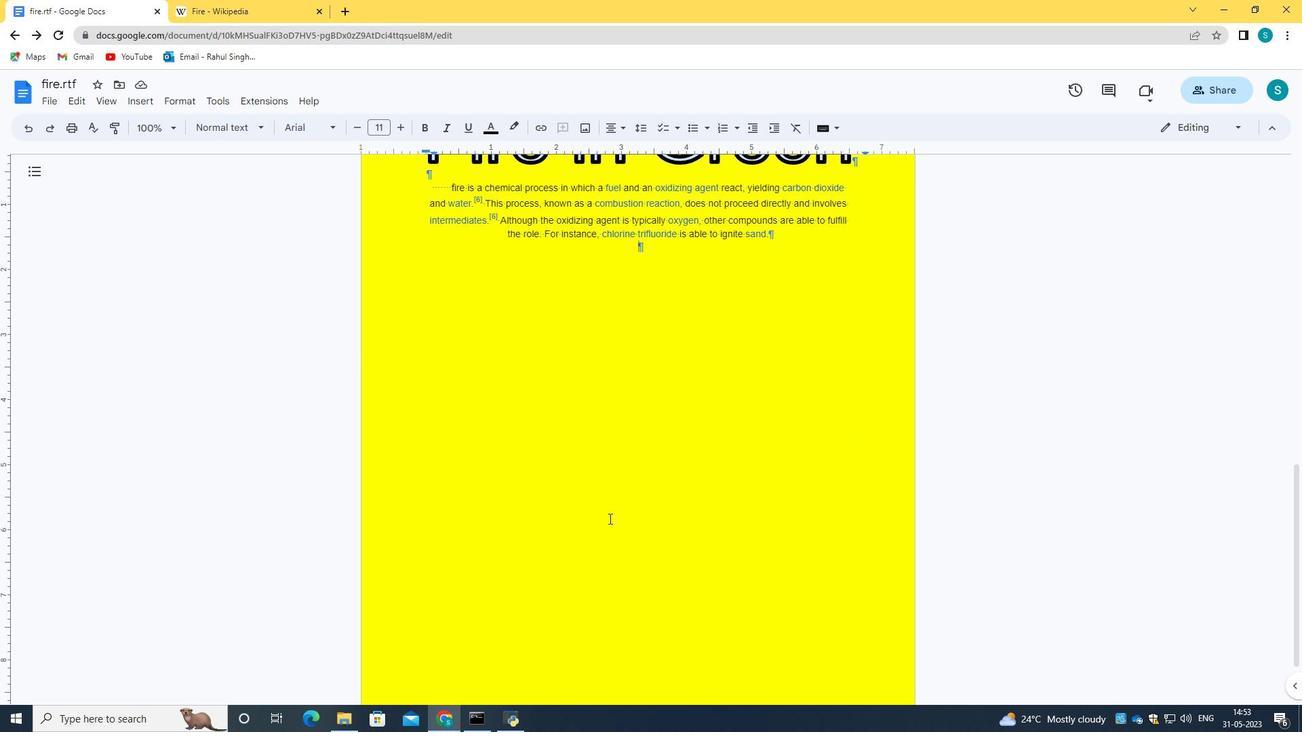 
Action: Mouse scrolled (609, 518) with delta (0, 0)
Screenshot: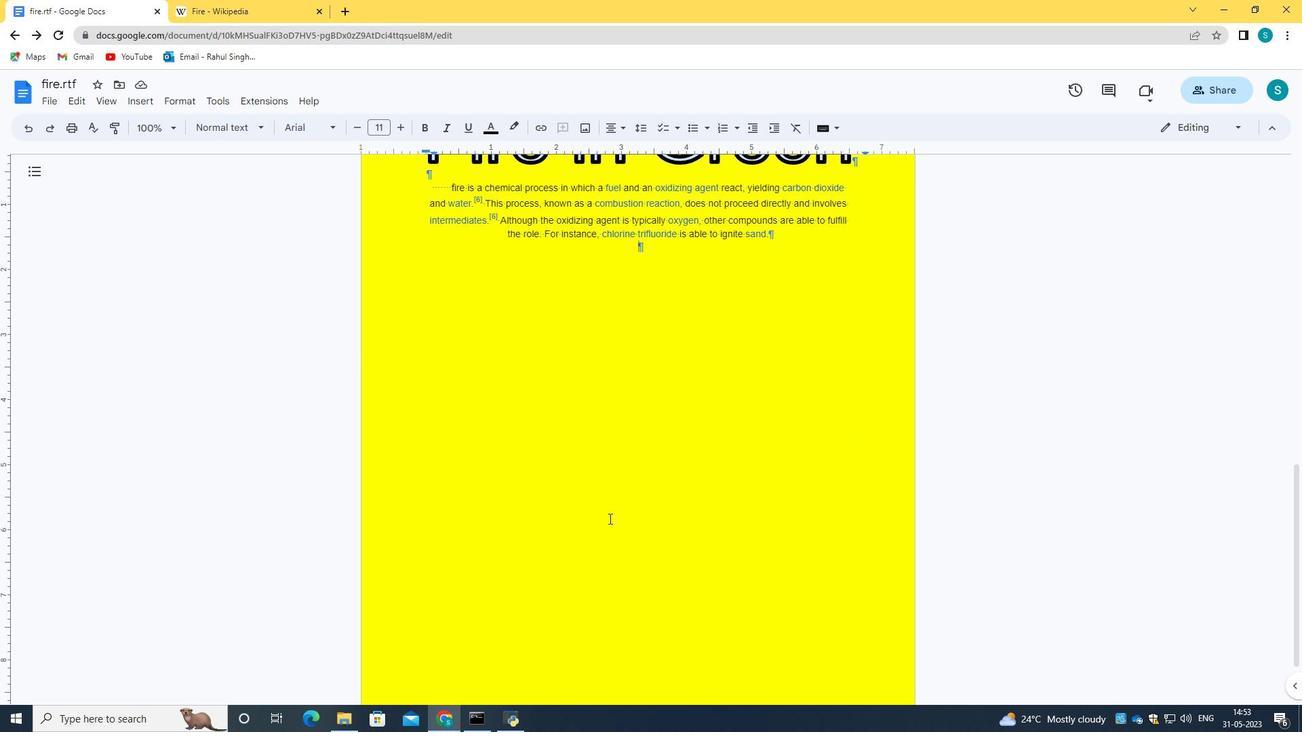 
Action: Mouse scrolled (609, 518) with delta (0, 0)
Screenshot: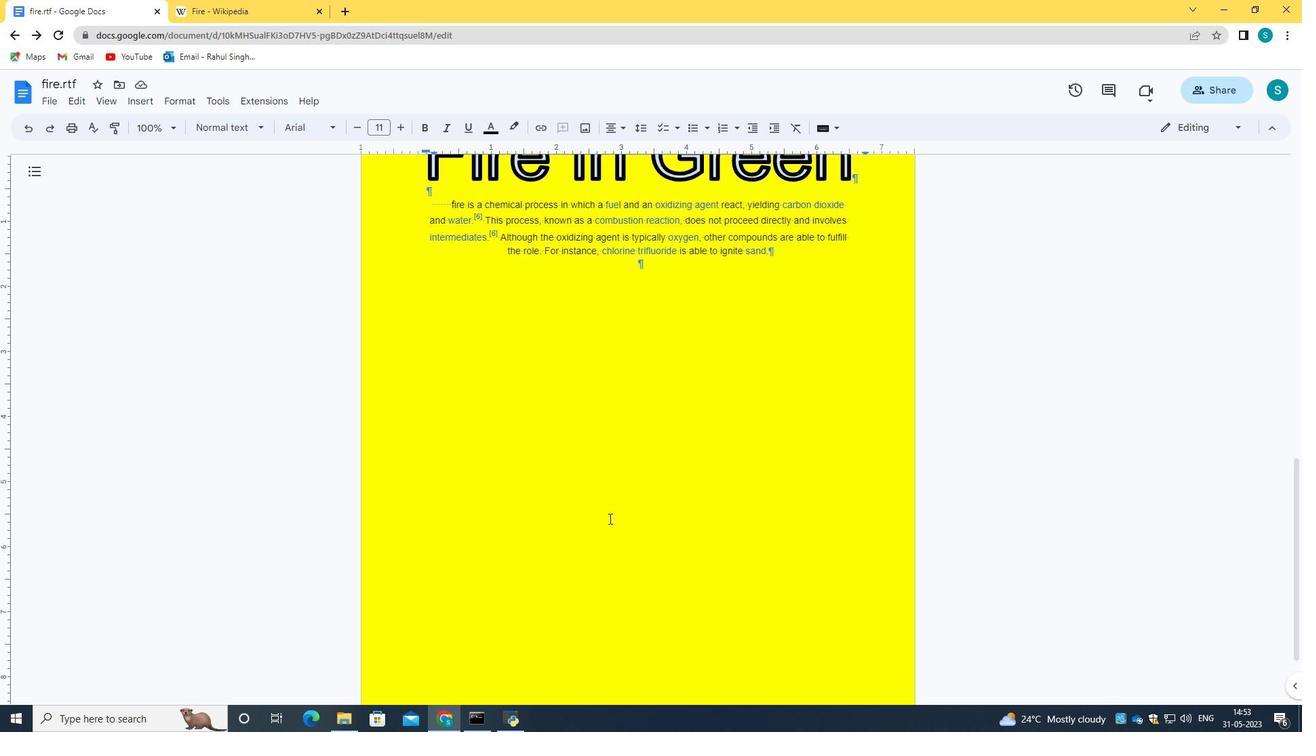 
Action: Mouse scrolled (609, 518) with delta (0, 0)
Screenshot: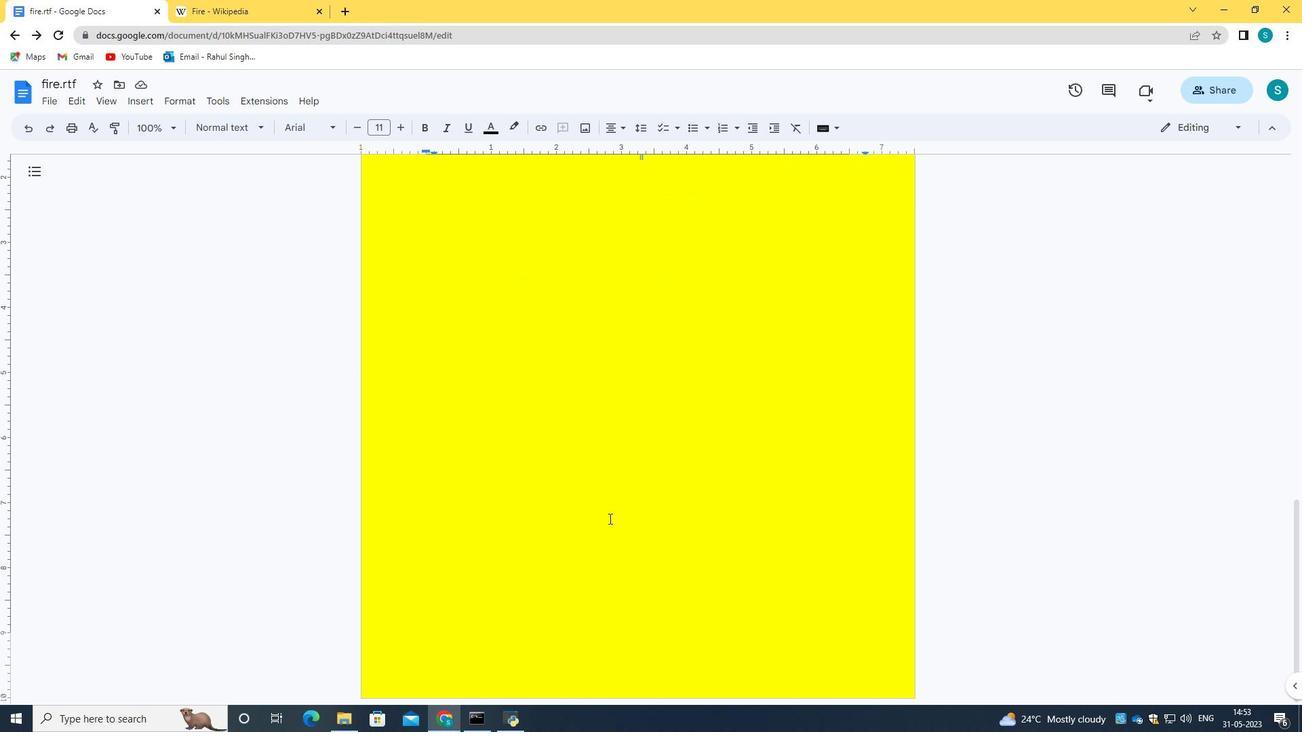 
Action: Mouse scrolled (609, 518) with delta (0, 0)
Screenshot: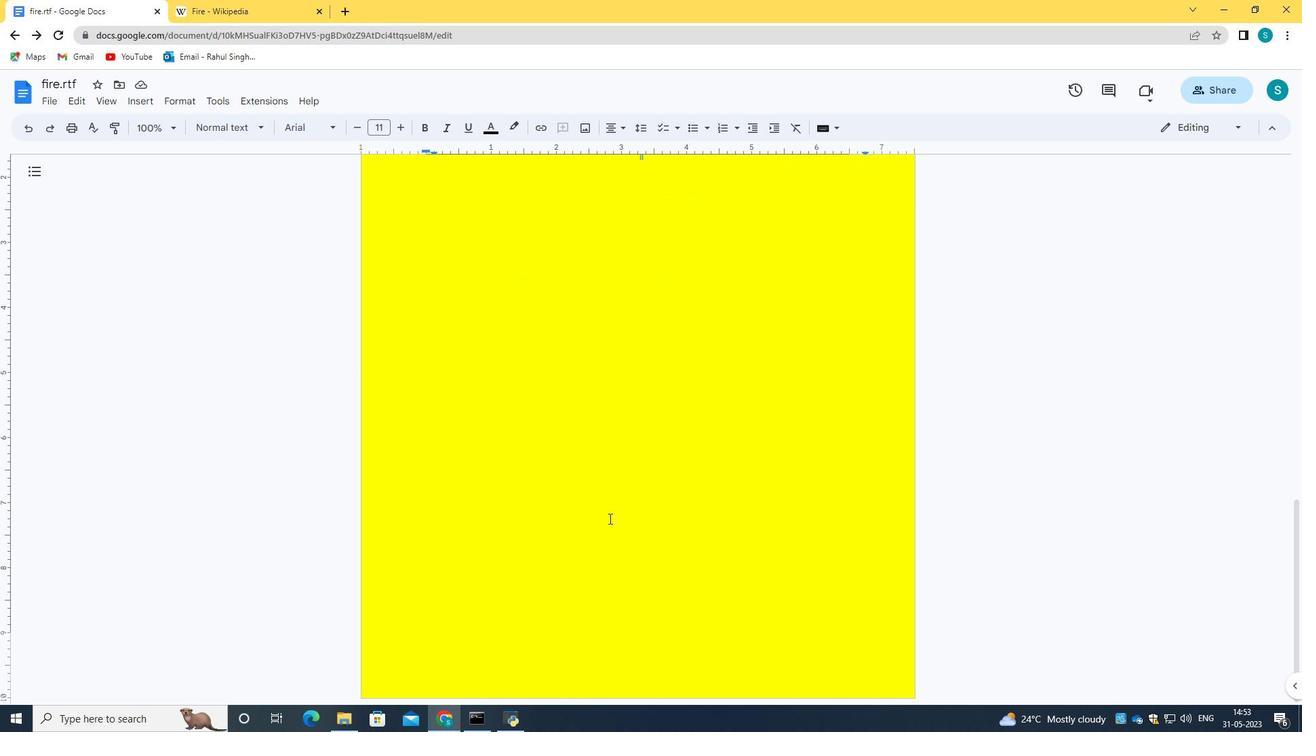 
Action: Mouse scrolled (609, 518) with delta (0, 0)
Screenshot: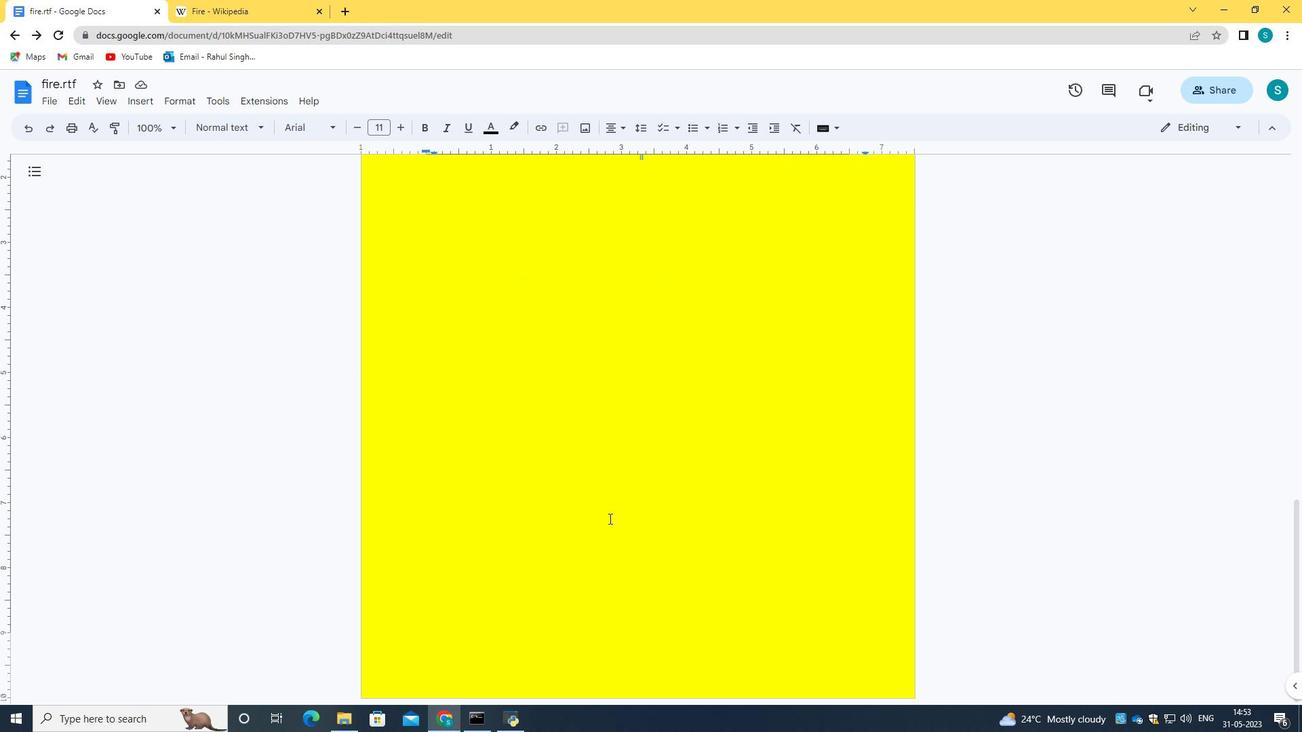 
Action: Mouse scrolled (609, 519) with delta (0, 0)
Screenshot: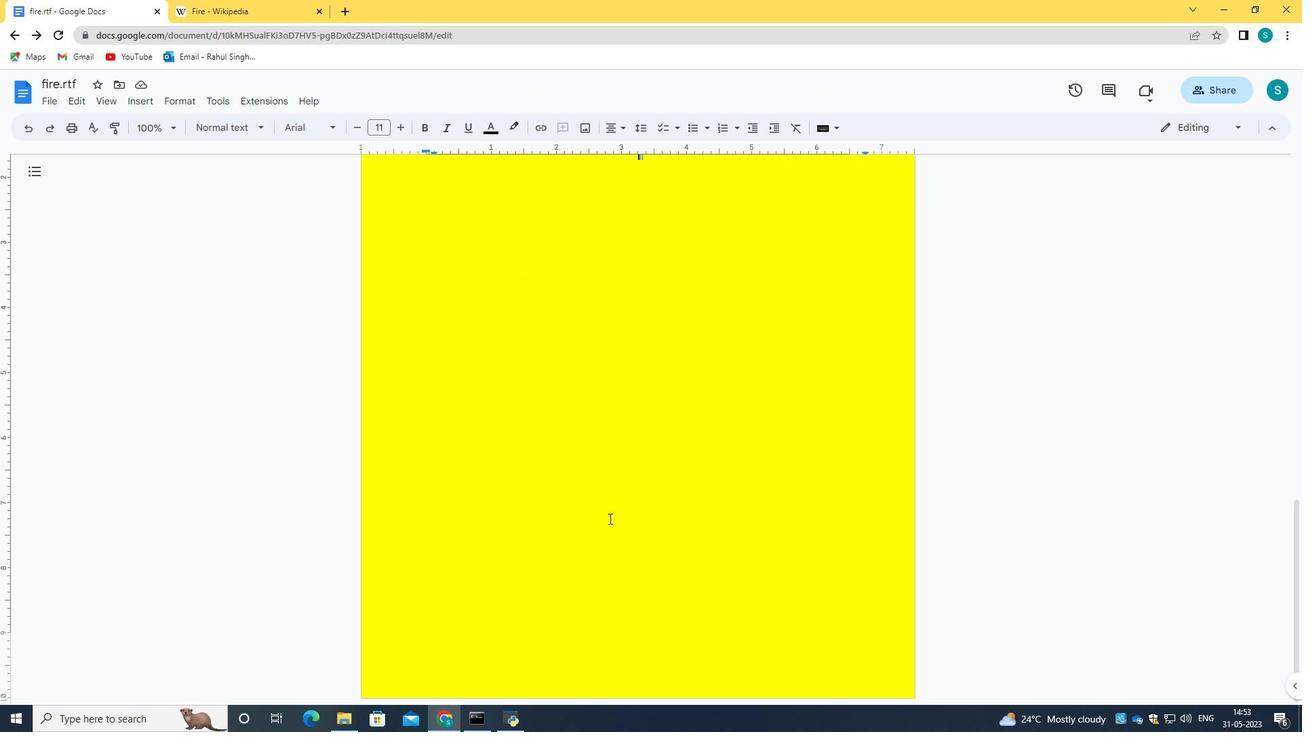 
Action: Mouse scrolled (609, 519) with delta (0, 0)
Screenshot: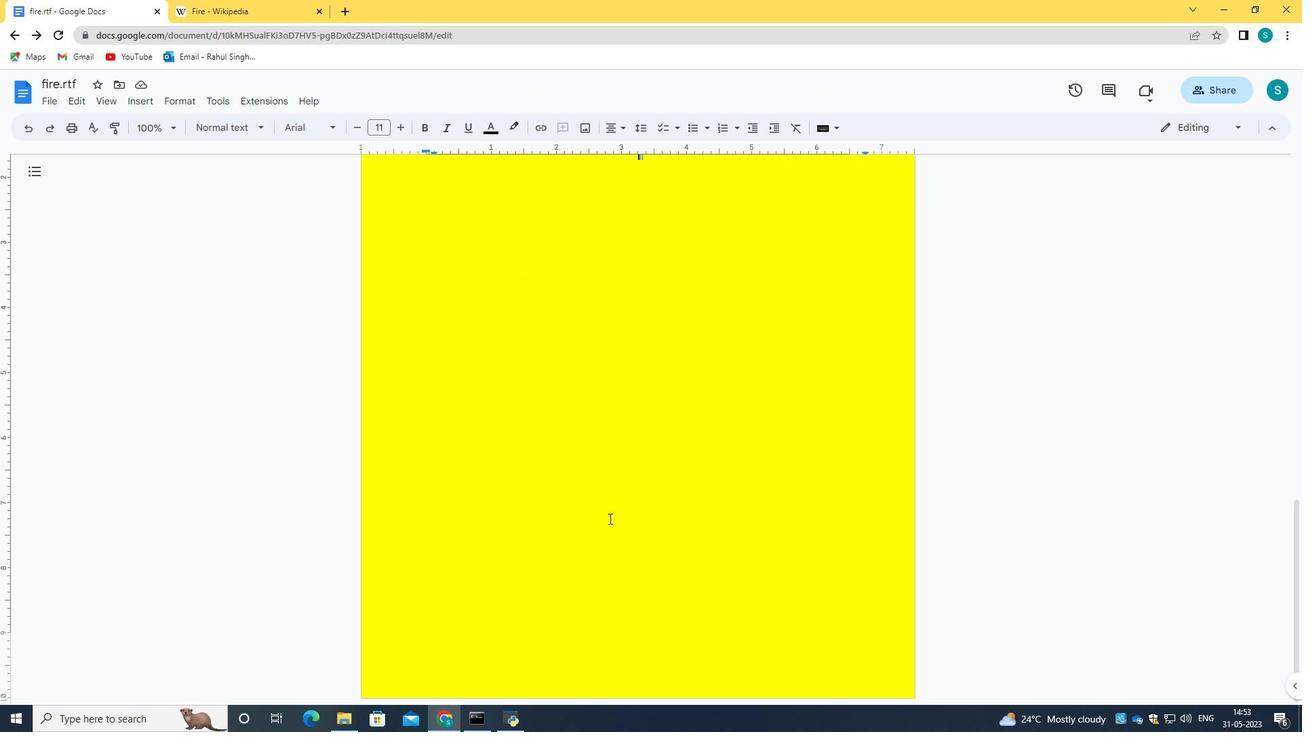 
Action: Mouse scrolled (609, 519) with delta (0, 0)
Screenshot: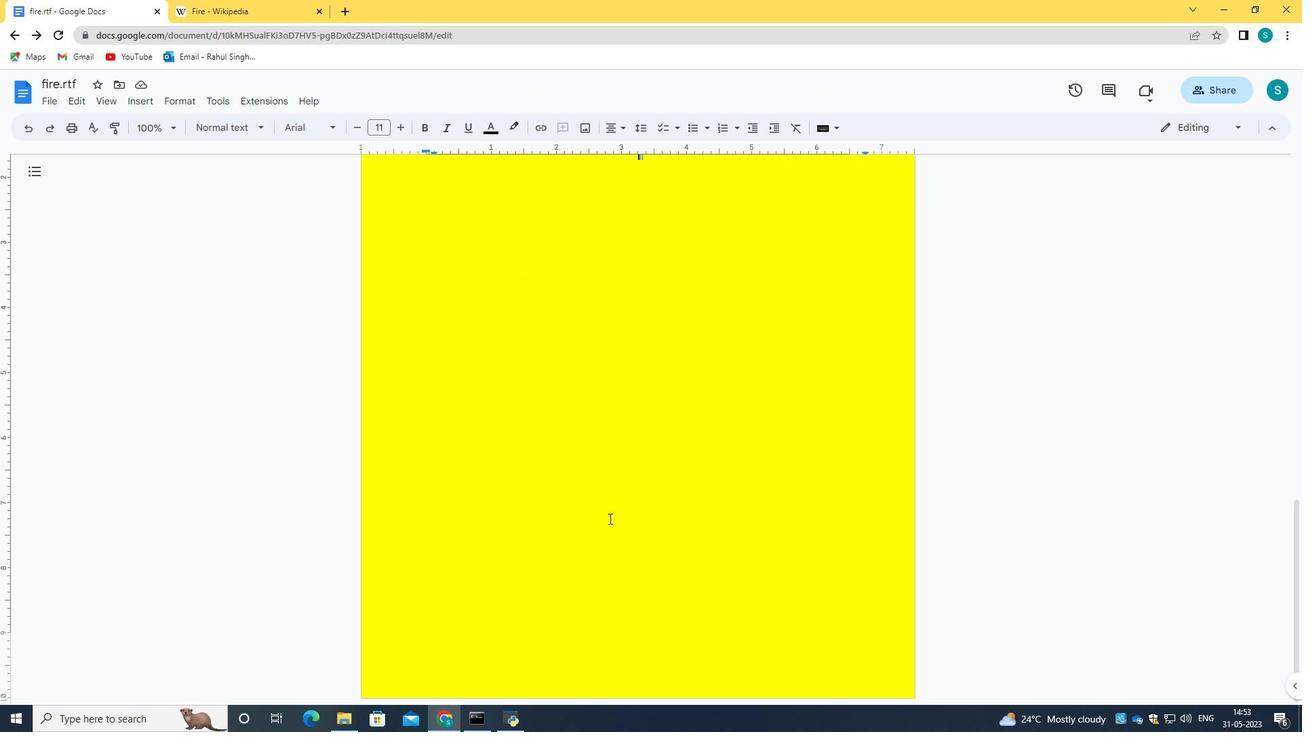 
Action: Mouse scrolled (609, 519) with delta (0, 0)
Screenshot: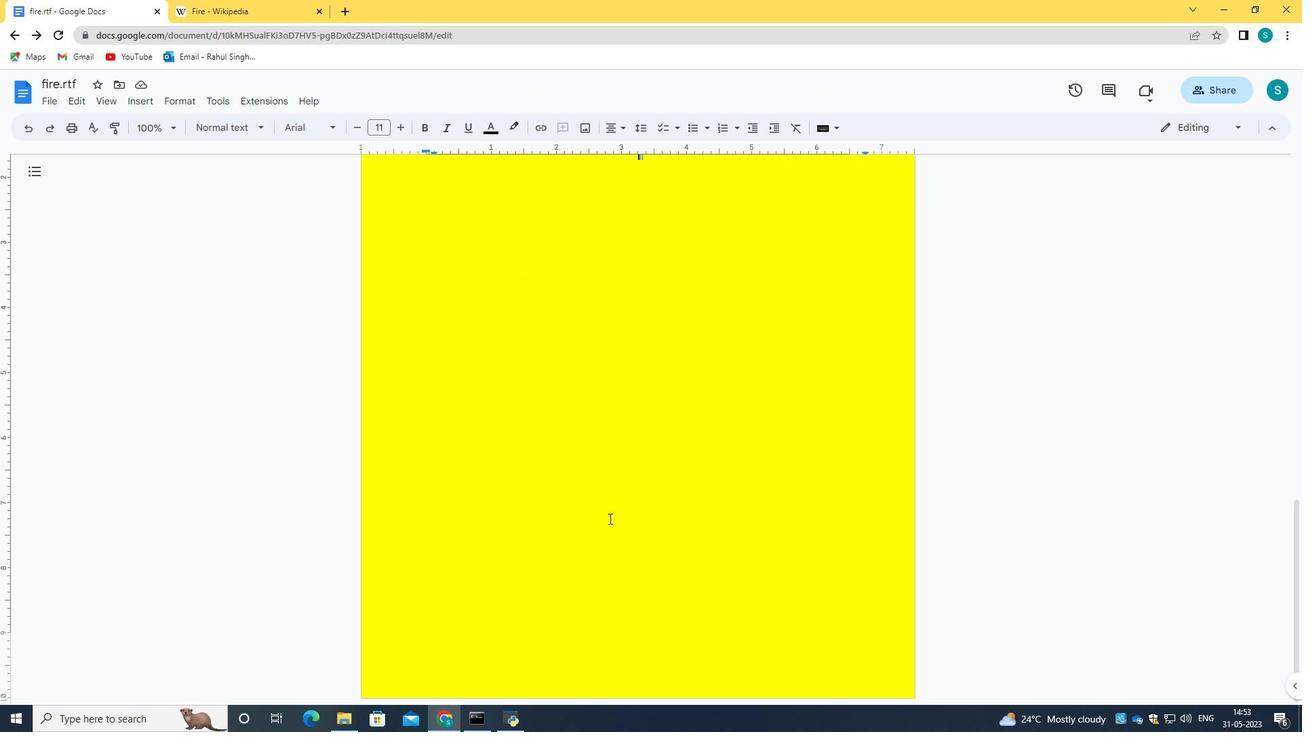 
Action: Mouse scrolled (609, 519) with delta (0, 0)
Screenshot: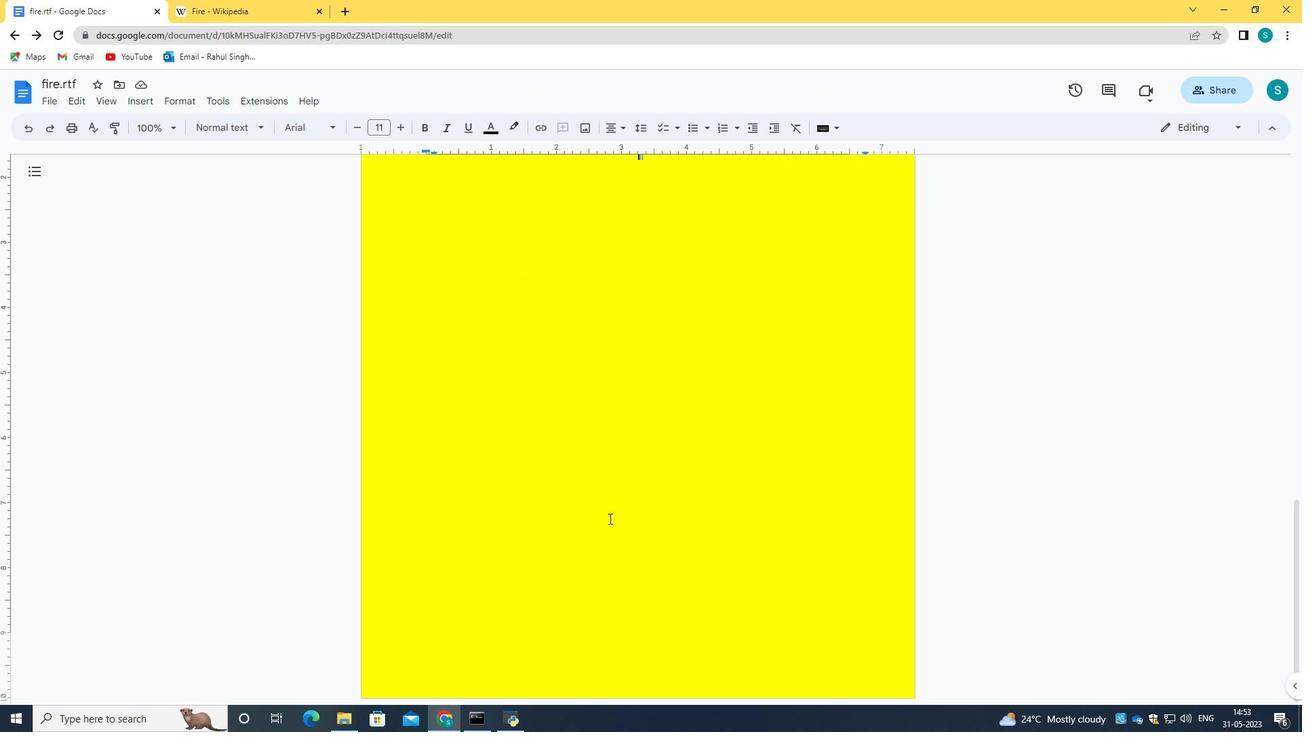 
Action: Mouse scrolled (609, 519) with delta (0, 0)
Screenshot: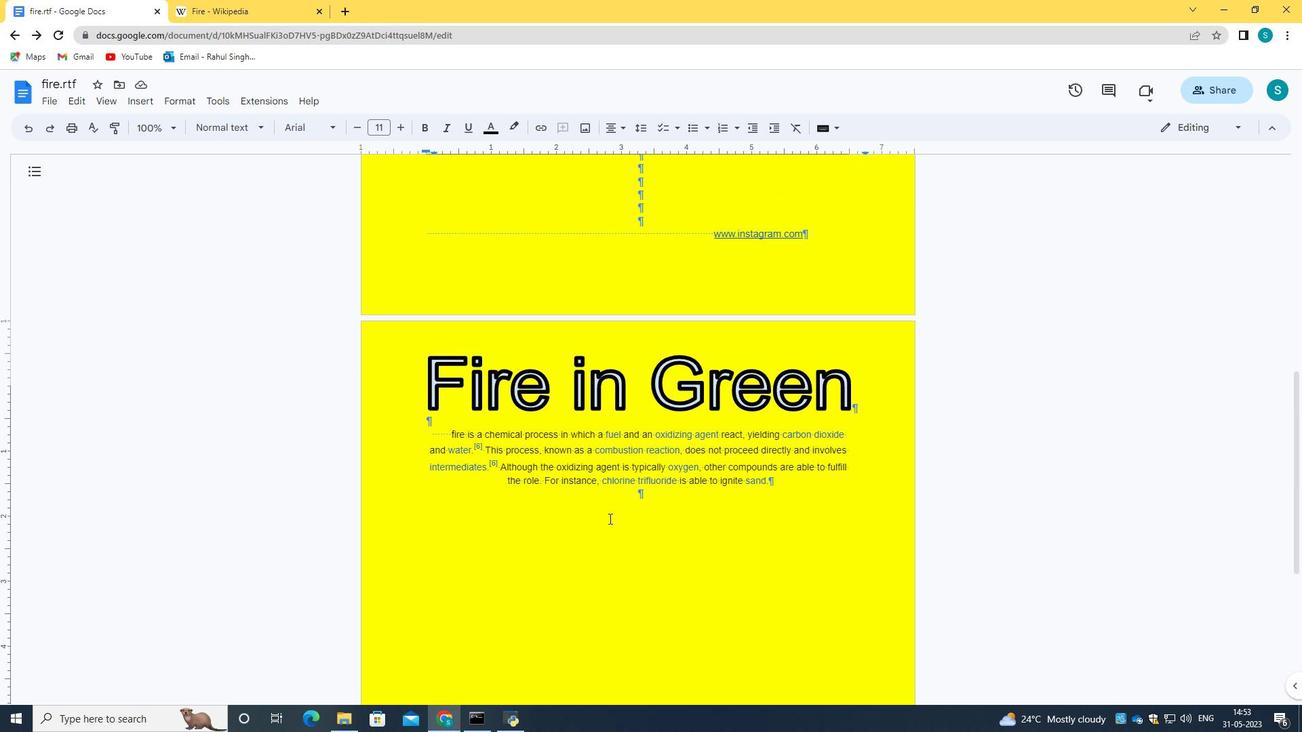 
Action: Mouse scrolled (609, 519) with delta (0, 0)
Screenshot: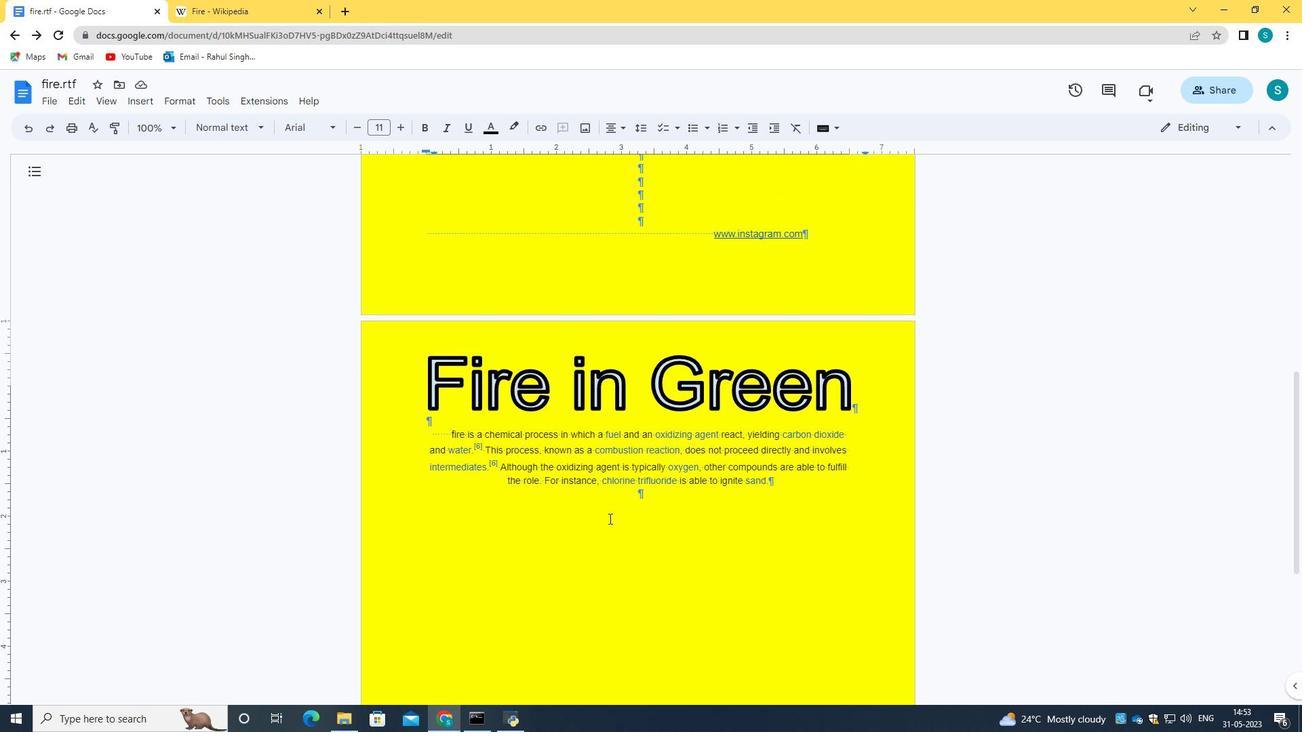 
Action: Mouse scrolled (609, 519) with delta (0, 0)
Screenshot: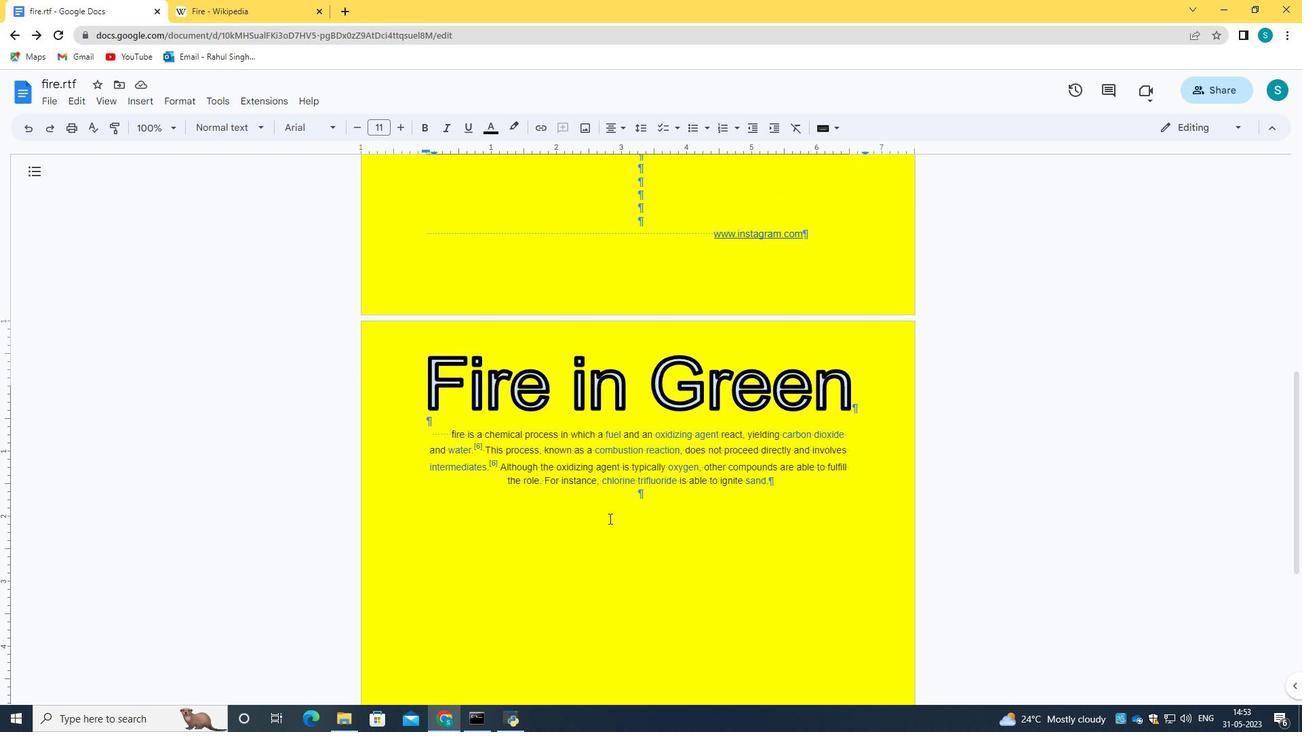 
Action: Mouse scrolled (609, 519) with delta (0, 0)
Screenshot: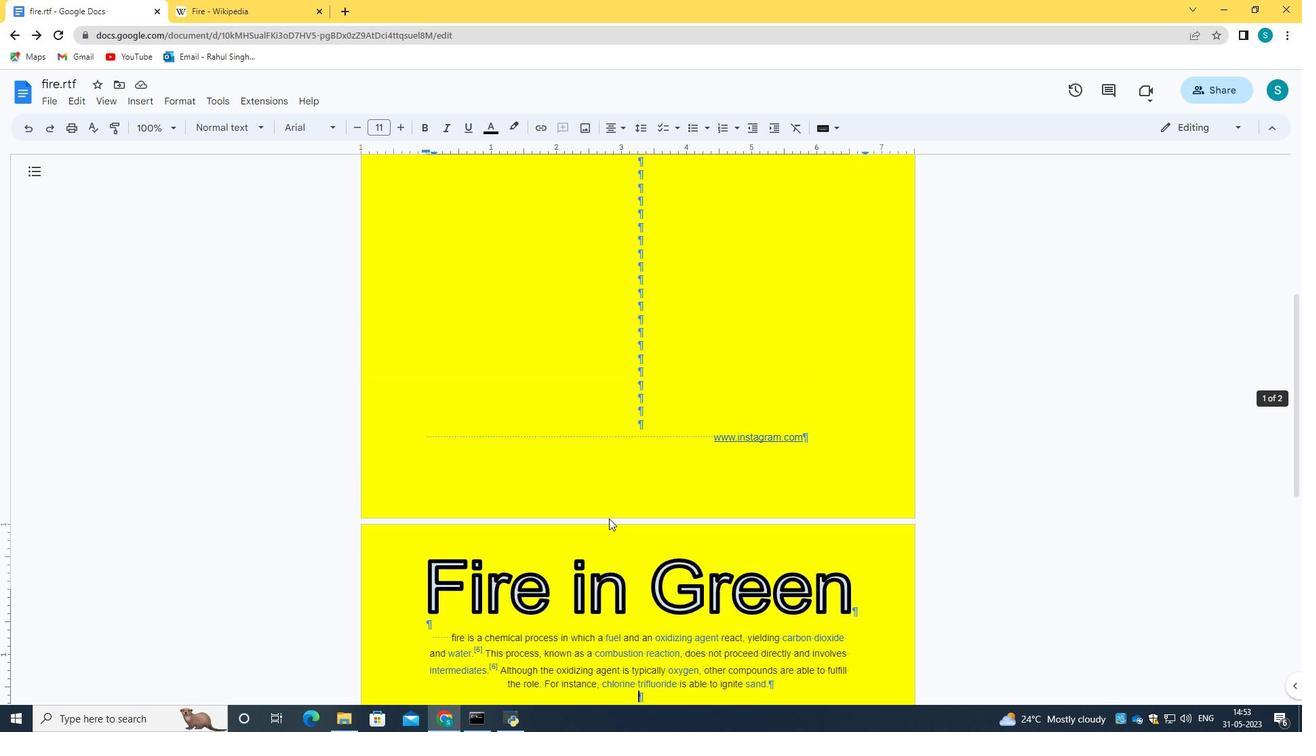 
Action: Mouse scrolled (609, 519) with delta (0, 0)
Screenshot: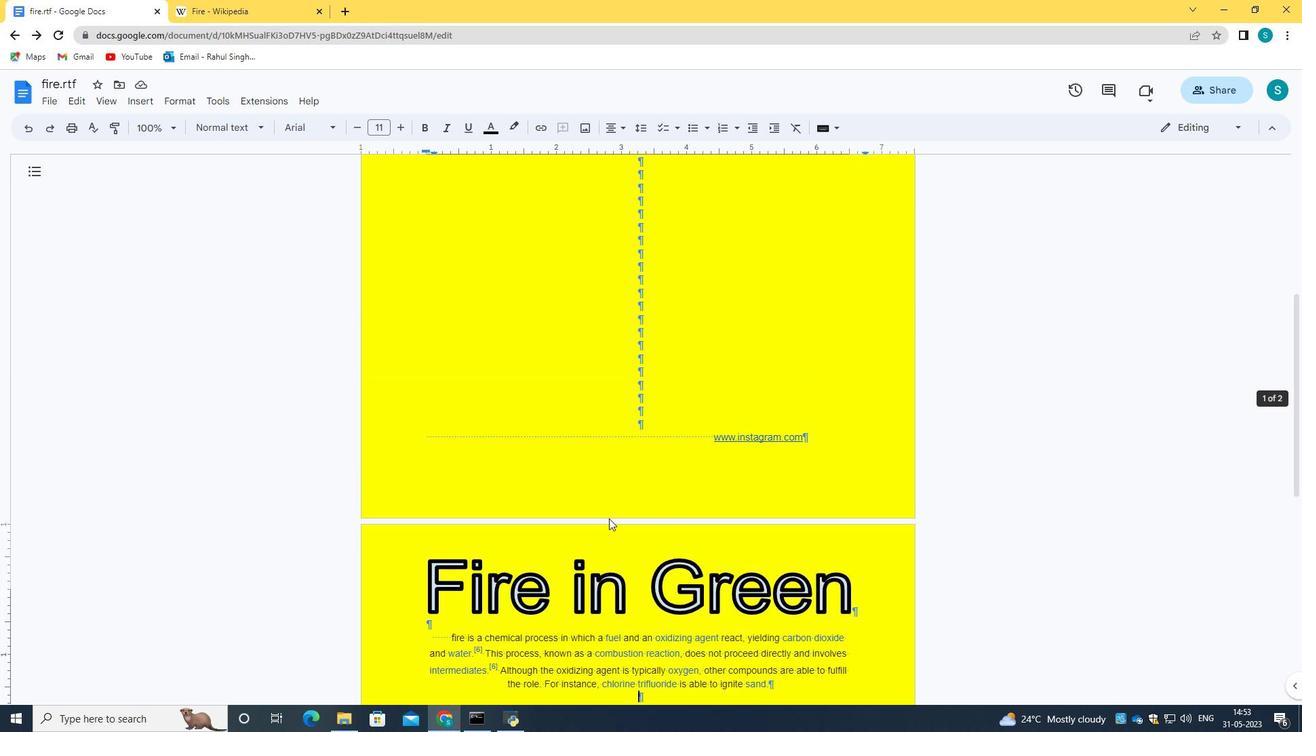 
Action: Mouse scrolled (609, 519) with delta (0, 0)
Screenshot: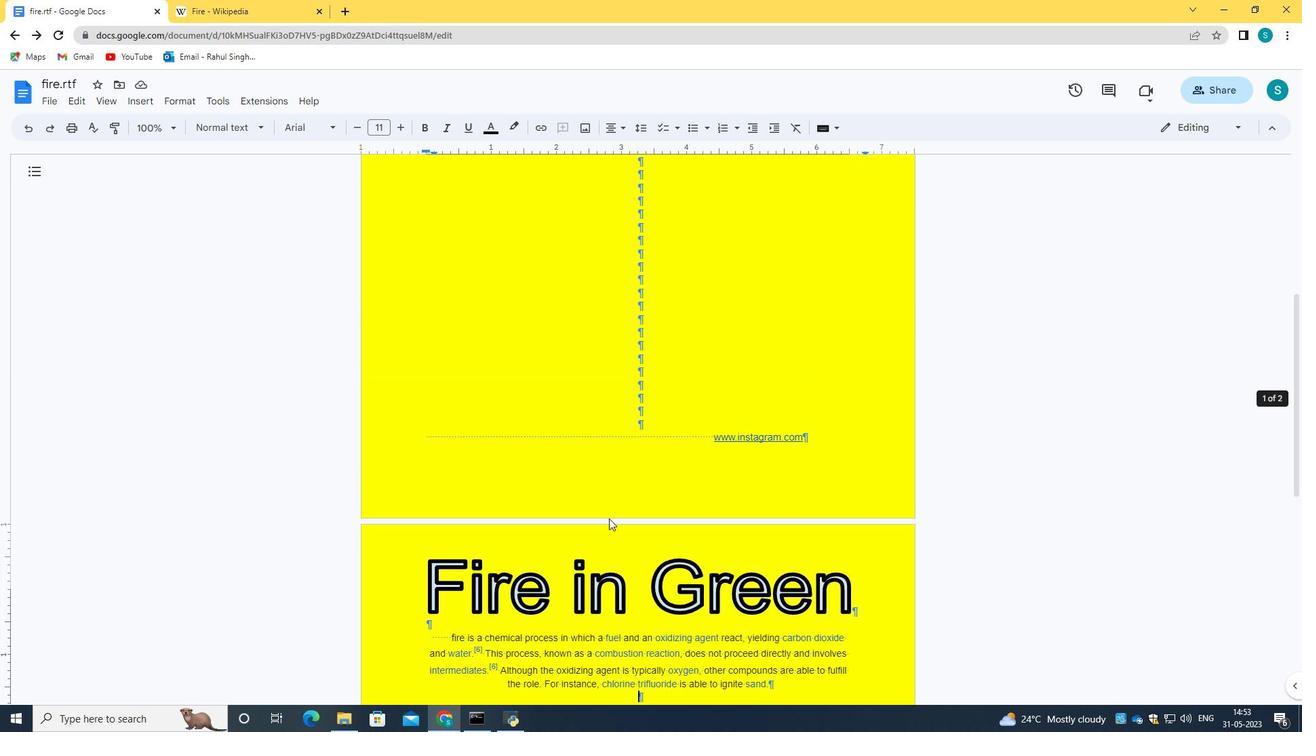 
Action: Mouse scrolled (609, 519) with delta (0, 0)
Screenshot: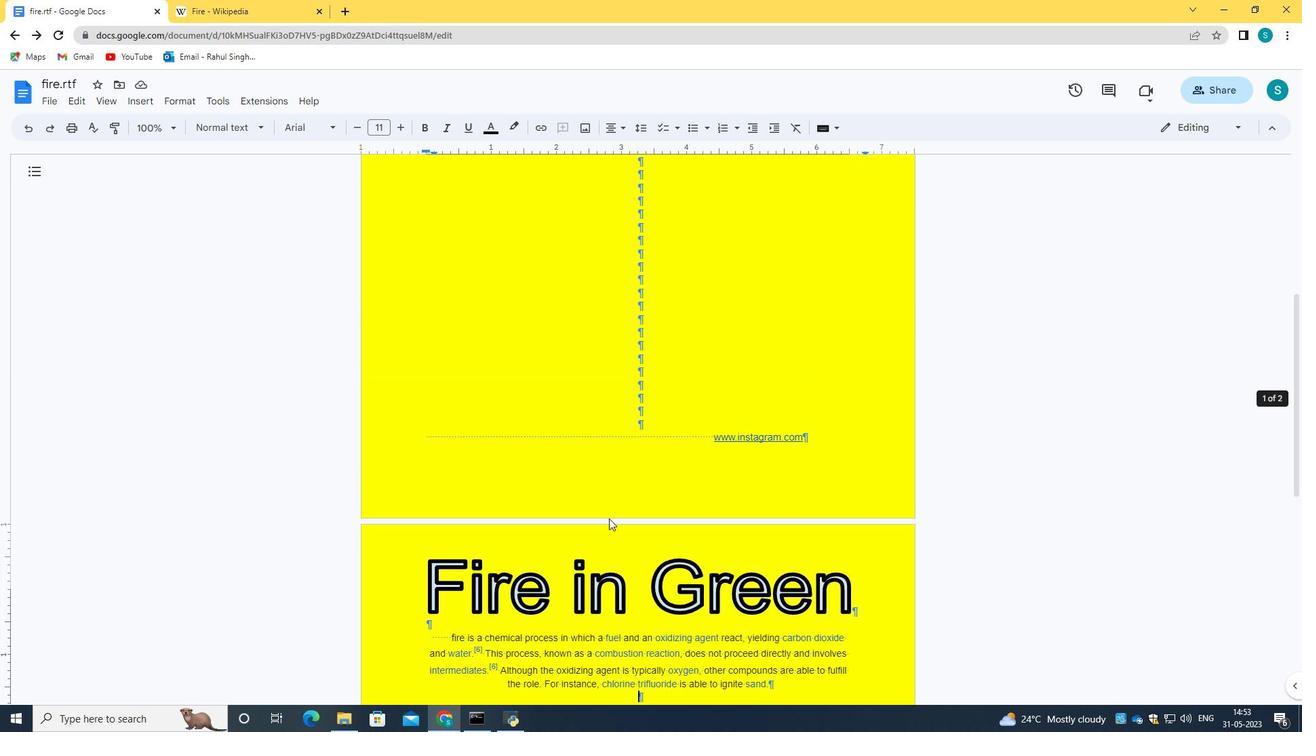 
Action: Mouse scrolled (609, 519) with delta (0, 0)
Screenshot: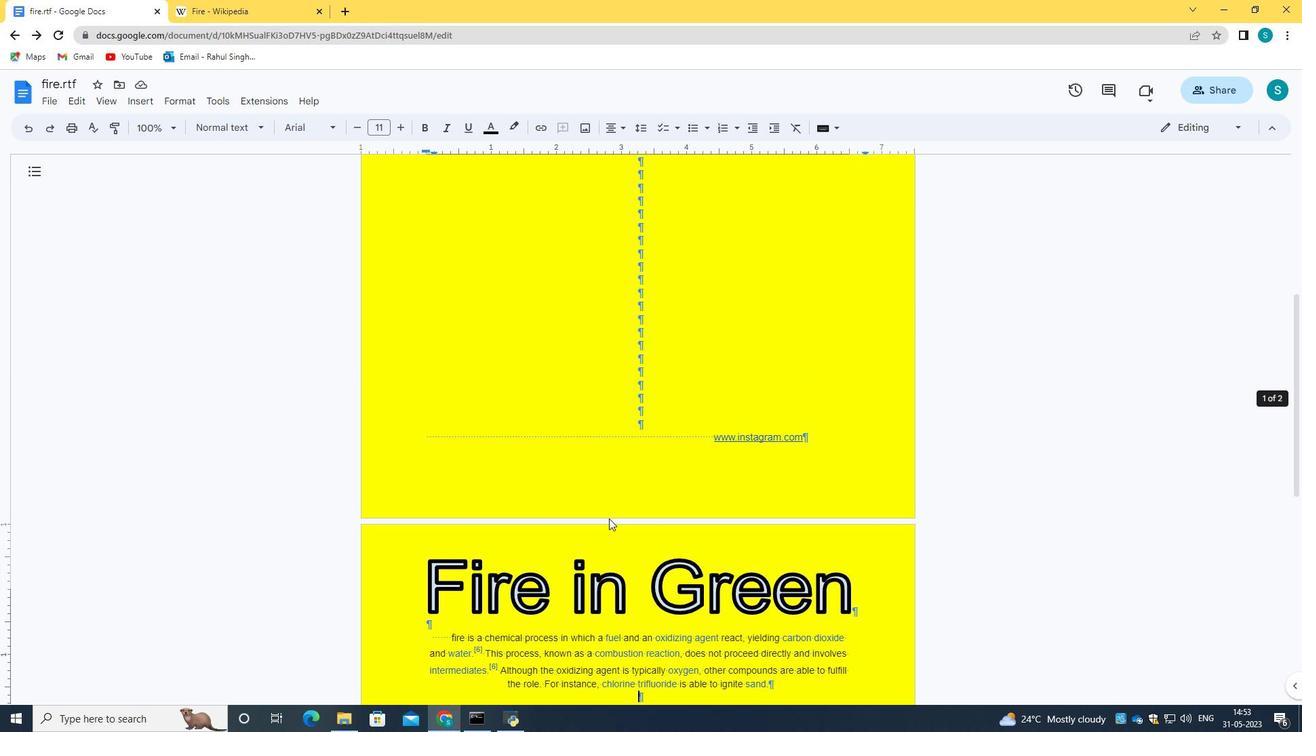 
Action: Mouse scrolled (609, 519) with delta (0, 0)
Screenshot: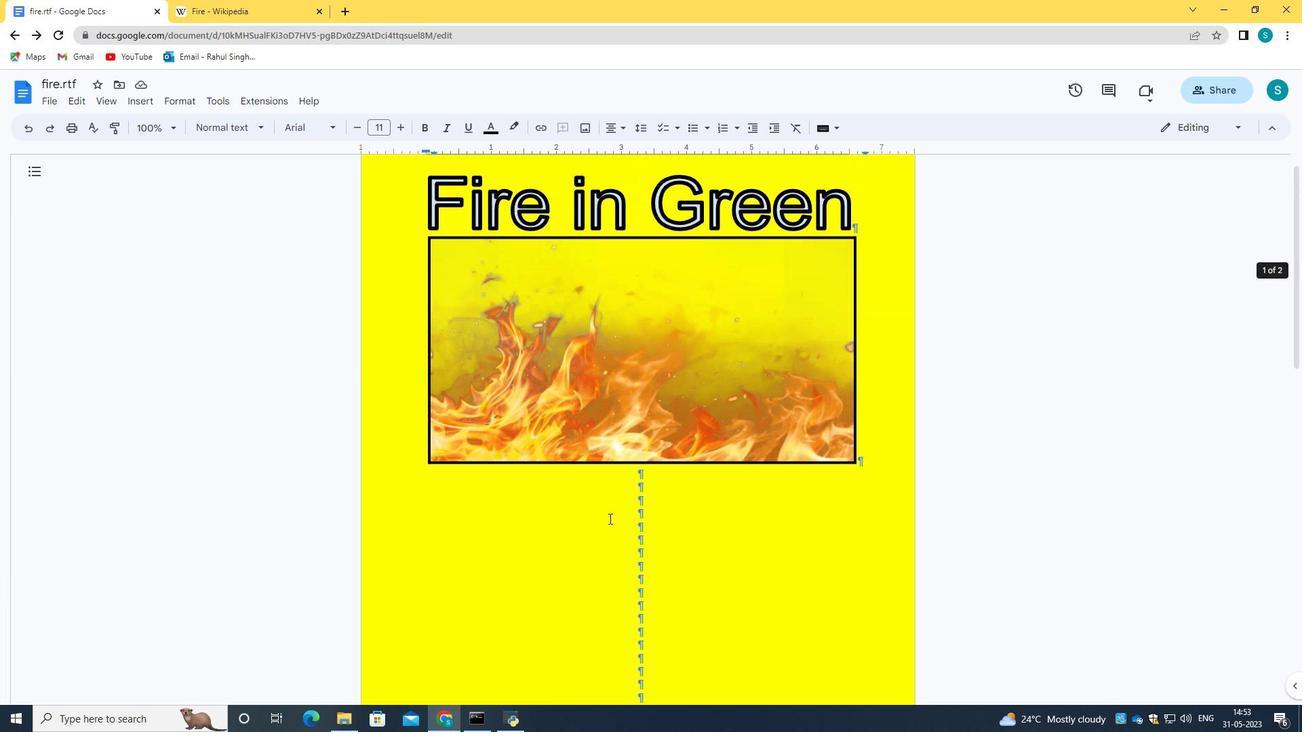 
Action: Mouse scrolled (609, 519) with delta (0, 0)
Screenshot: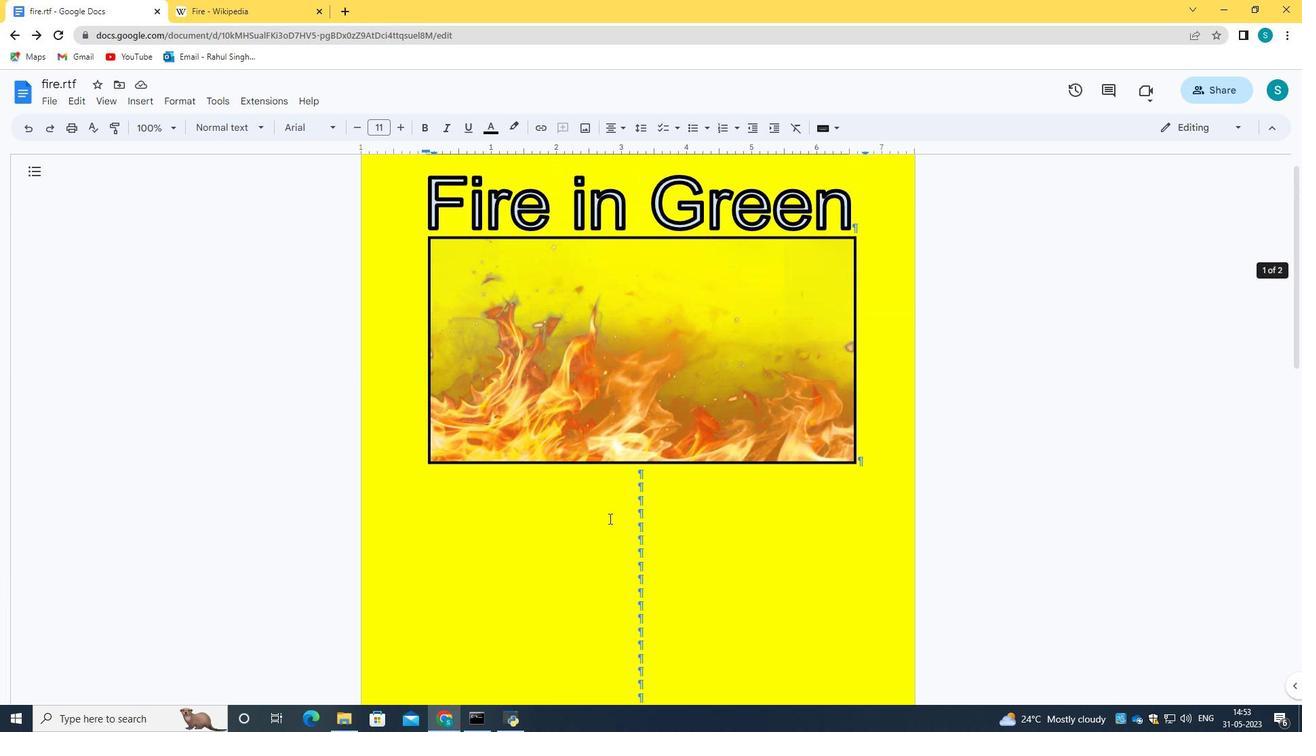 
Action: Mouse scrolled (609, 519) with delta (0, 0)
Screenshot: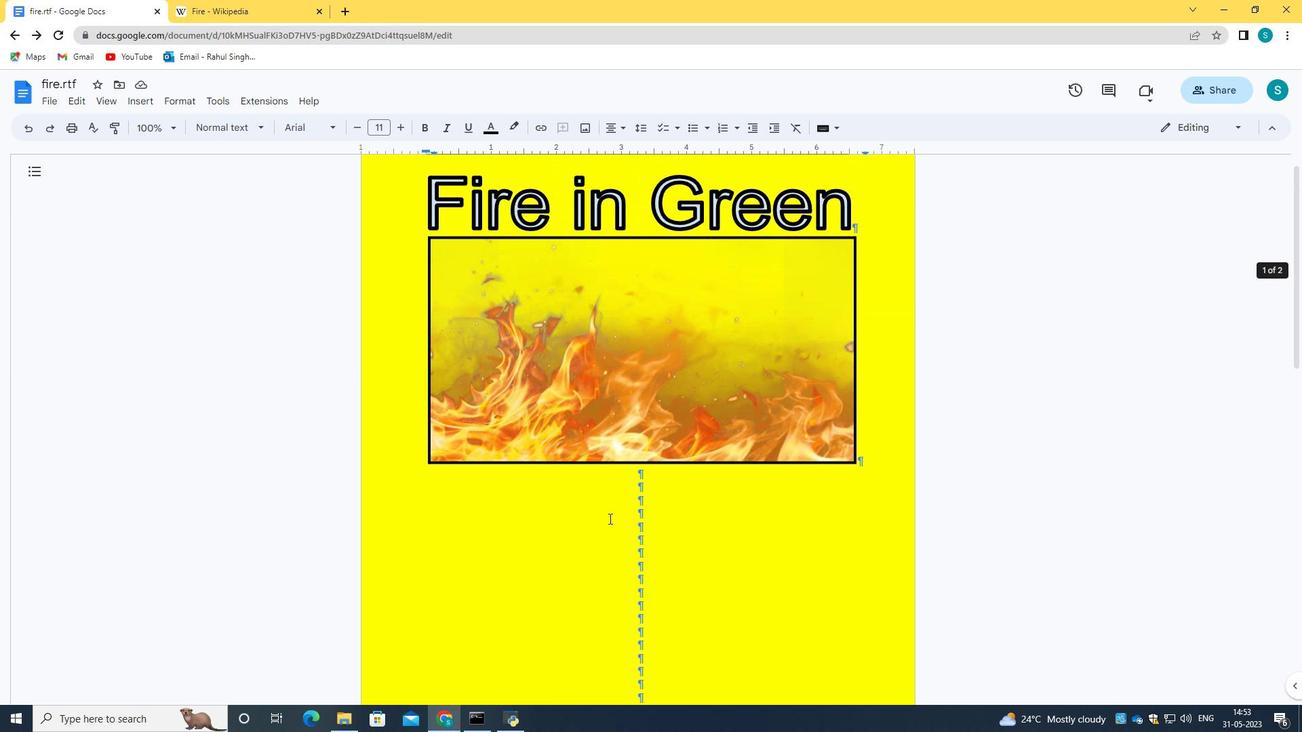 
Action: Mouse scrolled (609, 519) with delta (0, 0)
Screenshot: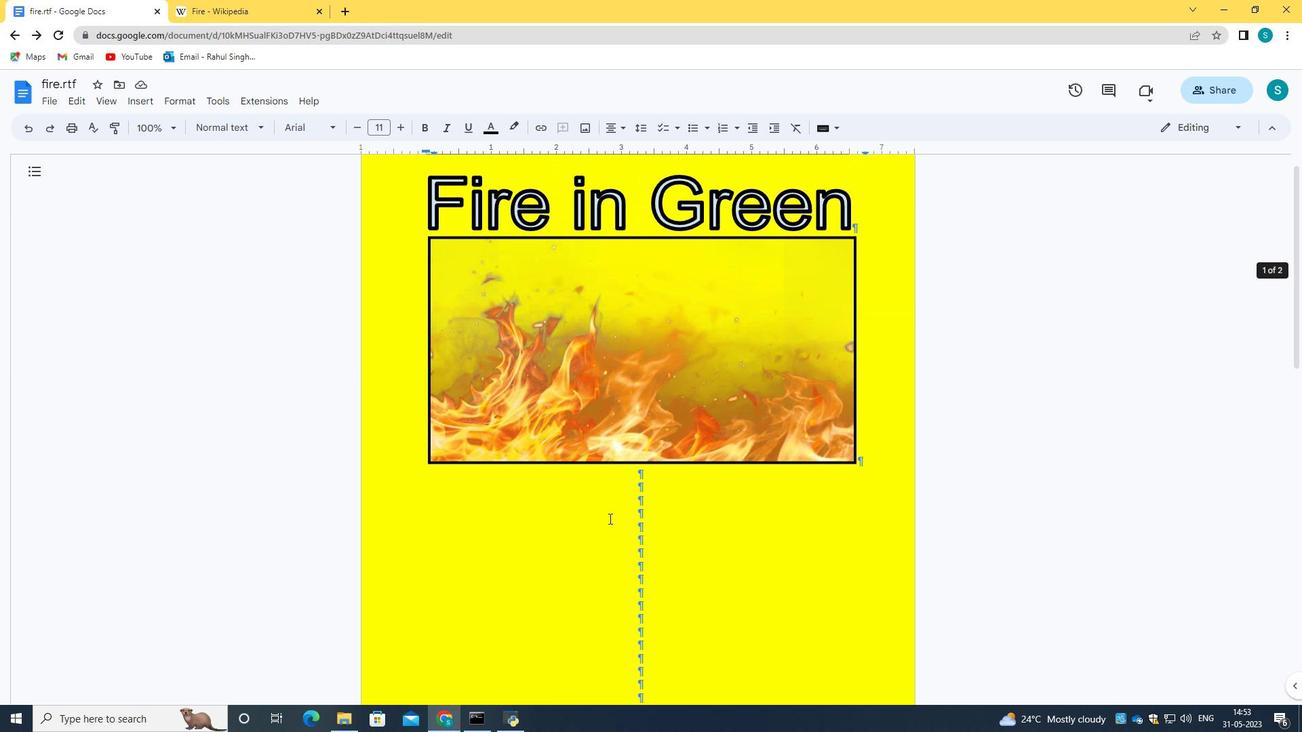 
